 Task: Fine-tune a synth sound using the controls of a VST plugin.
Action: Mouse moved to (140, 47)
Screenshot: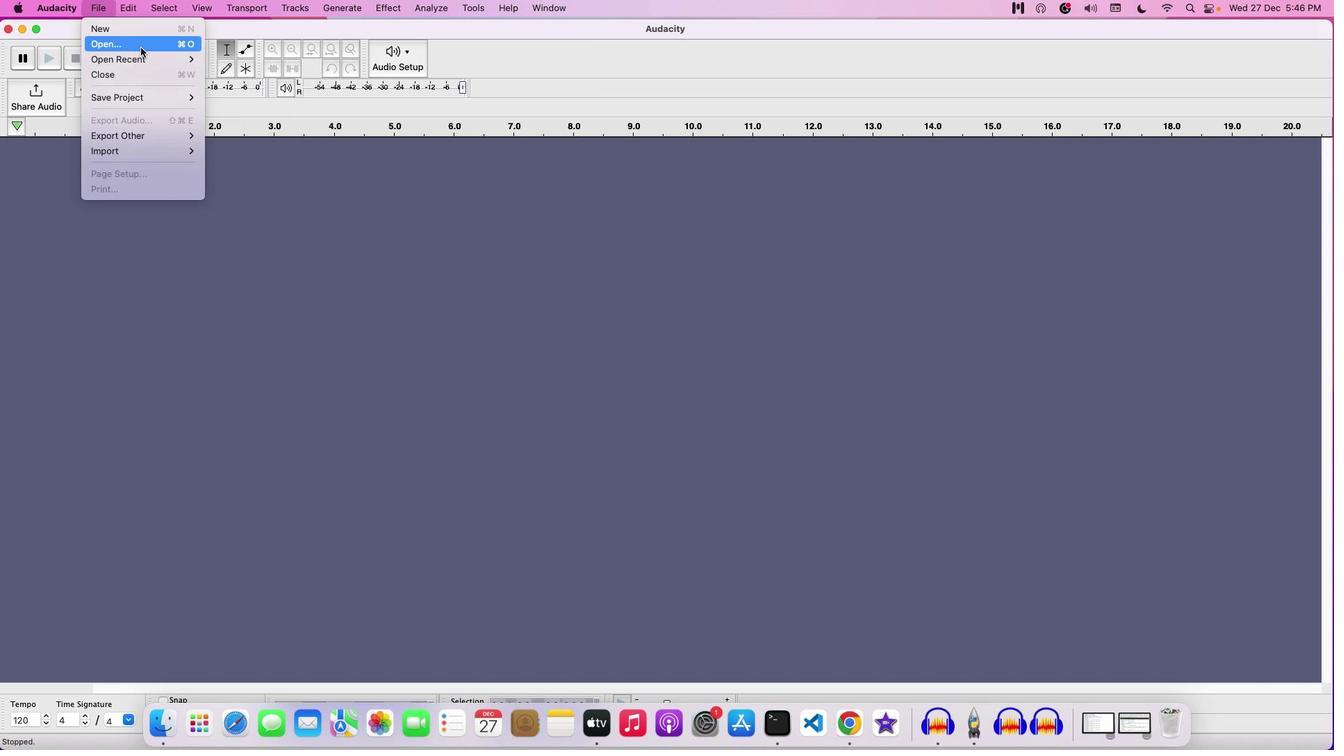 
Action: Mouse pressed left at (140, 47)
Screenshot: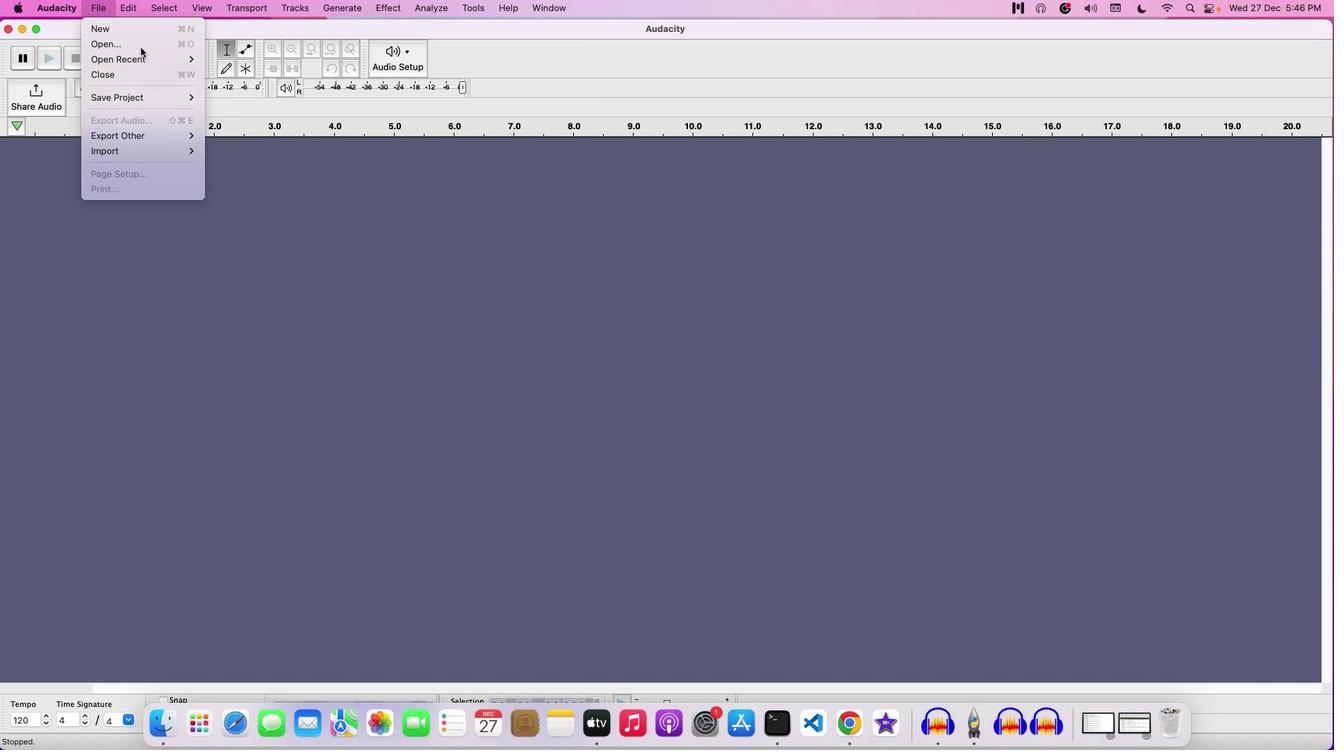 
Action: Mouse moved to (586, 197)
Screenshot: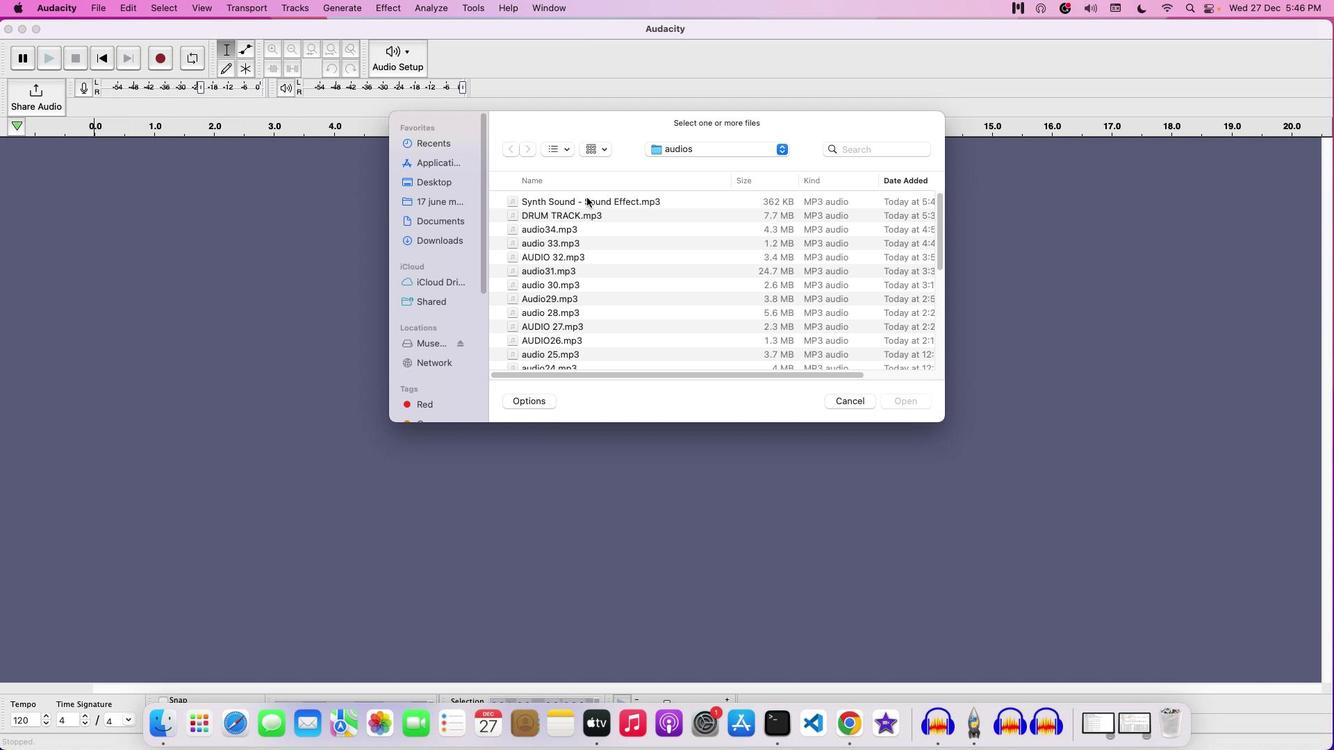 
Action: Mouse pressed left at (586, 197)
Screenshot: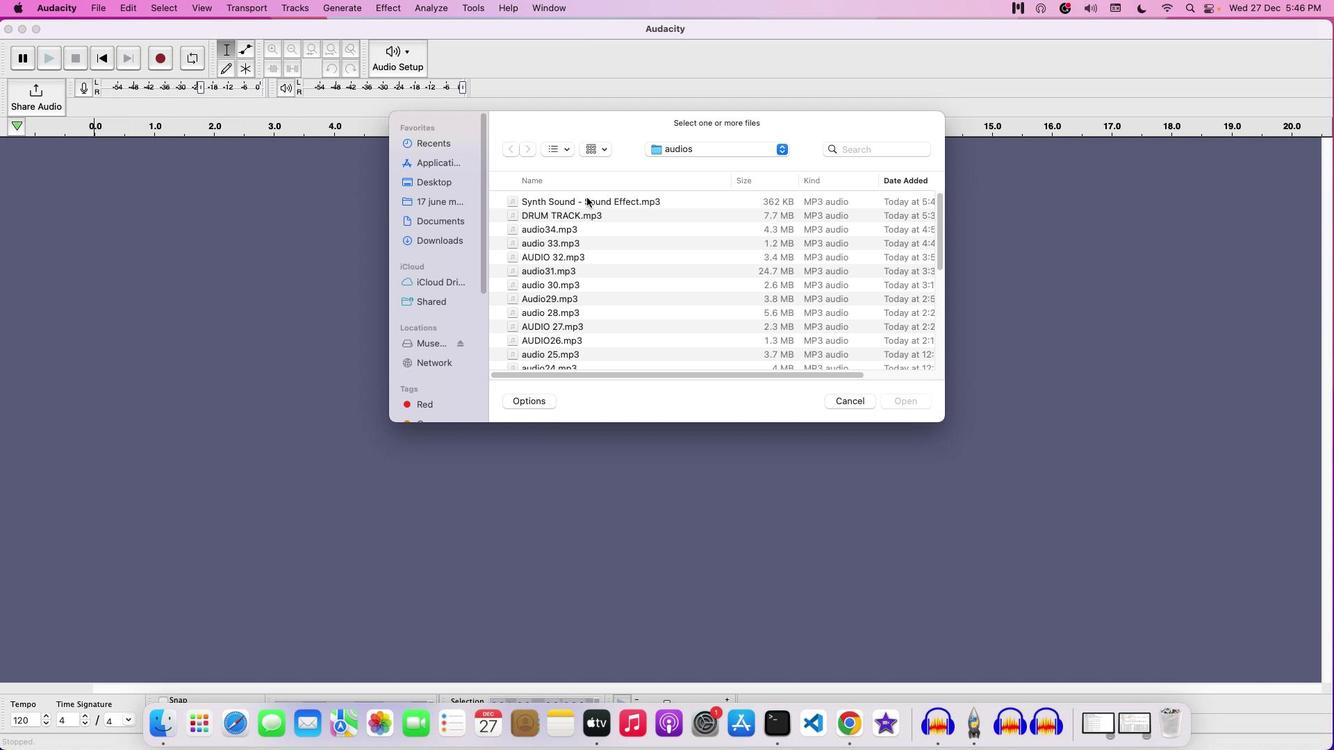 
Action: Mouse moved to (915, 405)
Screenshot: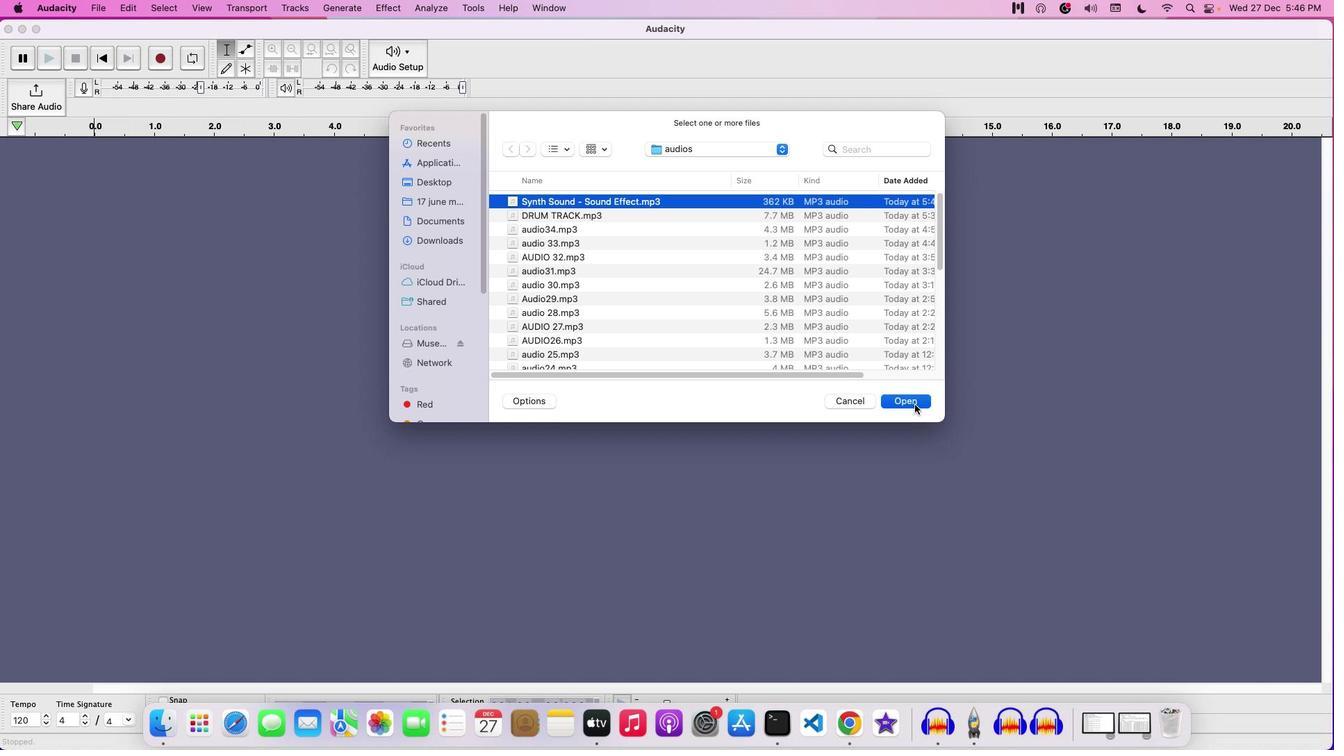 
Action: Mouse pressed left at (915, 405)
Screenshot: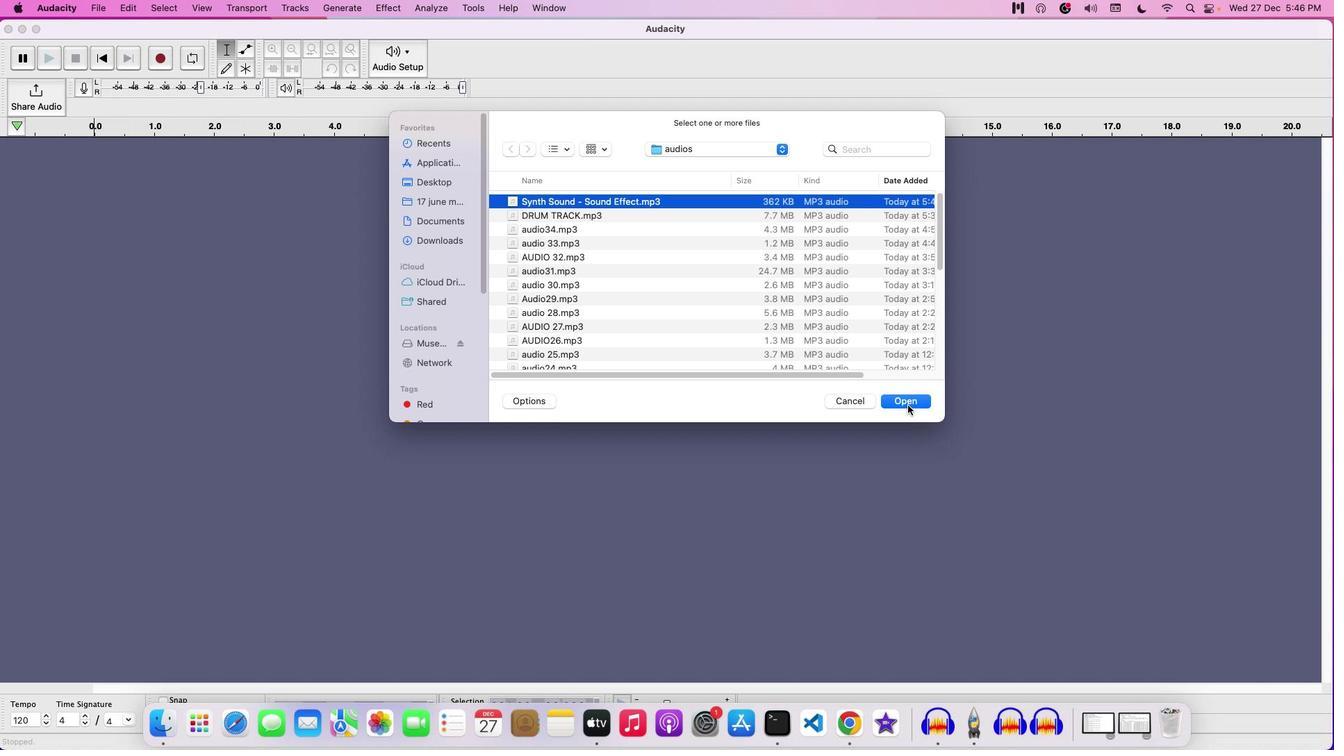 
Action: Mouse moved to (1305, 160)
Screenshot: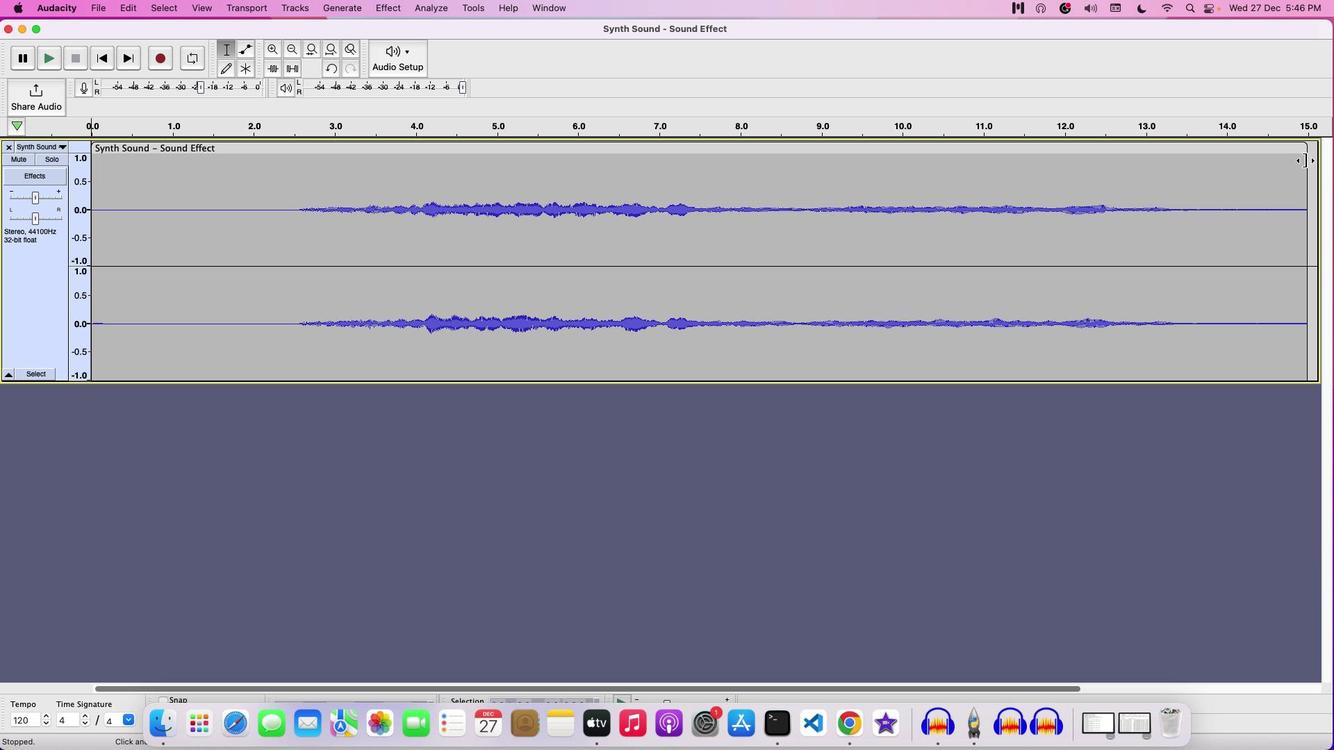 
Action: Key pressed Key.space
Screenshot: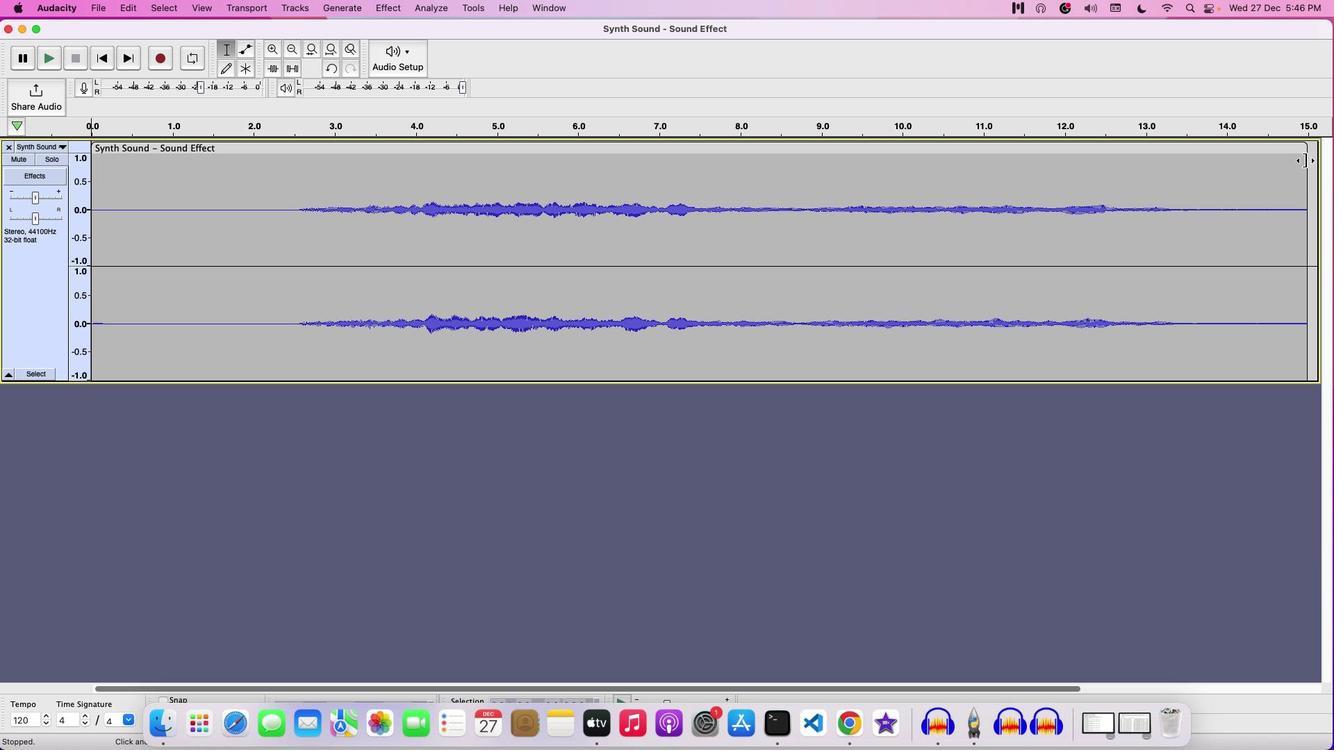 
Action: Mouse moved to (52, 198)
Screenshot: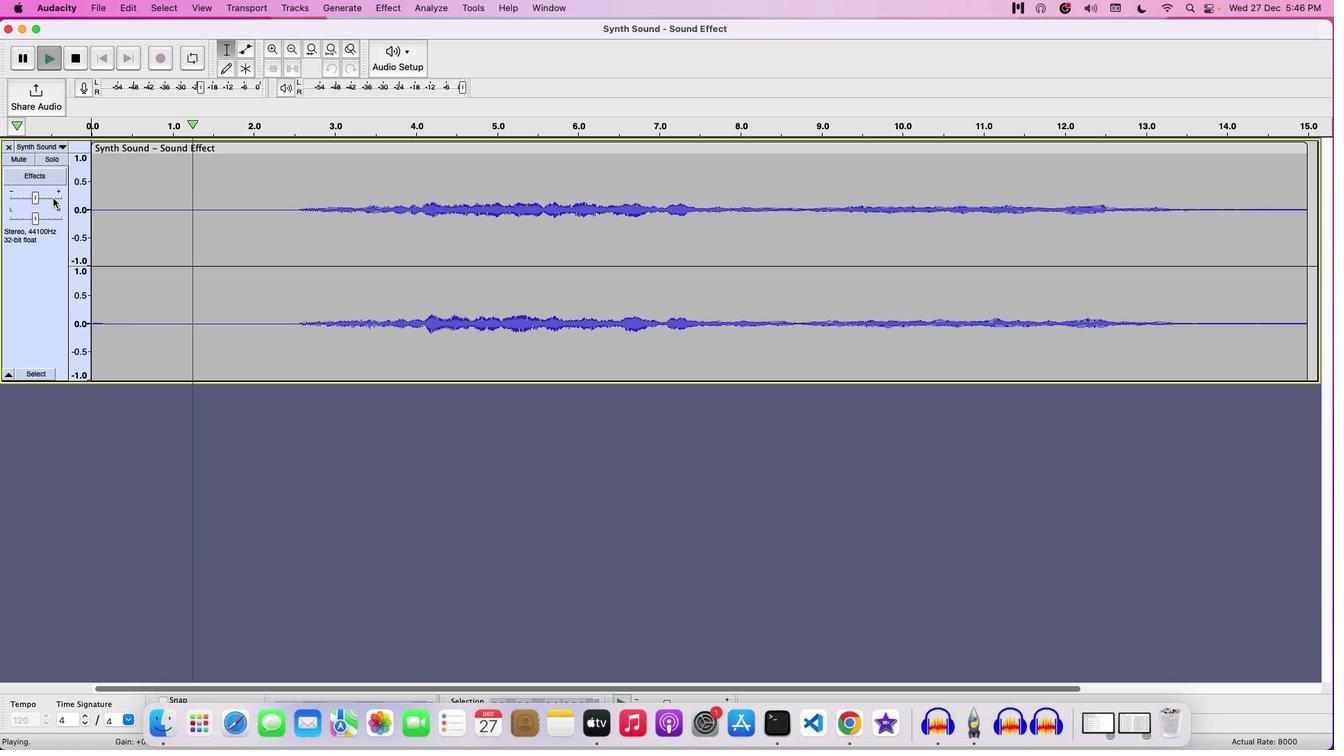 
Action: Mouse pressed left at (52, 198)
Screenshot: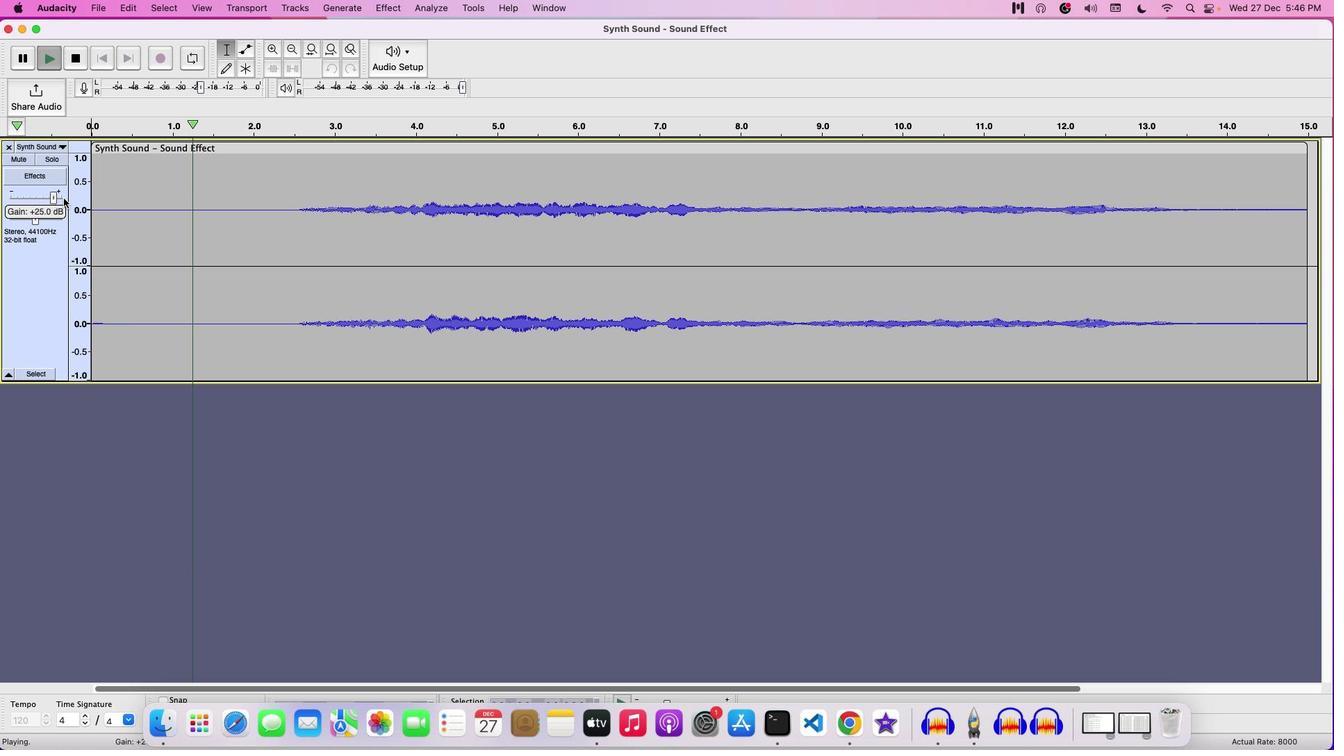 
Action: Mouse moved to (53, 198)
Screenshot: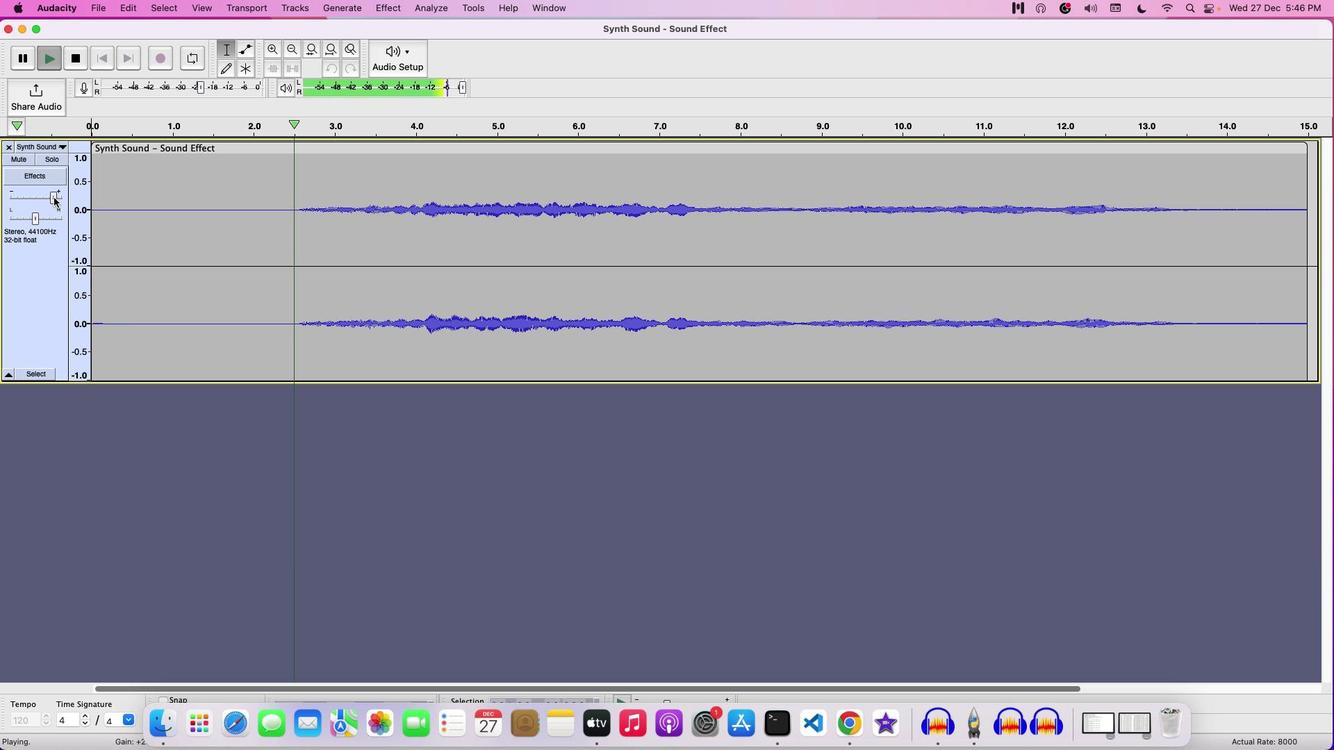 
Action: Mouse pressed left at (53, 198)
Screenshot: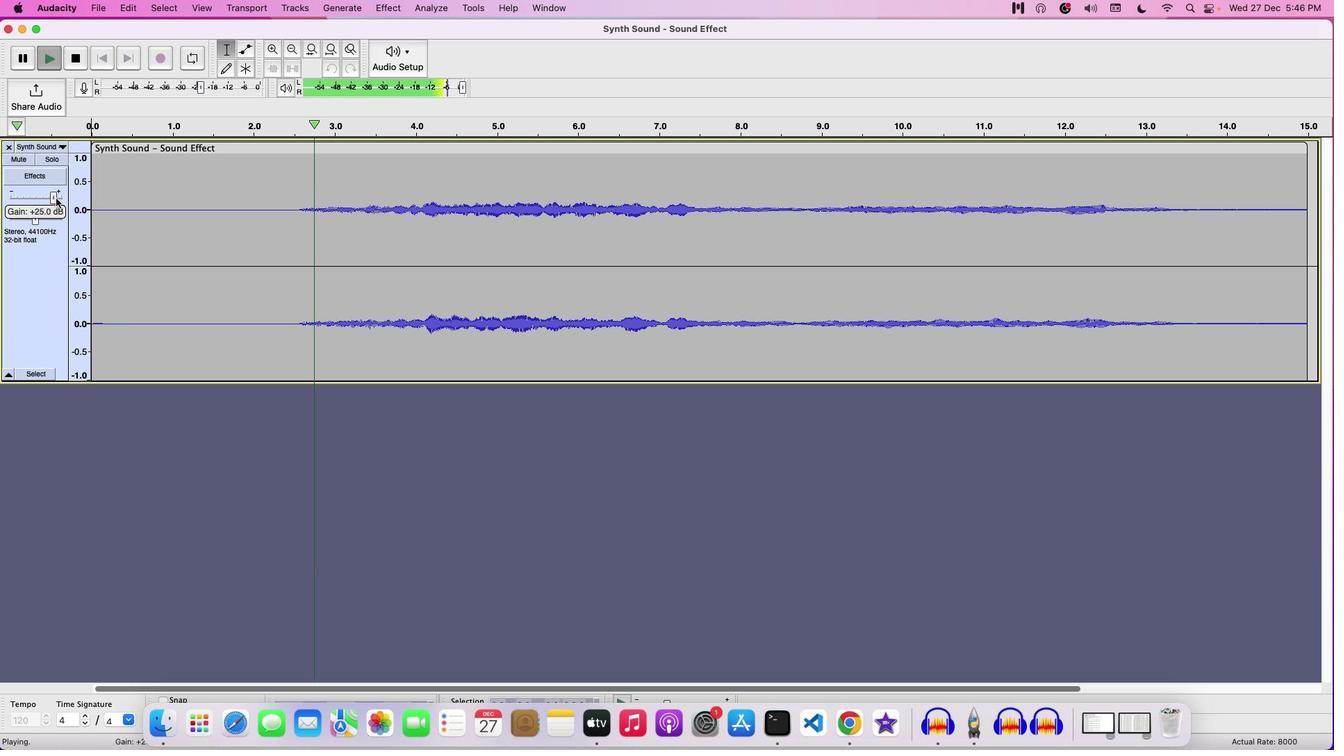 
Action: Mouse moved to (63, 200)
Screenshot: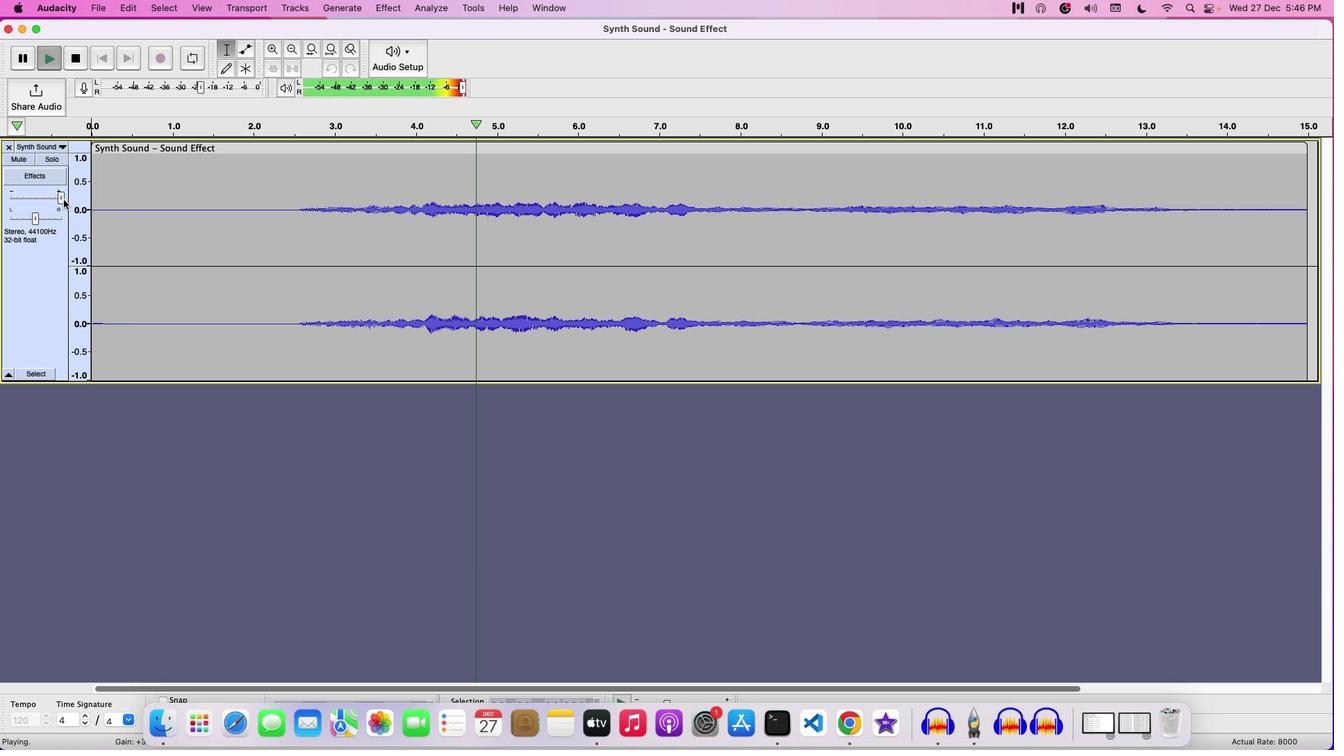 
Action: Mouse pressed left at (63, 200)
Screenshot: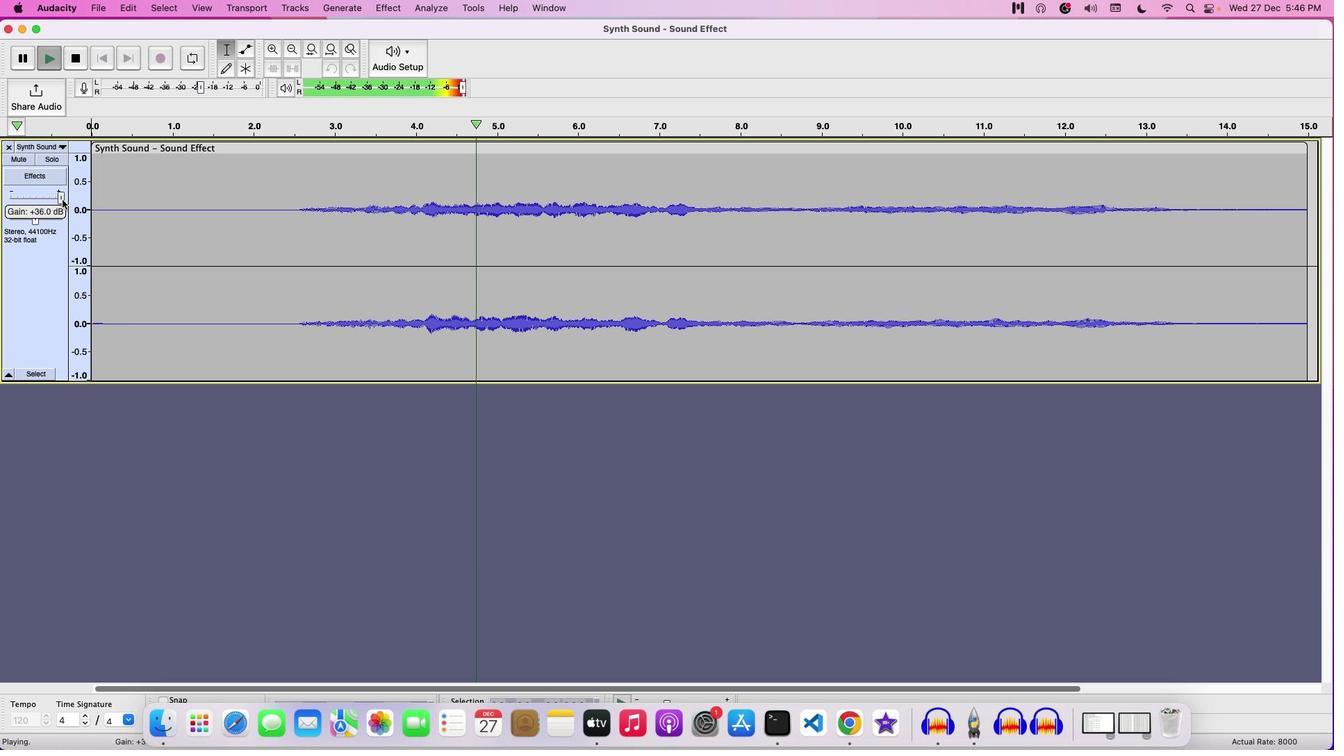 
Action: Mouse moved to (105, 163)
Screenshot: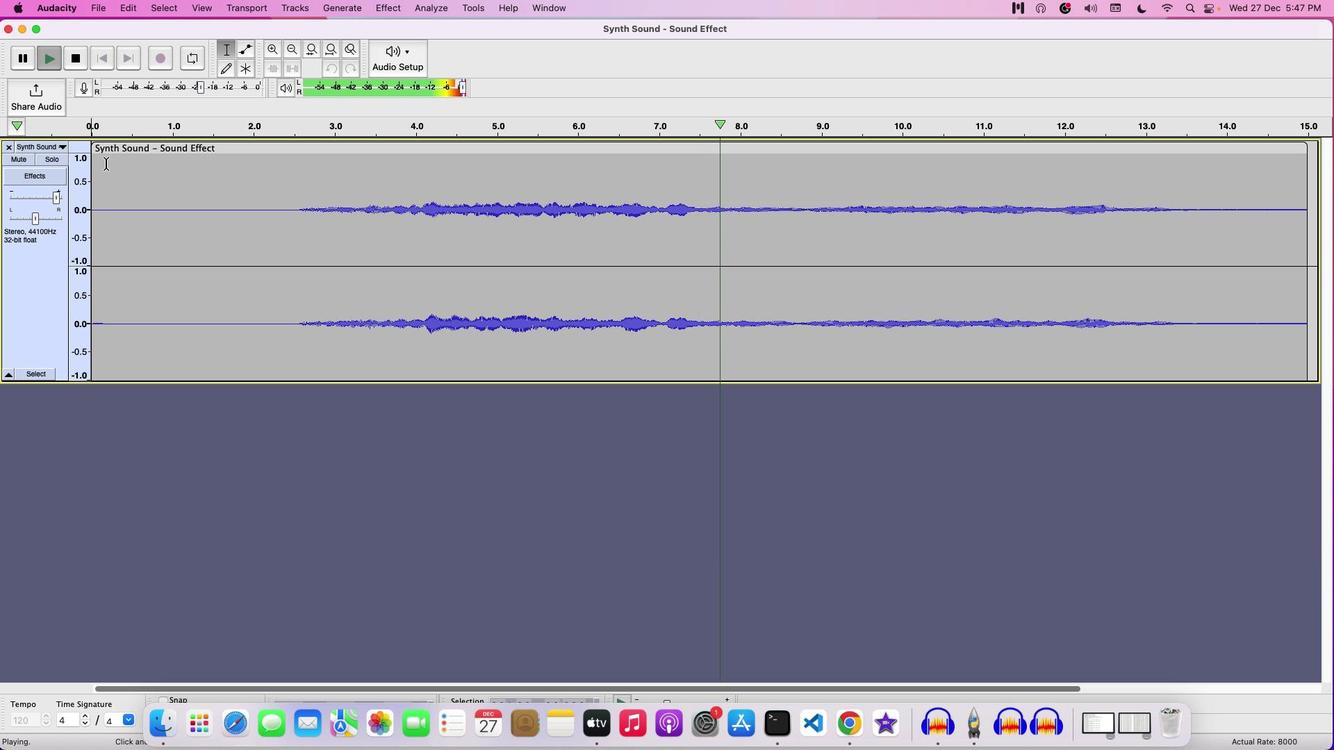 
Action: Key pressed Key.space
Screenshot: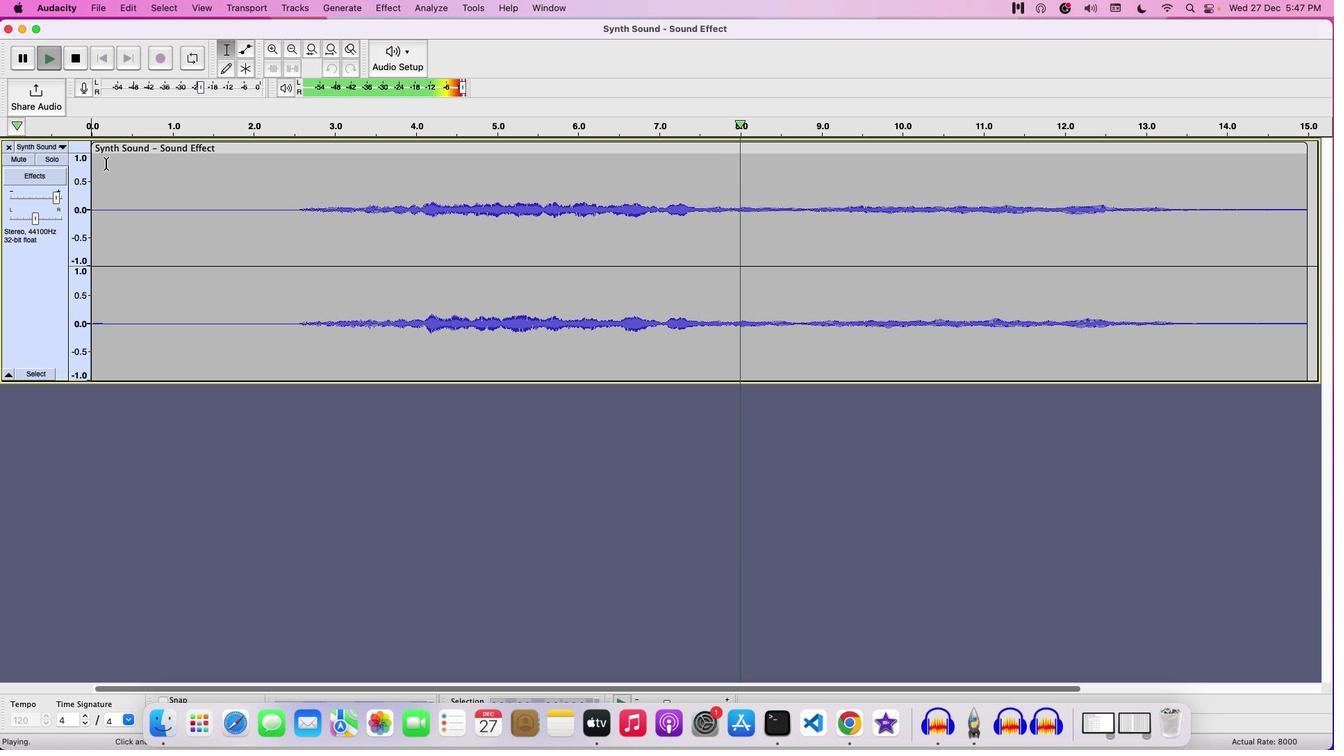 
Action: Mouse moved to (91, 151)
Screenshot: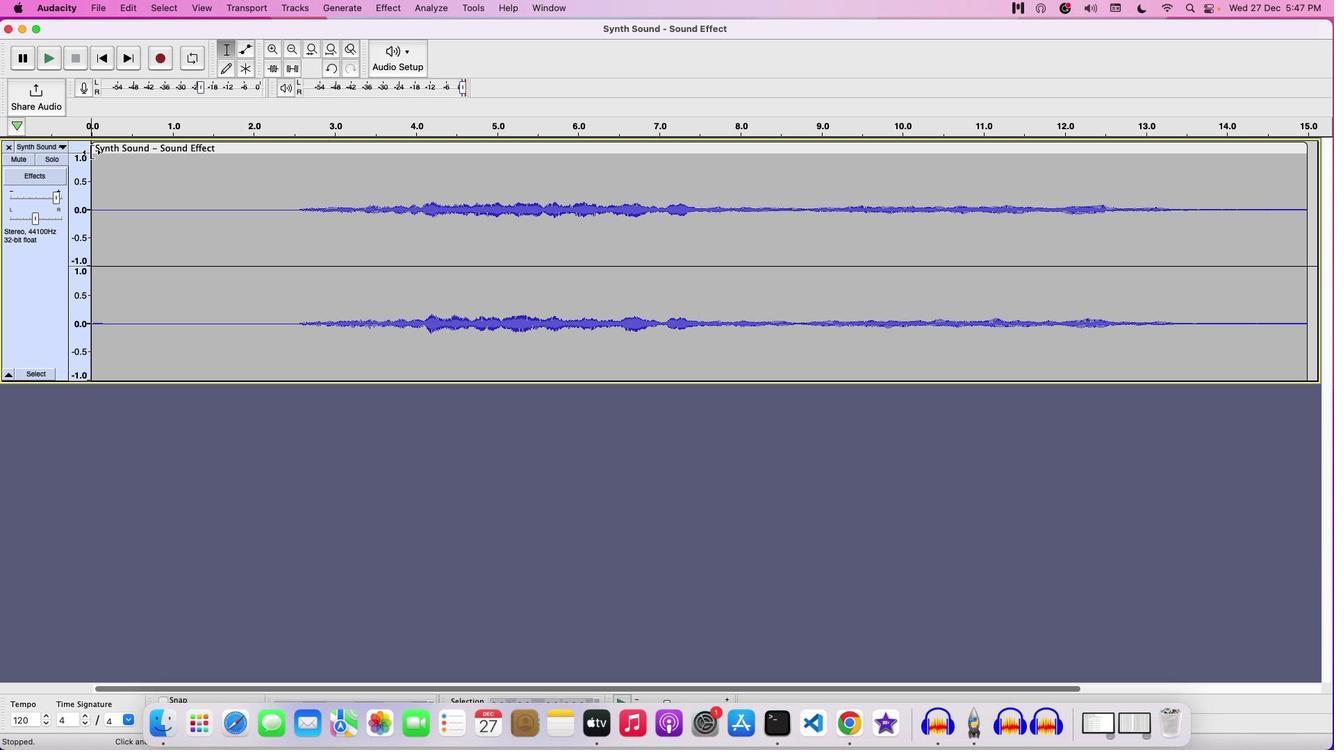 
Action: Mouse pressed left at (91, 151)
Screenshot: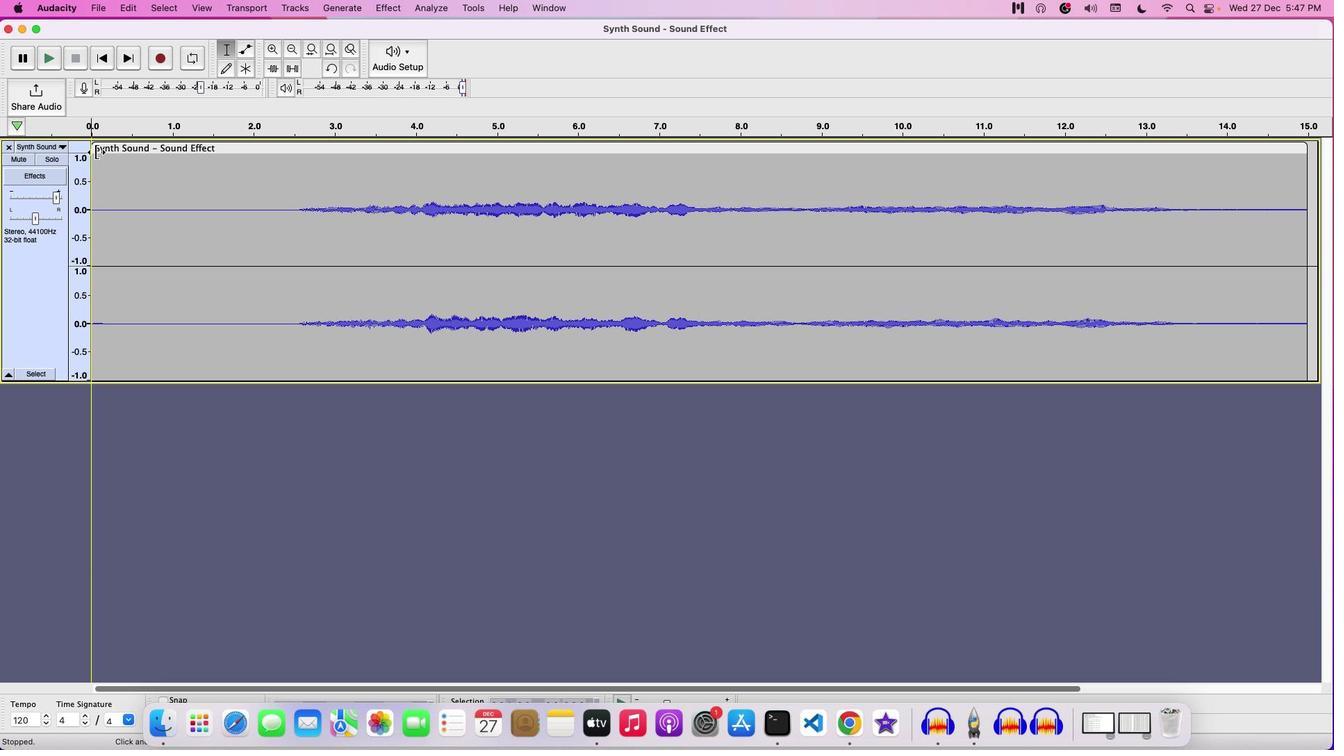 
Action: Mouse moved to (371, 148)
Screenshot: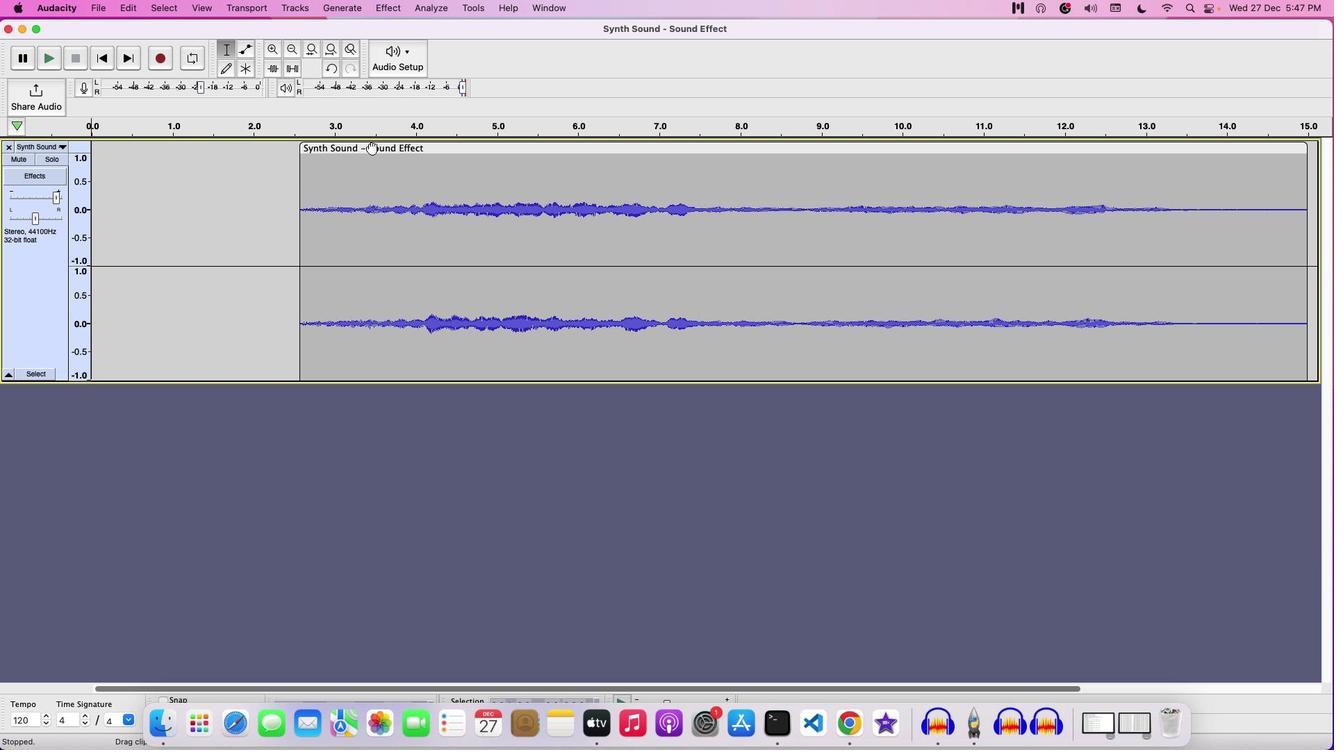 
Action: Mouse pressed left at (371, 148)
Screenshot: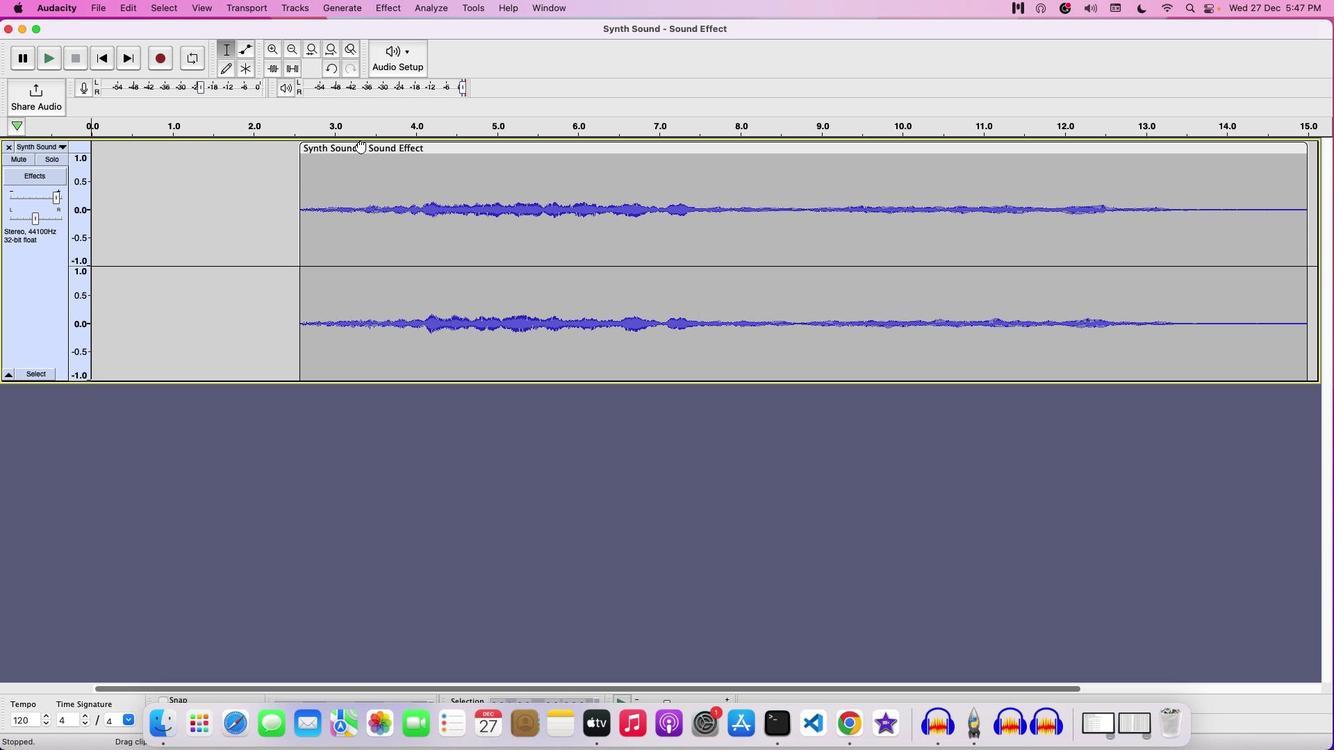 
Action: Mouse moved to (58, 197)
Screenshot: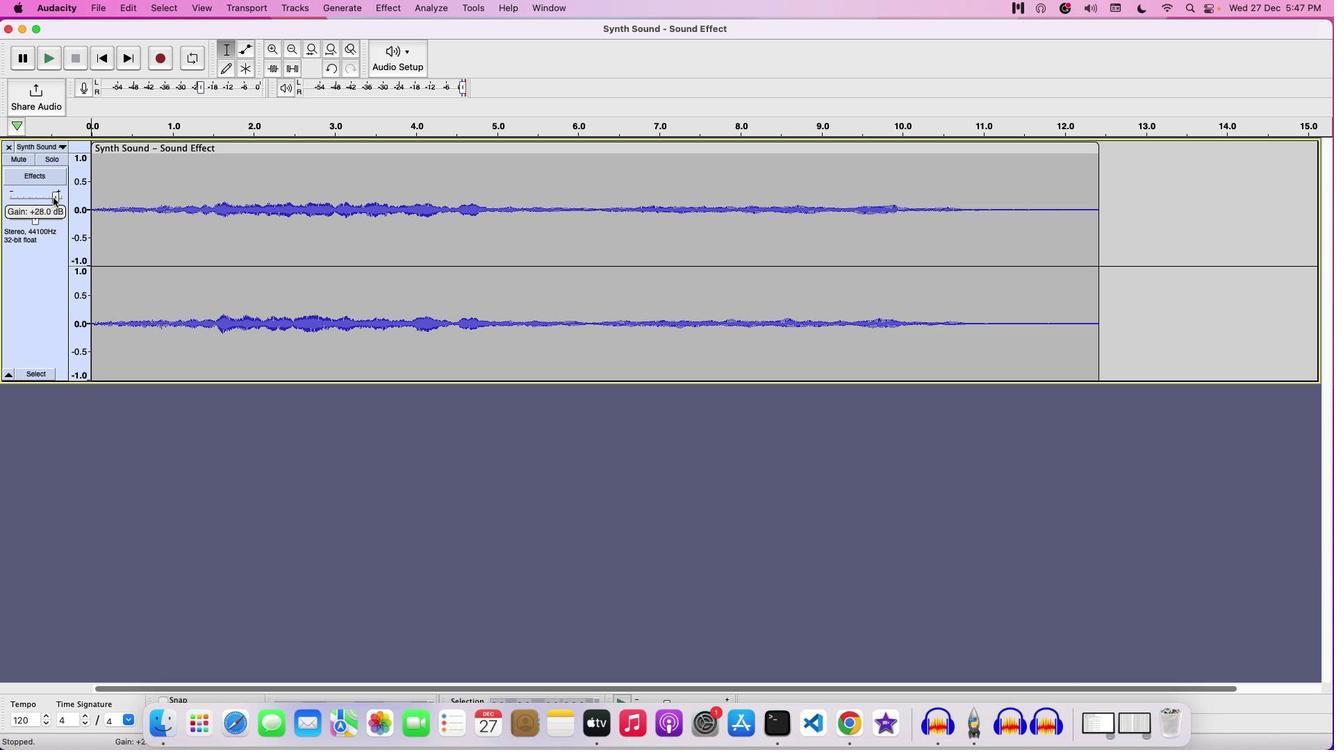 
Action: Mouse pressed left at (58, 197)
Screenshot: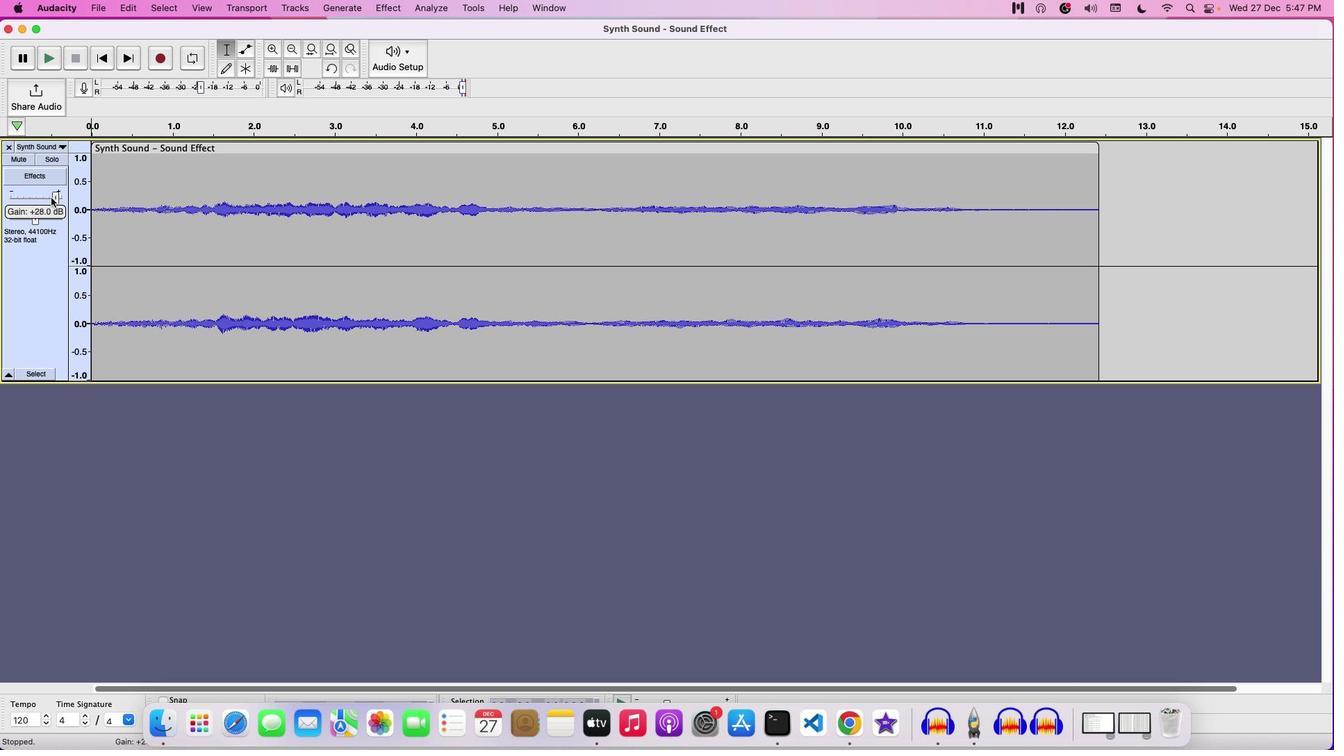 
Action: Mouse moved to (48, 198)
Screenshot: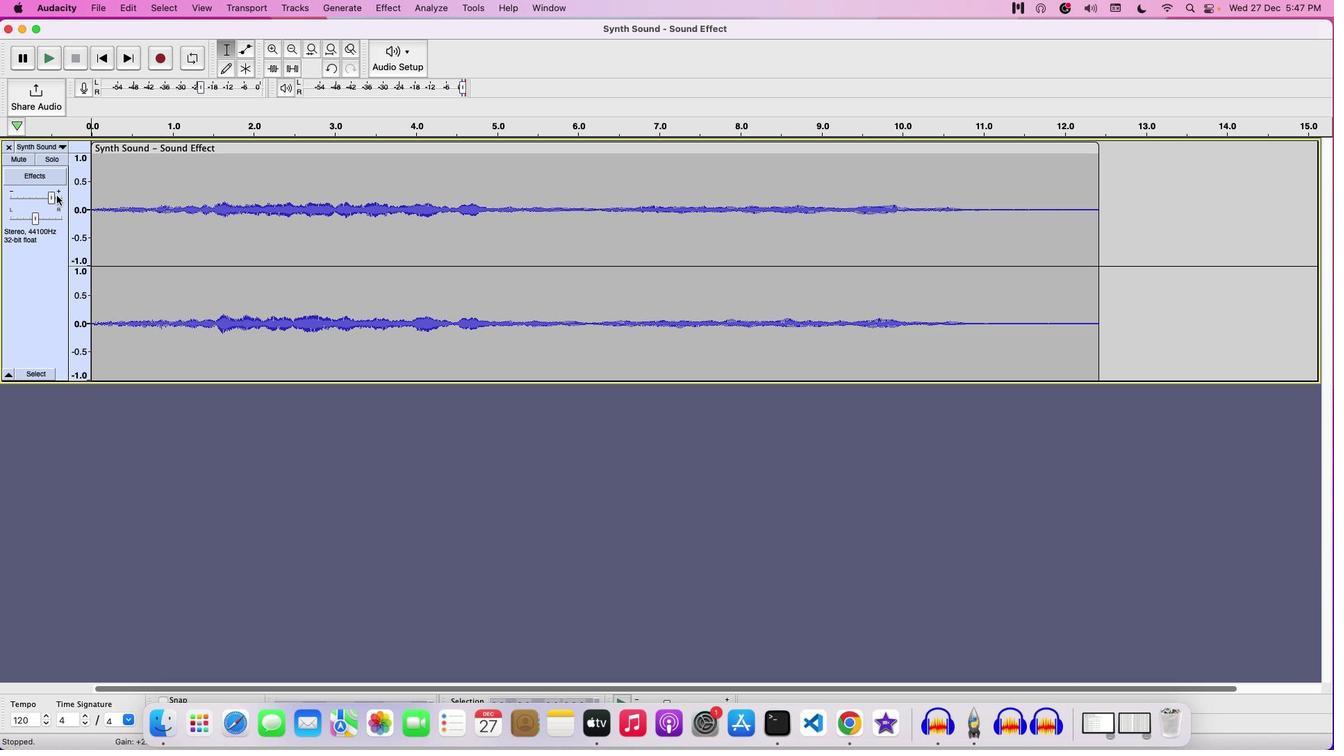 
Action: Key pressed Key.space
Screenshot: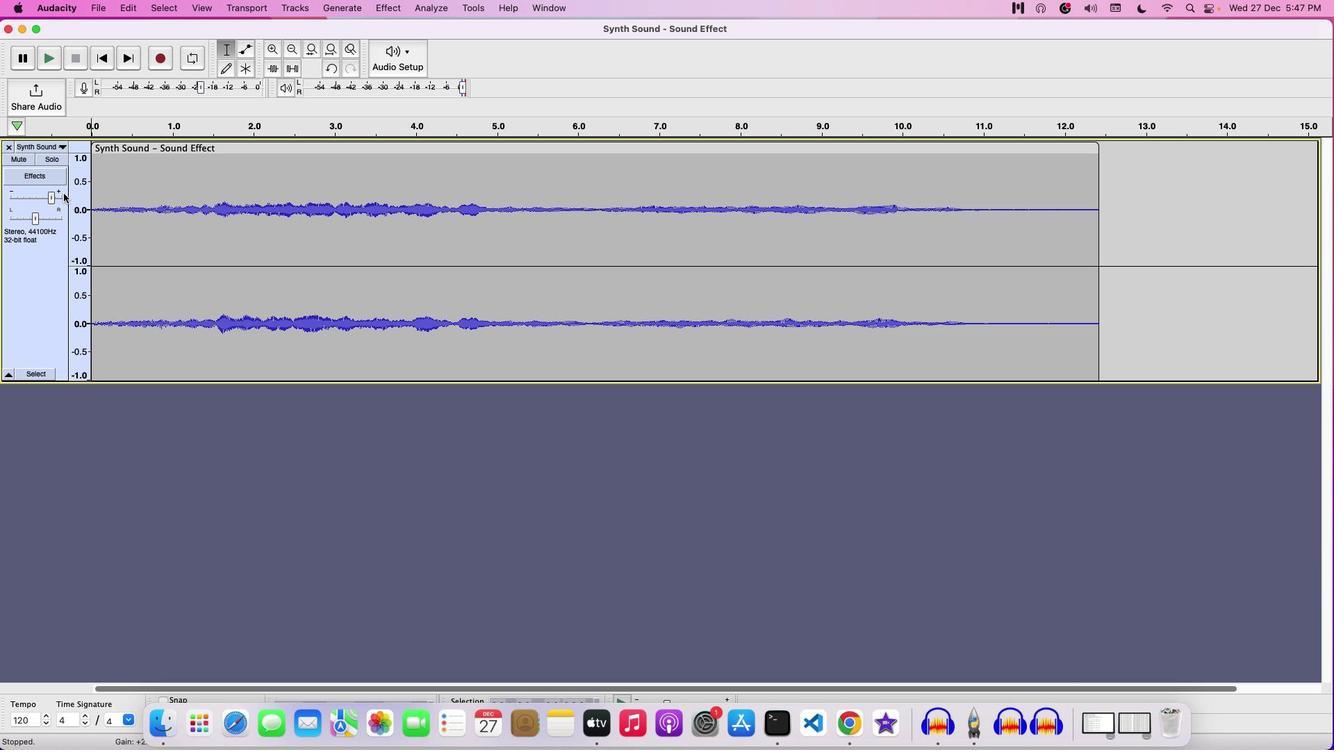 
Action: Mouse moved to (55, 196)
Screenshot: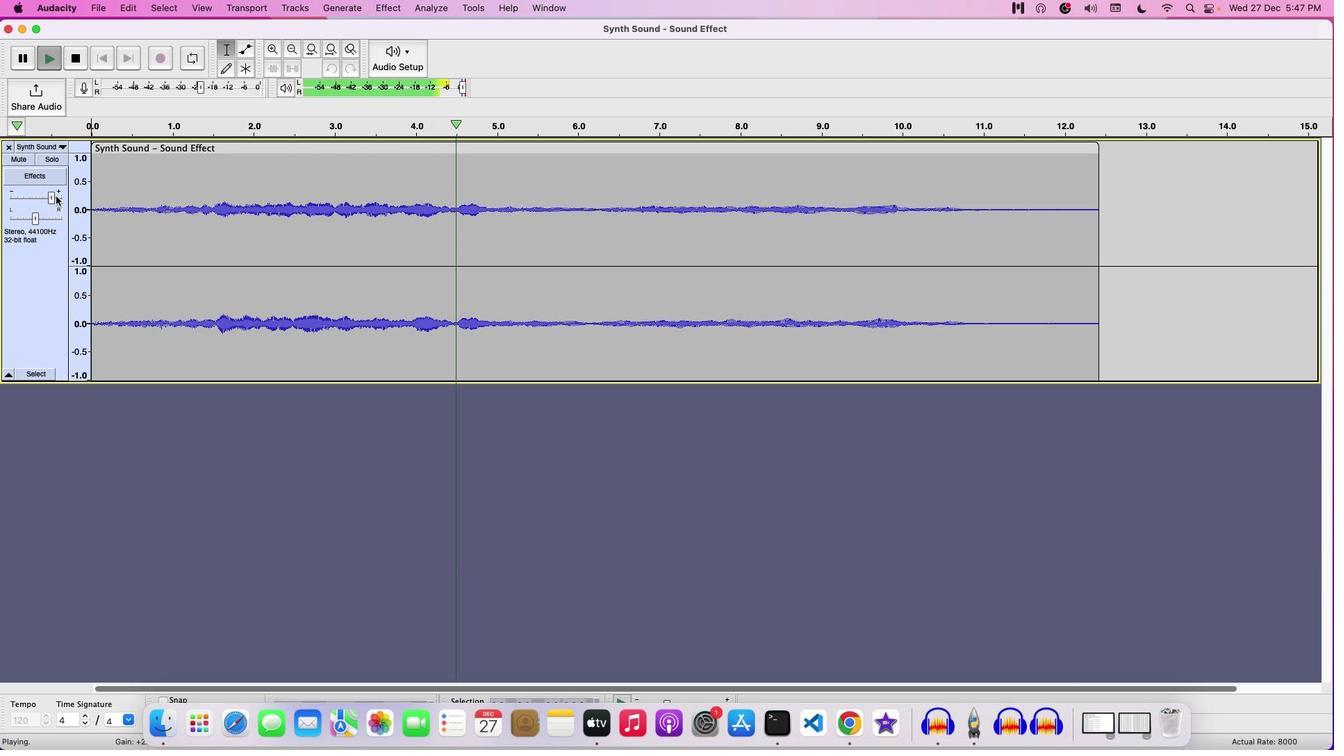 
Action: Mouse pressed left at (55, 196)
Screenshot: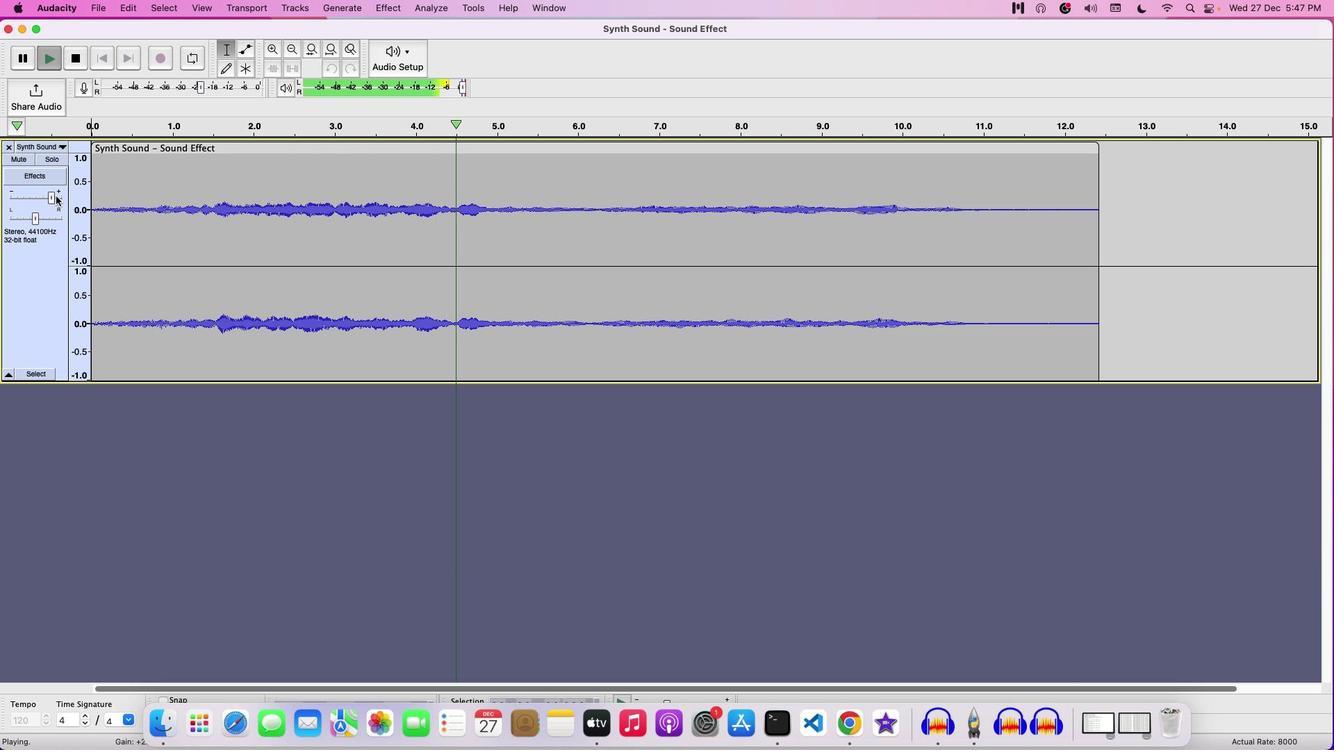 
Action: Mouse moved to (308, 190)
Screenshot: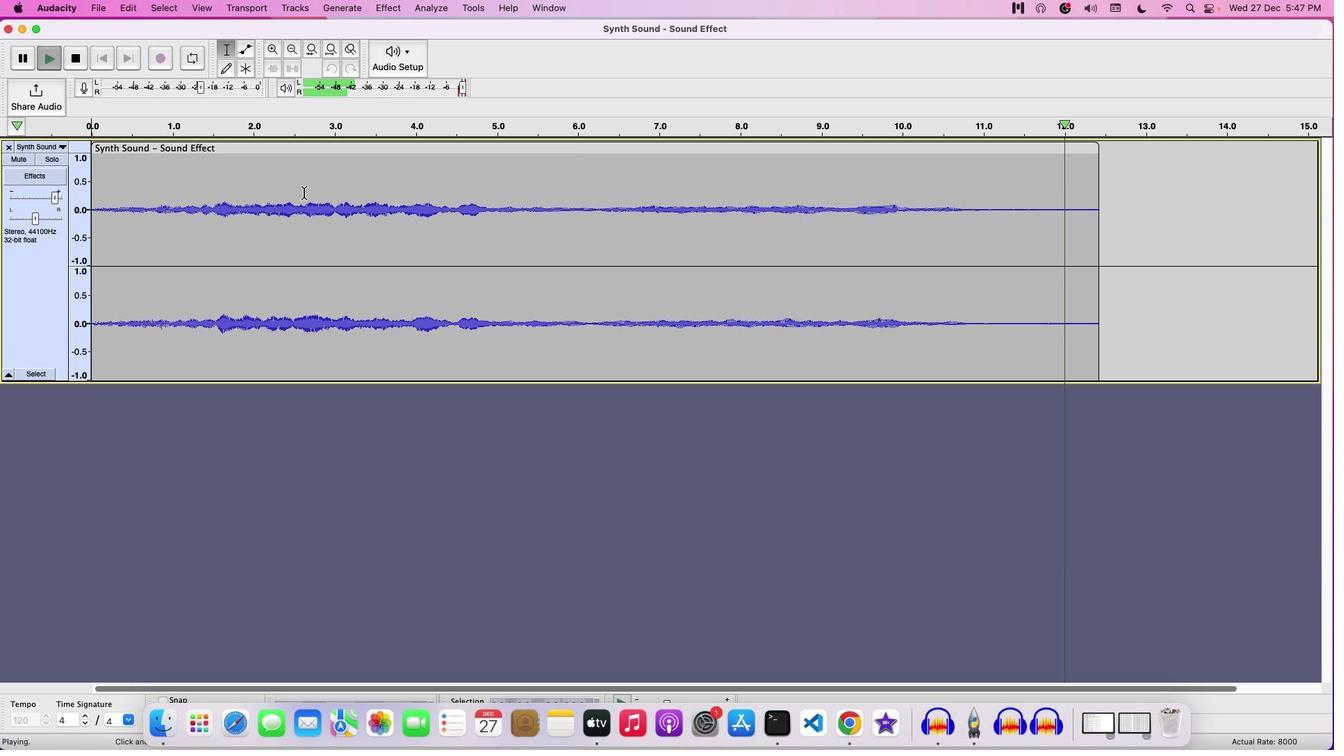 
Action: Key pressed Key.space
Screenshot: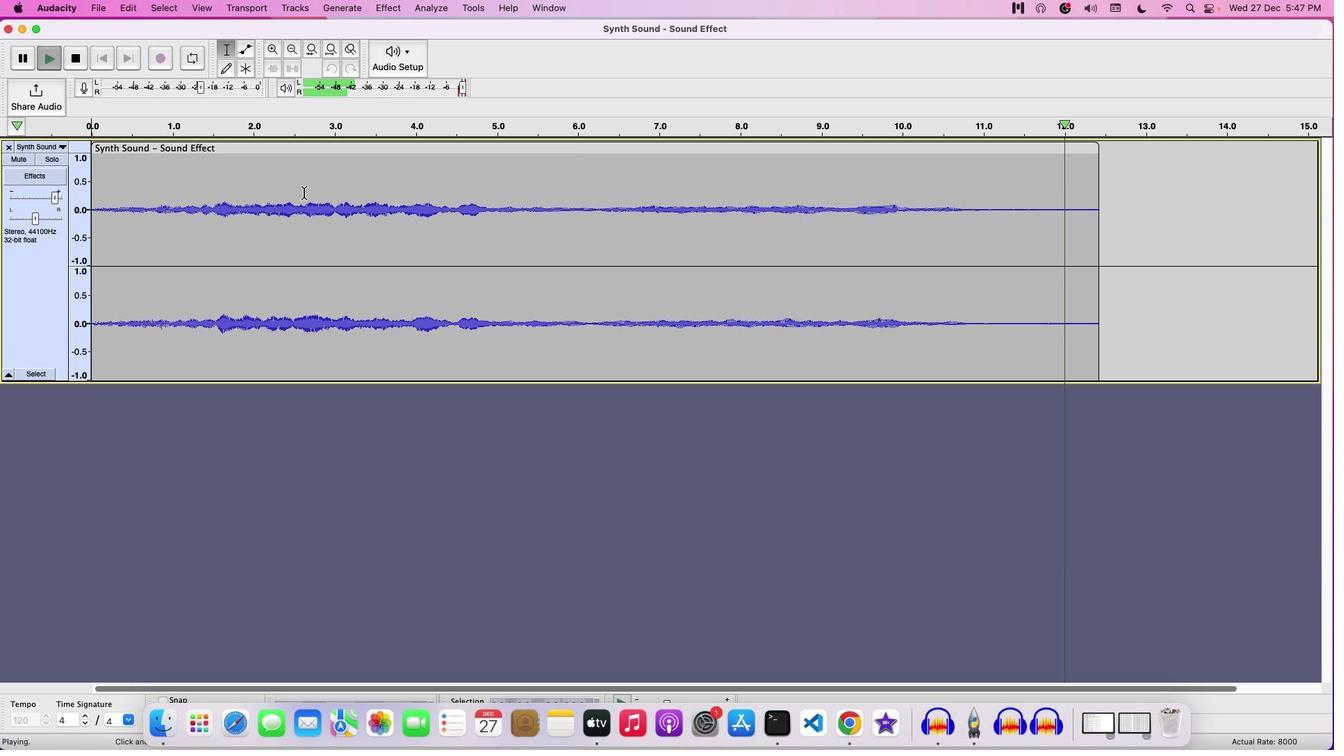 
Action: Mouse moved to (304, 192)
Screenshot: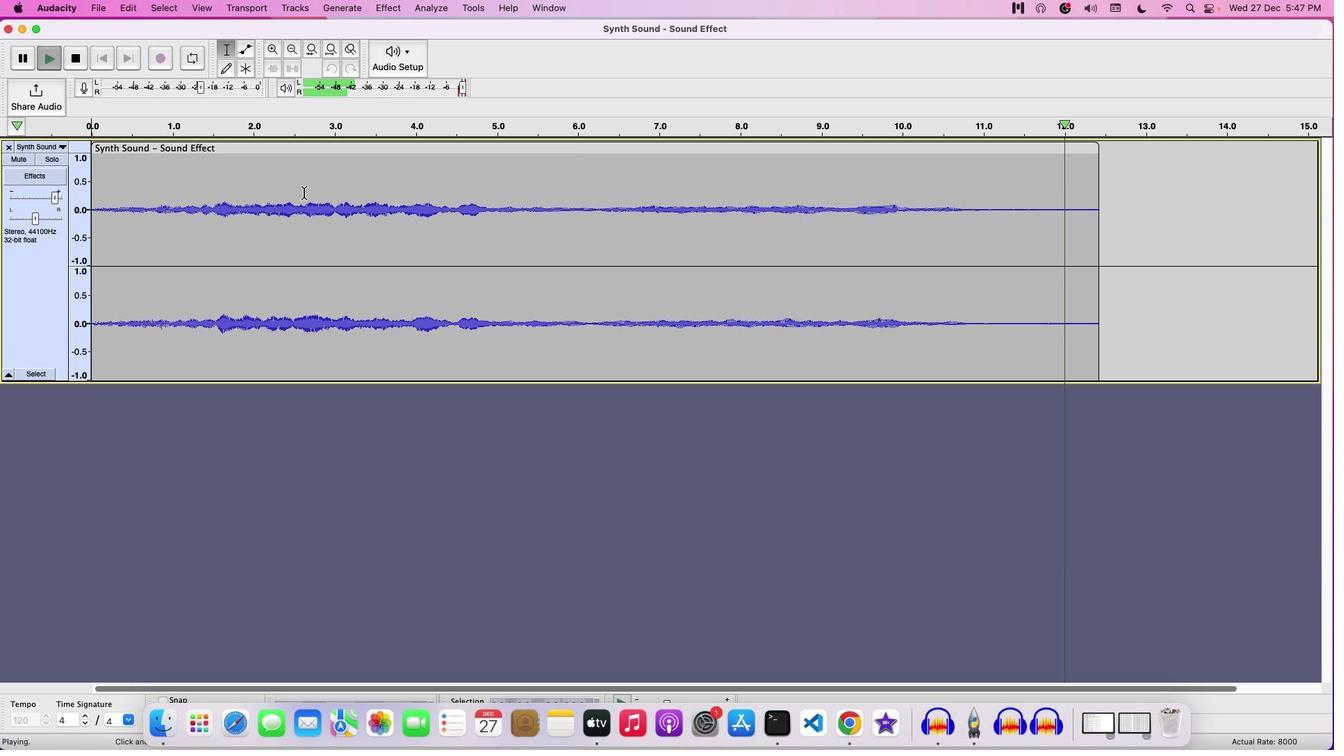 
Action: Mouse pressed left at (304, 192)
Screenshot: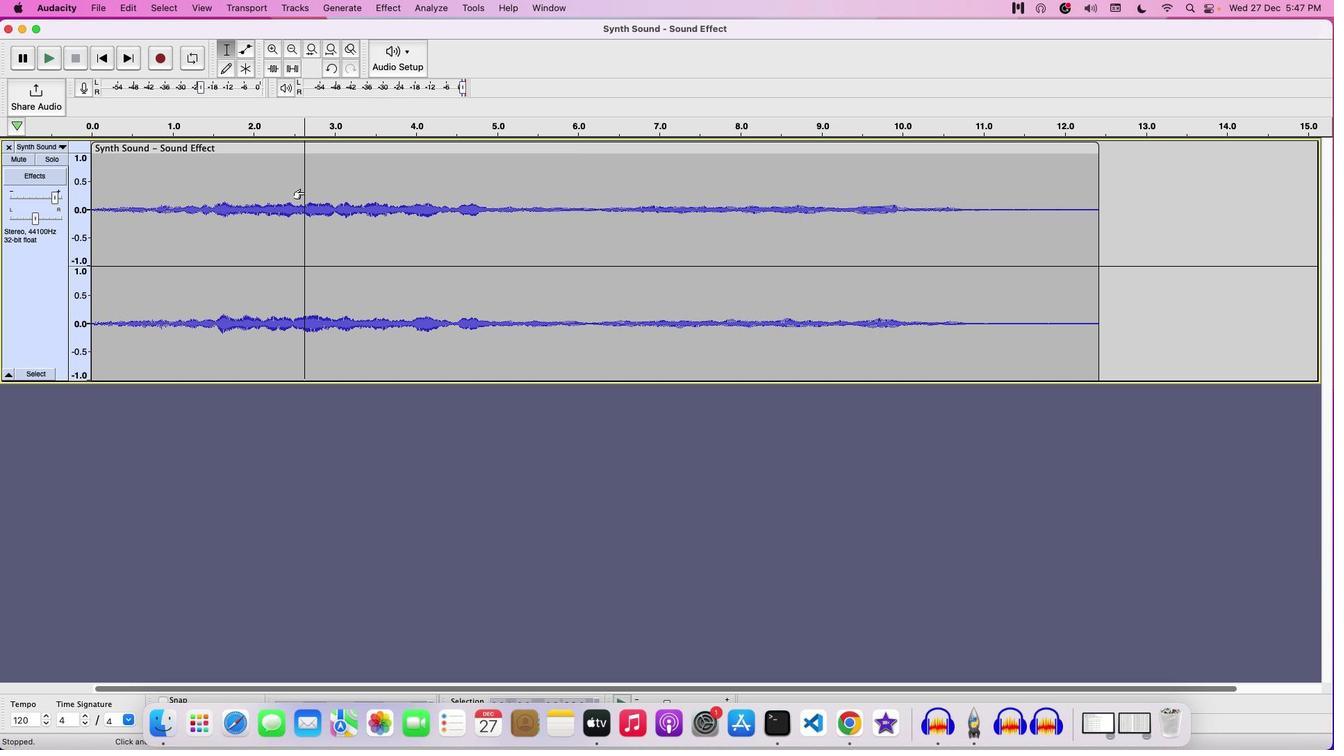
Action: Mouse pressed left at (304, 192)
Screenshot: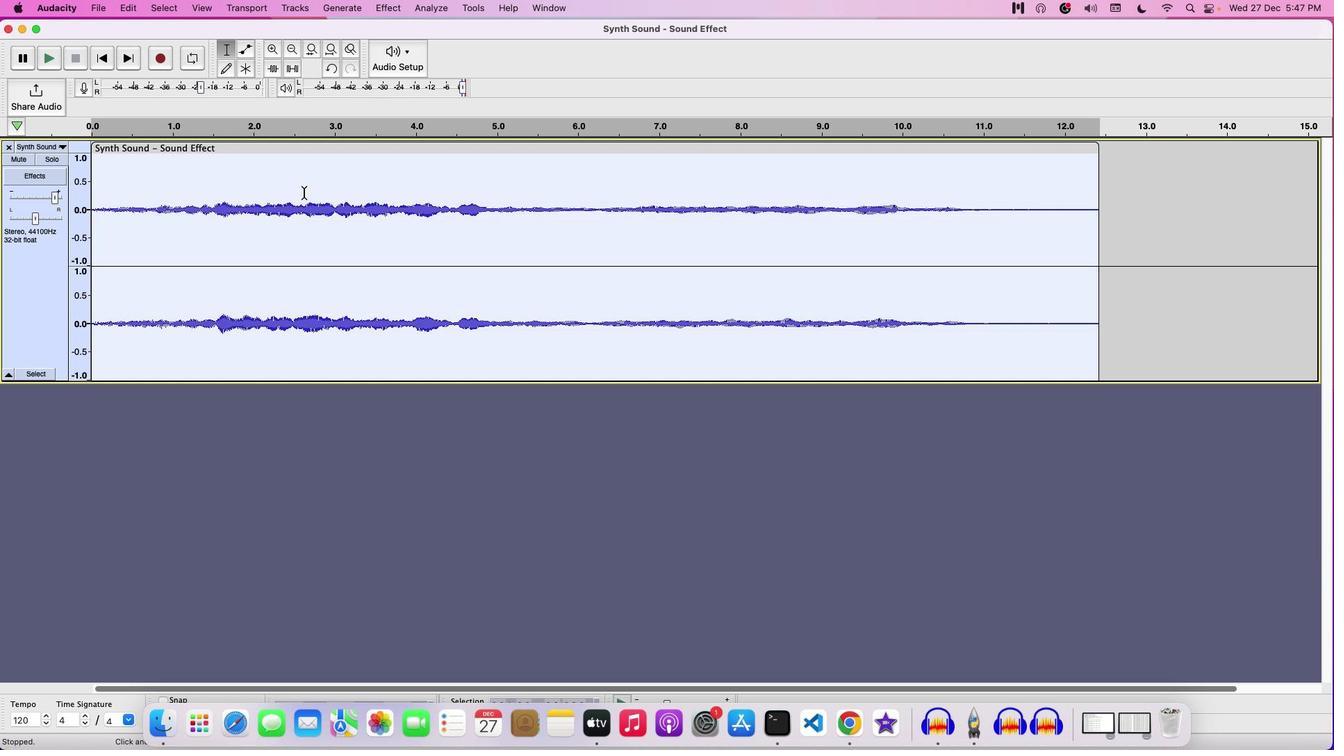
Action: Mouse moved to (389, 15)
Screenshot: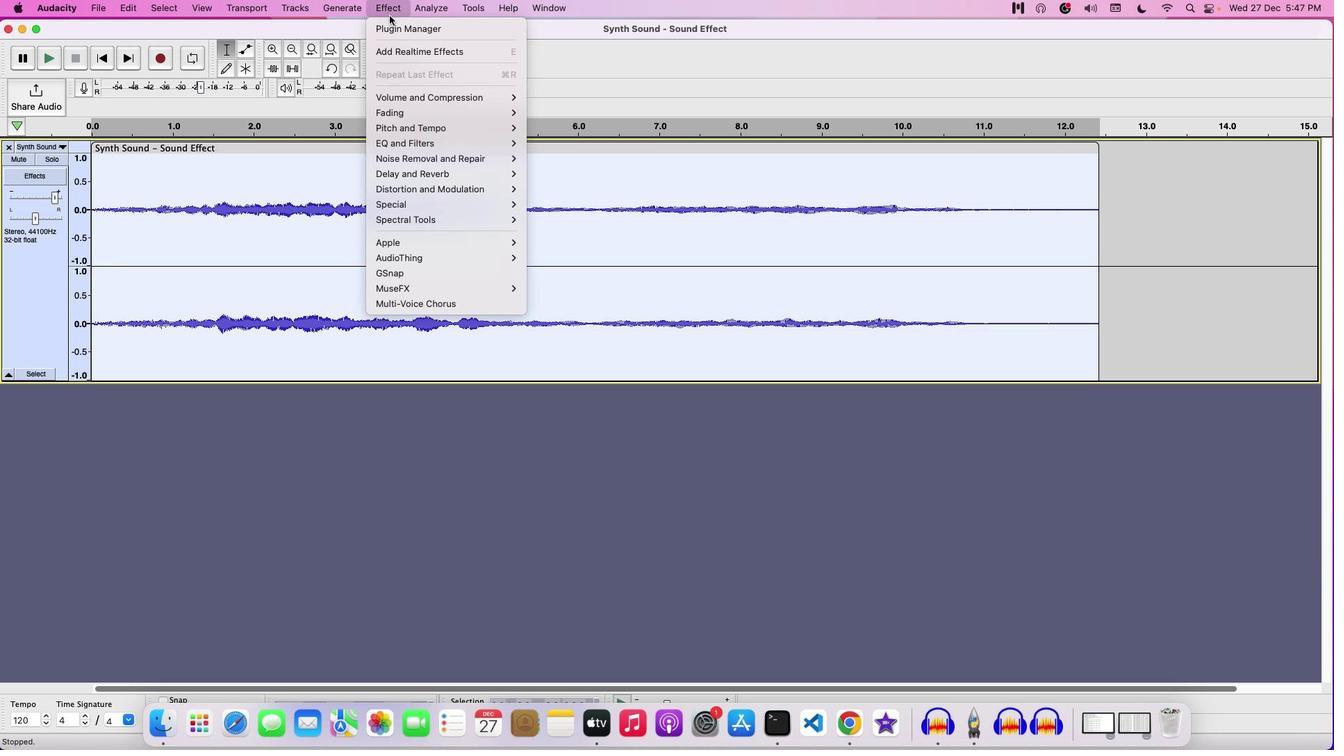 
Action: Mouse pressed left at (389, 15)
Screenshot: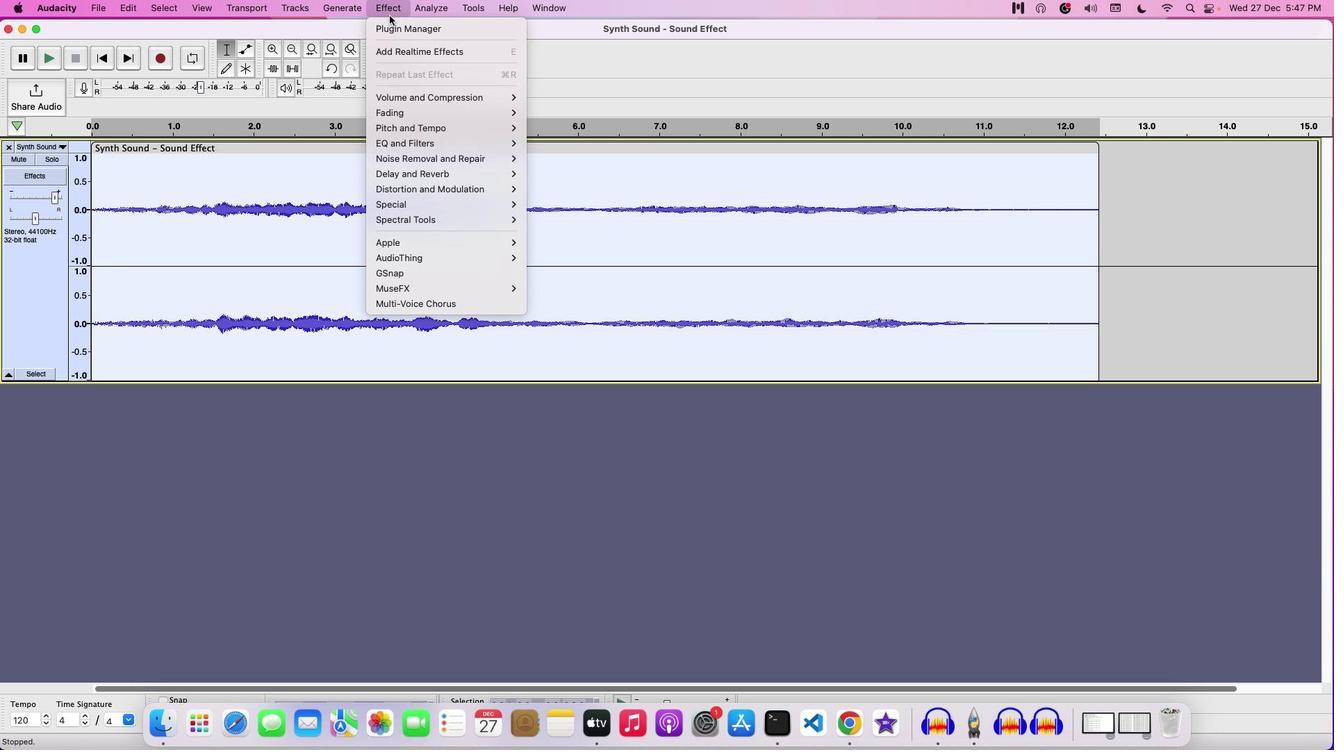 
Action: Mouse moved to (567, 315)
Screenshot: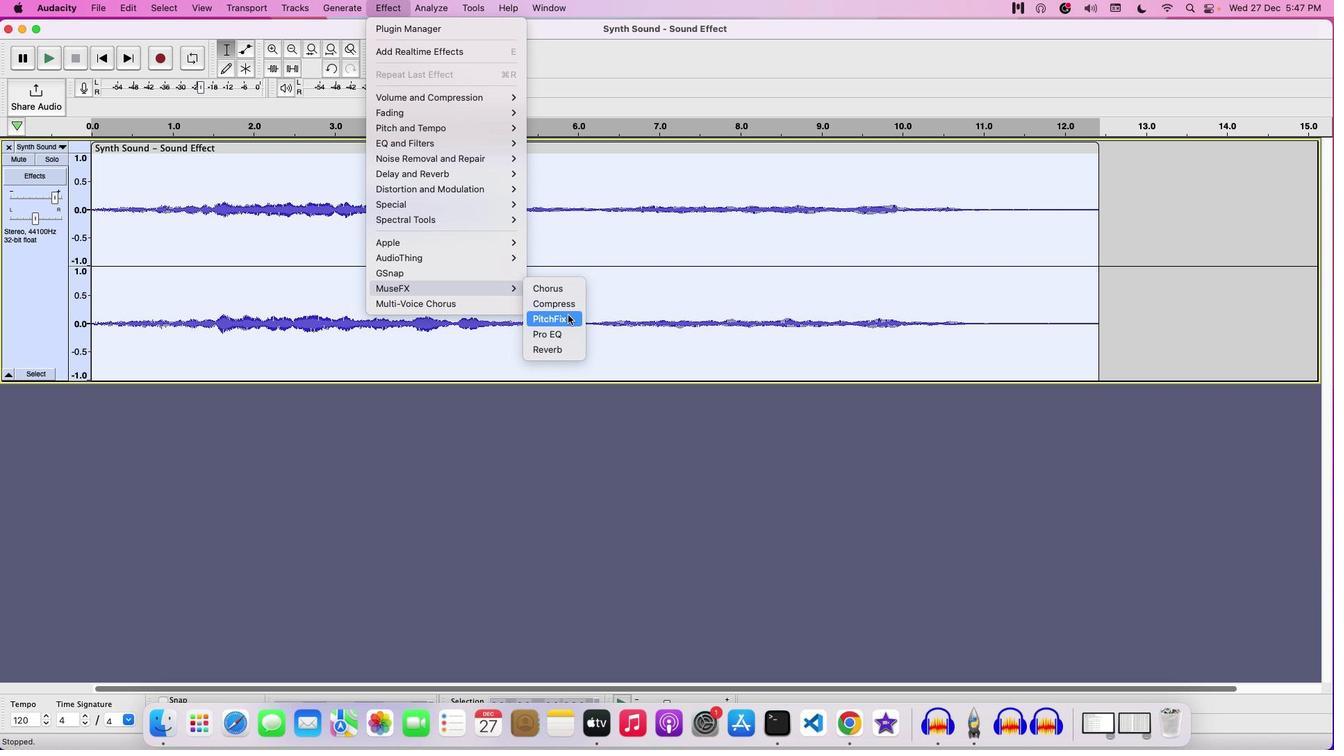 
Action: Mouse pressed left at (567, 315)
Screenshot: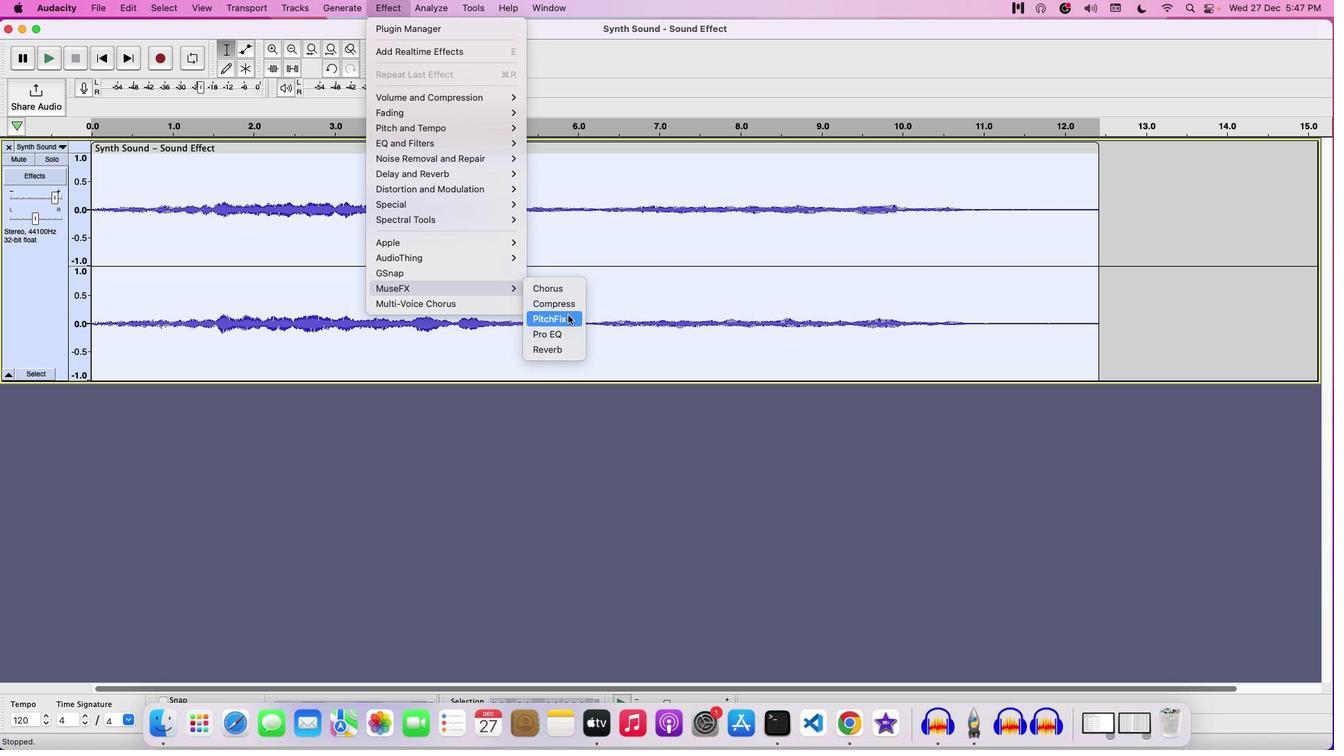 
Action: Mouse moved to (576, 230)
Screenshot: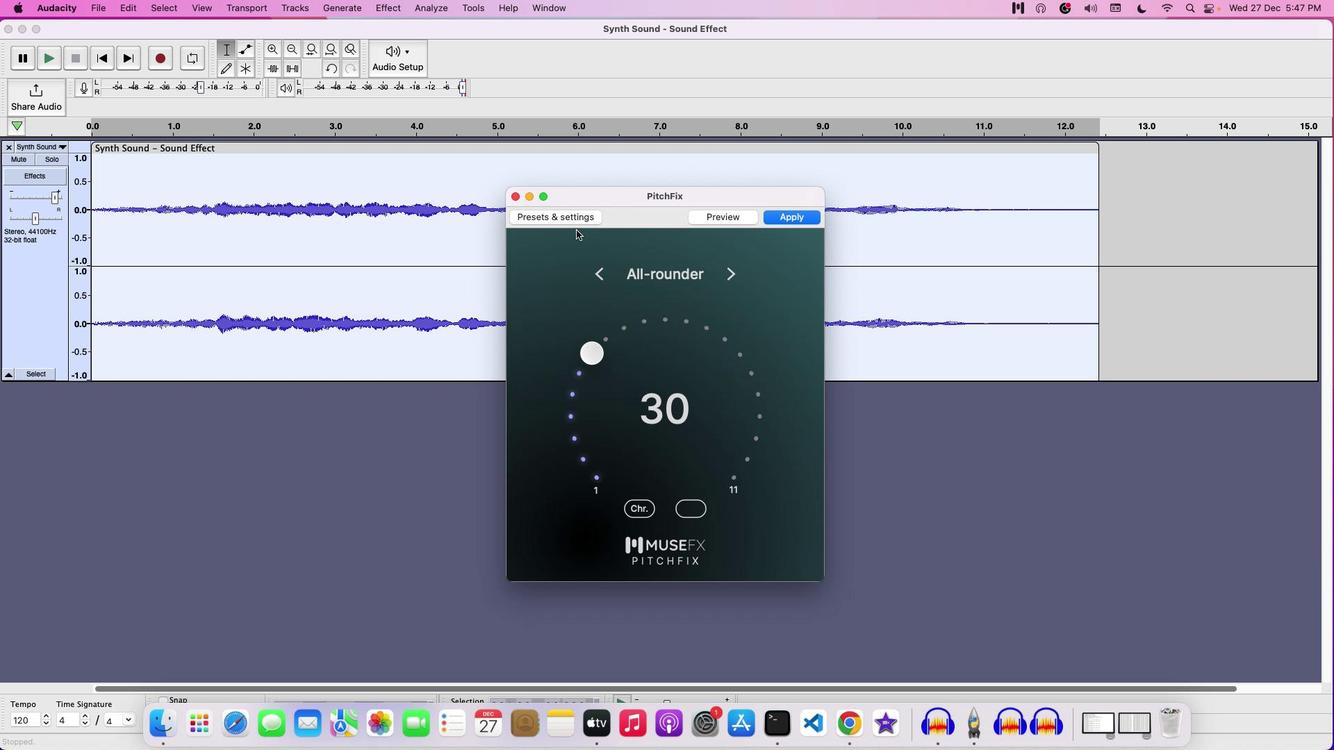 
Action: Mouse pressed left at (576, 230)
Screenshot: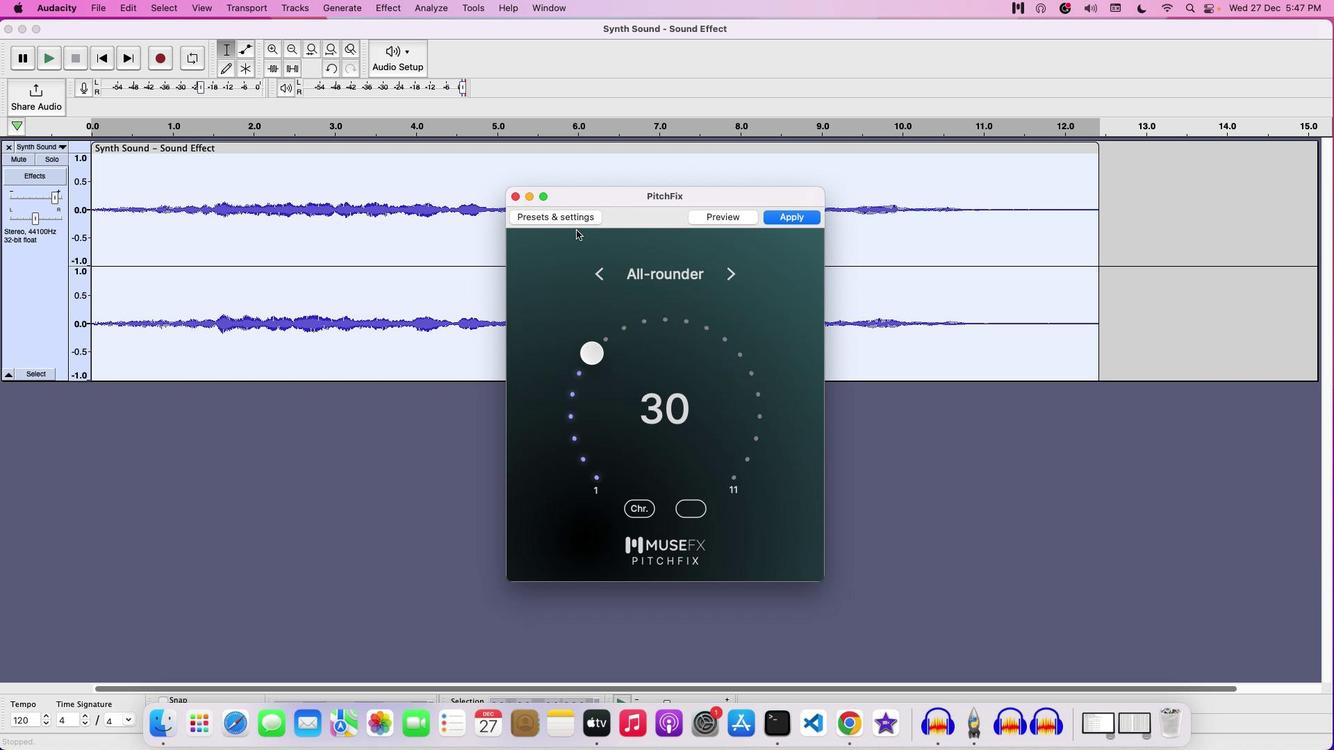
Action: Mouse moved to (579, 218)
Screenshot: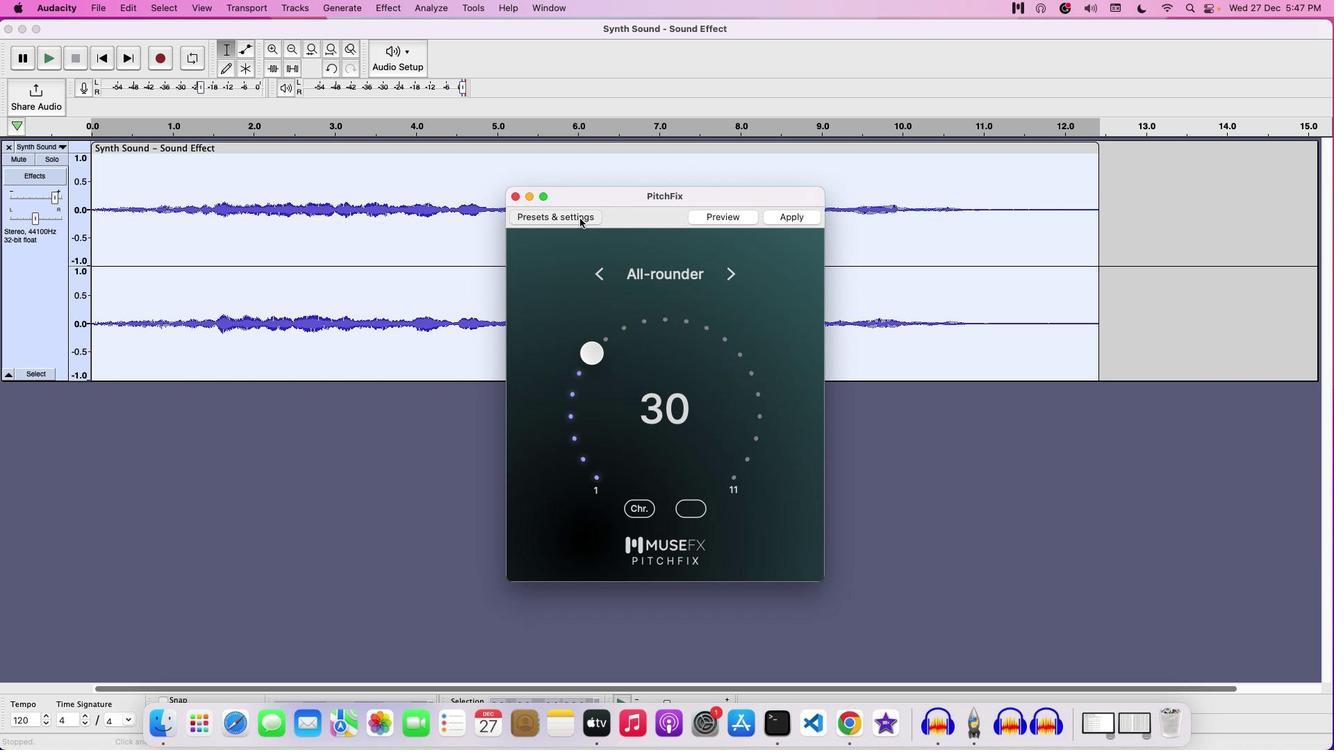 
Action: Mouse pressed left at (579, 218)
Screenshot: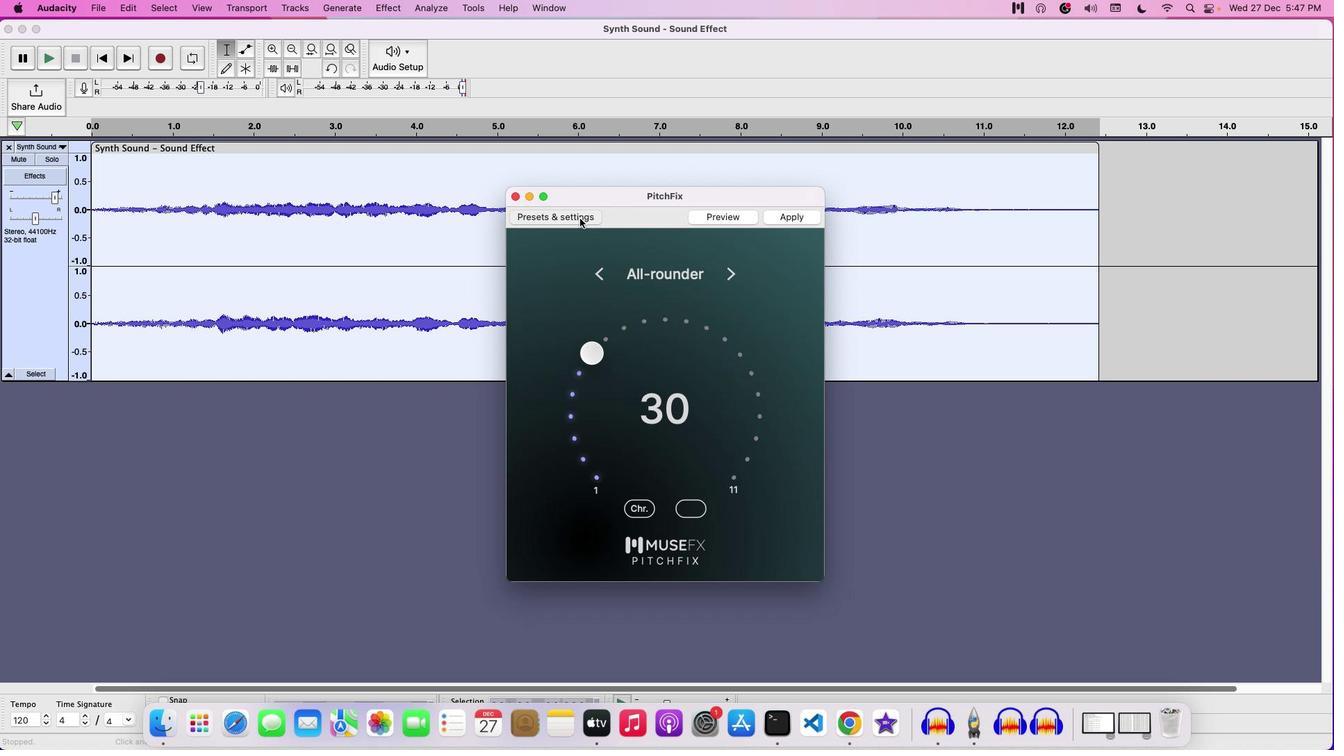 
Action: Mouse moved to (779, 290)
Screenshot: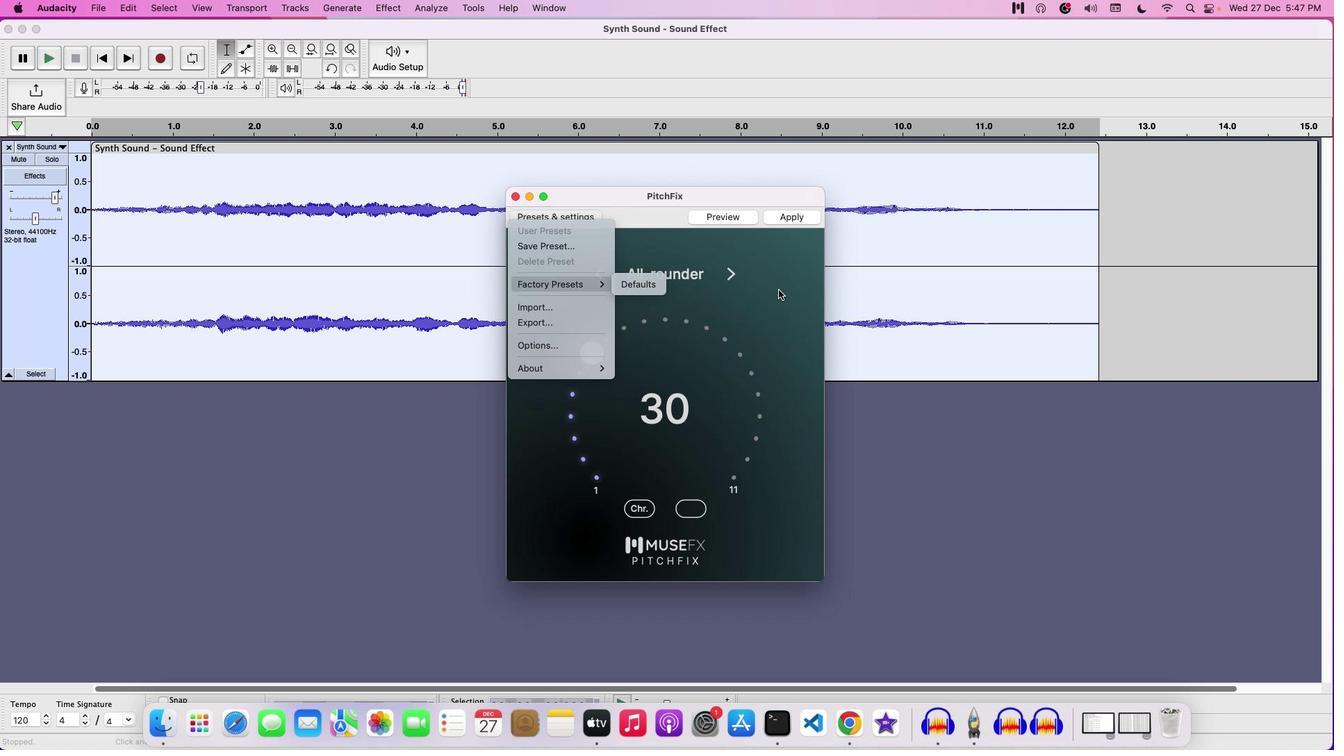 
Action: Mouse pressed left at (779, 290)
Screenshot: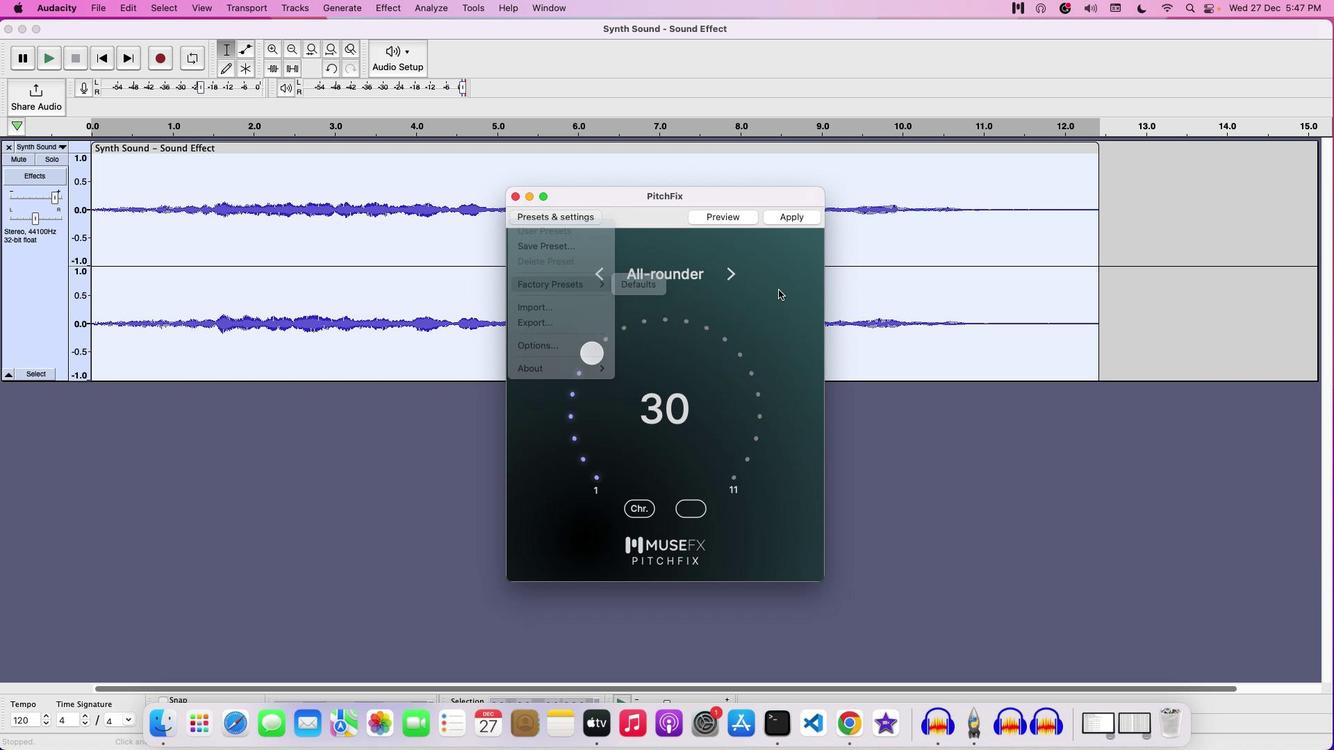 
Action: Mouse moved to (599, 348)
Screenshot: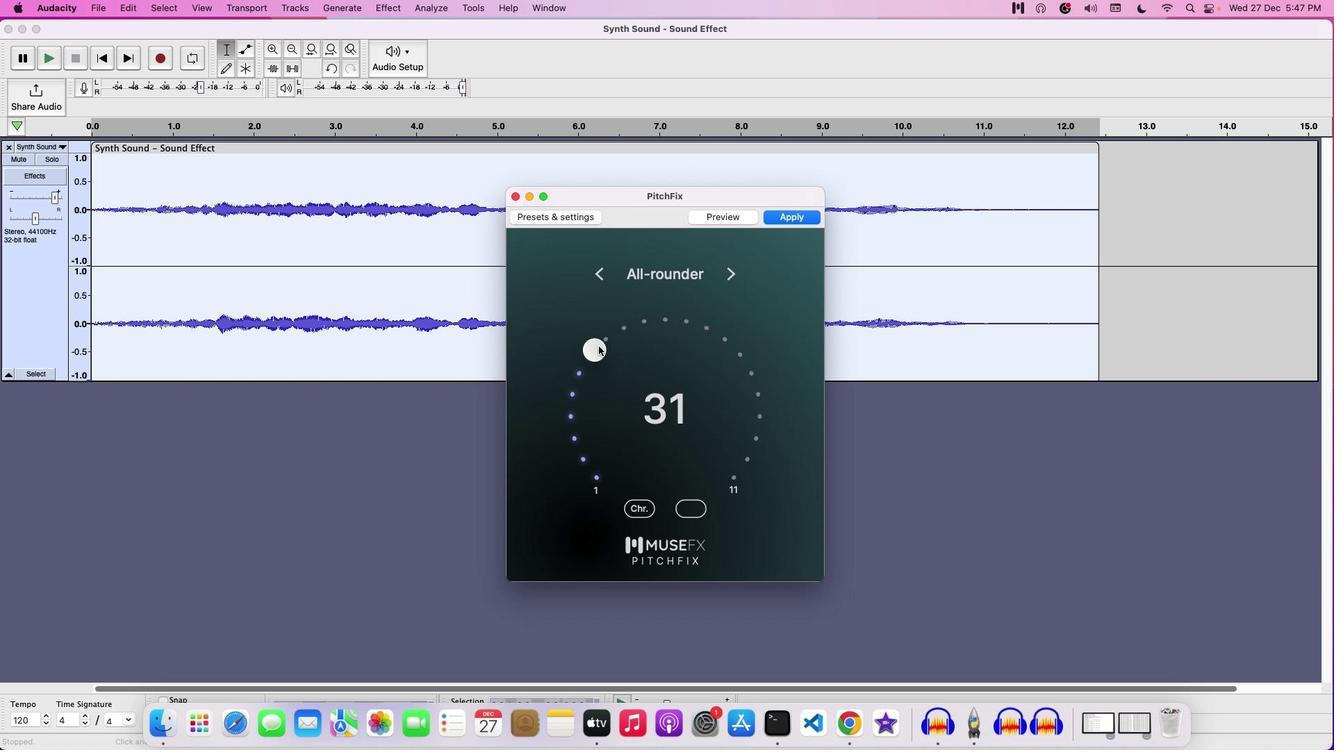 
Action: Mouse pressed left at (599, 348)
Screenshot: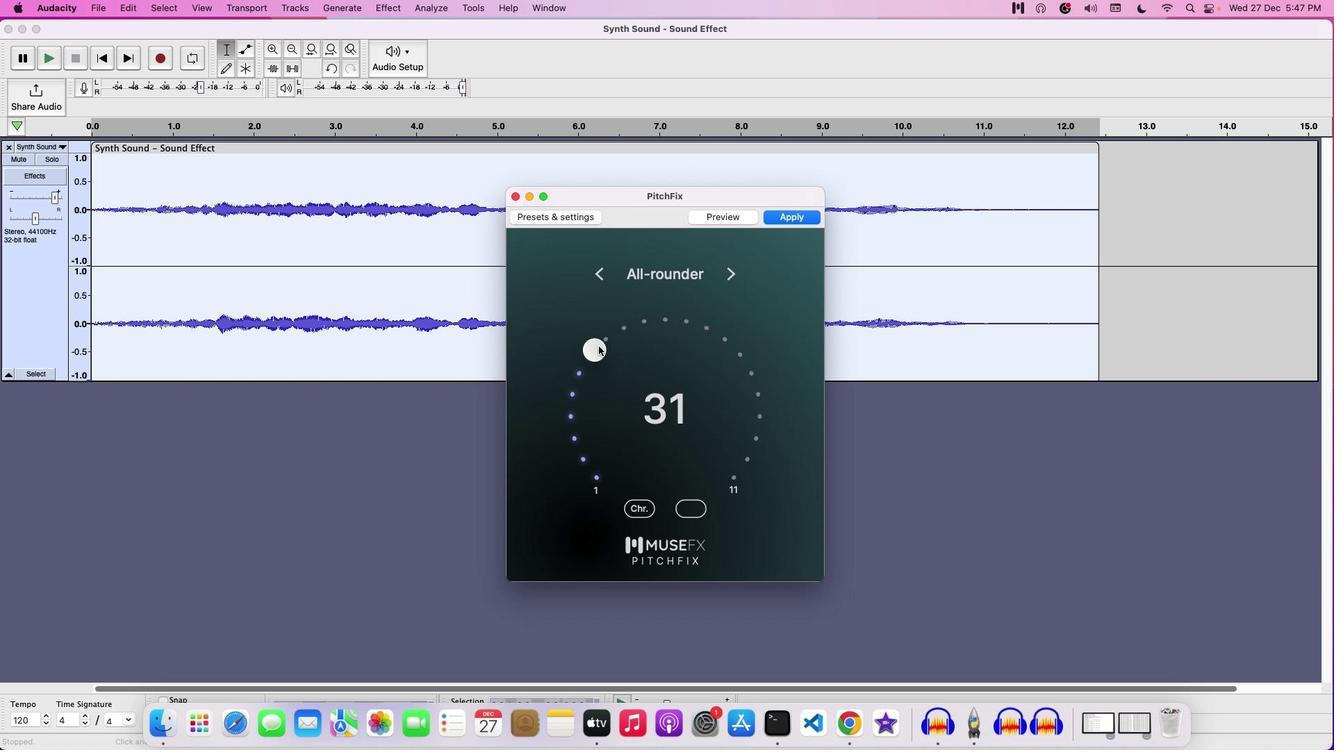 
Action: Mouse moved to (697, 270)
Screenshot: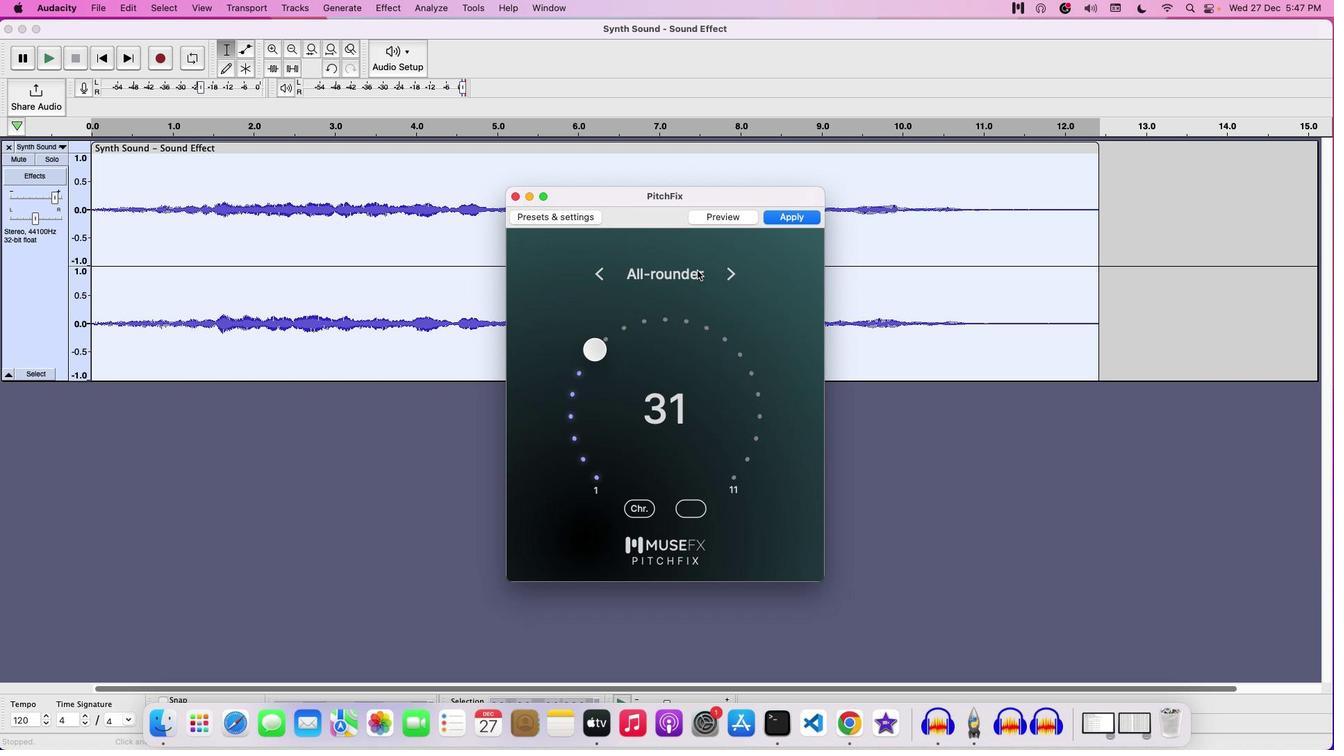 
Action: Mouse pressed left at (697, 270)
Screenshot: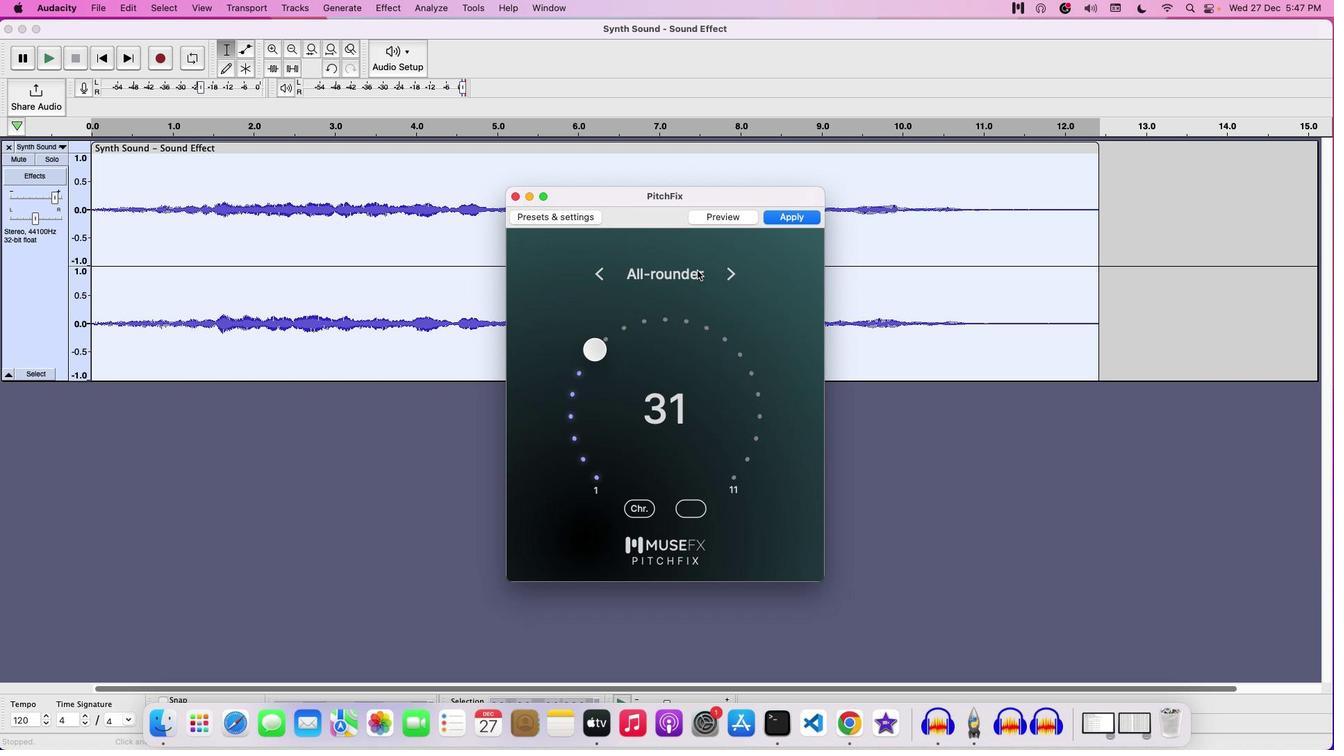 
Action: Mouse pressed right at (697, 270)
Screenshot: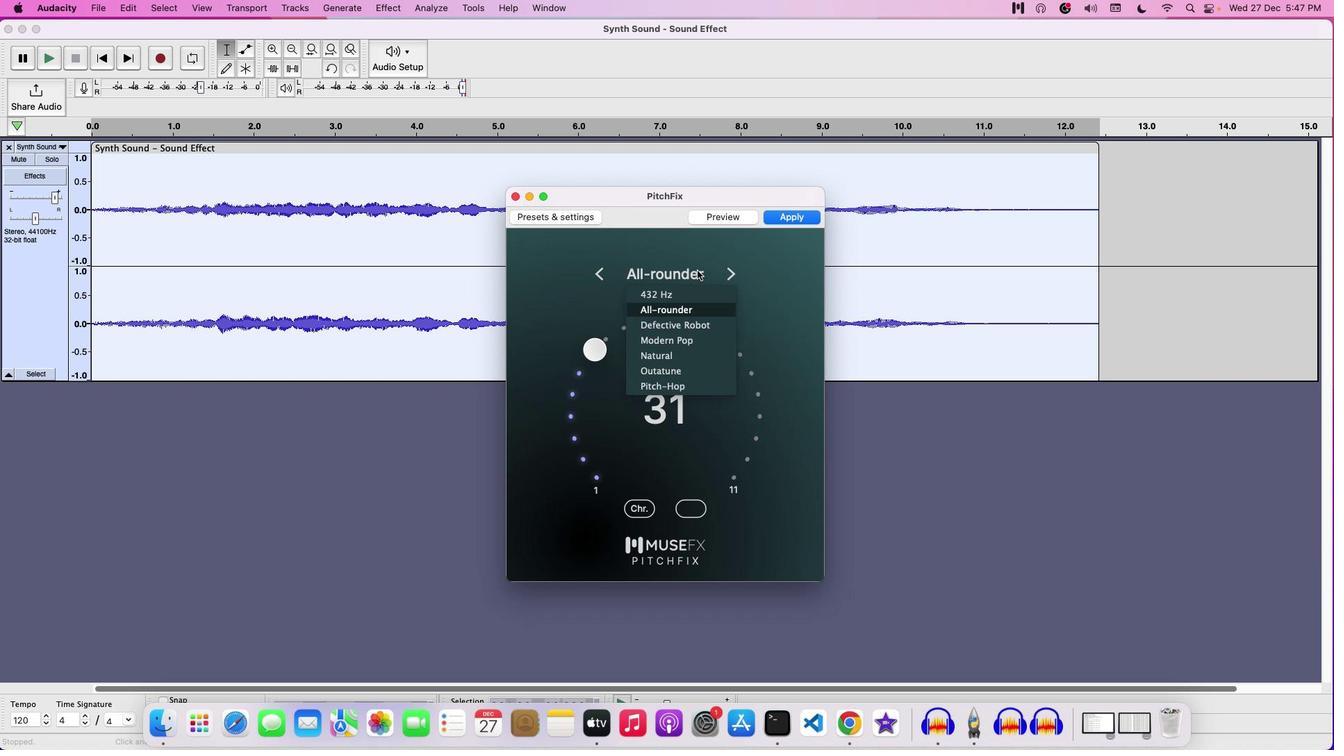 
Action: Mouse moved to (683, 335)
Screenshot: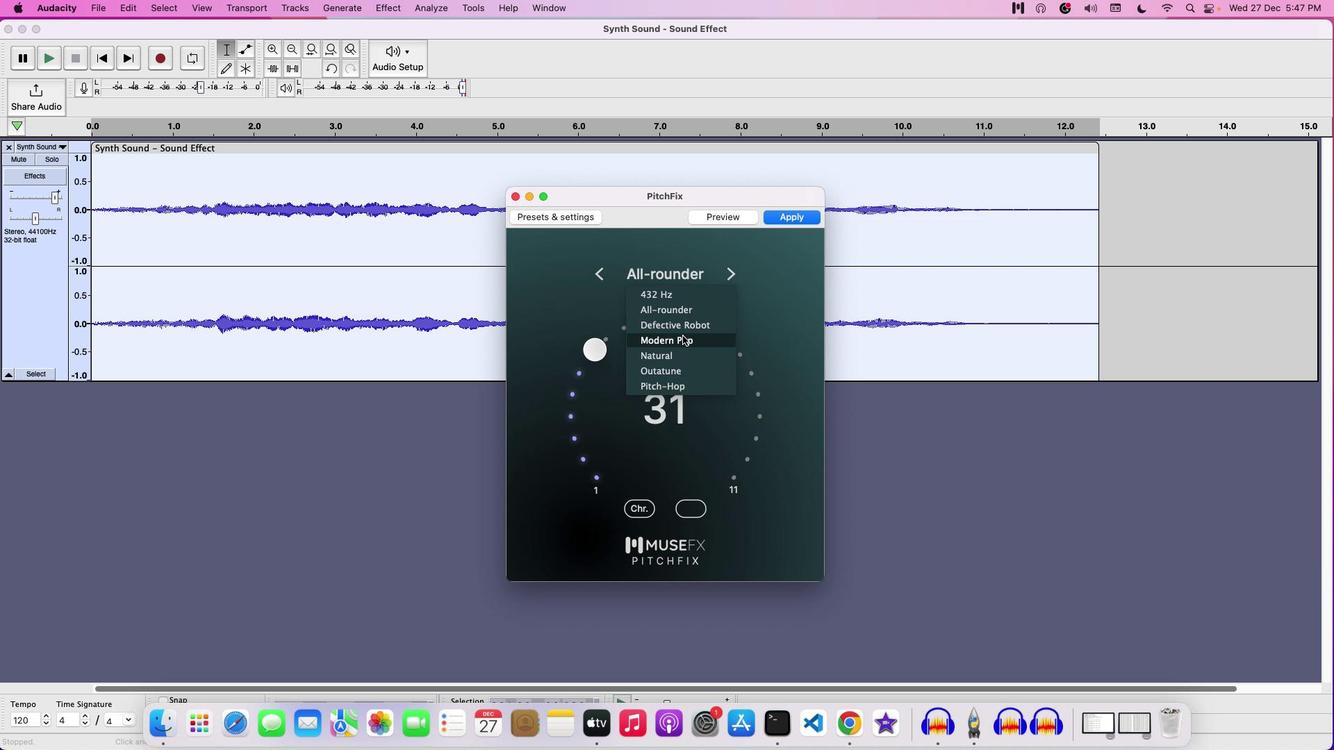 
Action: Mouse scrolled (683, 335) with delta (0, 0)
Screenshot: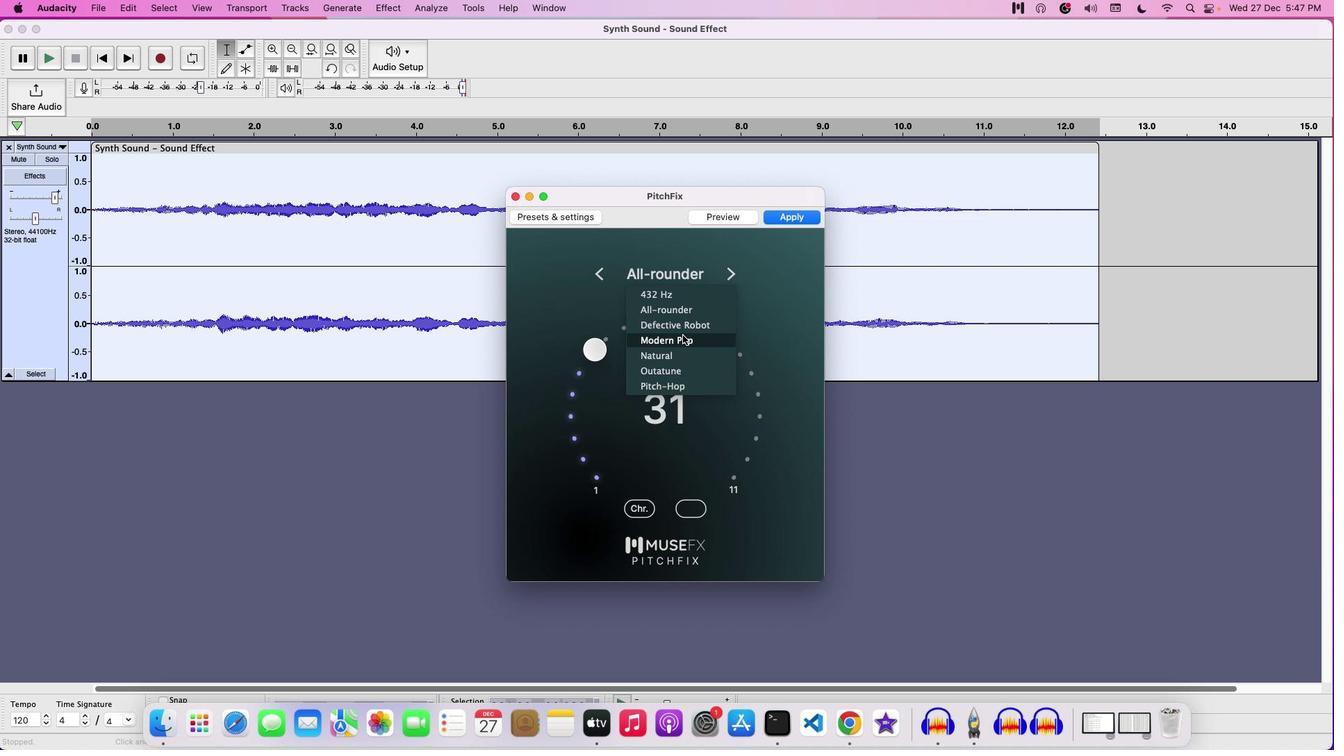 
Action: Mouse scrolled (683, 335) with delta (0, 0)
Screenshot: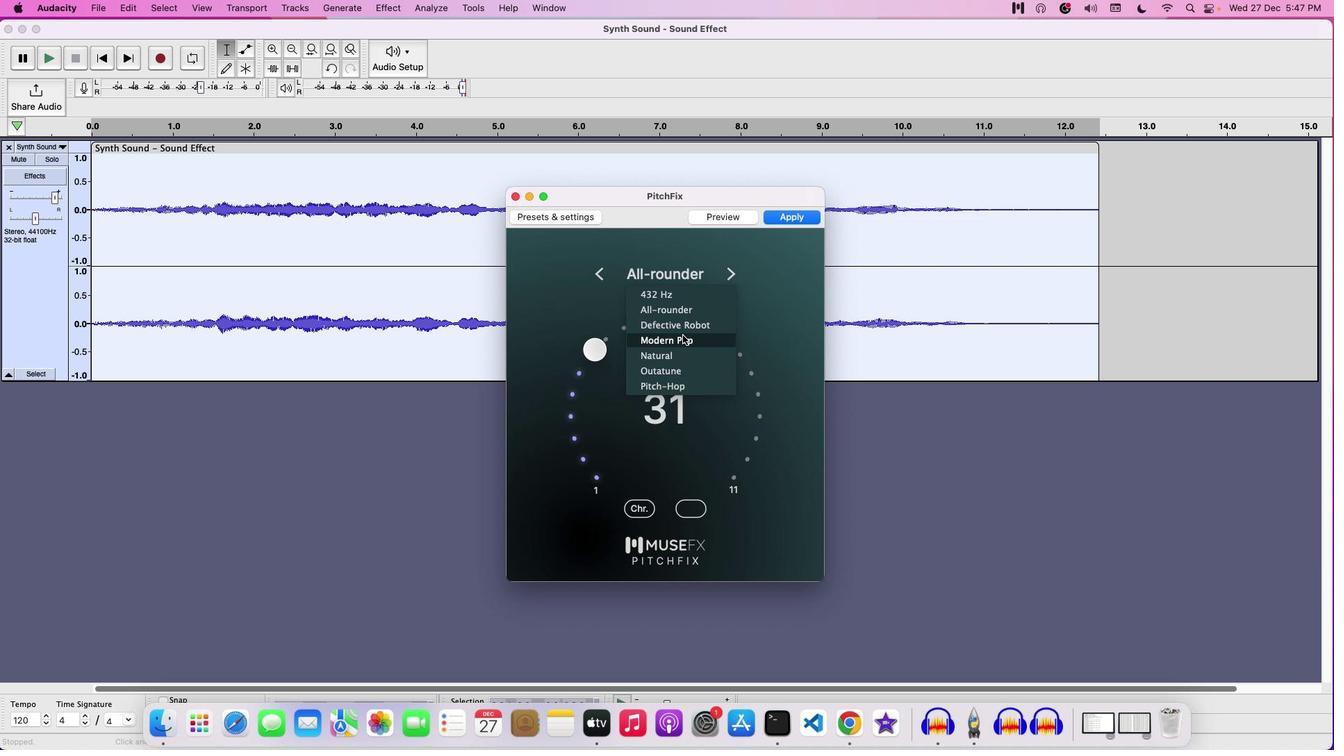 
Action: Mouse moved to (683, 335)
Screenshot: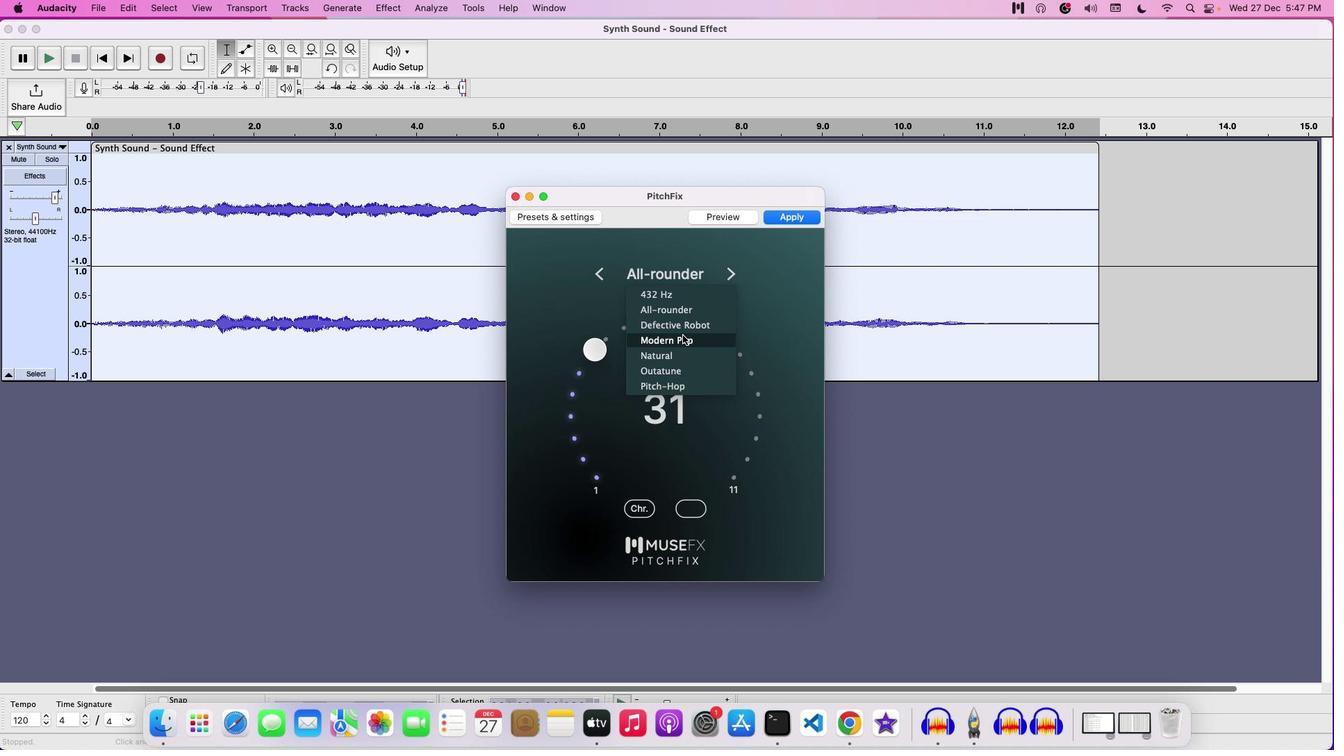 
Action: Mouse scrolled (683, 335) with delta (0, 0)
Screenshot: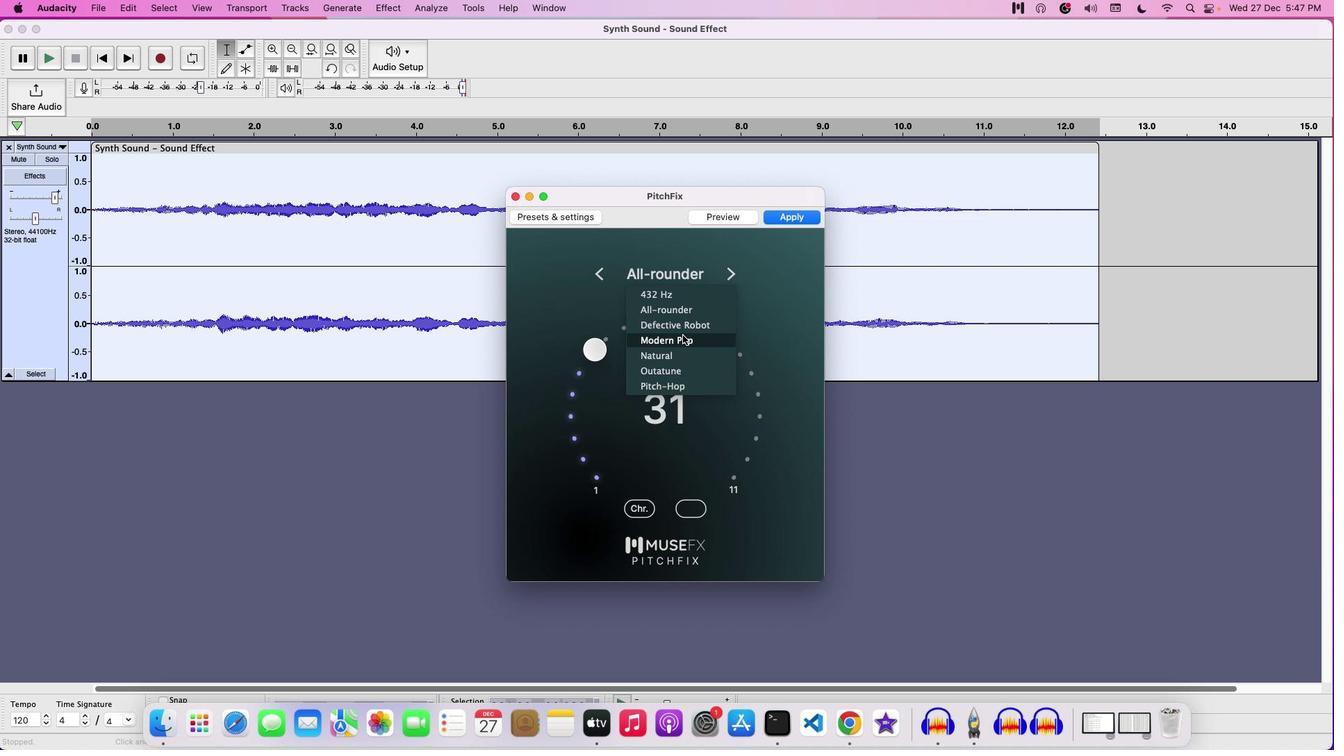 
Action: Mouse moved to (683, 334)
Screenshot: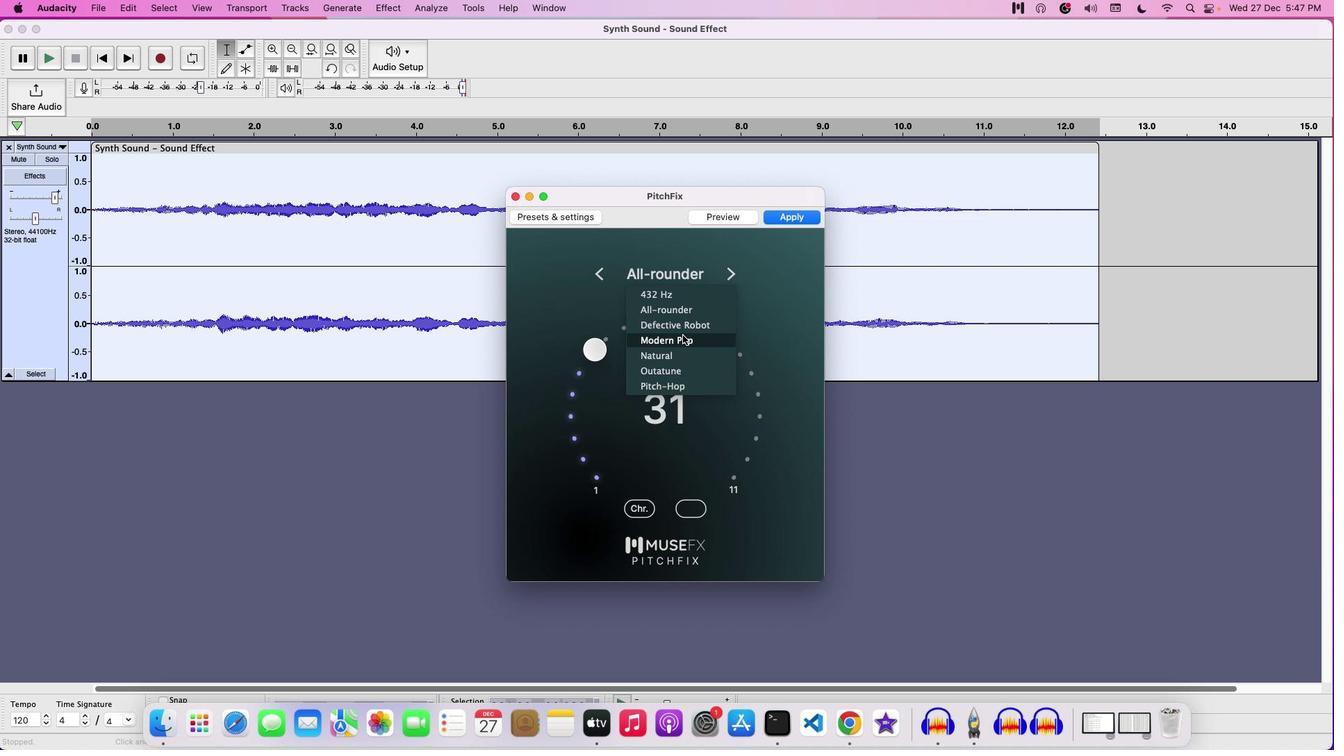 
Action: Mouse scrolled (683, 334) with delta (0, 0)
Screenshot: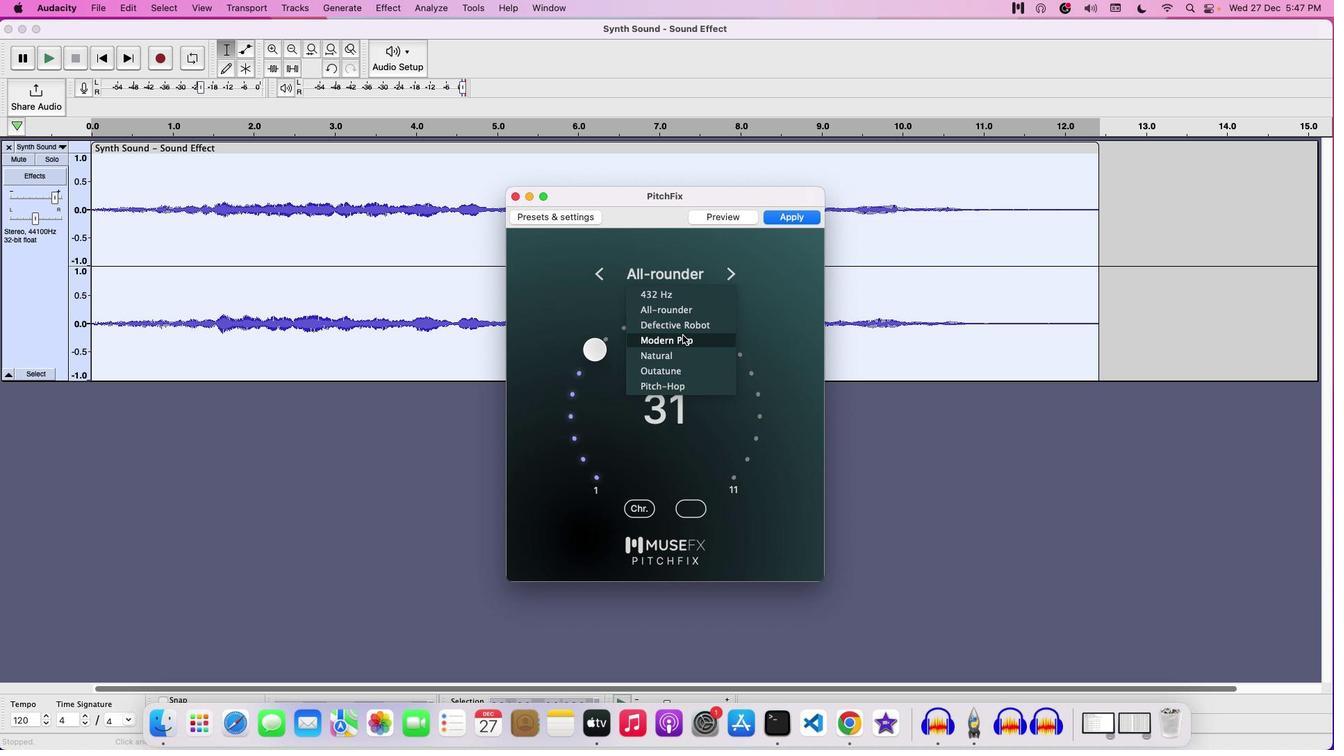
Action: Mouse scrolled (683, 334) with delta (0, 0)
Screenshot: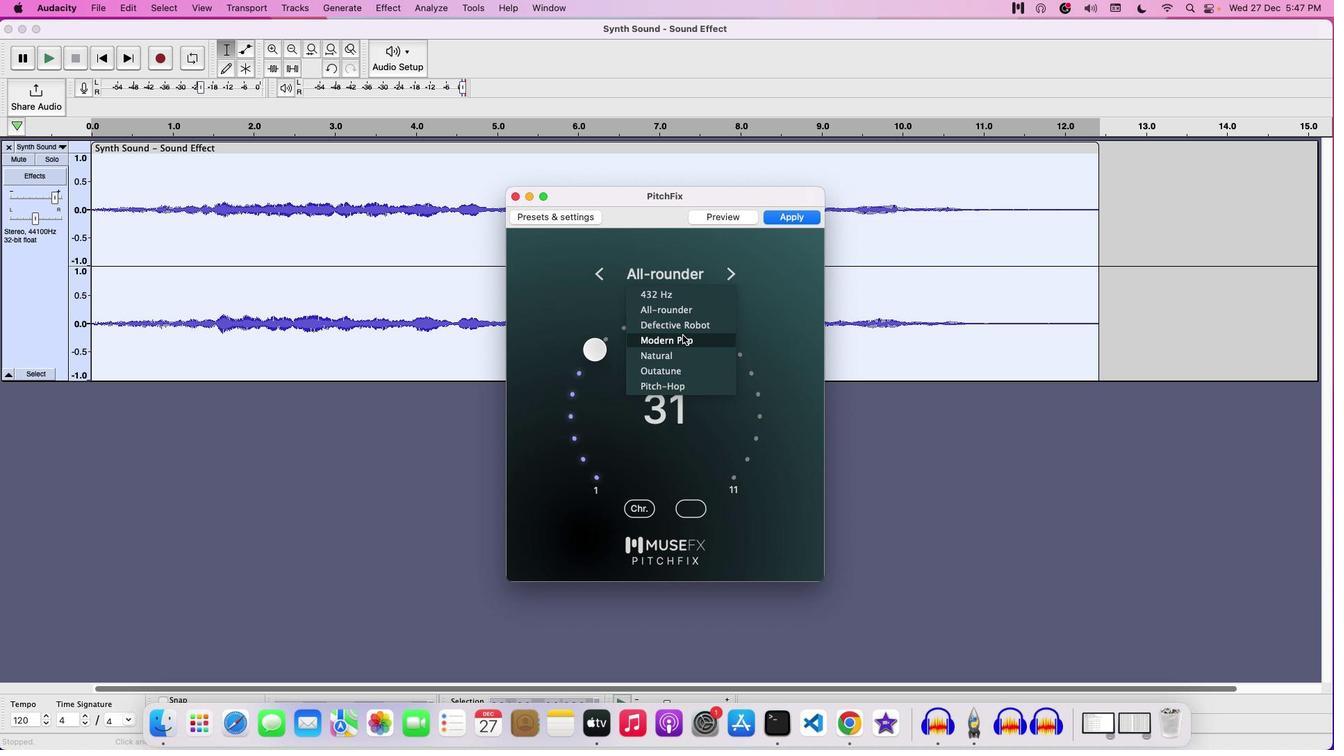 
Action: Mouse scrolled (683, 334) with delta (0, 2)
Screenshot: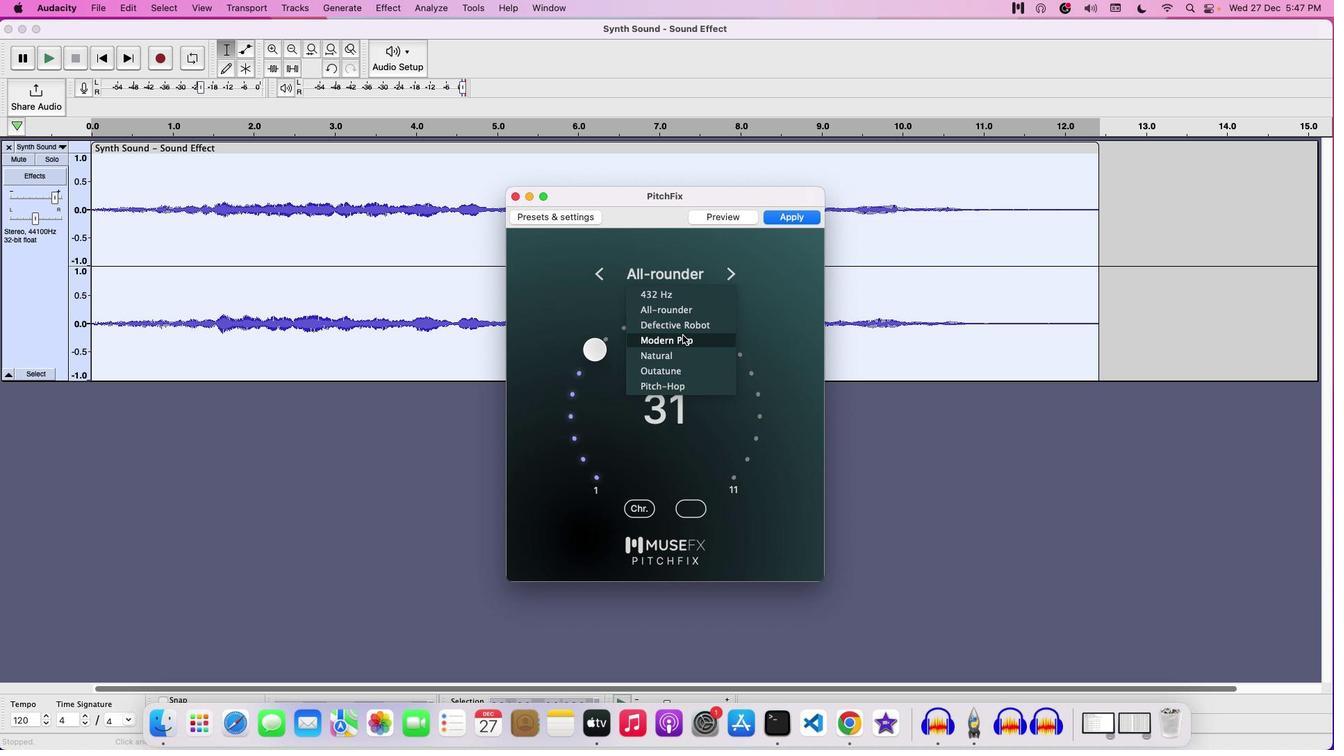 
Action: Mouse scrolled (683, 334) with delta (0, 0)
Screenshot: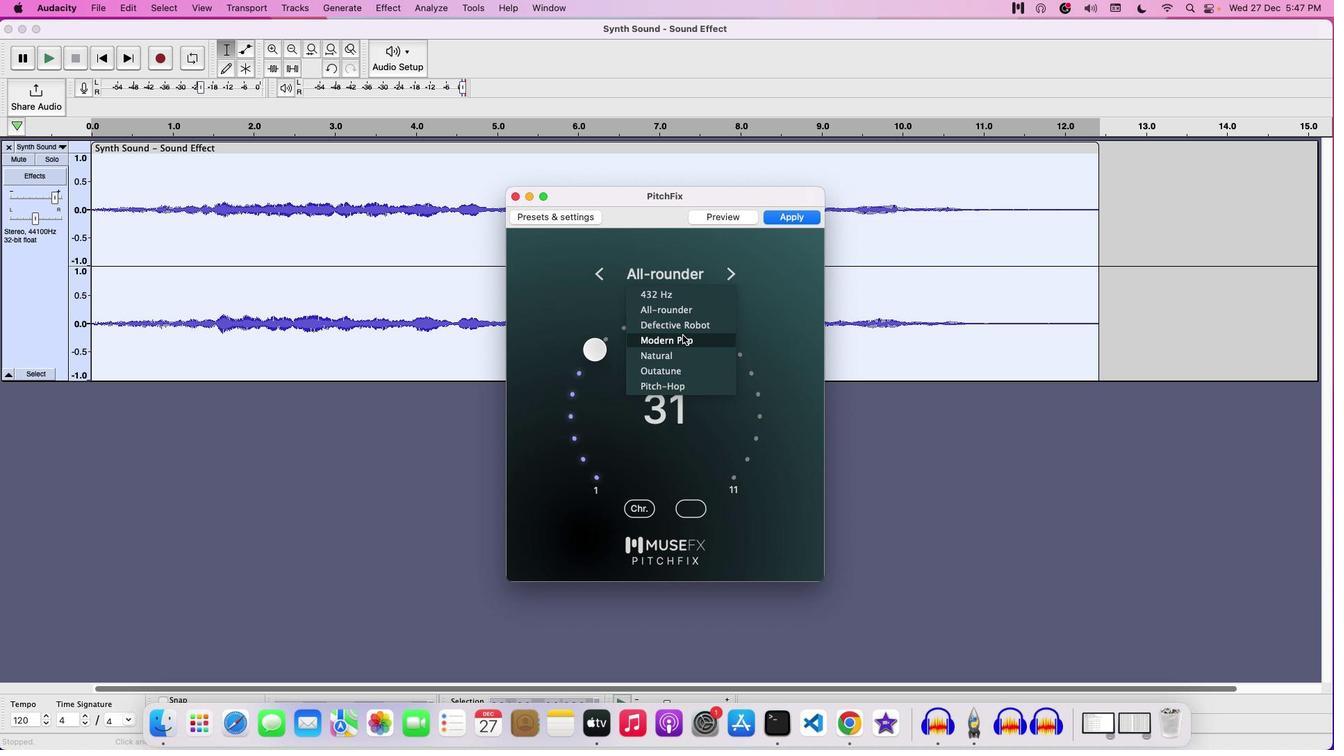 
Action: Mouse moved to (683, 382)
Screenshot: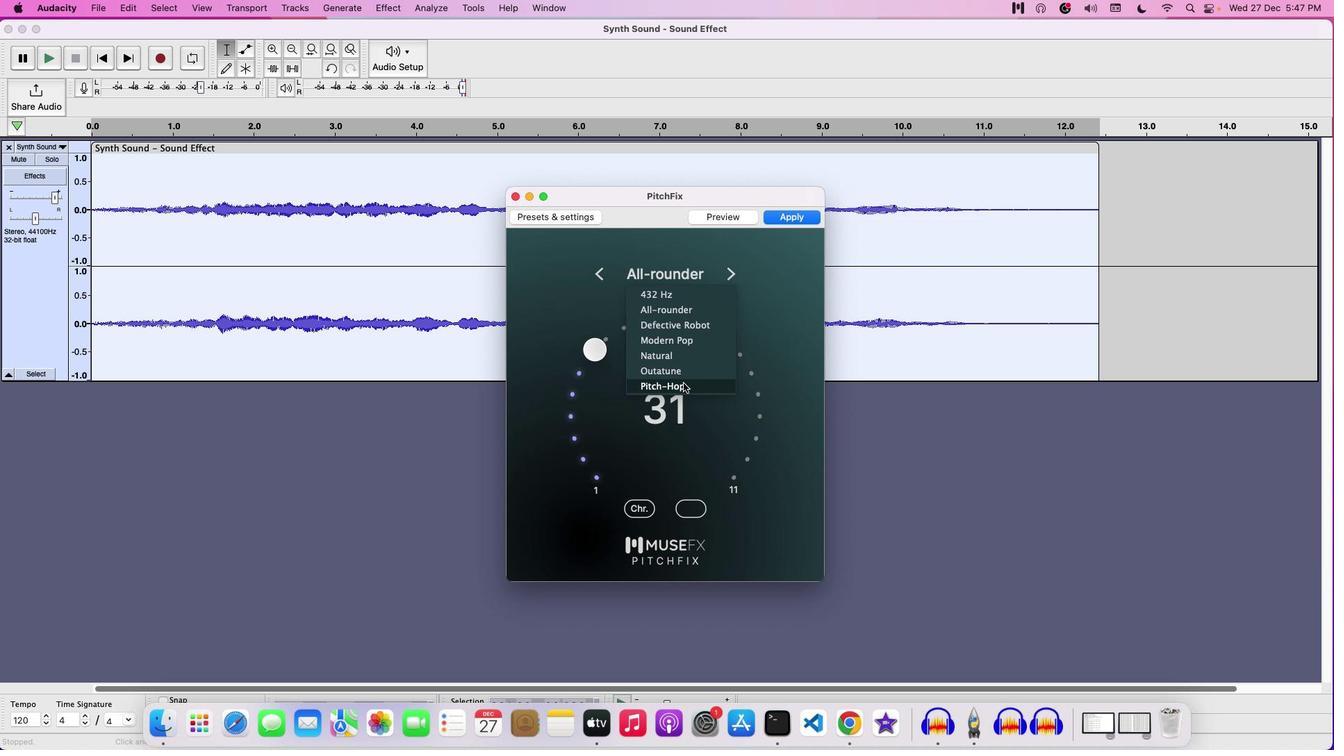 
Action: Mouse pressed left at (683, 382)
Screenshot: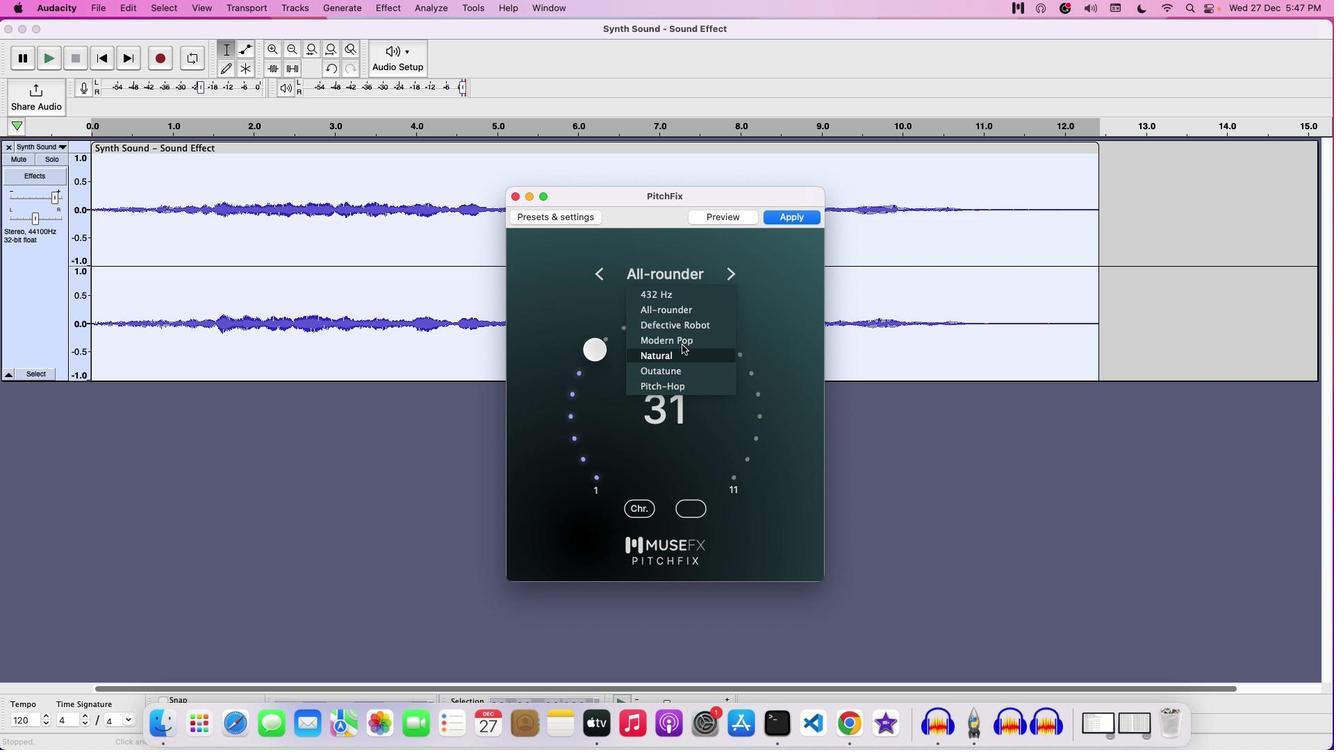
Action: Mouse moved to (738, 272)
Screenshot: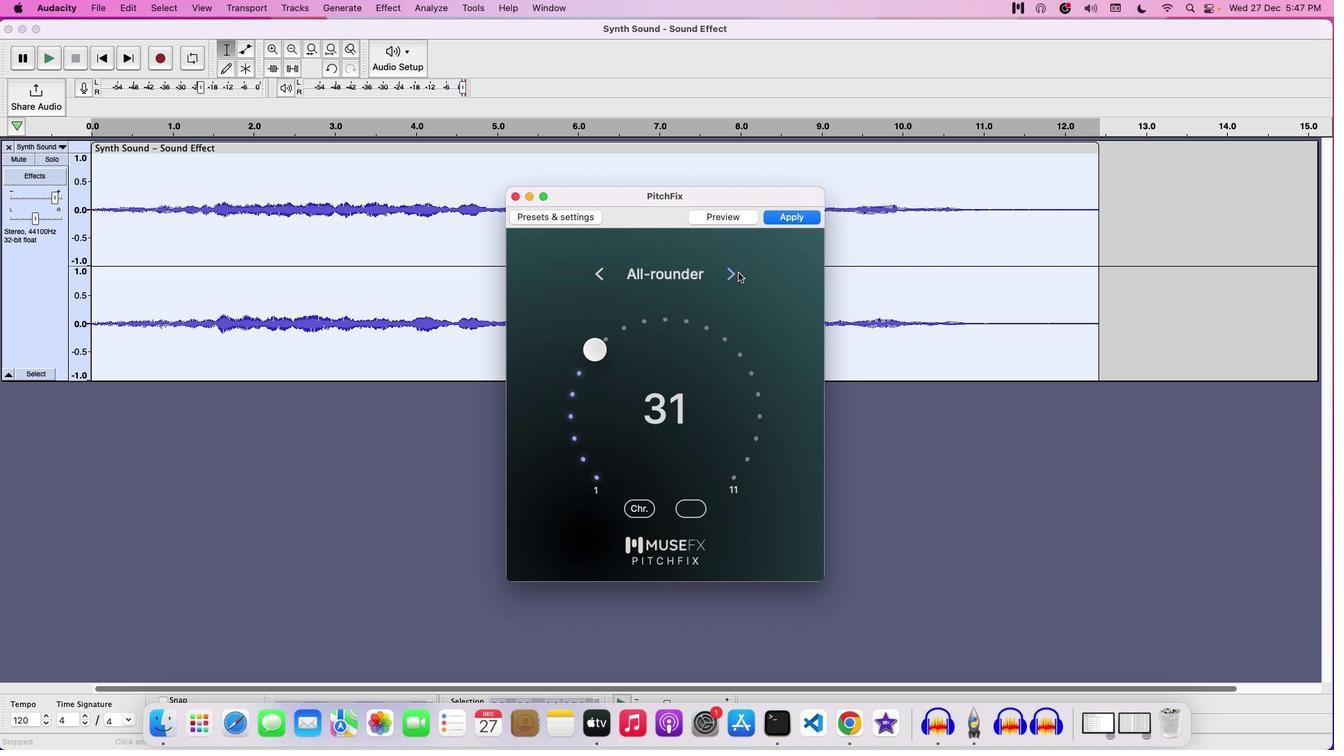 
Action: Mouse pressed left at (738, 272)
Screenshot: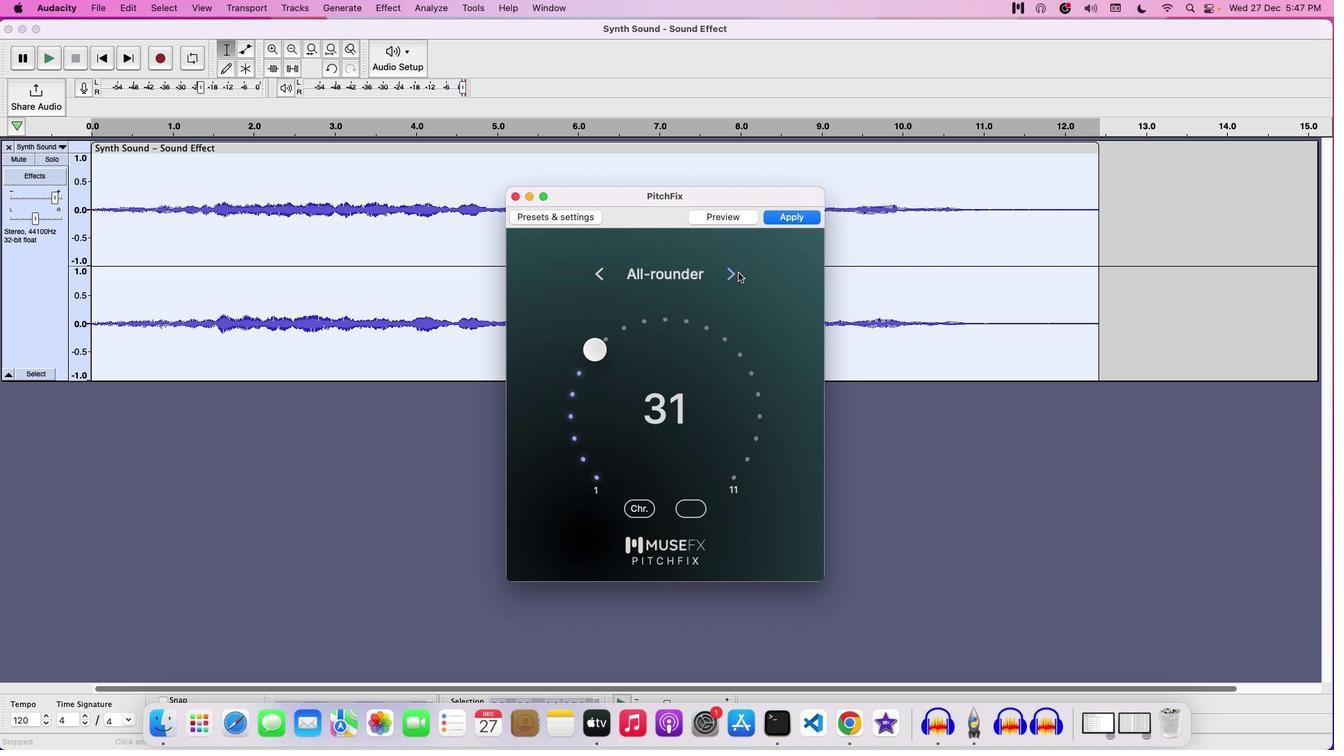 
Action: Mouse moved to (737, 272)
Screenshot: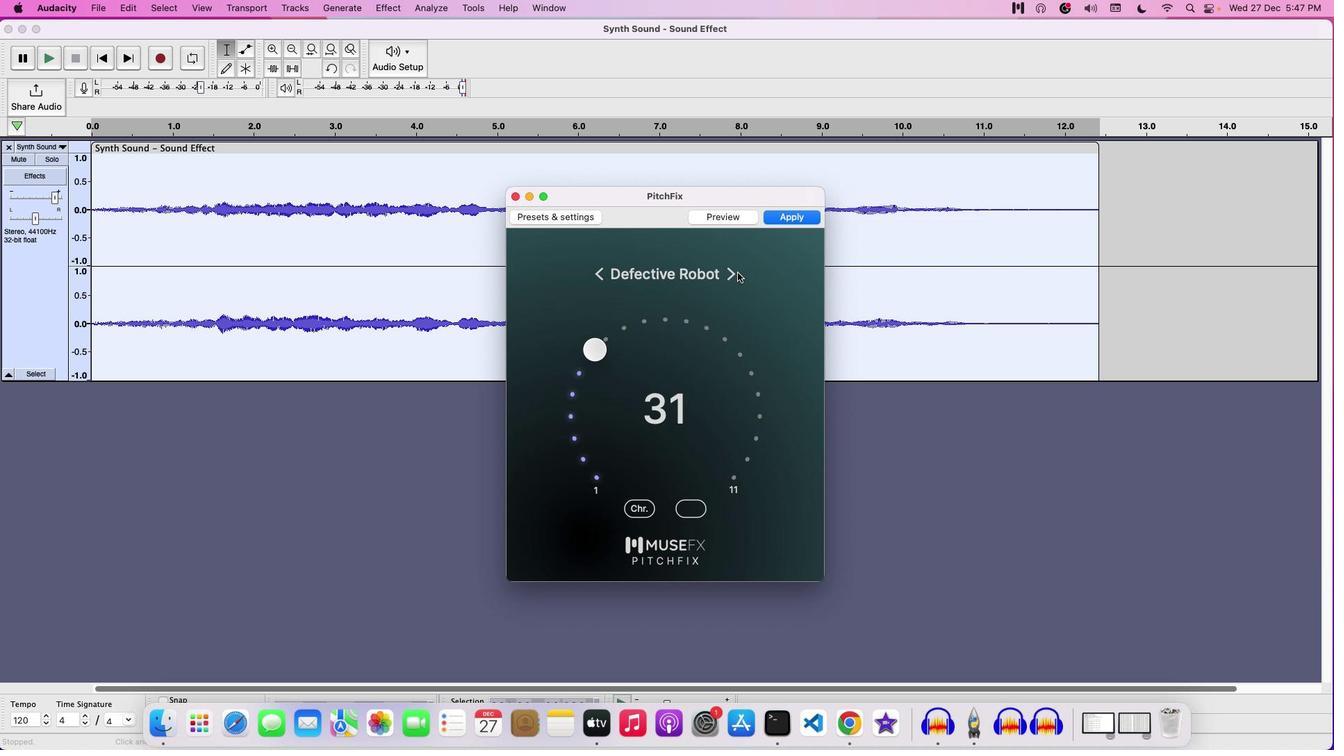 
Action: Mouse pressed left at (737, 272)
Screenshot: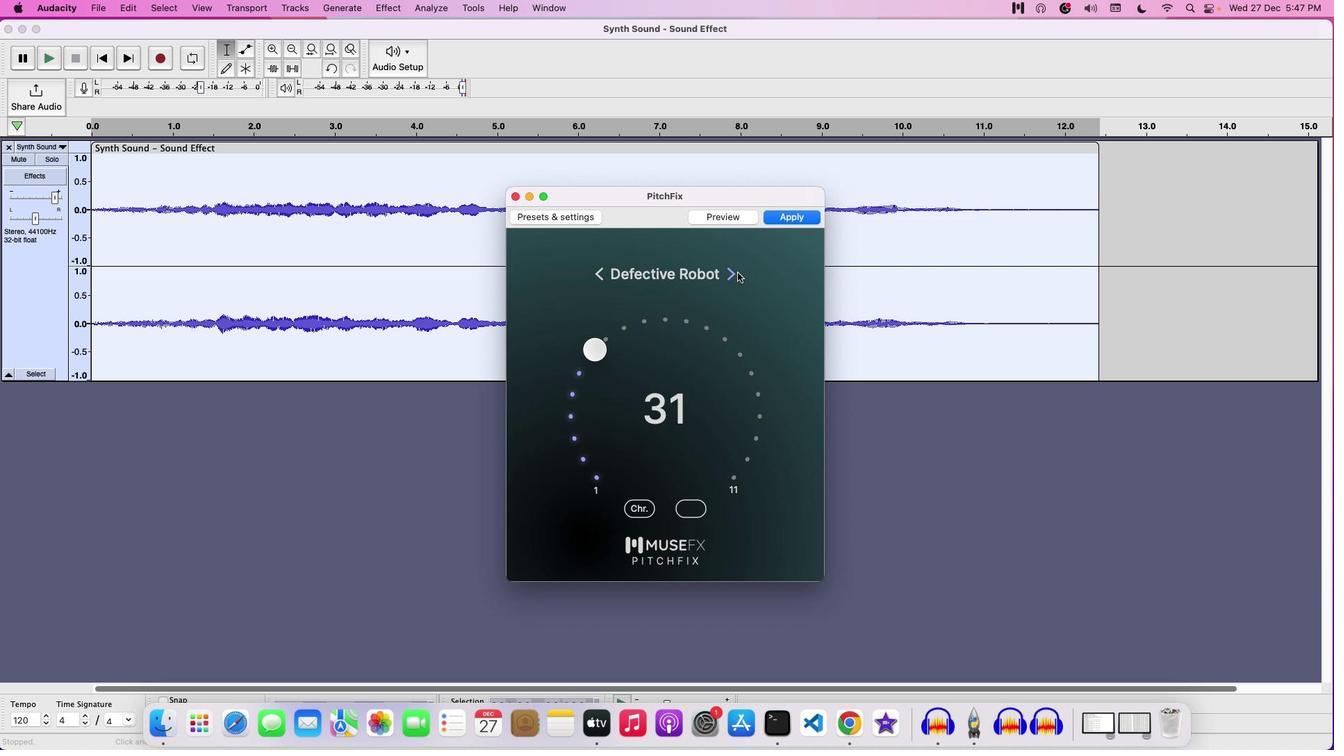 
Action: Mouse pressed left at (737, 272)
Screenshot: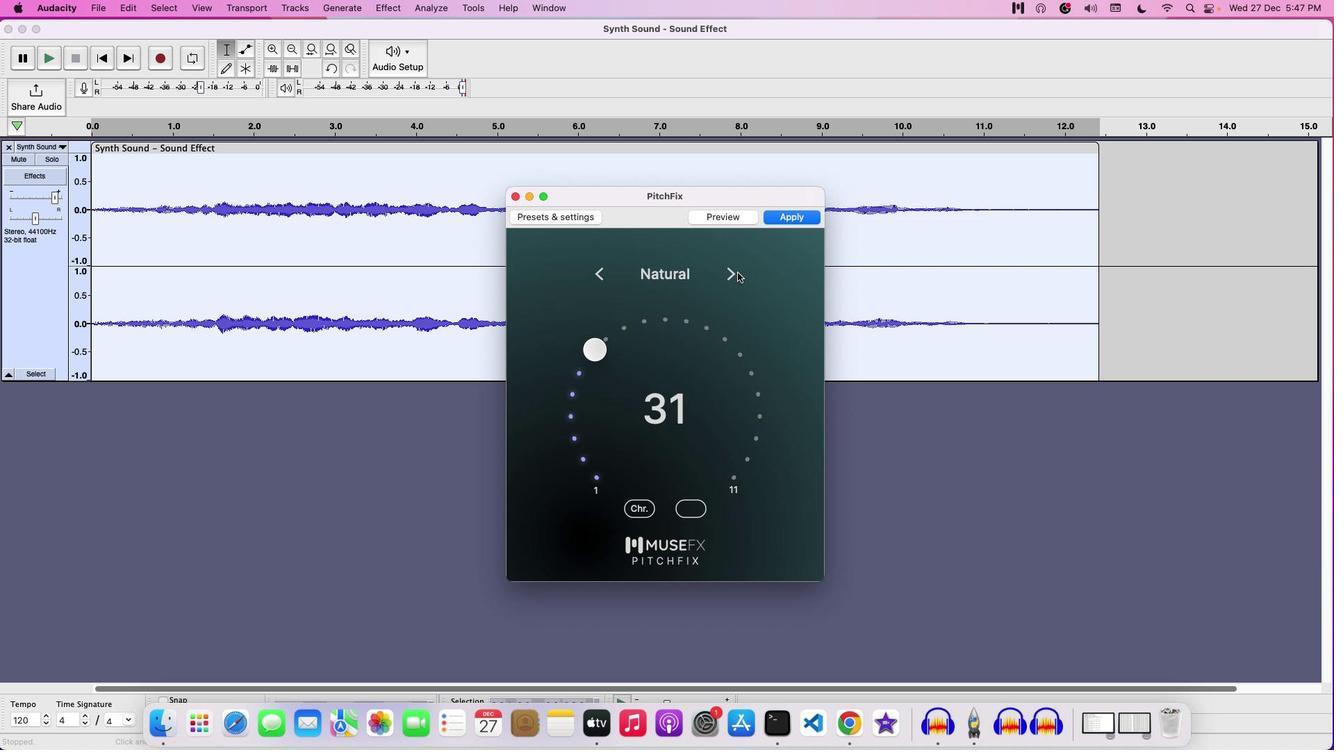 
Action: Mouse pressed left at (737, 272)
Screenshot: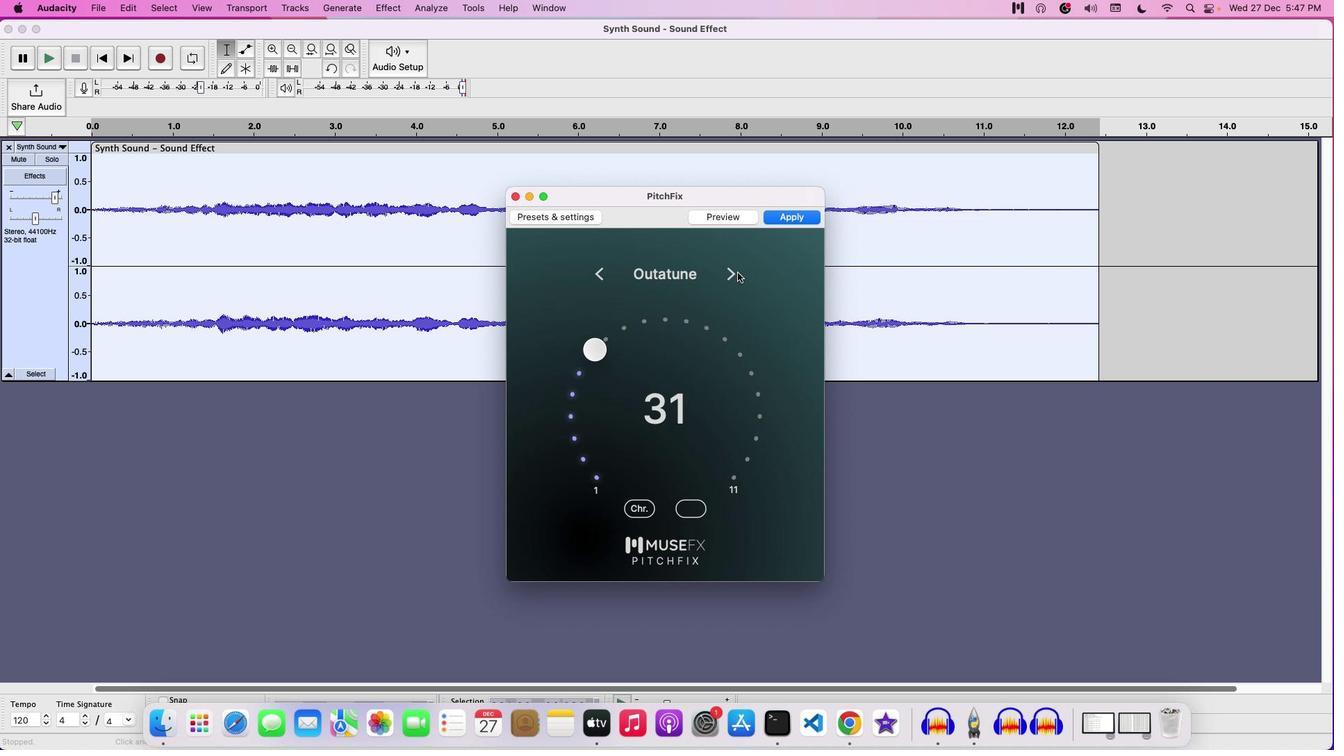 
Action: Mouse moved to (602, 349)
Screenshot: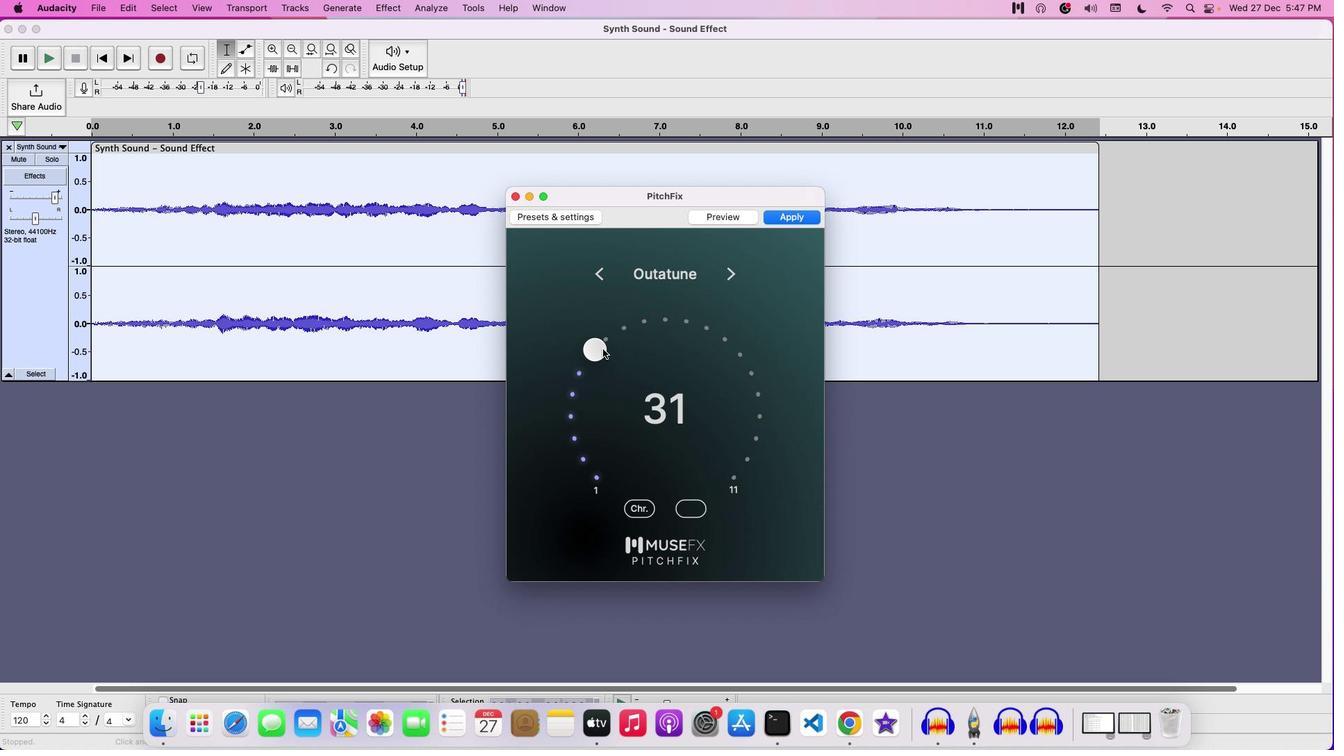 
Action: Mouse pressed left at (602, 349)
Screenshot: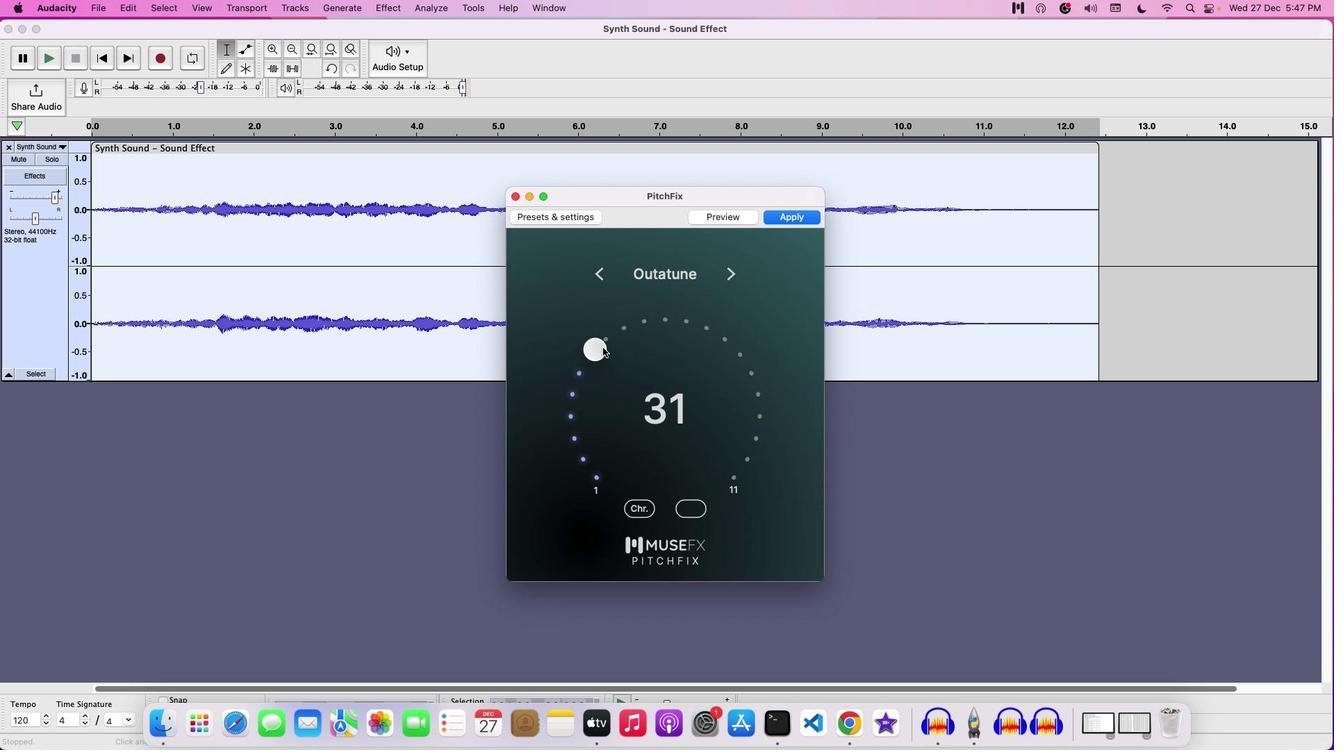 
Action: Mouse moved to (694, 508)
Screenshot: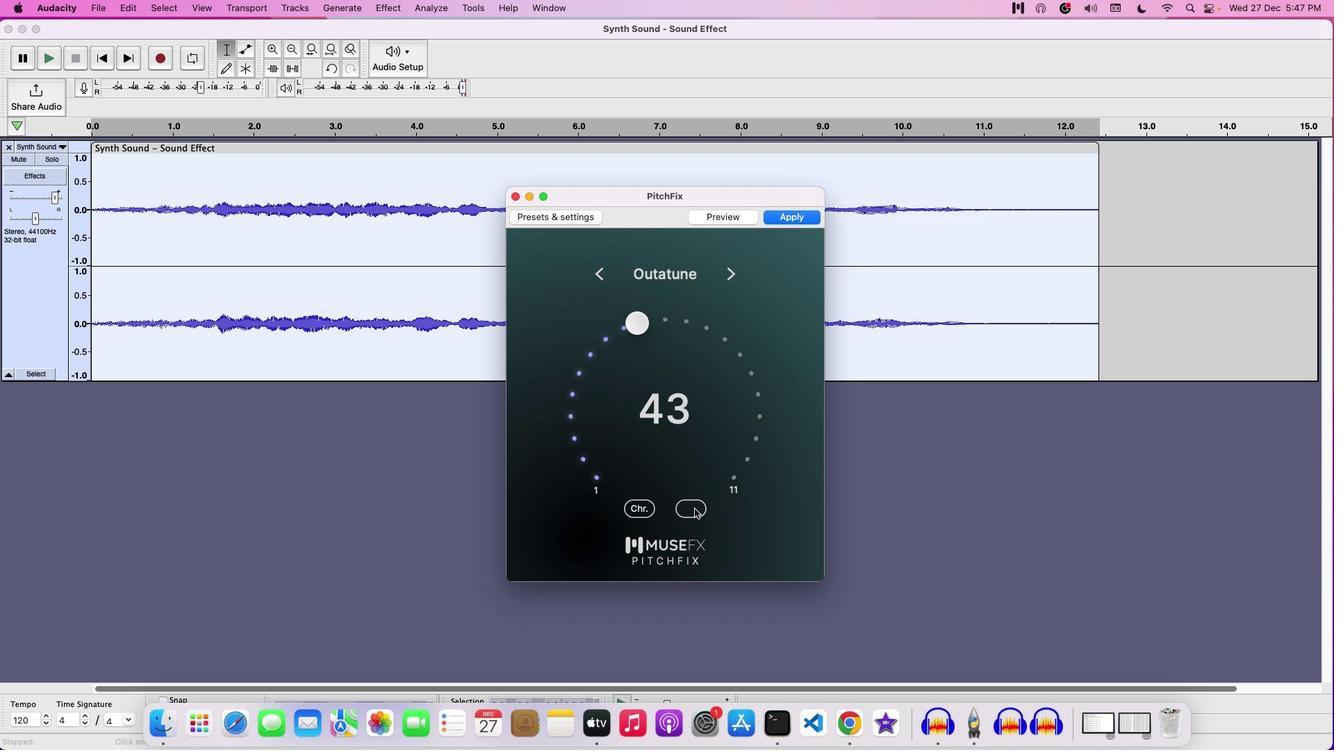 
Action: Mouse pressed left at (694, 508)
Screenshot: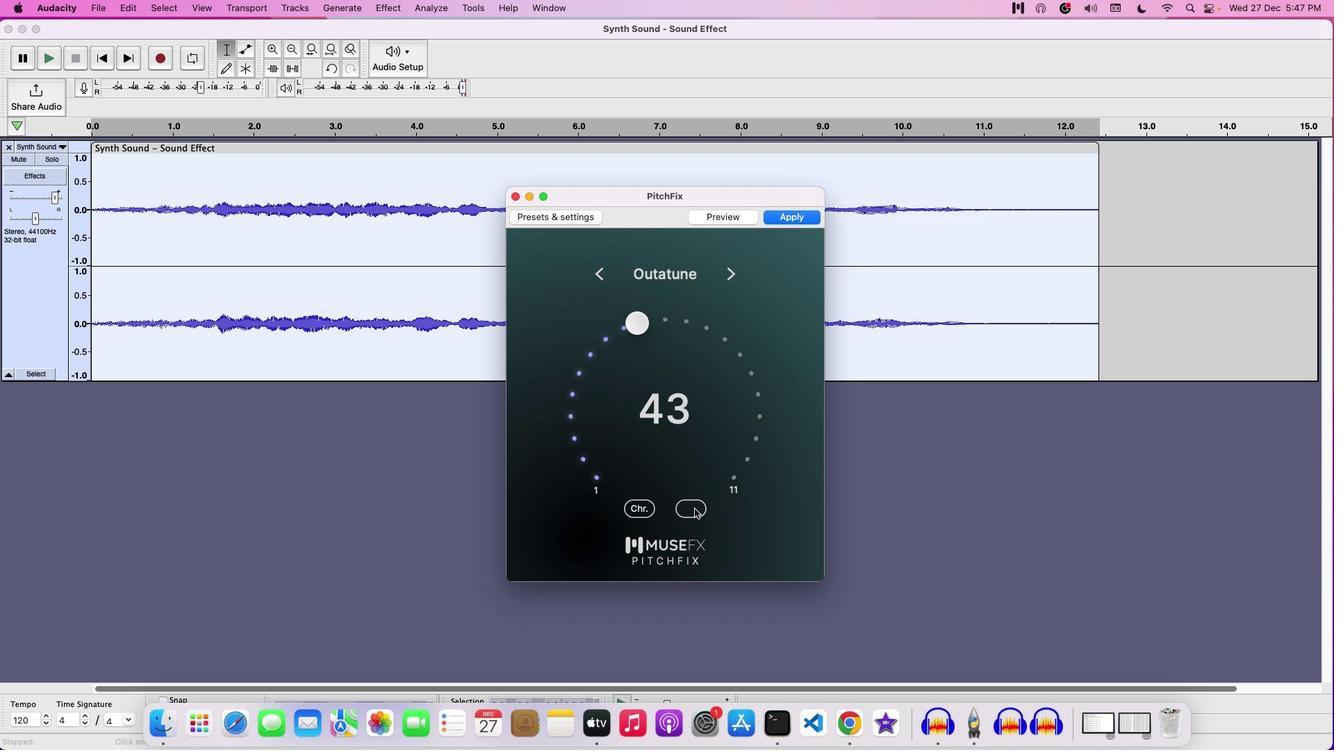 
Action: Mouse moved to (640, 509)
Screenshot: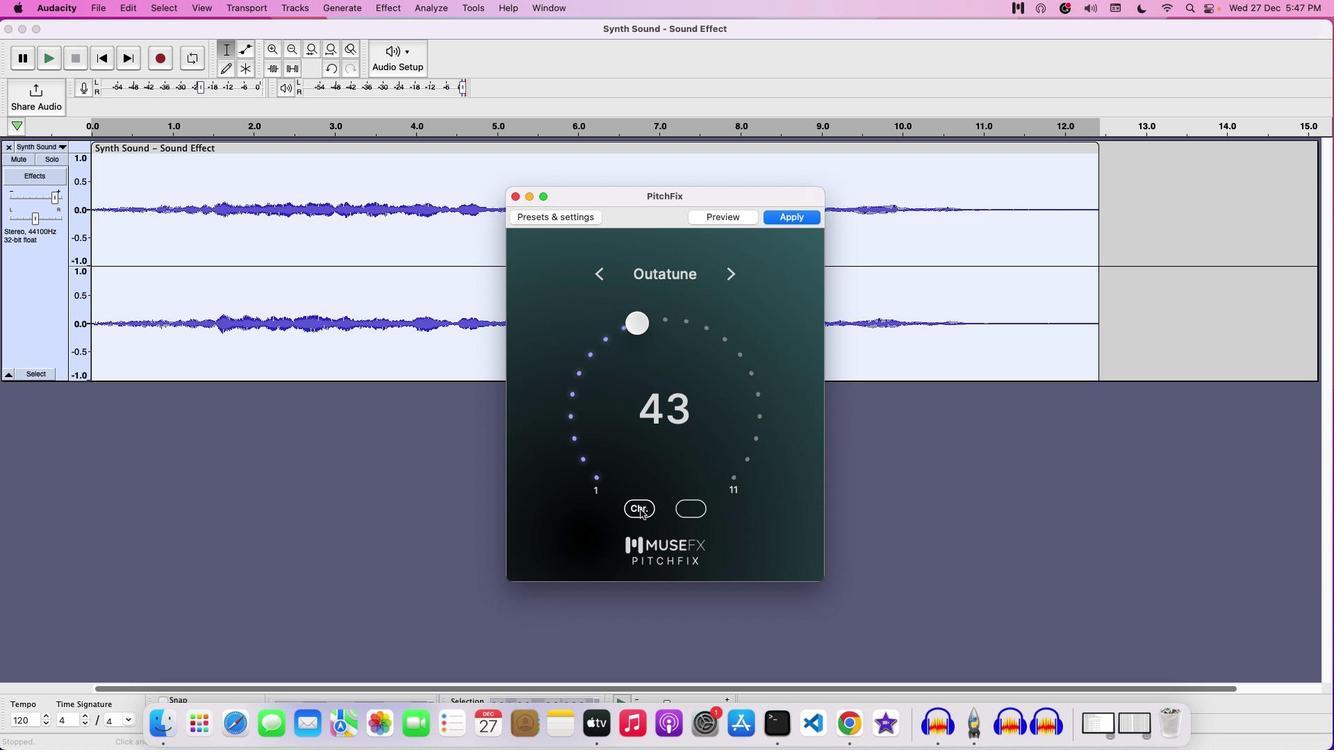 
Action: Mouse pressed left at (640, 509)
Screenshot: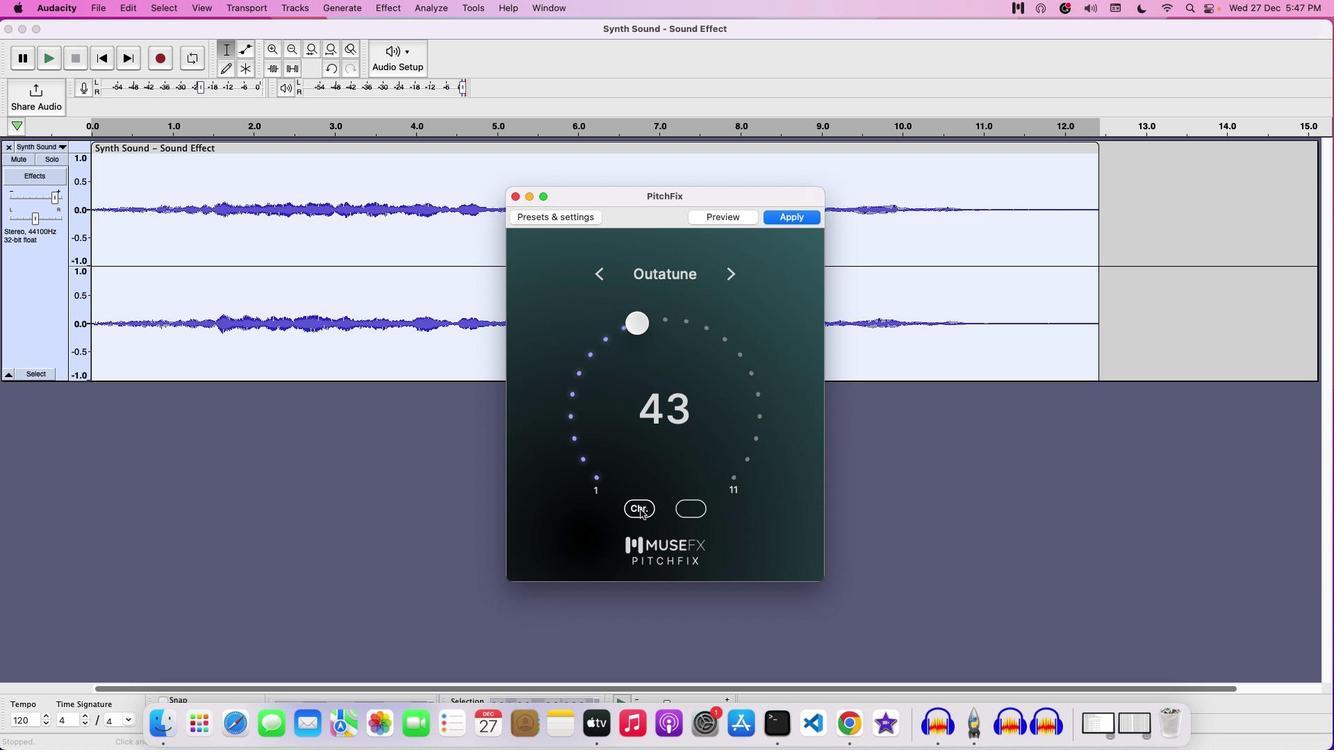 
Action: Mouse moved to (581, 542)
Screenshot: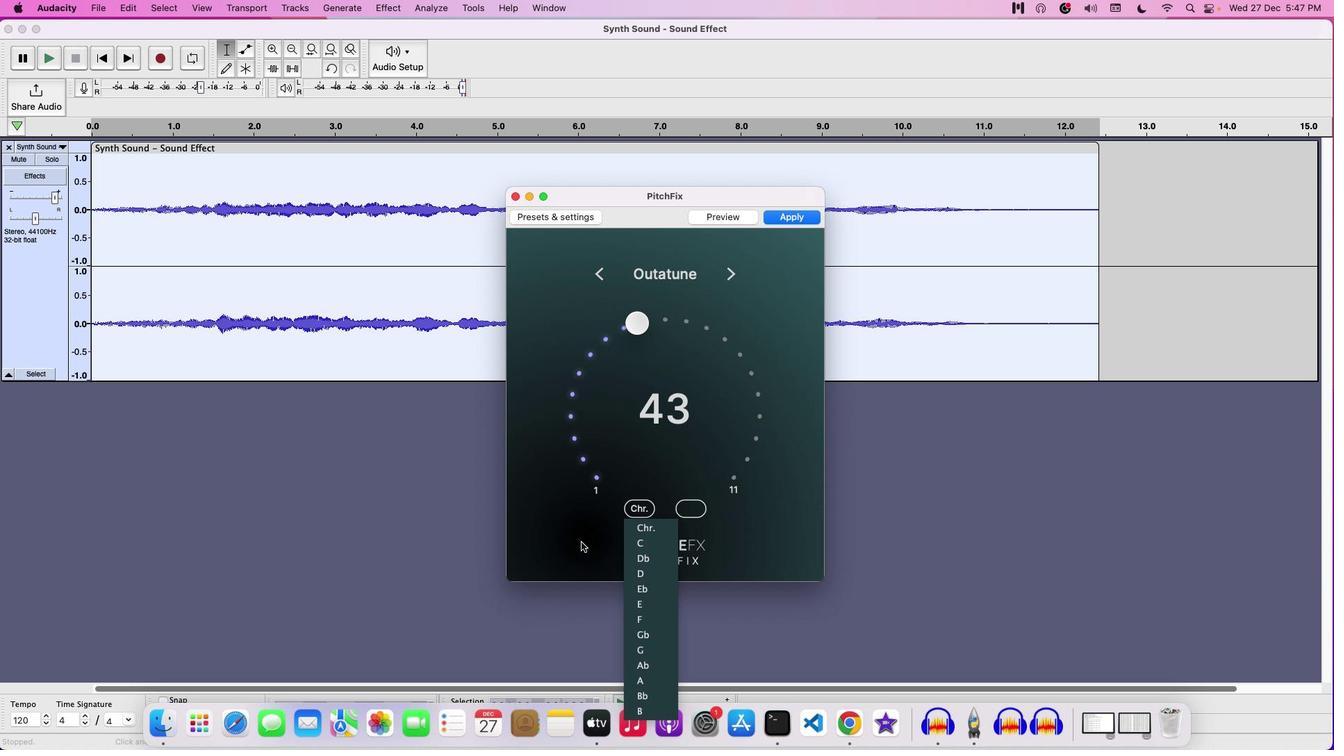 
Action: Mouse pressed left at (581, 542)
Screenshot: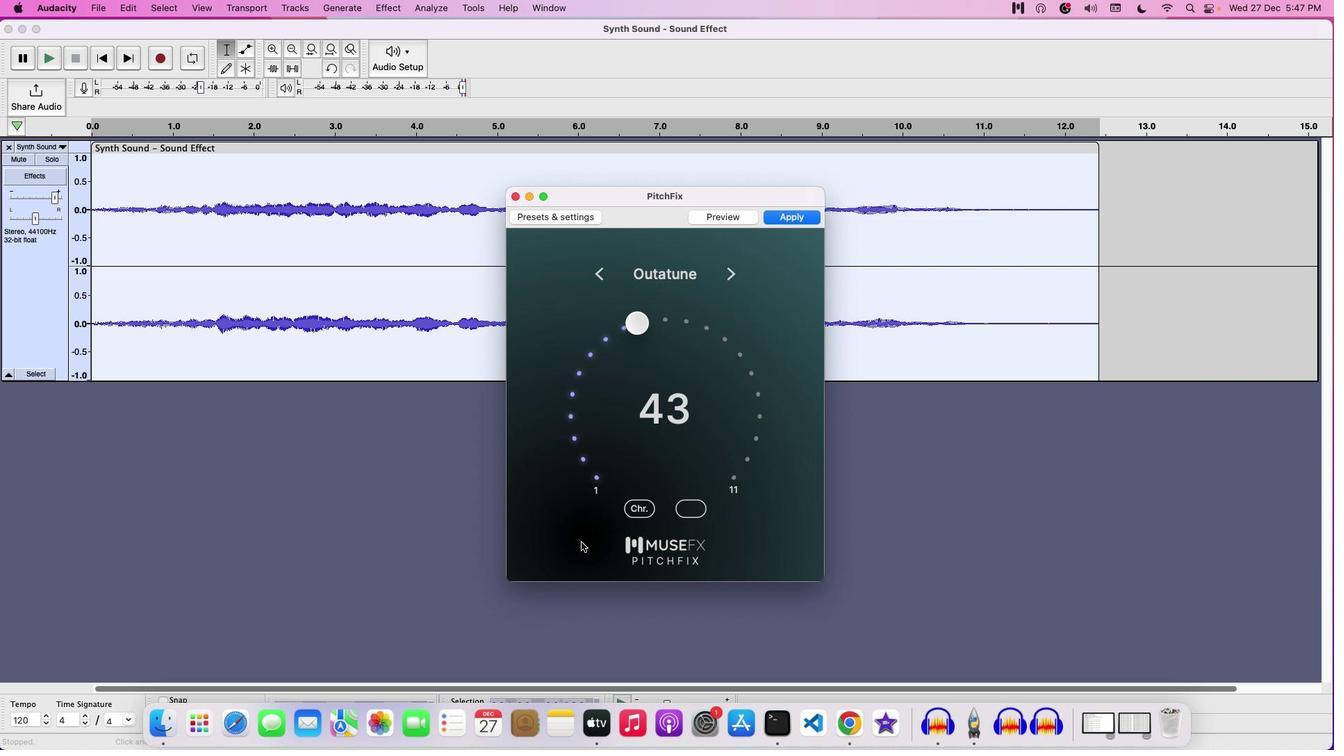 
Action: Mouse moved to (634, 328)
Screenshot: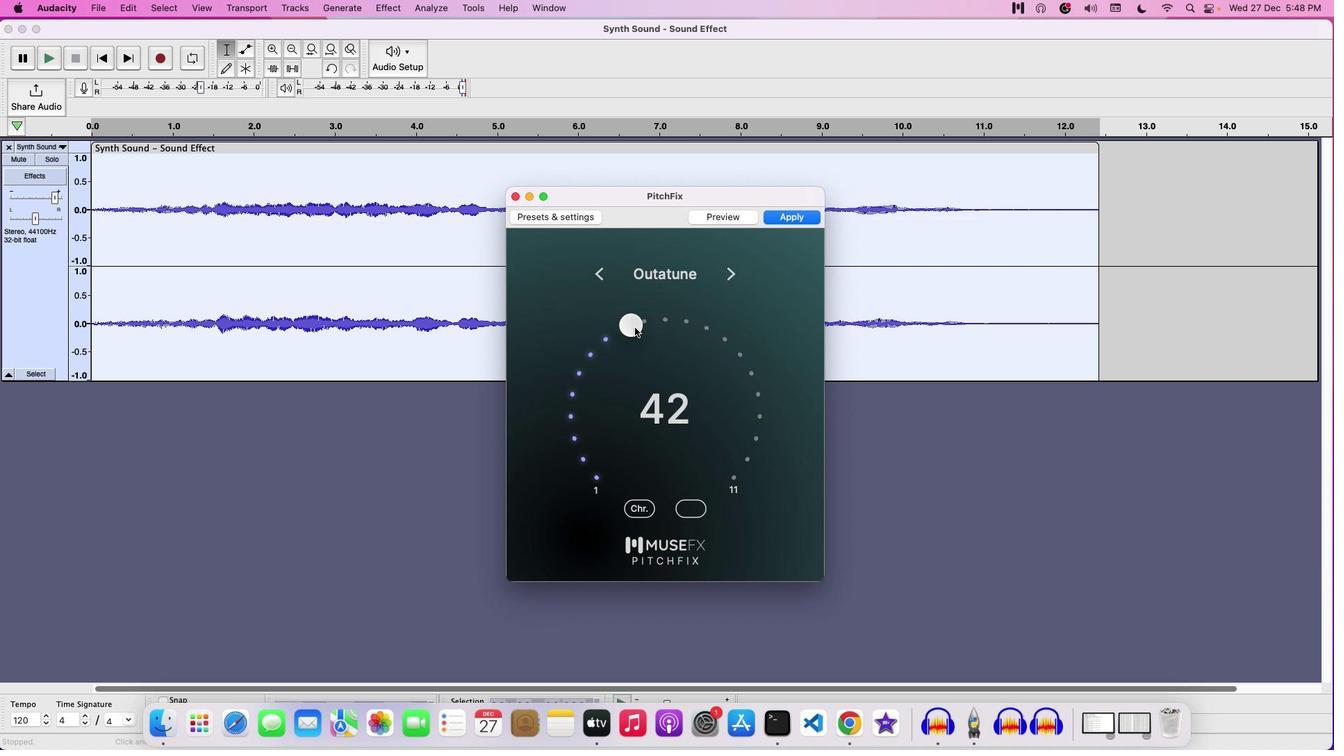 
Action: Mouse pressed left at (634, 328)
Screenshot: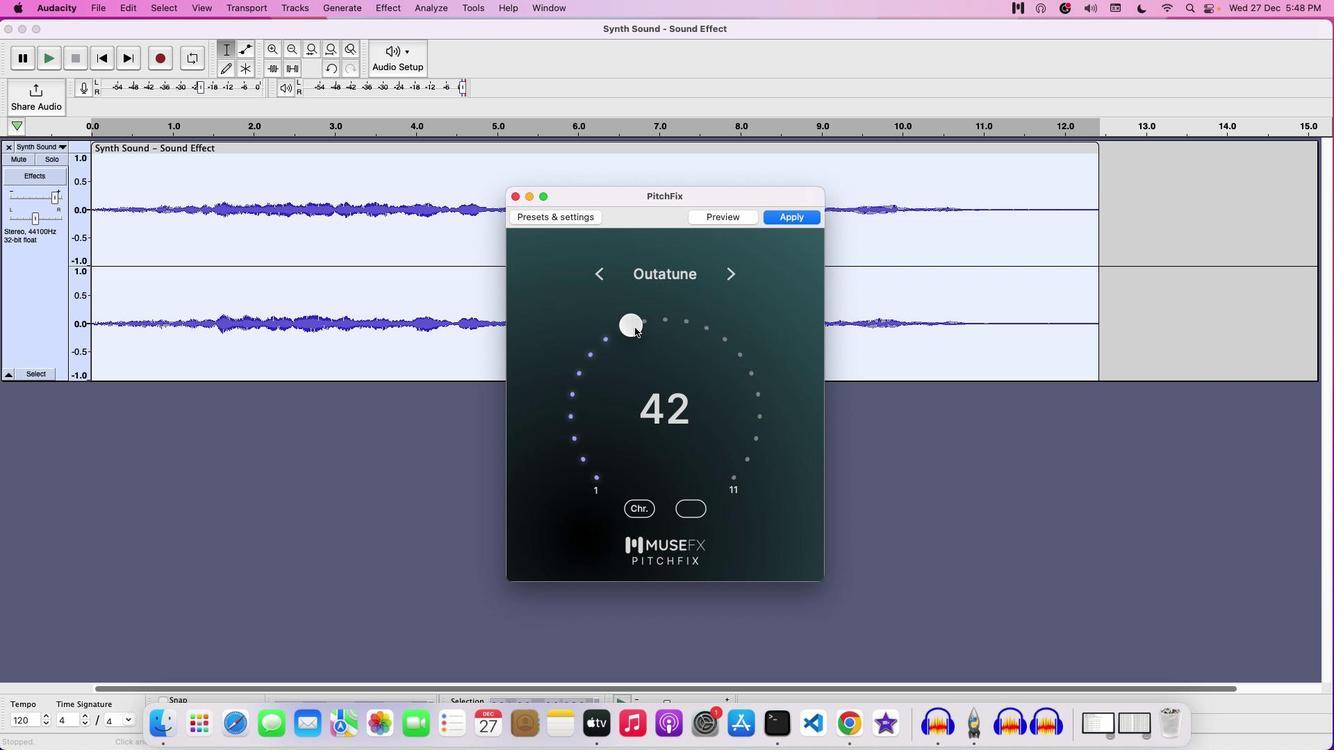 
Action: Mouse moved to (719, 220)
Screenshot: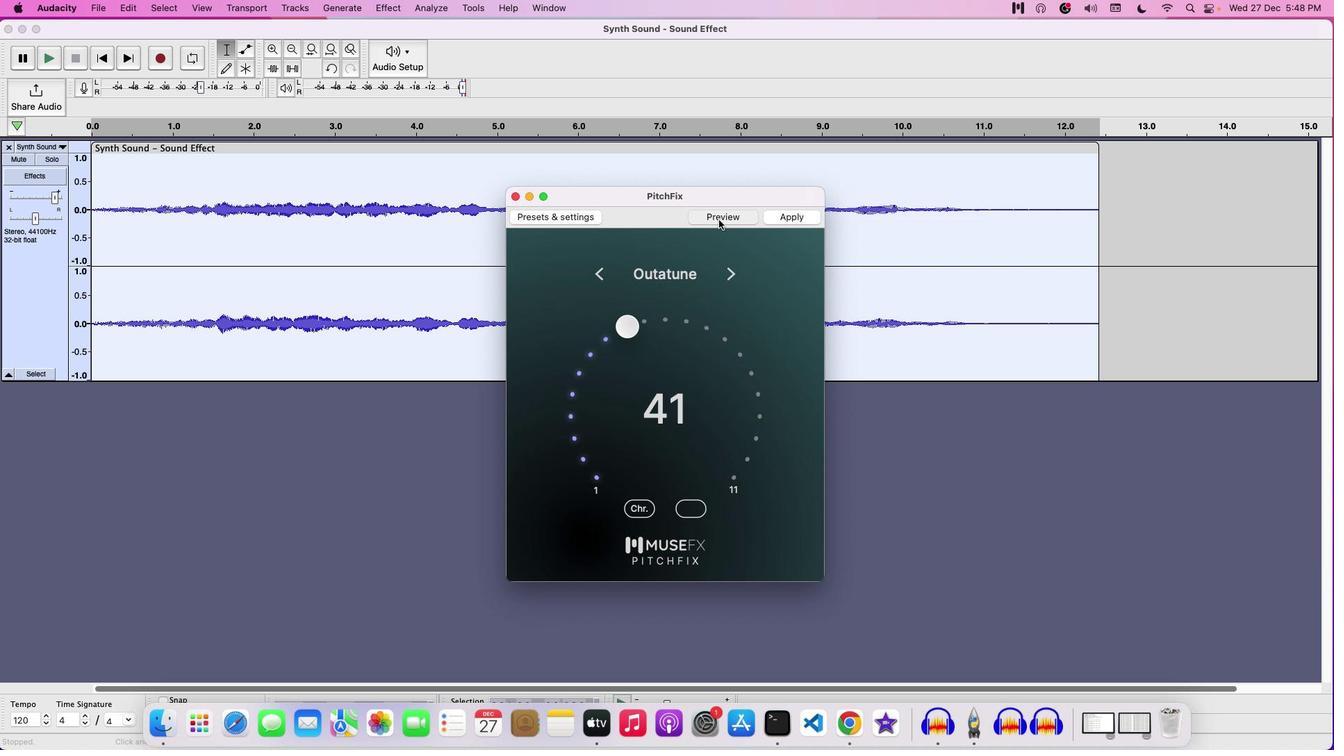 
Action: Mouse pressed left at (719, 220)
Screenshot: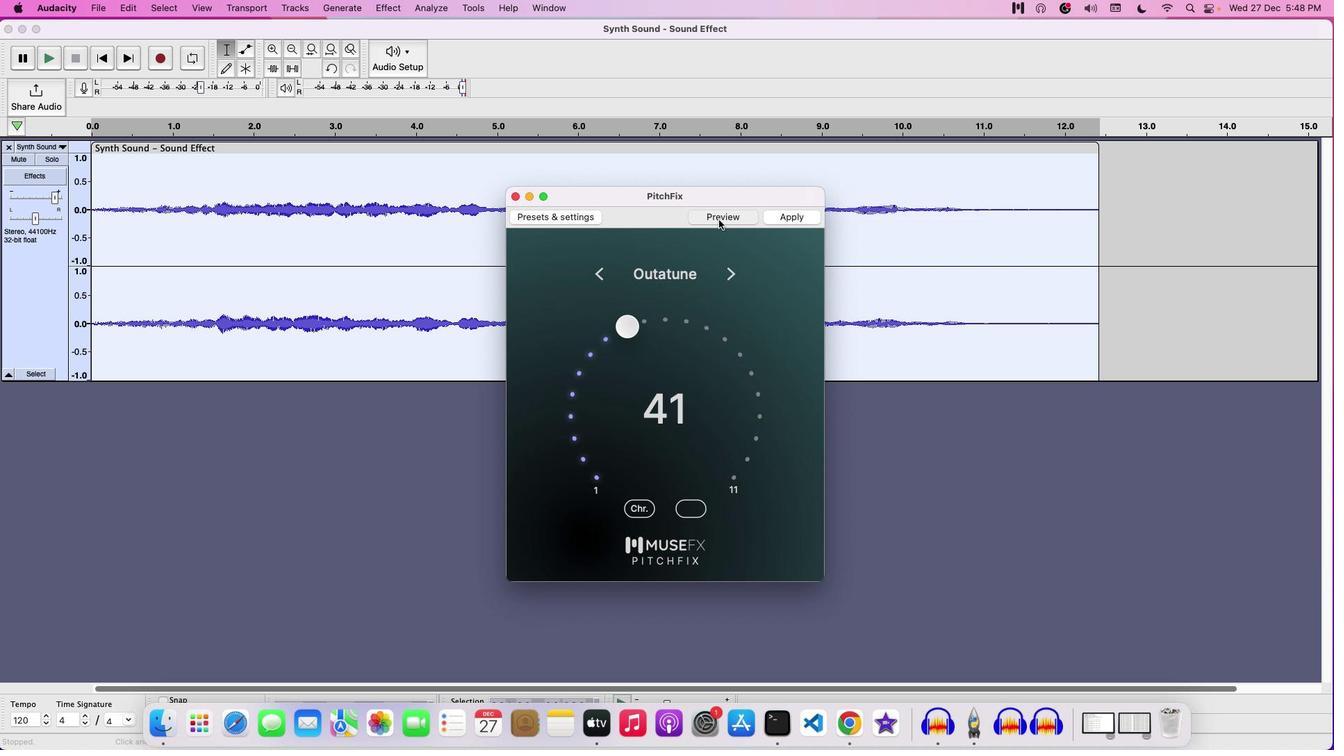 
Action: Mouse moved to (611, 277)
Screenshot: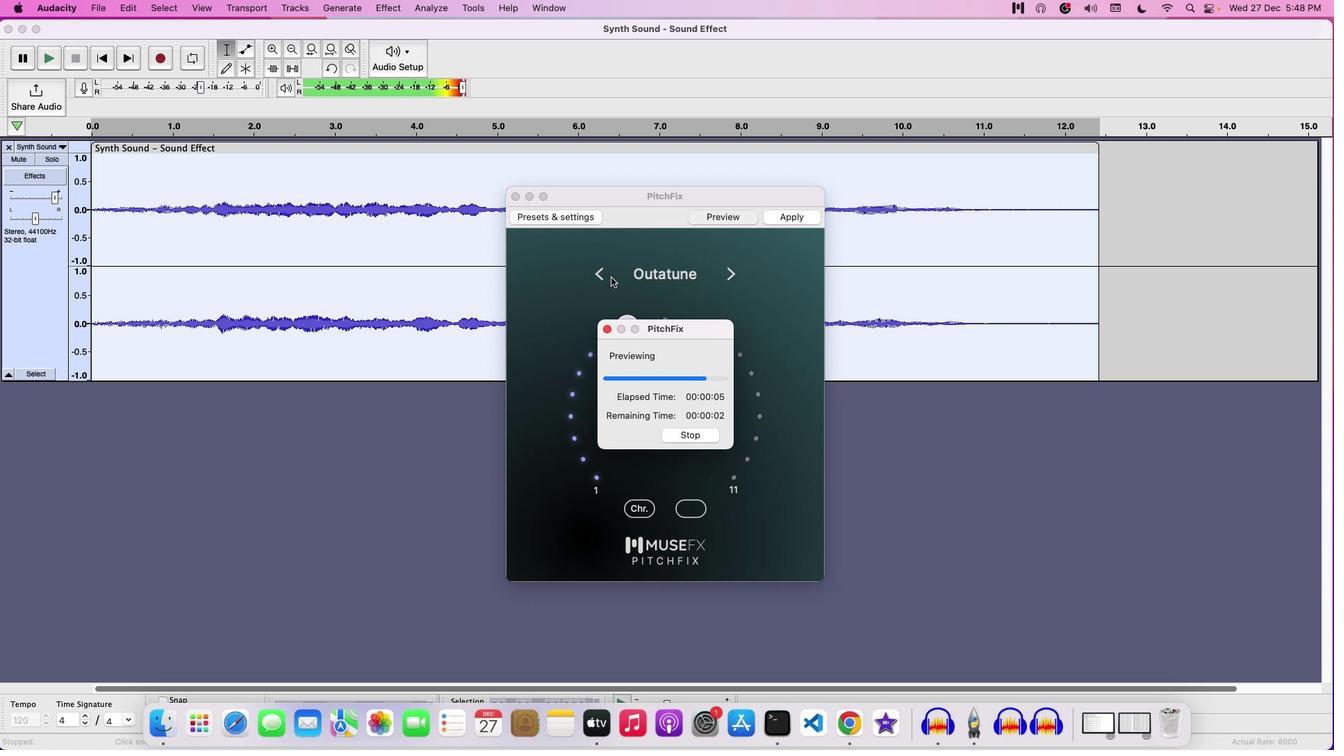 
Action: Mouse pressed left at (611, 277)
Screenshot: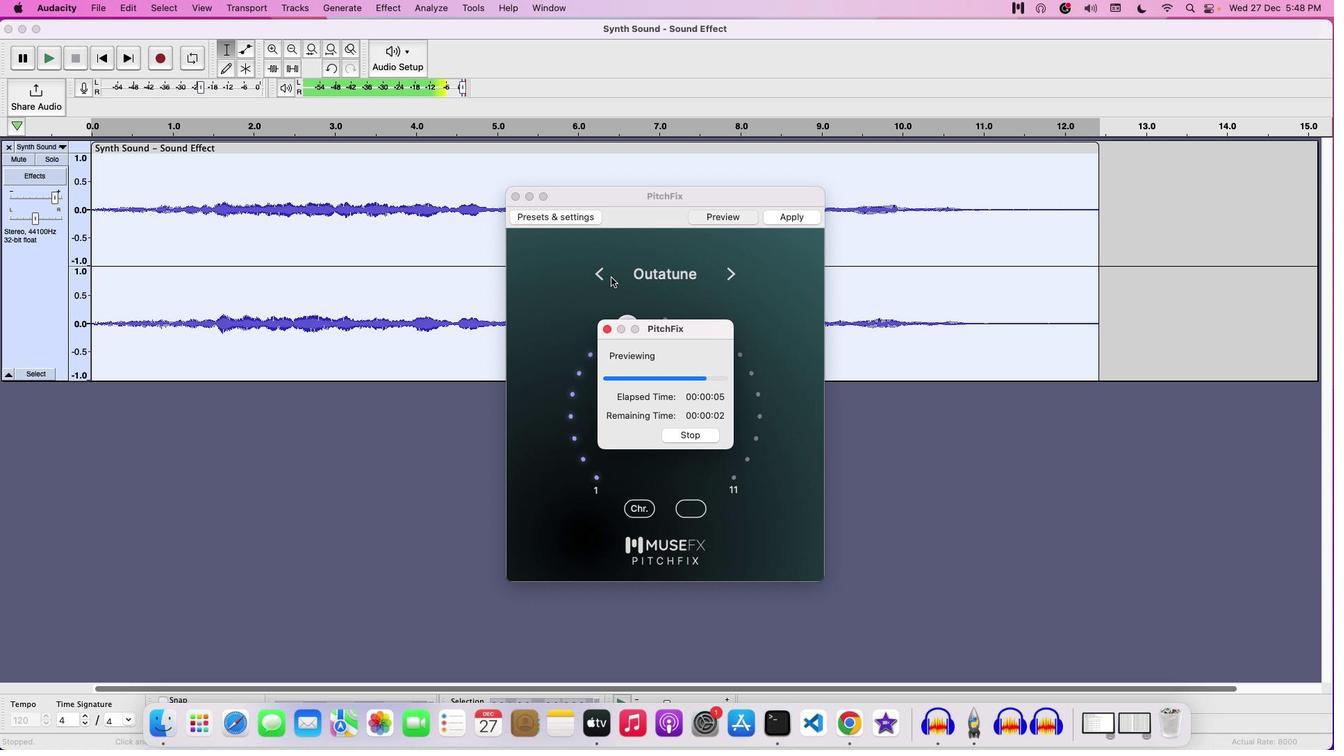 
Action: Mouse moved to (480, 282)
Screenshot: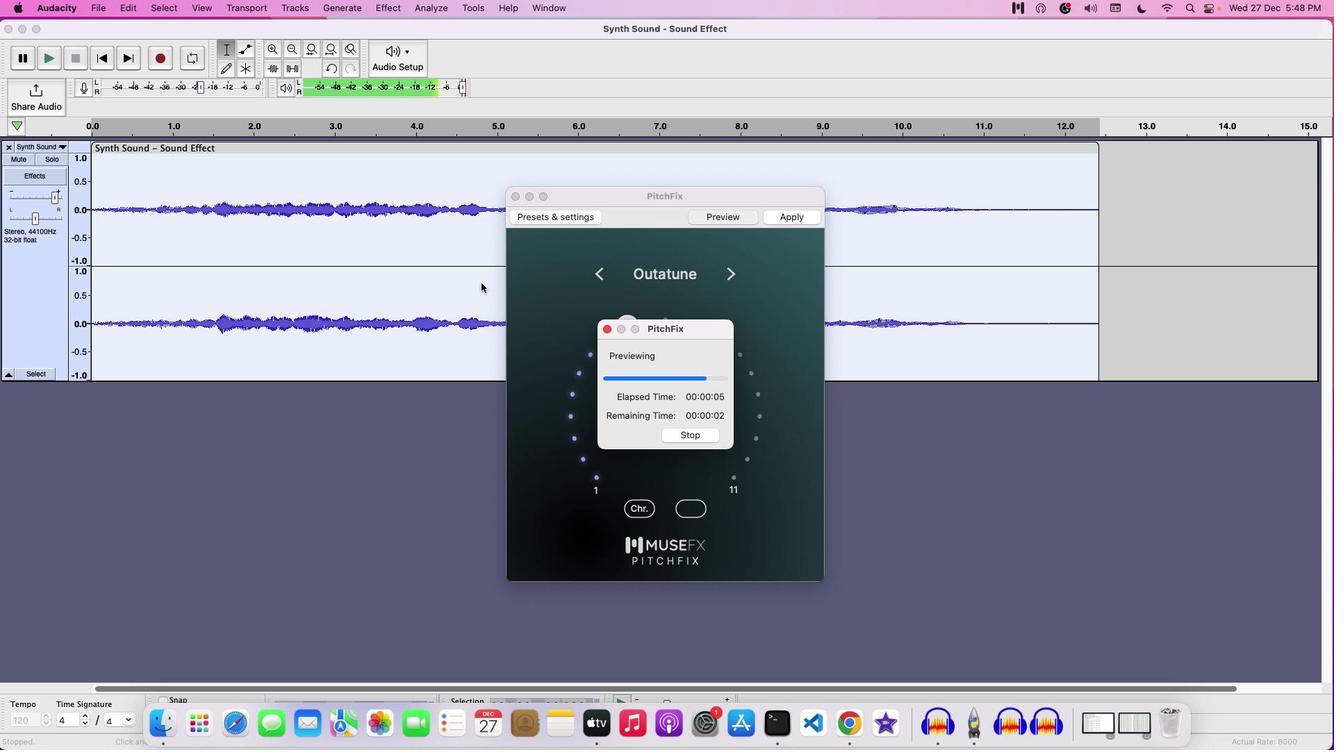 
Action: Mouse pressed left at (480, 282)
Screenshot: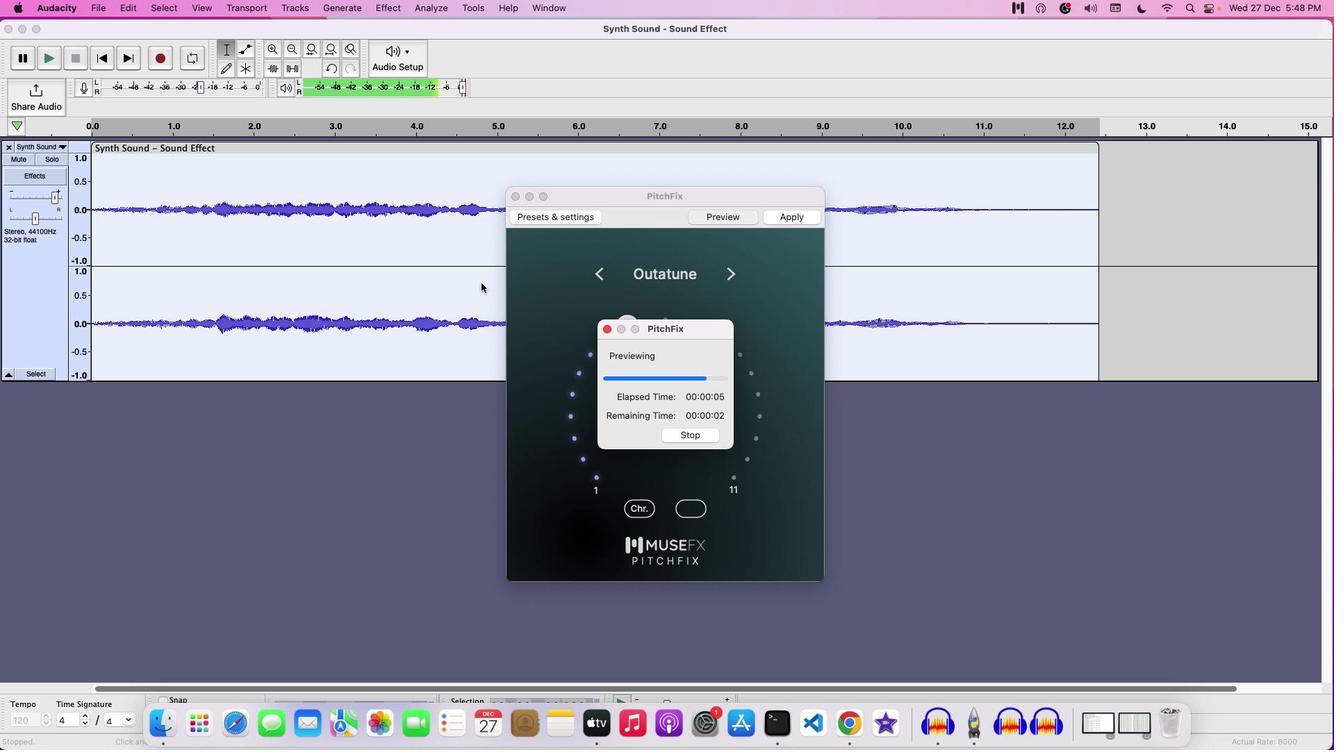 
Action: Mouse moved to (632, 505)
Screenshot: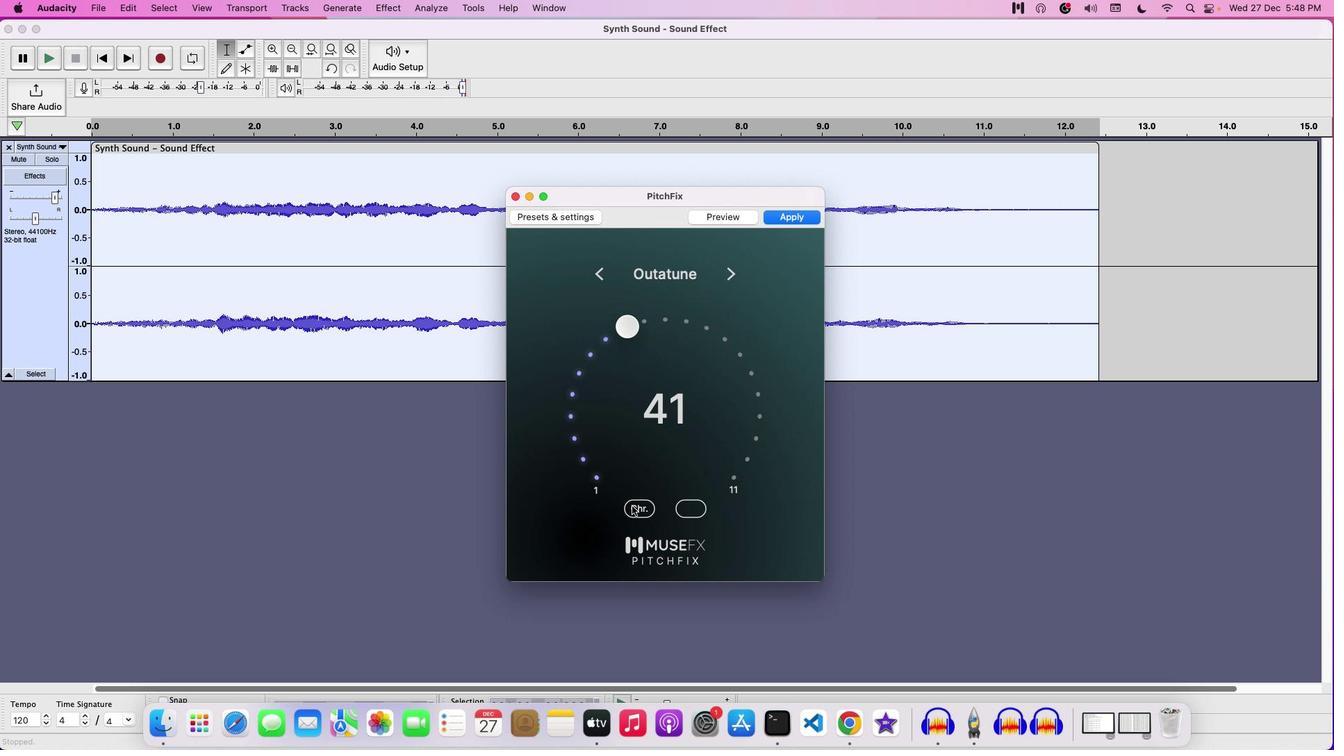 
Action: Mouse pressed left at (632, 505)
Screenshot: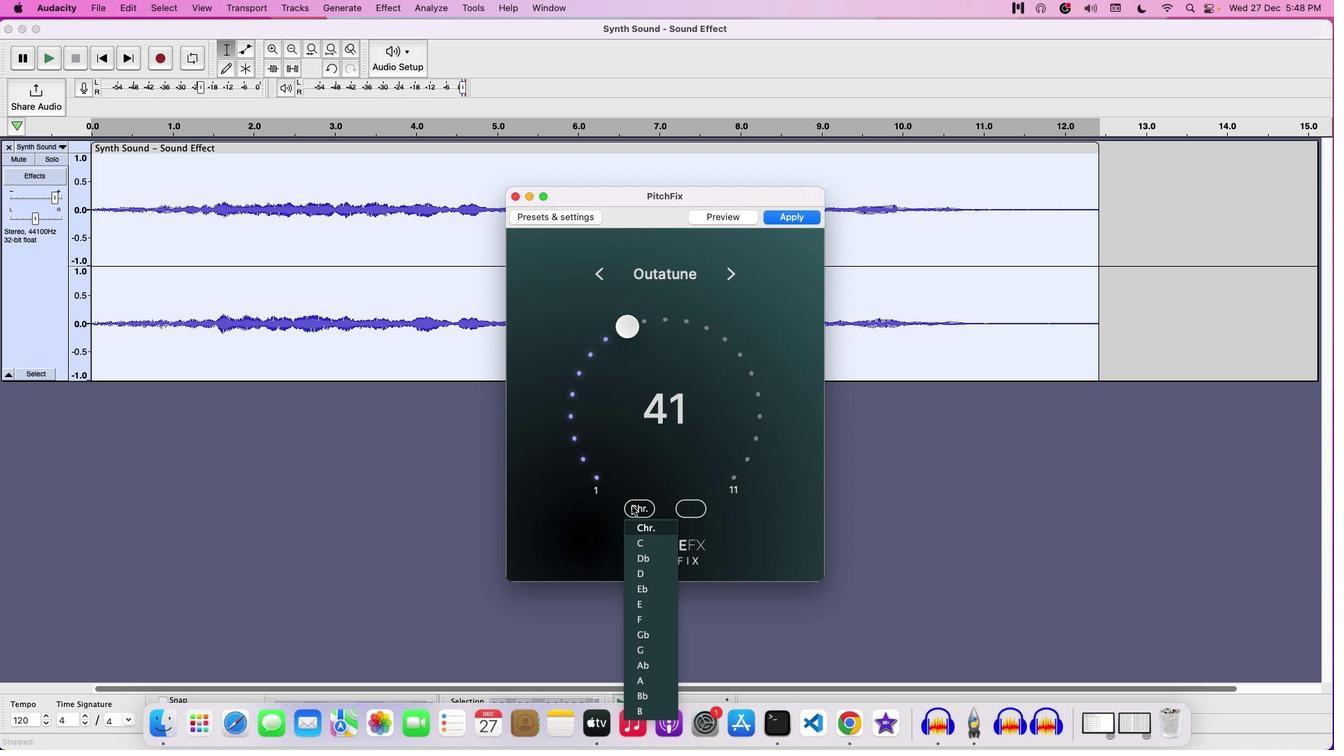 
Action: Mouse moved to (644, 592)
Screenshot: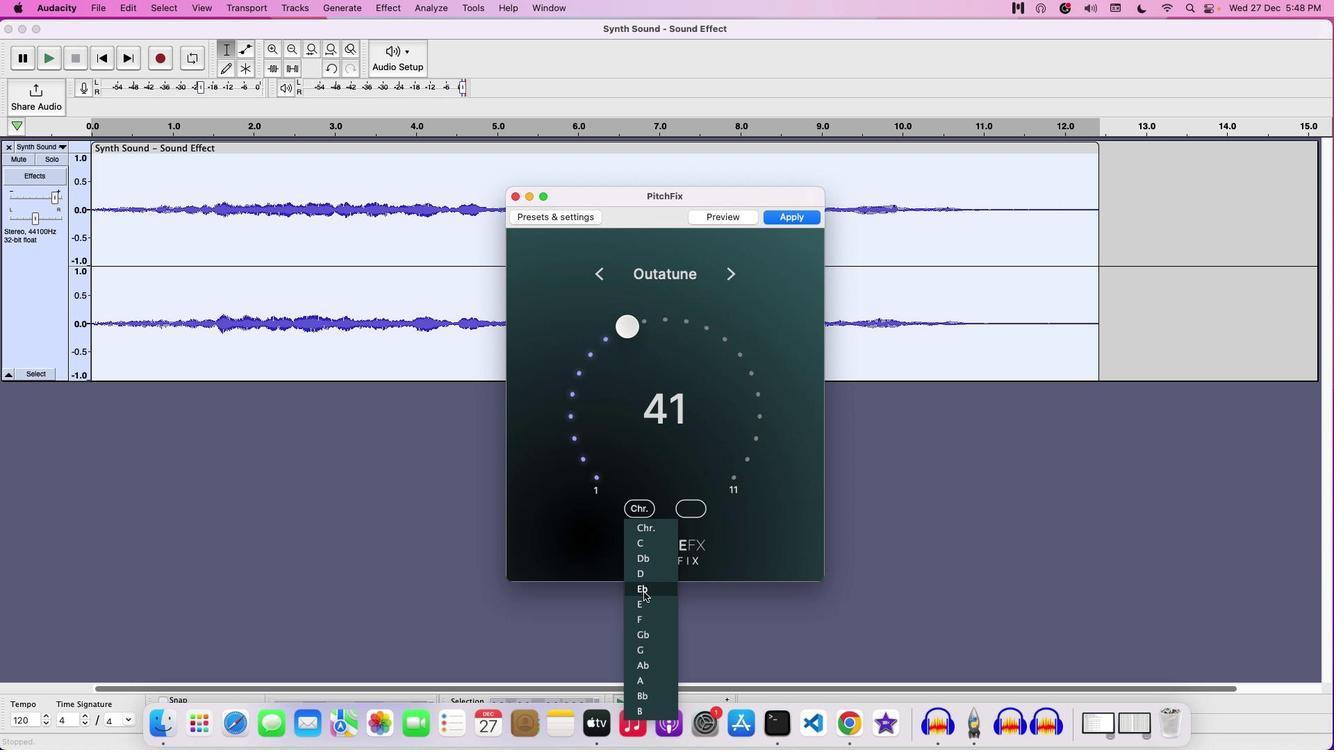 
Action: Mouse pressed left at (644, 592)
Screenshot: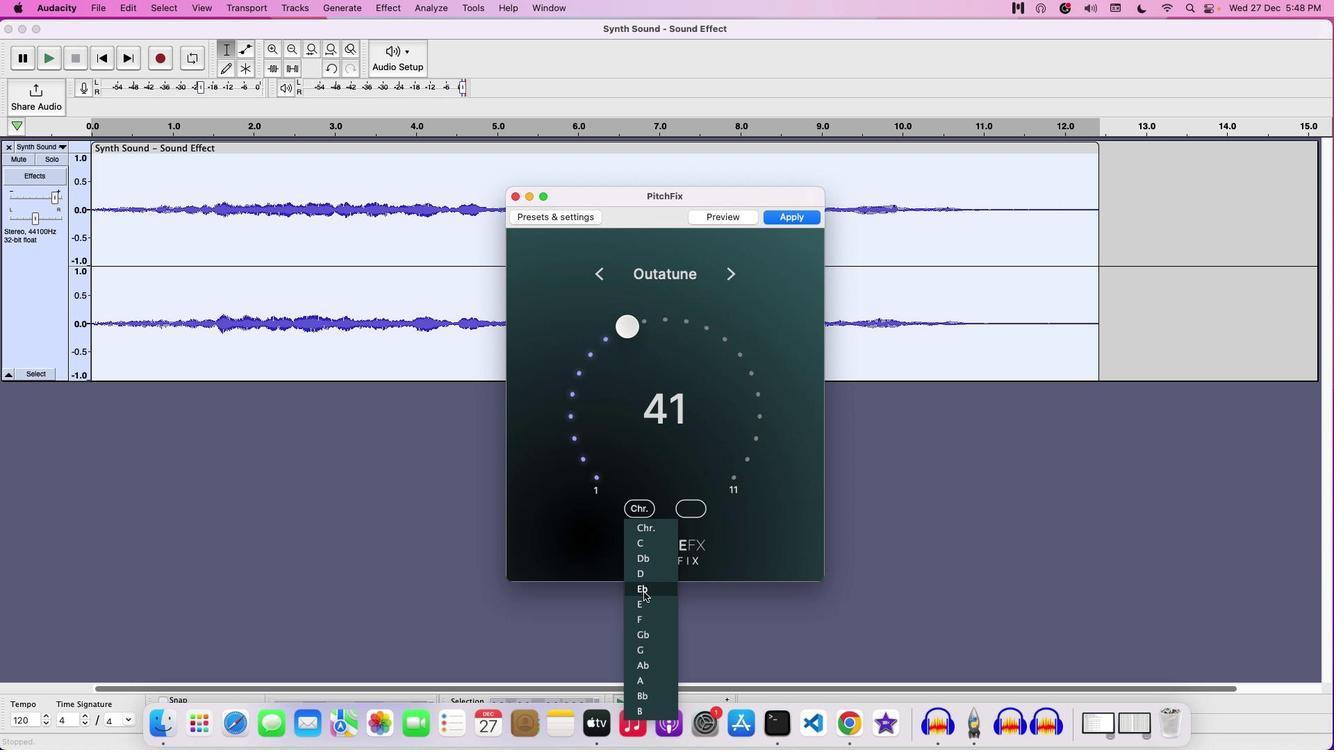 
Action: Mouse moved to (644, 592)
Screenshot: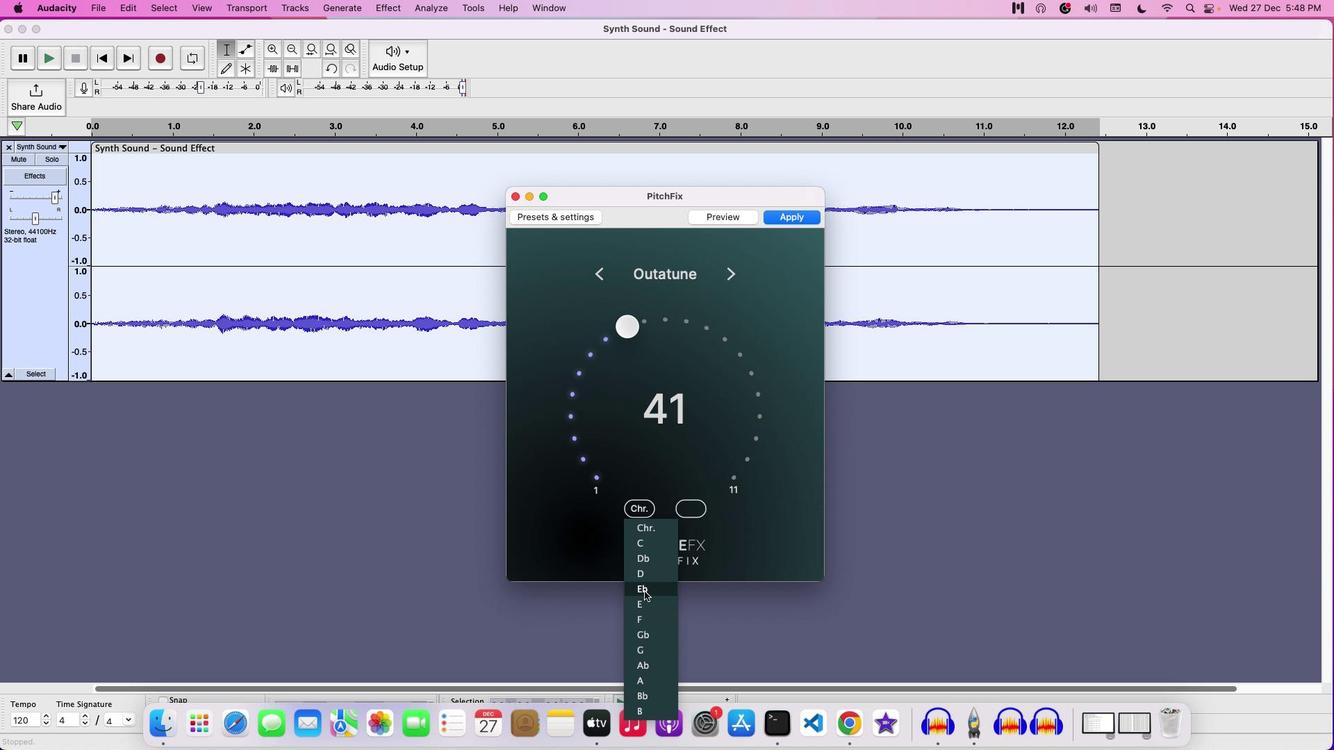 
Action: Mouse pressed left at (644, 592)
Screenshot: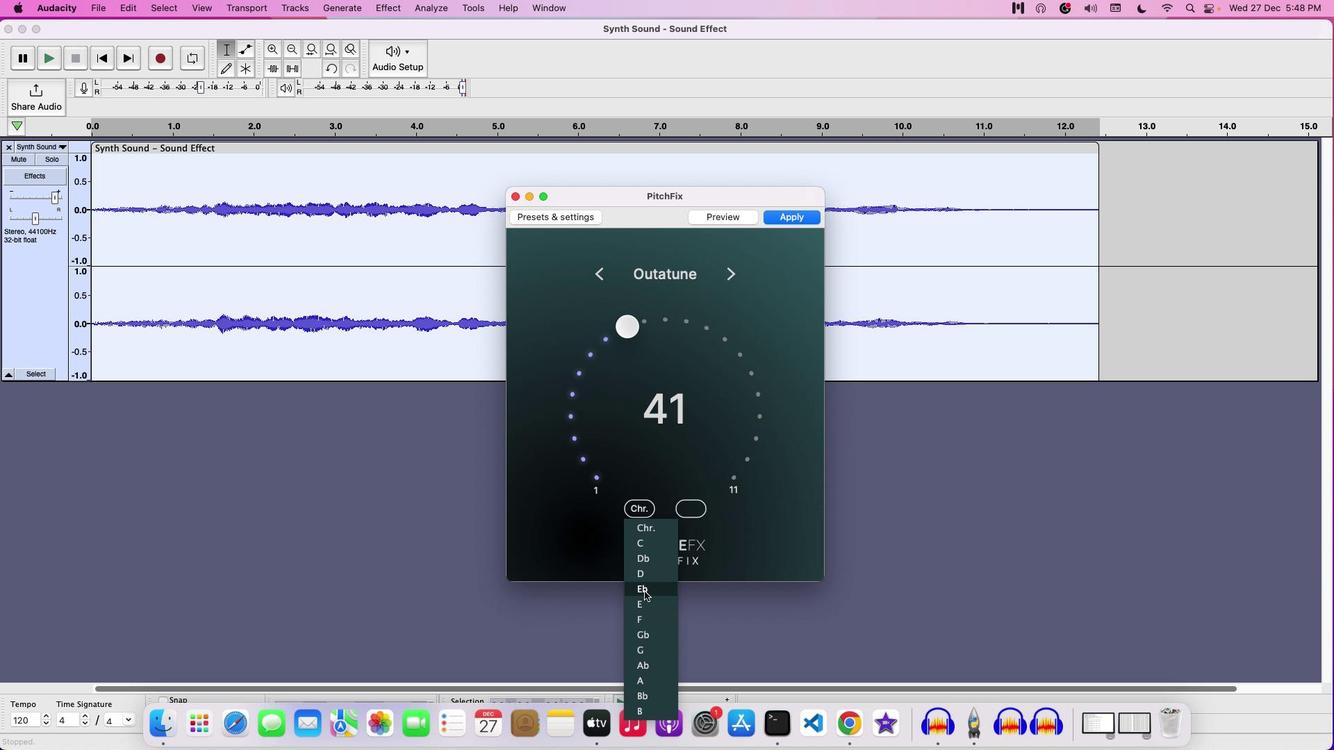 
Action: Mouse moved to (643, 591)
Screenshot: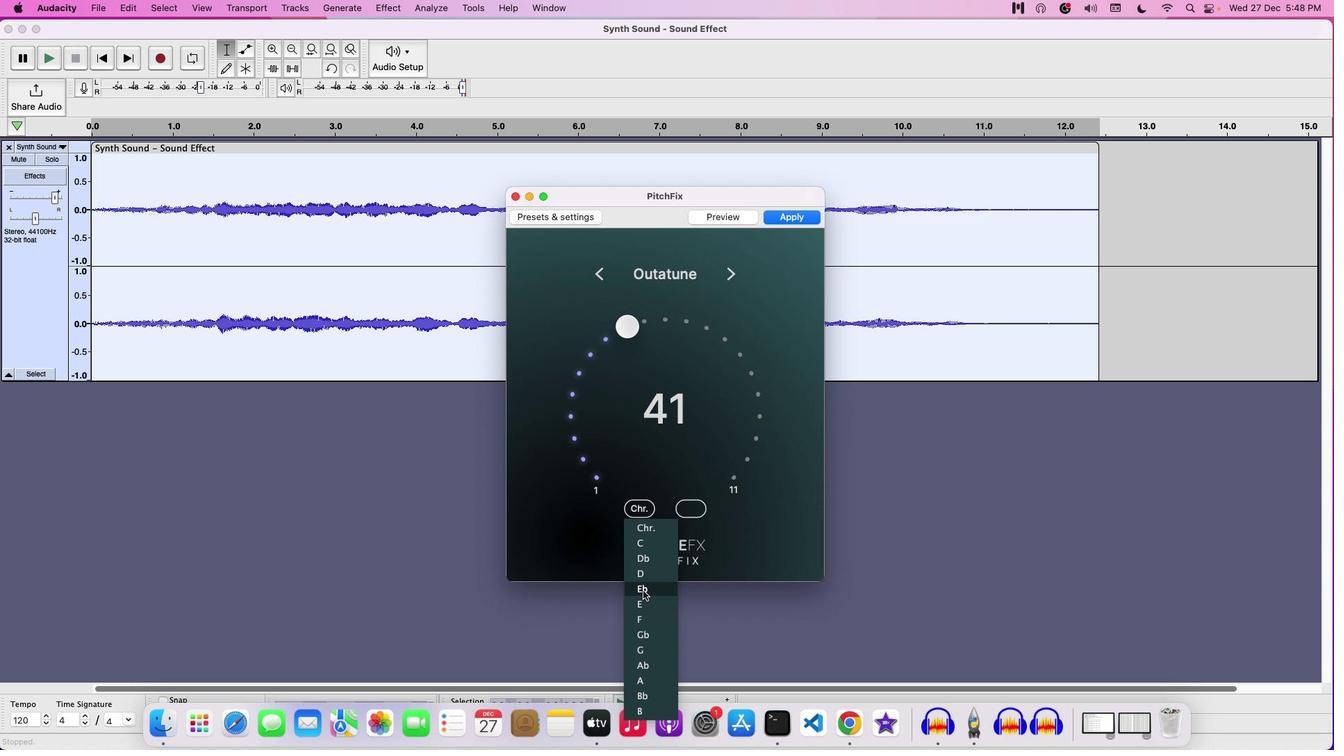 
Action: Mouse pressed left at (643, 591)
Screenshot: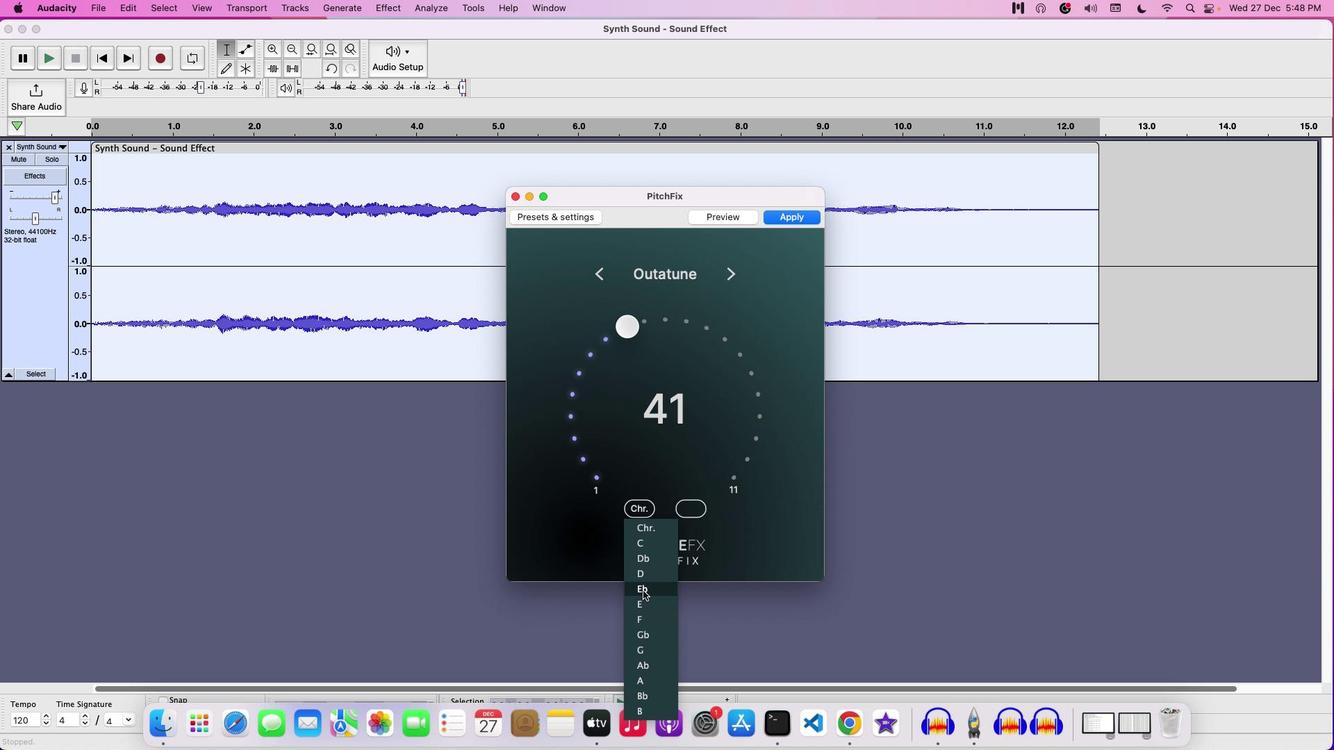 
Action: Mouse moved to (643, 590)
Screenshot: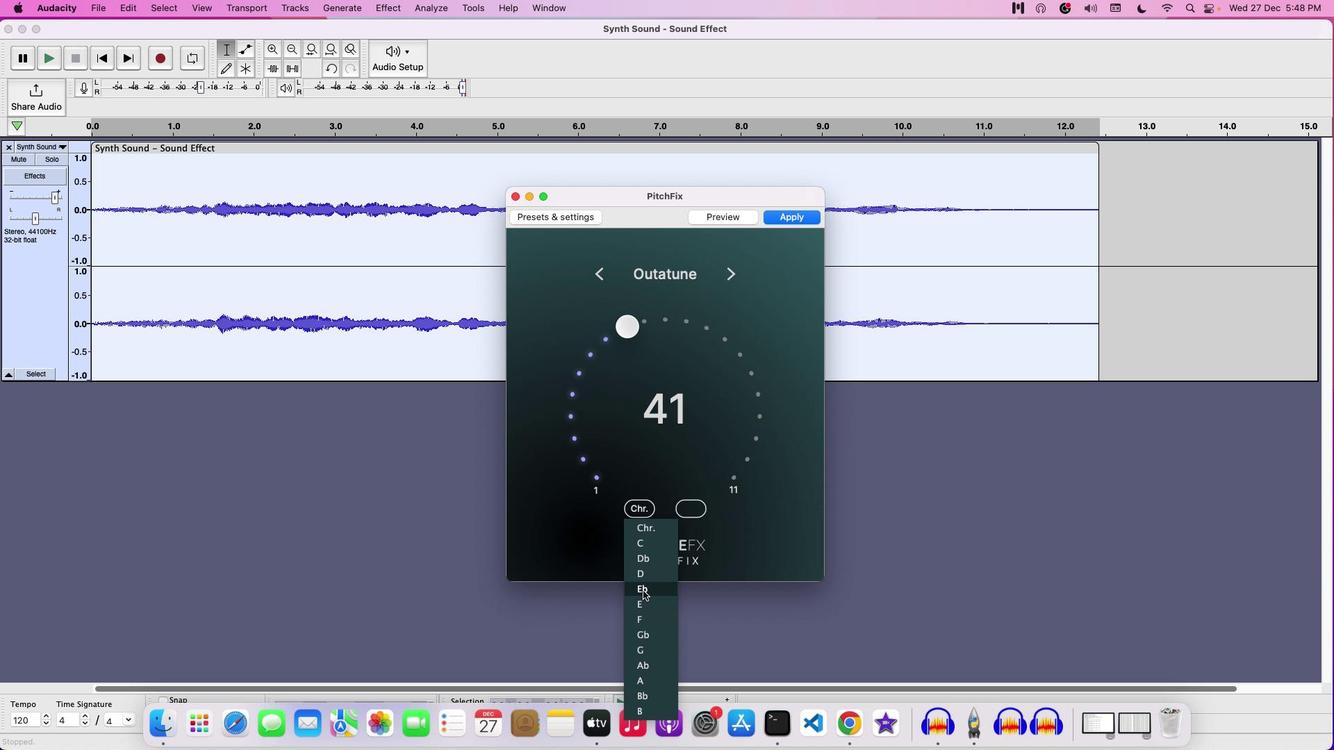 
Action: Mouse pressed left at (643, 590)
Screenshot: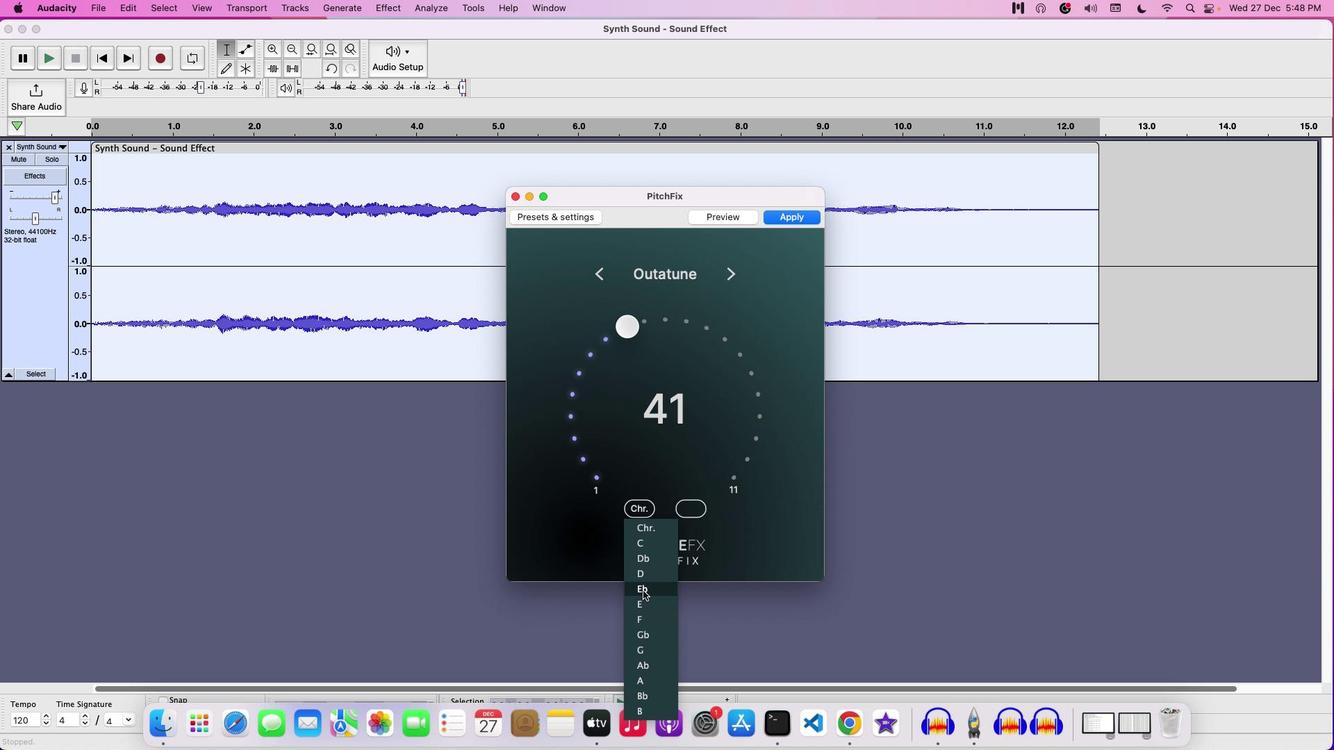 
Action: Mouse pressed left at (643, 590)
Screenshot: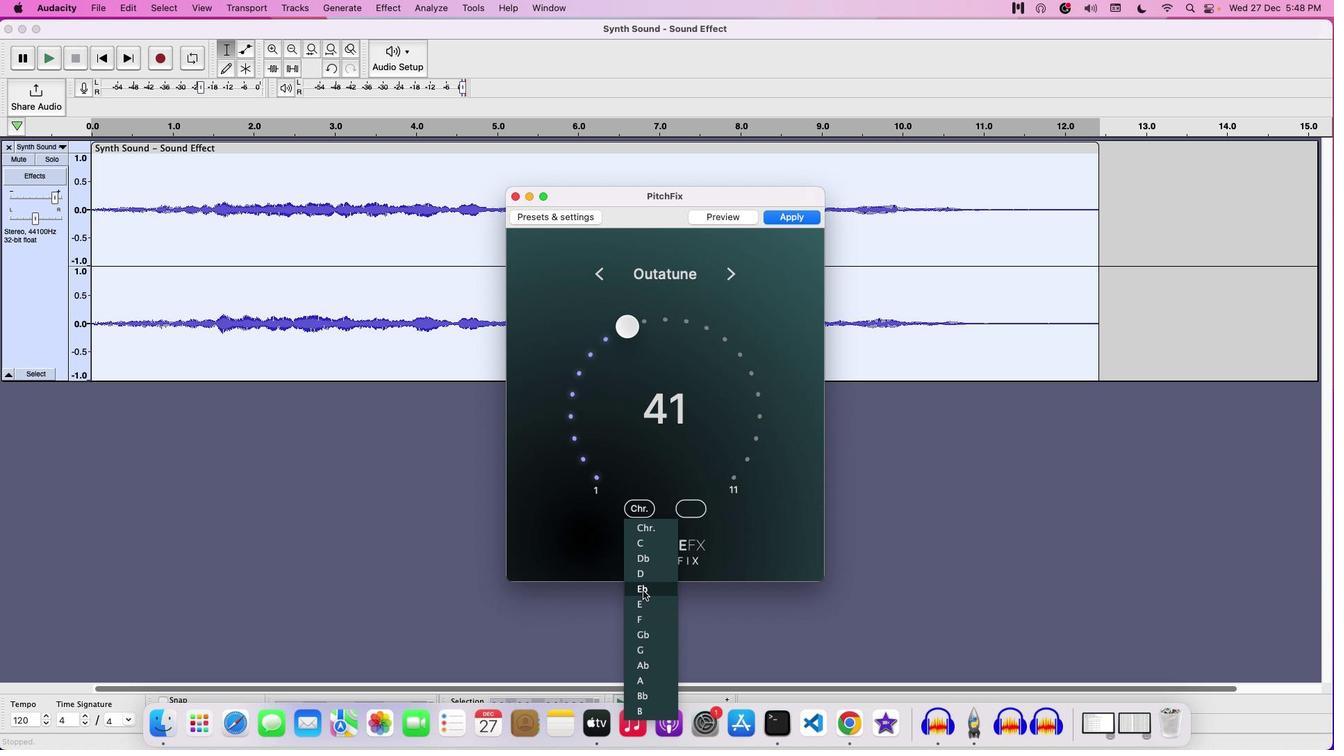 
Action: Mouse moved to (649, 547)
Screenshot: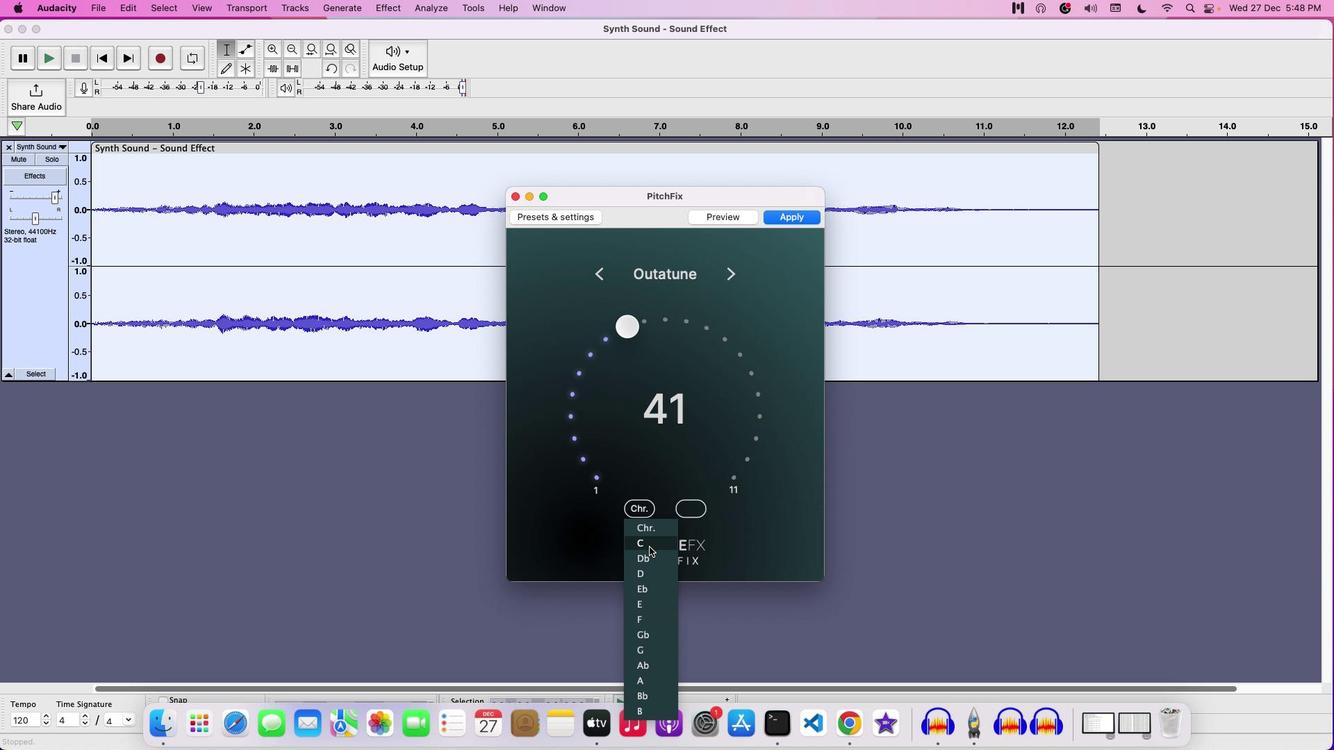 
Action: Mouse pressed left at (649, 547)
Screenshot: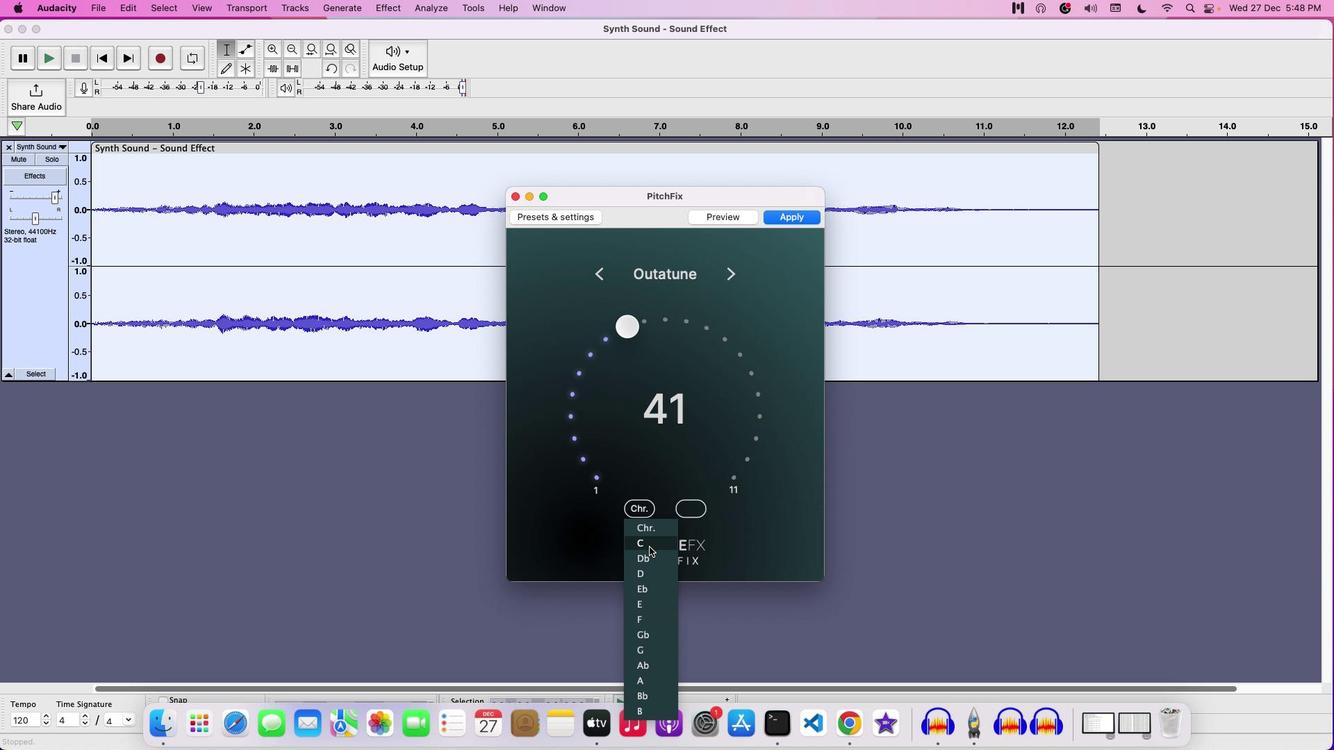 
Action: Mouse moved to (648, 573)
Screenshot: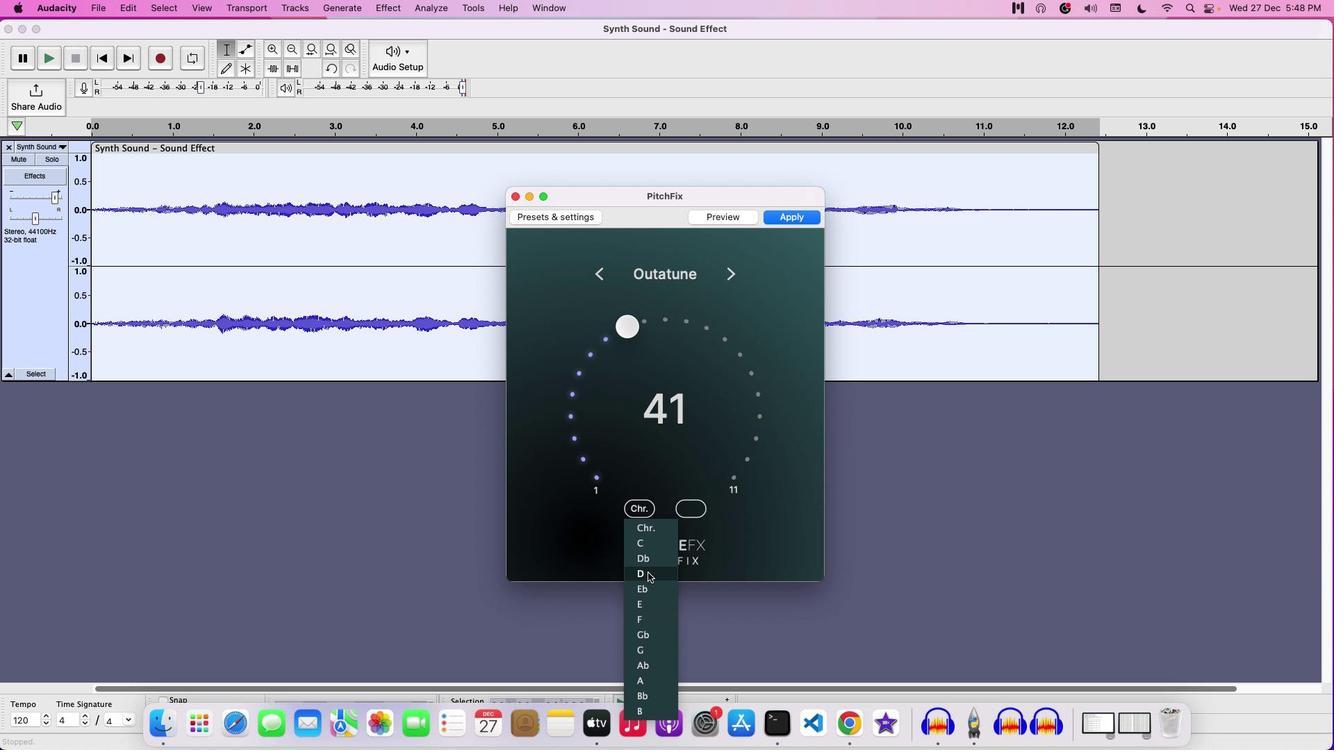 
Action: Mouse pressed left at (648, 573)
Screenshot: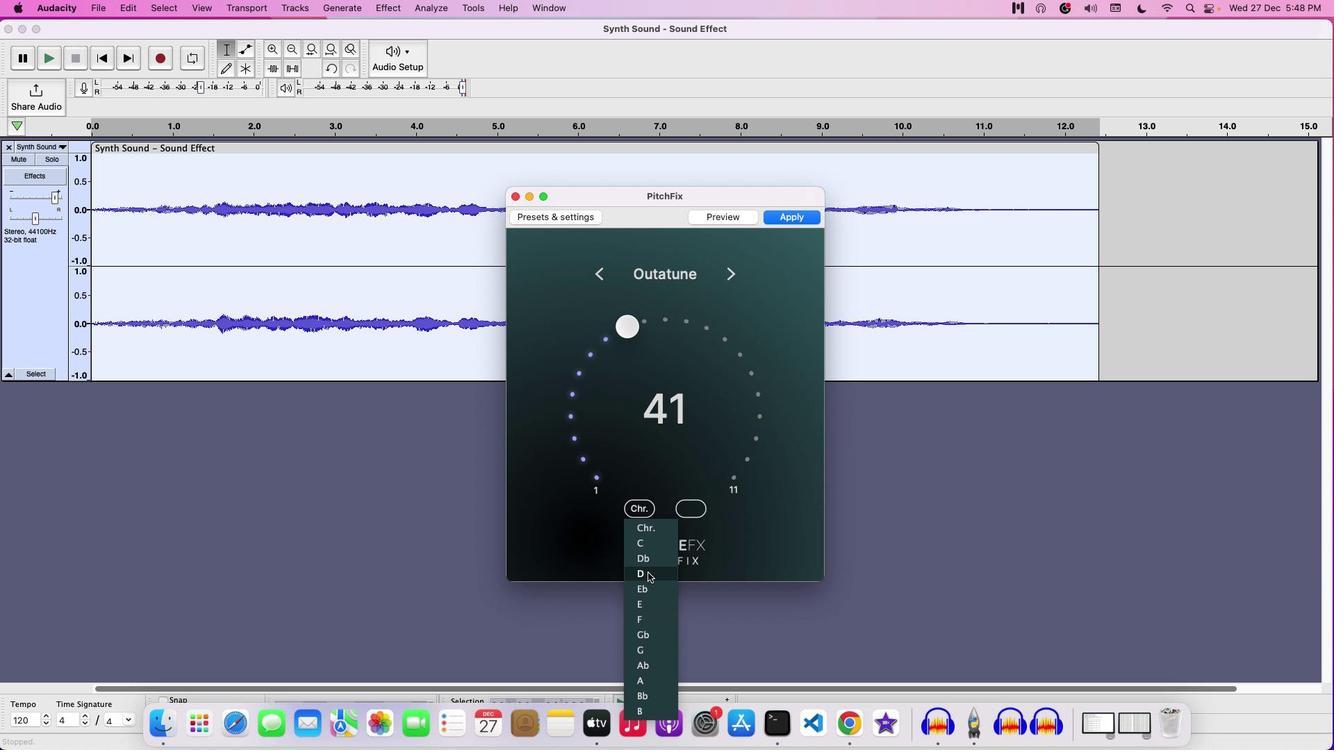 
Action: Mouse moved to (638, 616)
Screenshot: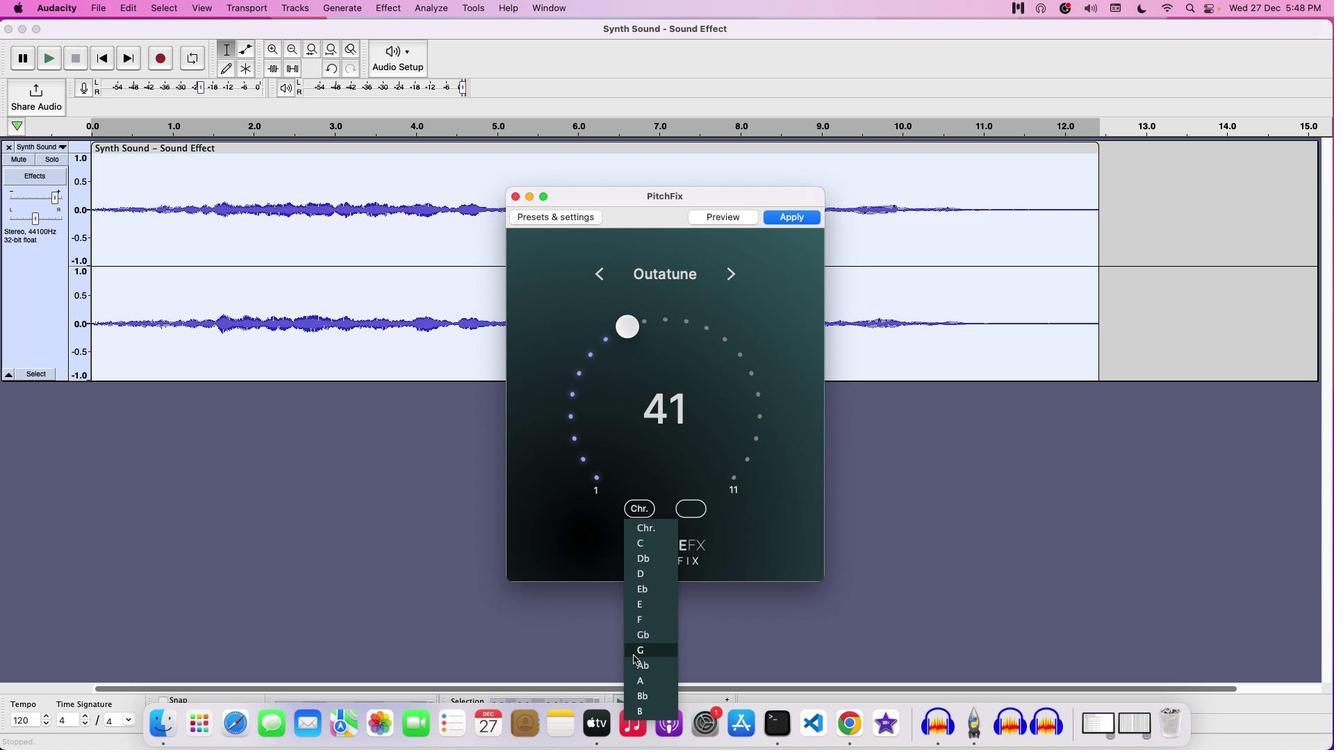
Action: Mouse pressed left at (638, 616)
Screenshot: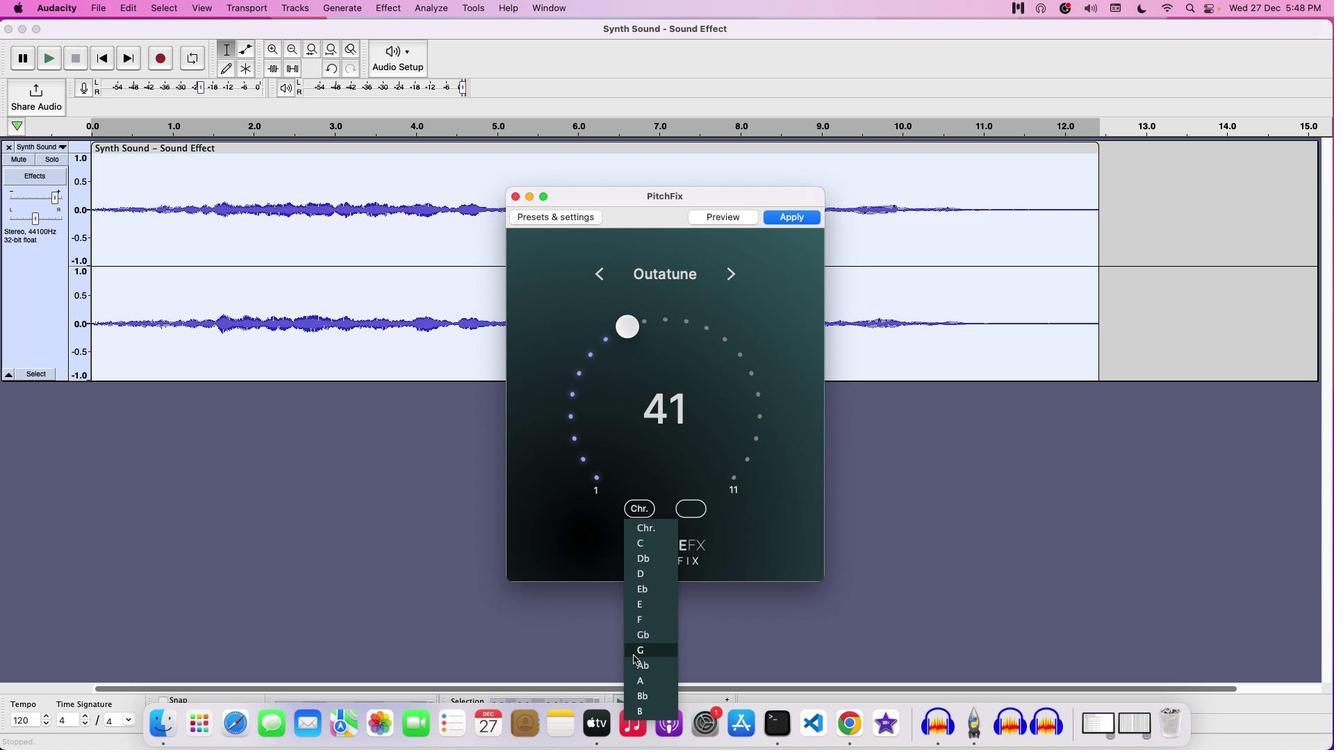 
Action: Mouse moved to (632, 665)
Screenshot: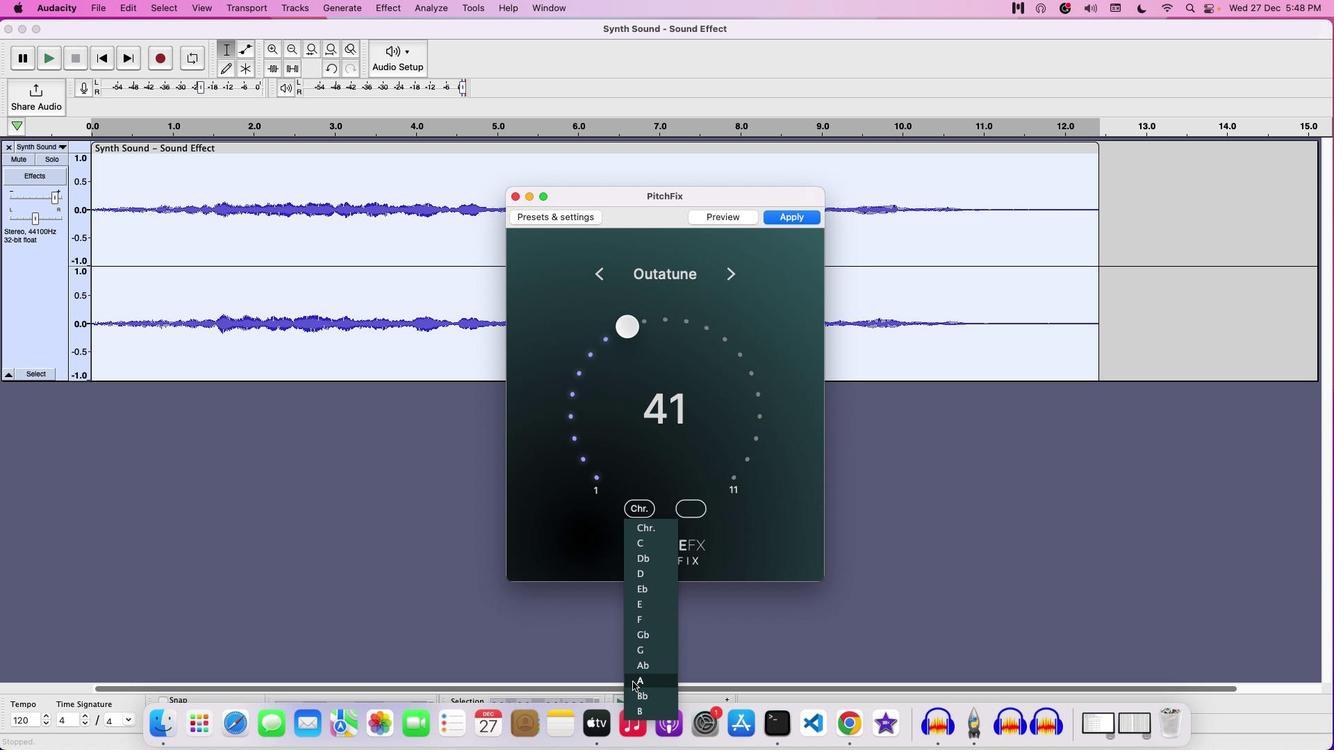 
Action: Mouse pressed left at (632, 665)
Screenshot: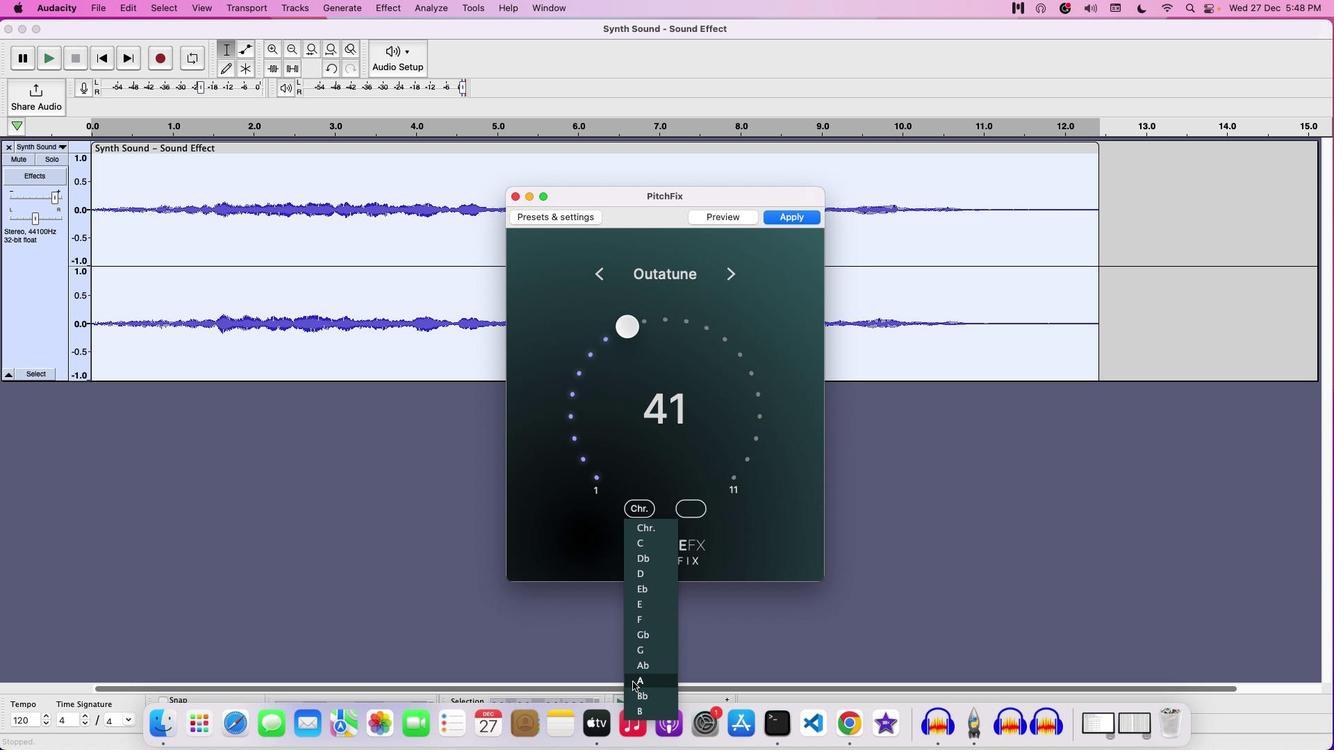 
Action: Mouse moved to (633, 682)
Screenshot: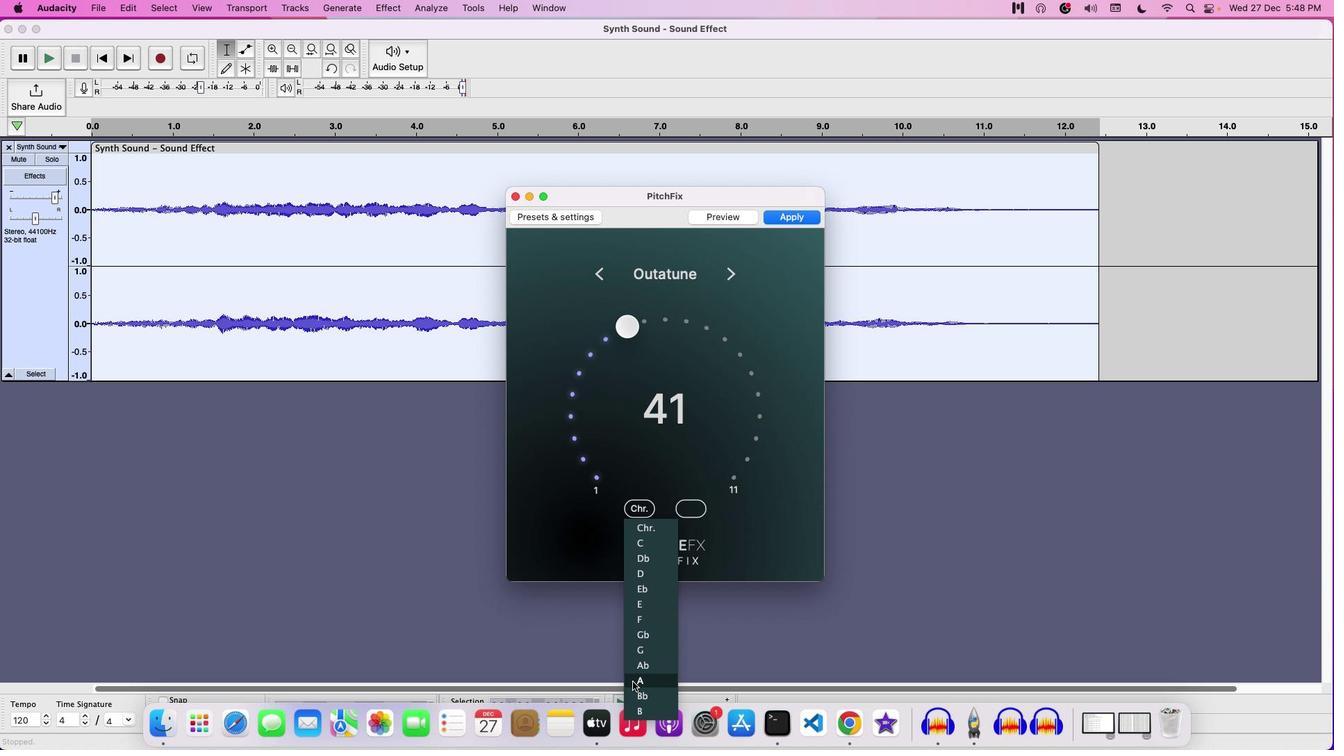 
Action: Mouse pressed left at (633, 682)
Screenshot: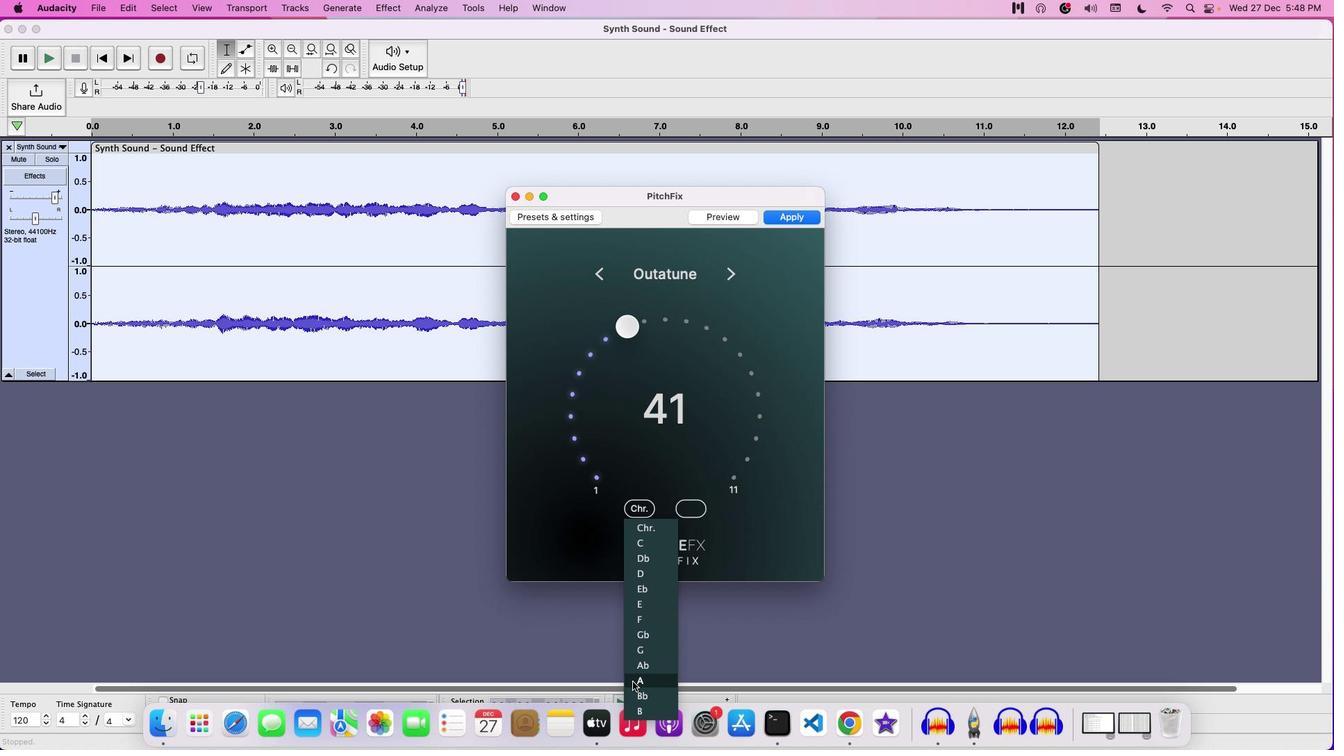 
Action: Mouse moved to (657, 507)
Screenshot: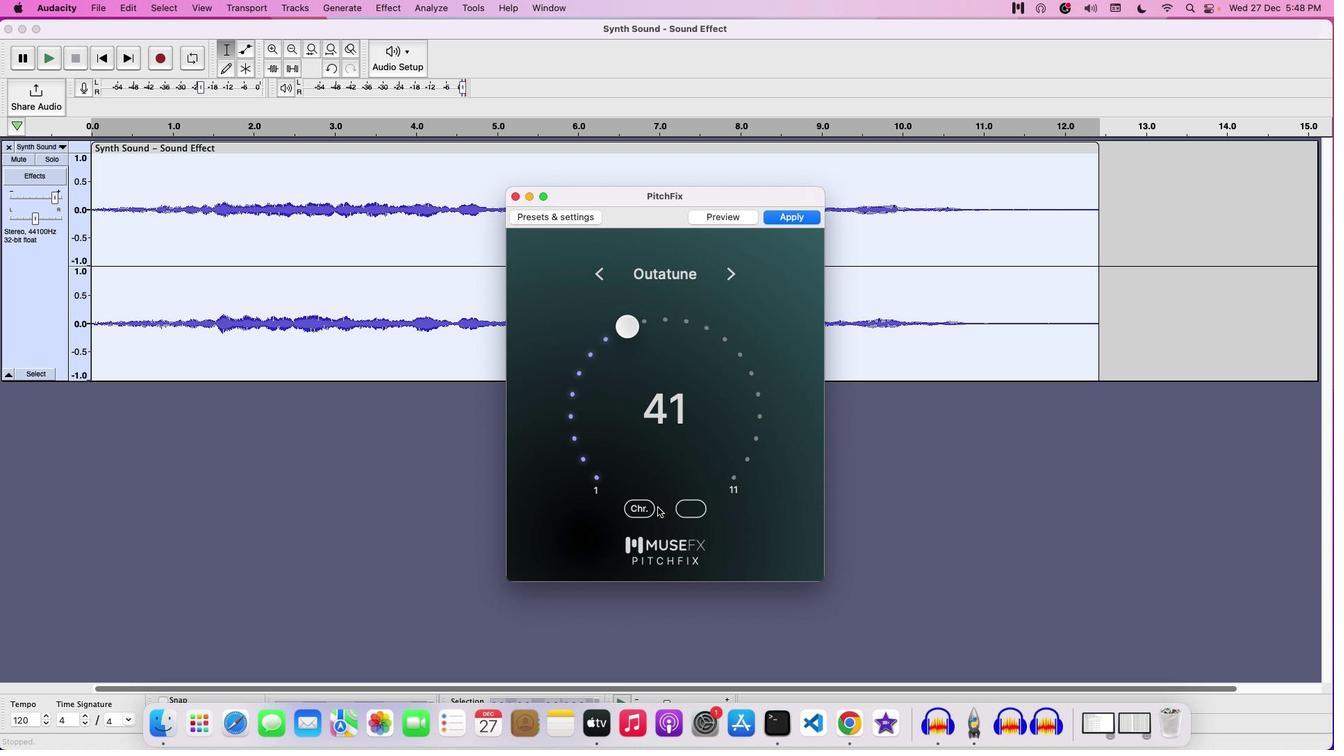 
Action: Mouse pressed left at (657, 507)
Screenshot: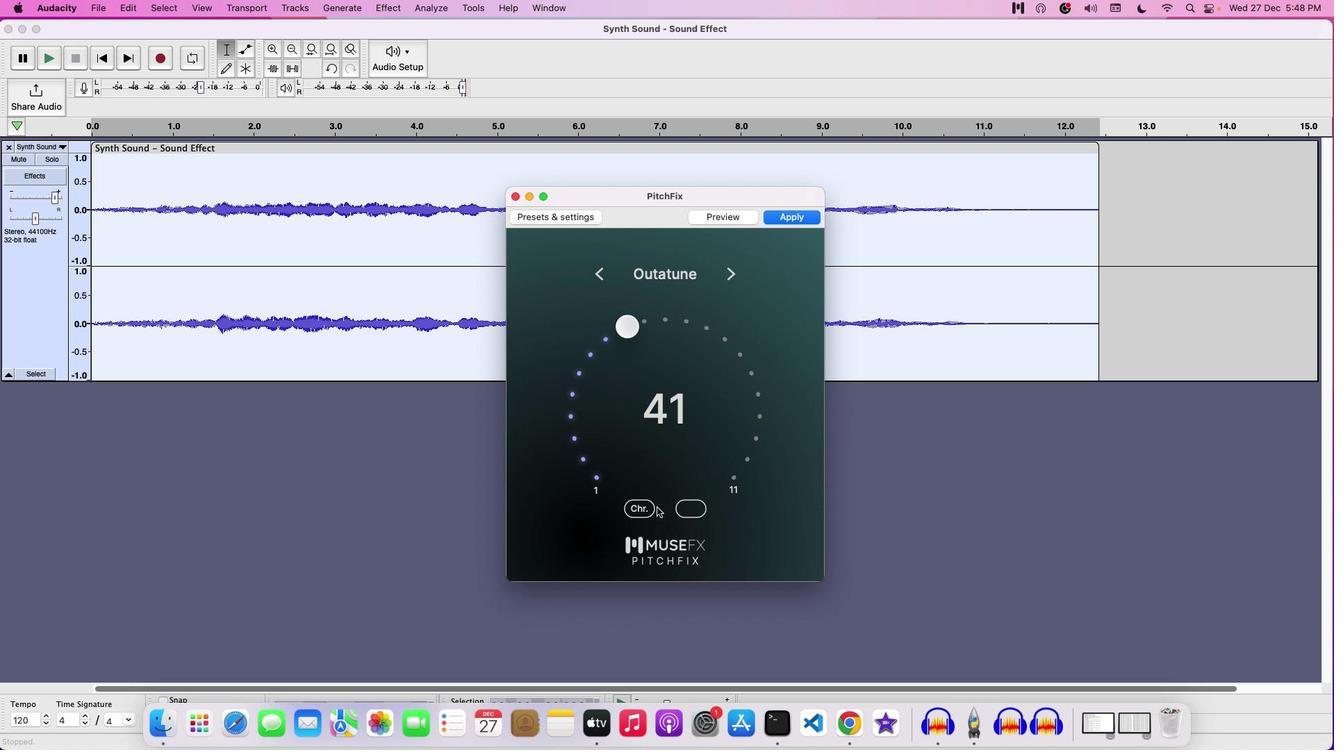 
Action: Mouse moved to (691, 508)
Screenshot: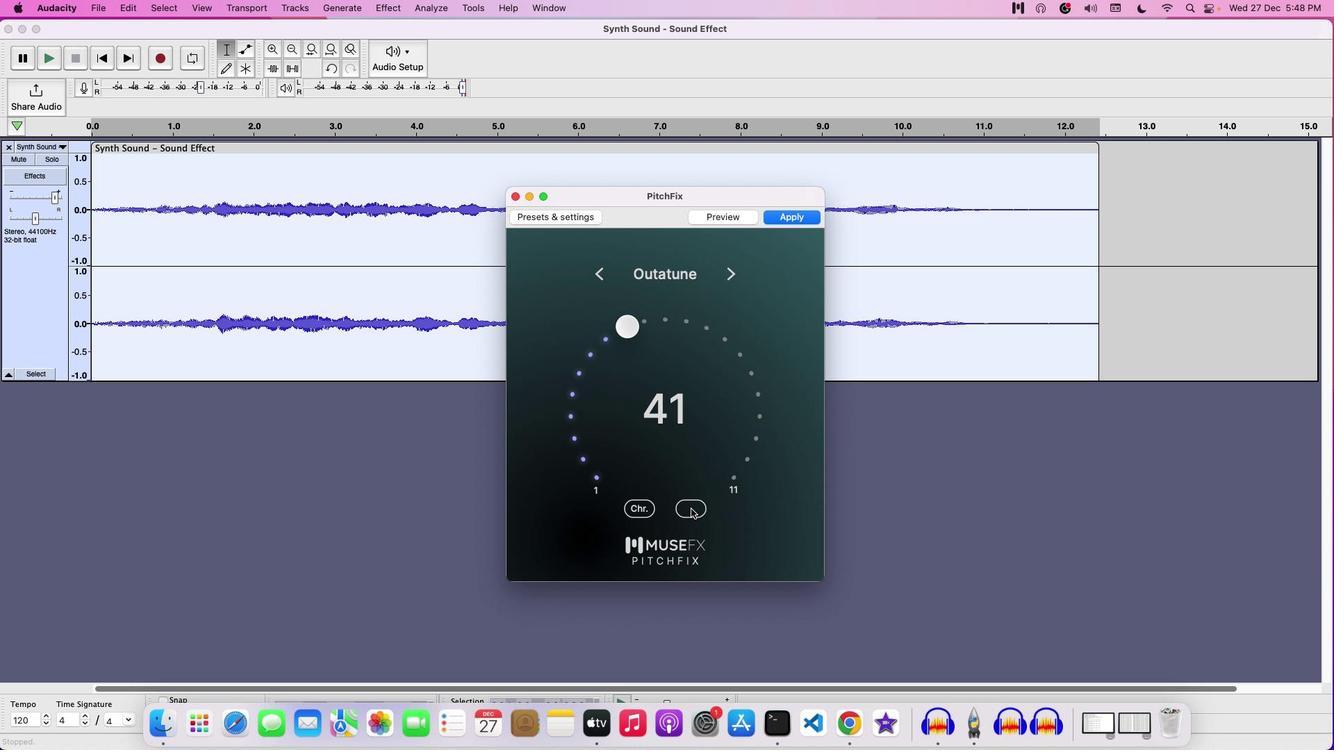 
Action: Mouse pressed left at (691, 508)
Screenshot: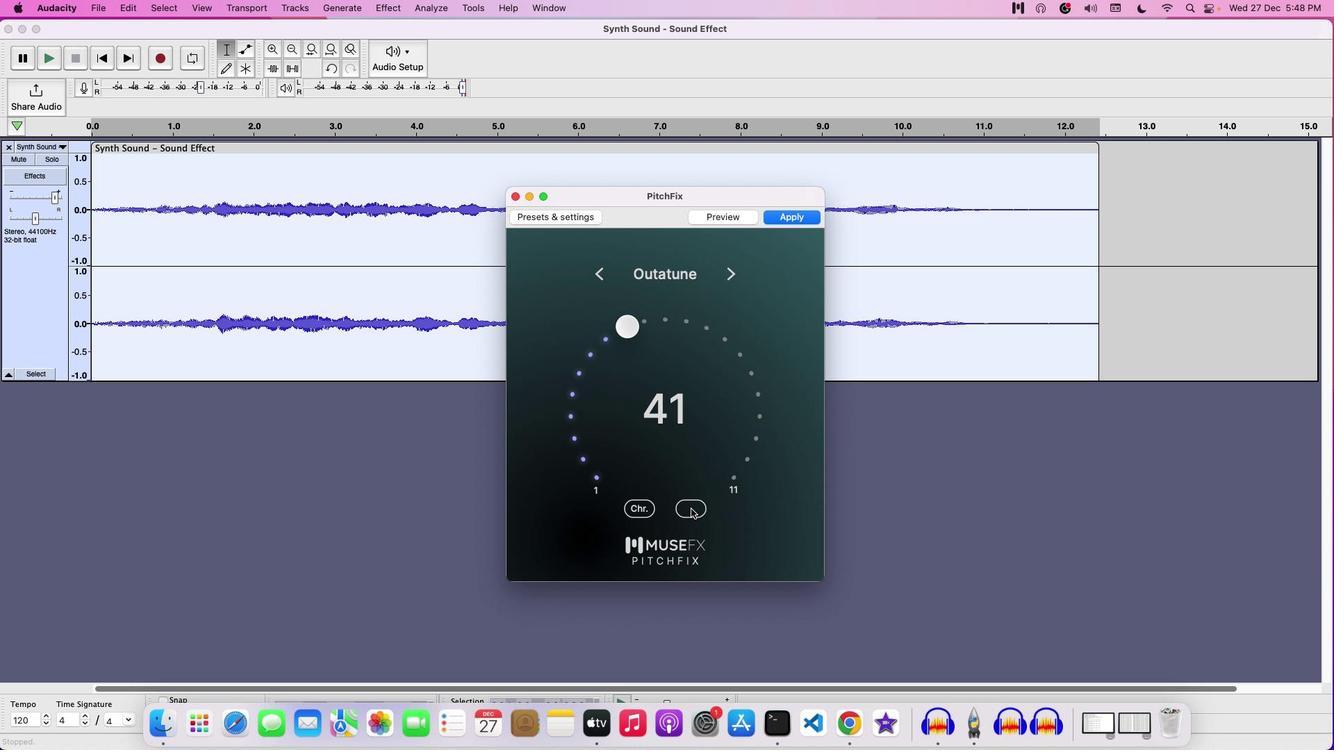 
Action: Mouse moved to (729, 271)
Screenshot: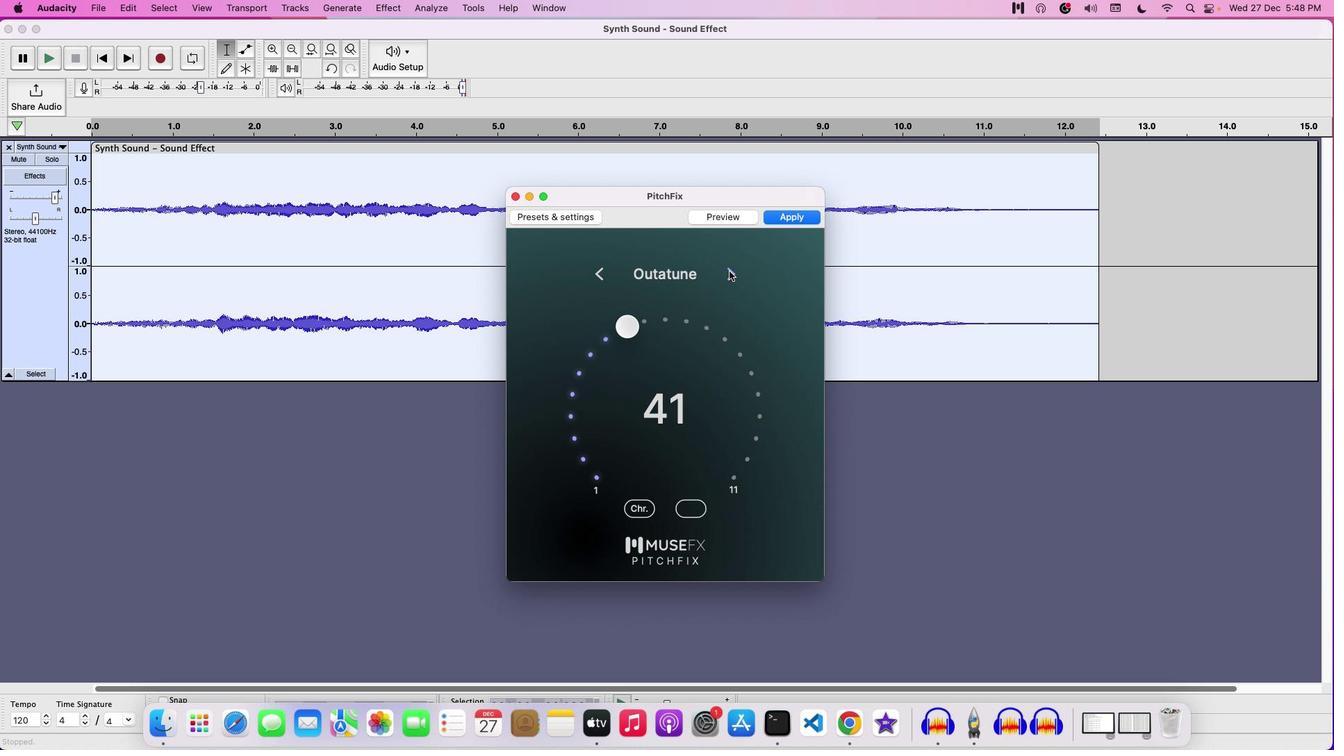 
Action: Mouse pressed left at (729, 271)
Screenshot: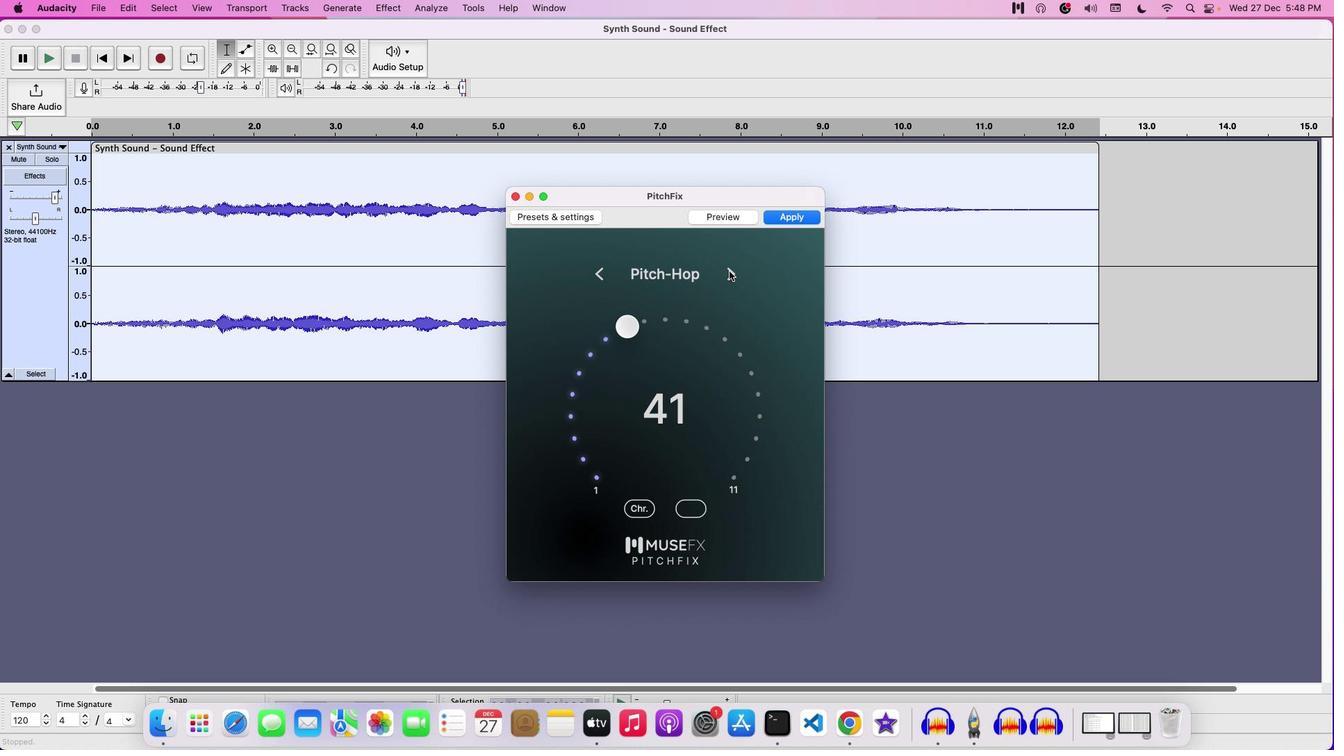 
Action: Mouse pressed left at (729, 271)
Screenshot: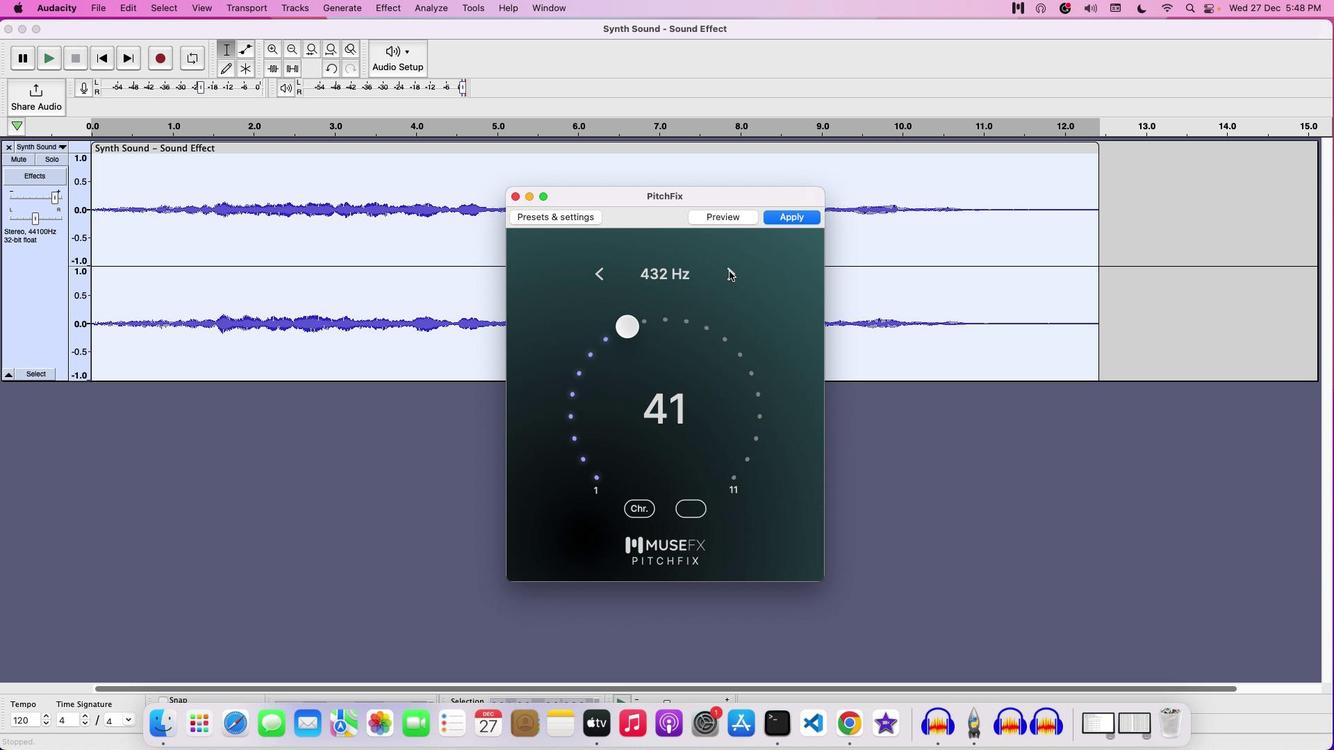 
Action: Mouse moved to (601, 271)
Screenshot: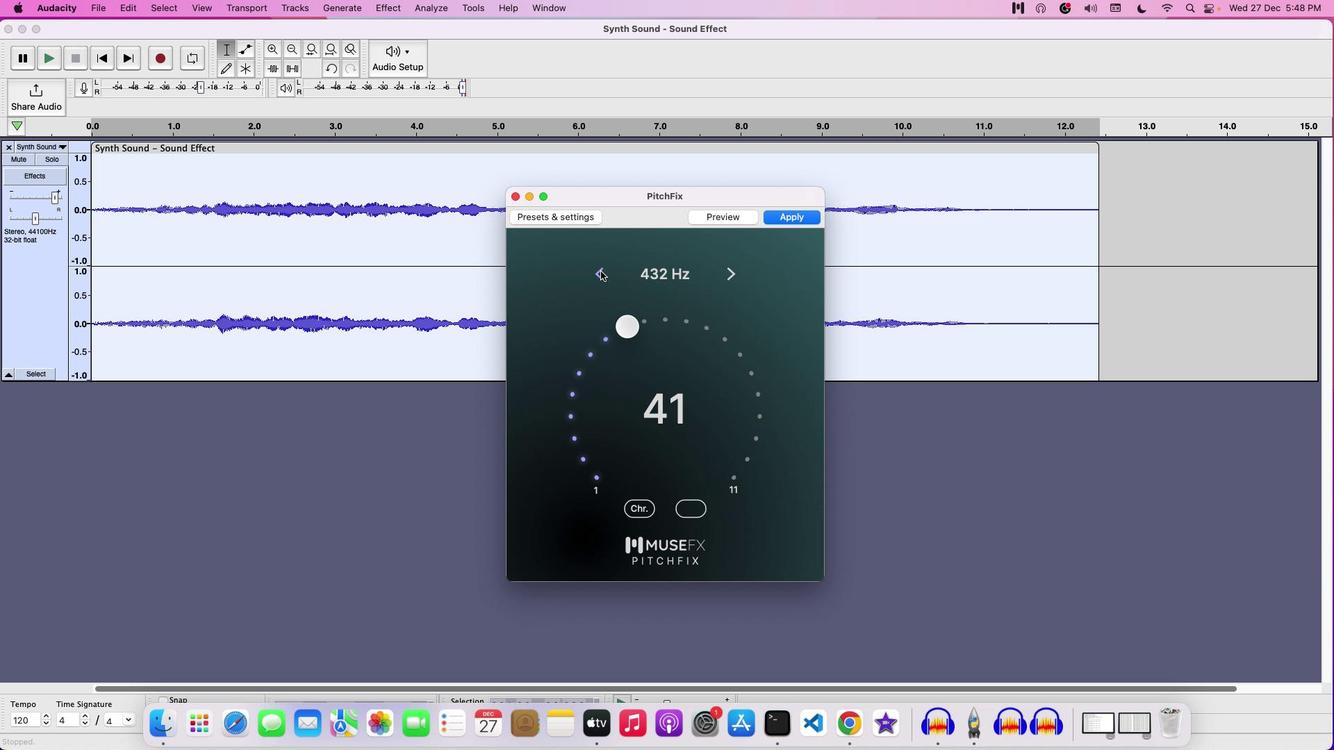 
Action: Mouse pressed left at (601, 271)
Screenshot: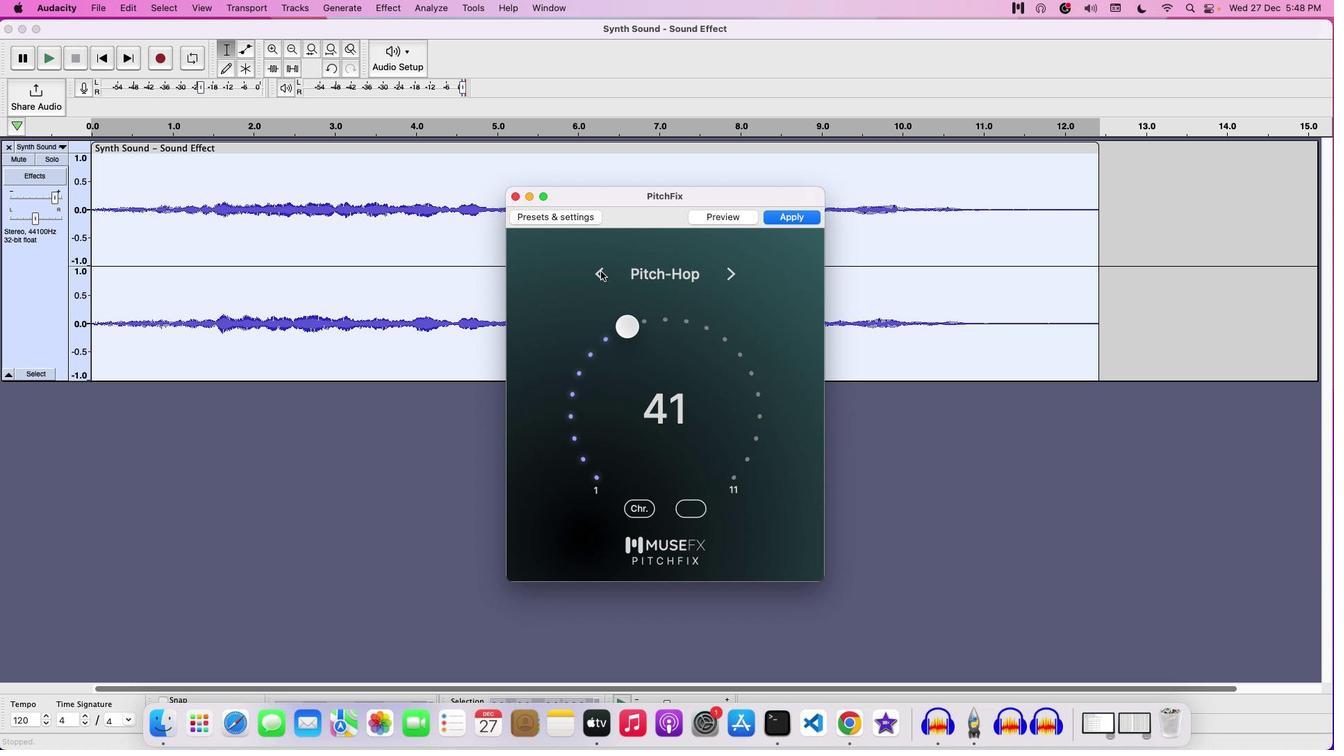 
Action: Mouse moved to (716, 221)
Screenshot: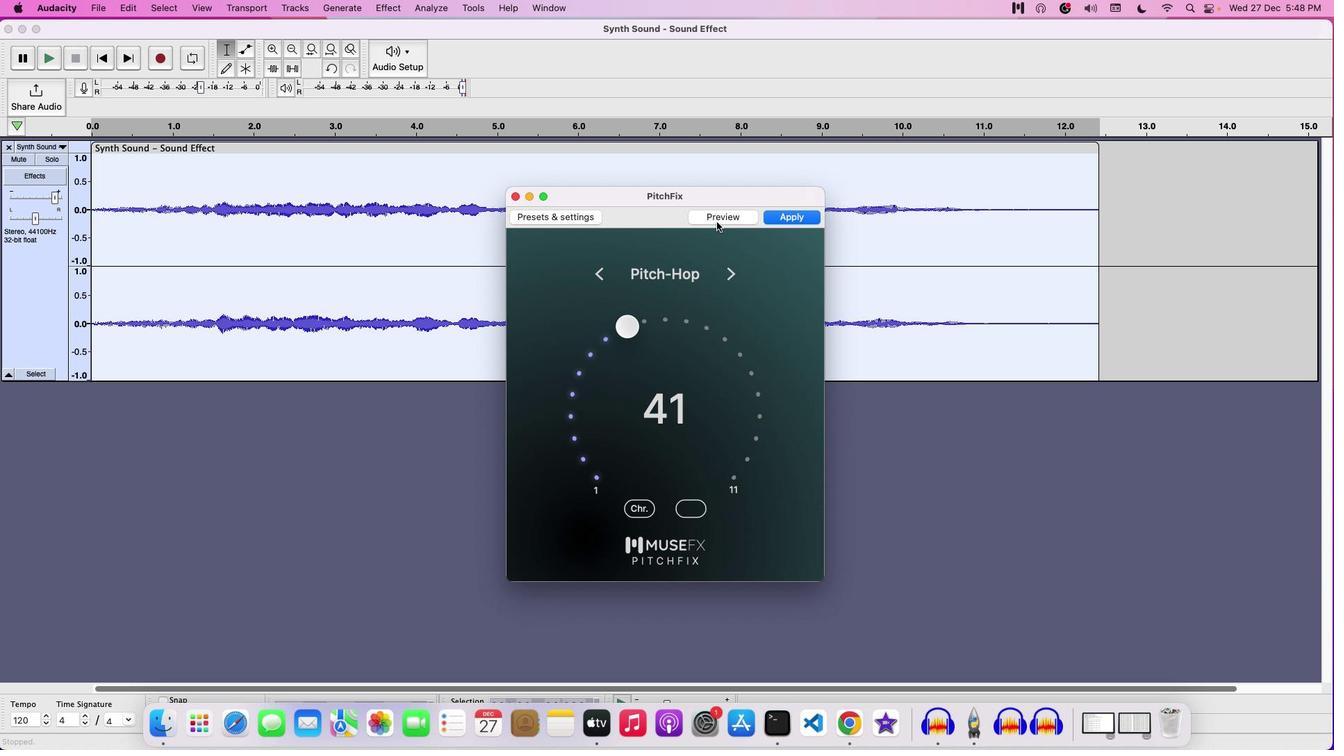 
Action: Mouse pressed left at (716, 221)
Screenshot: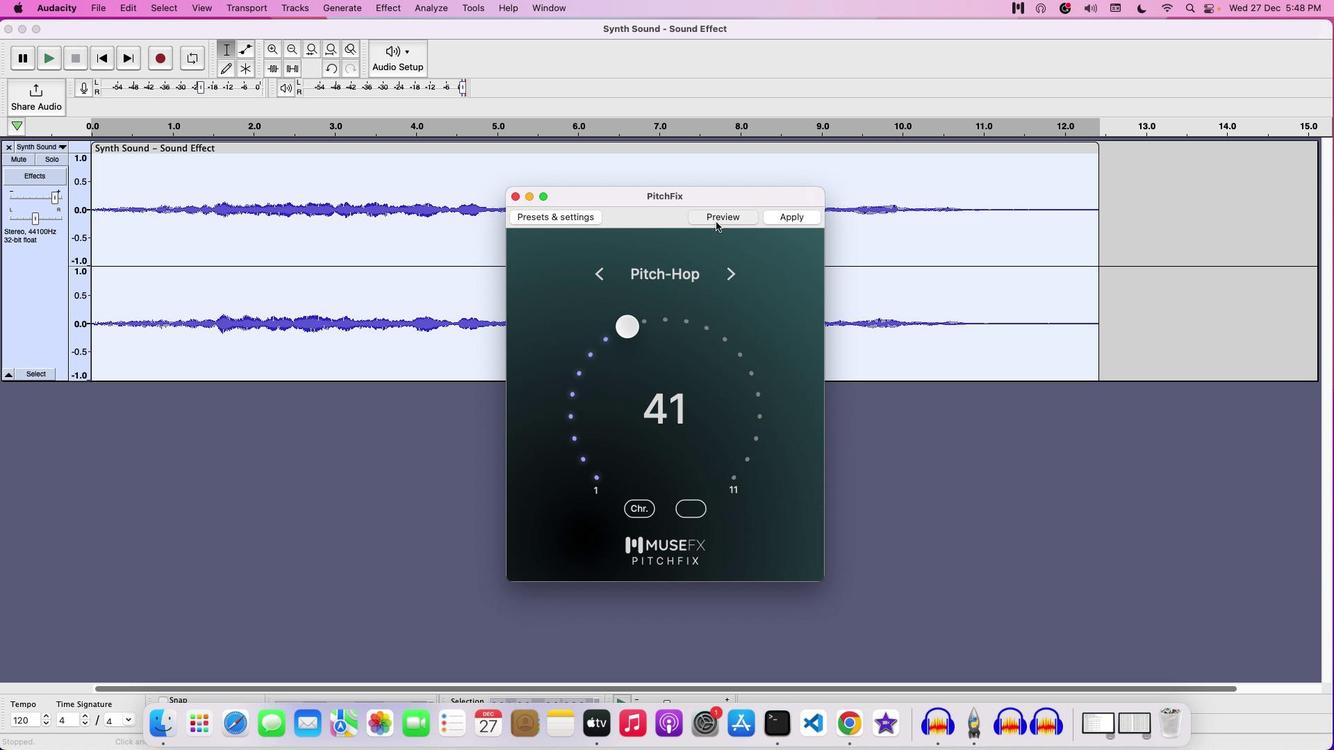 
Action: Mouse moved to (732, 275)
Screenshot: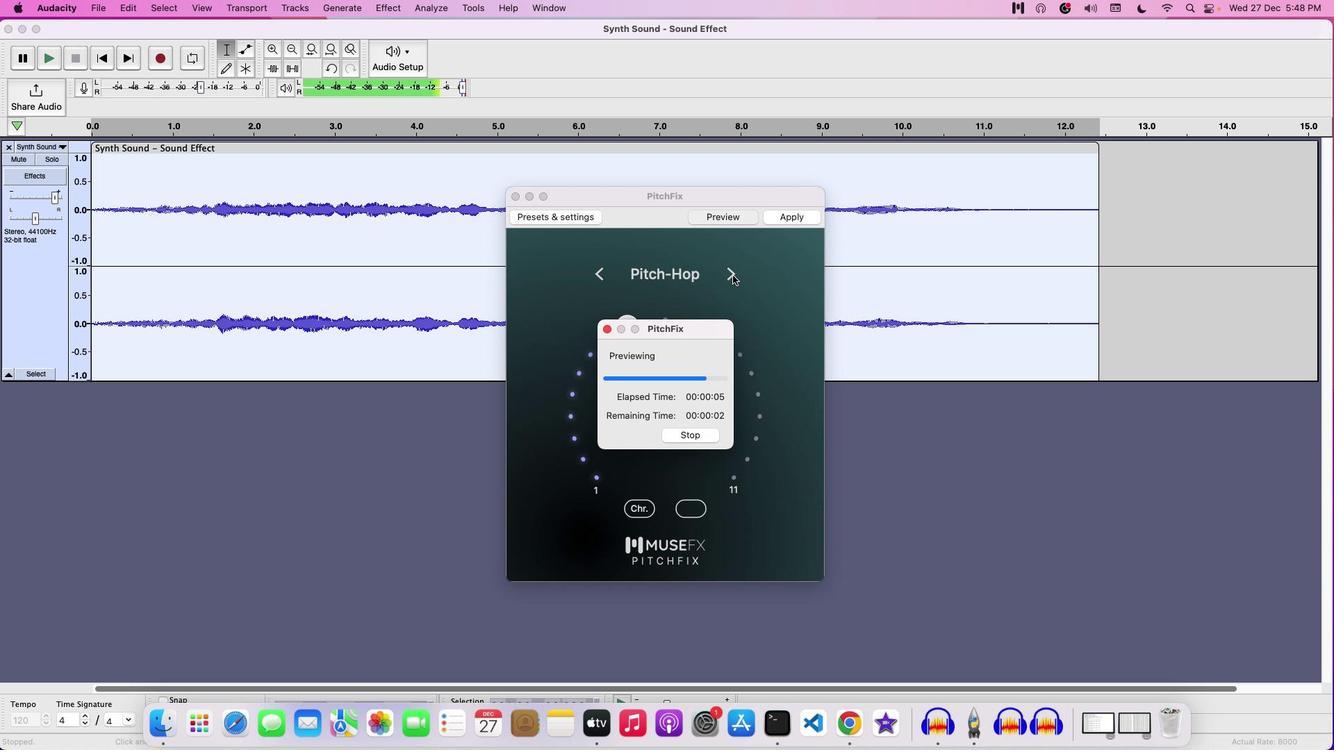 
Action: Mouse pressed left at (732, 275)
Screenshot: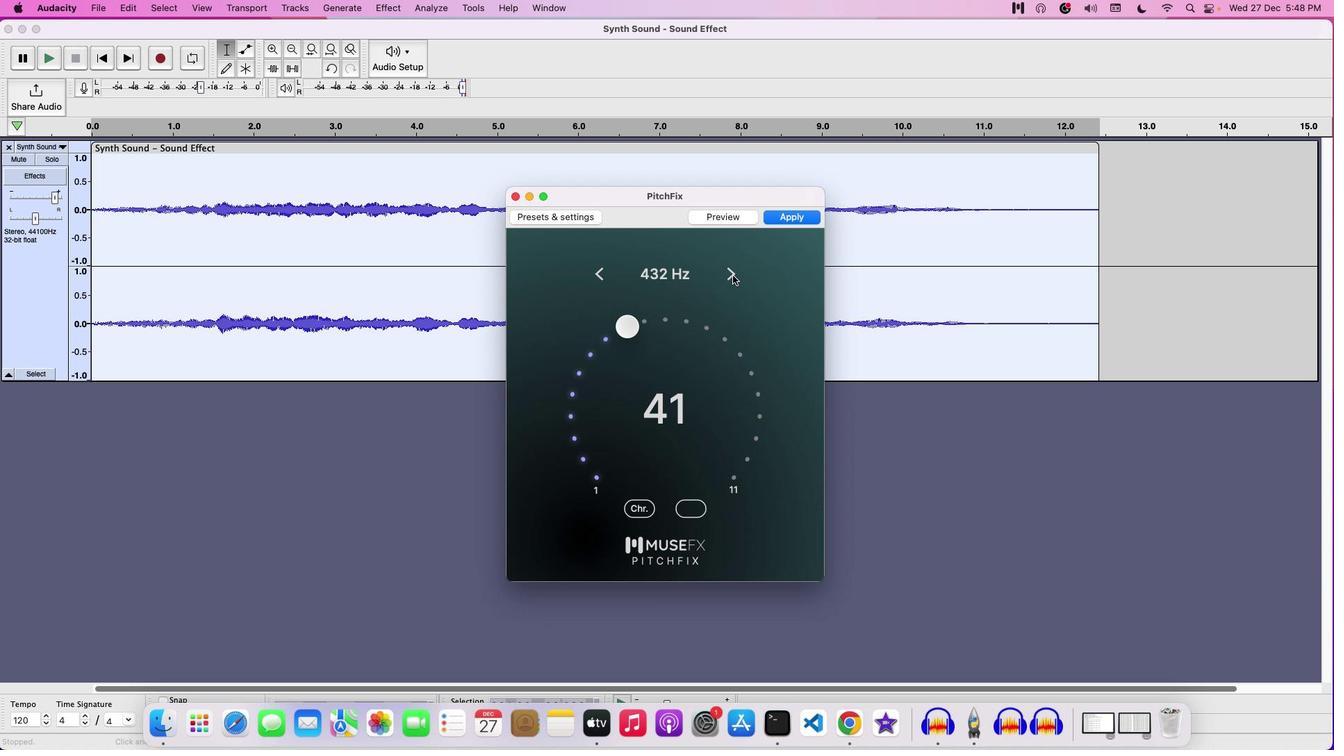 
Action: Mouse moved to (732, 275)
Screenshot: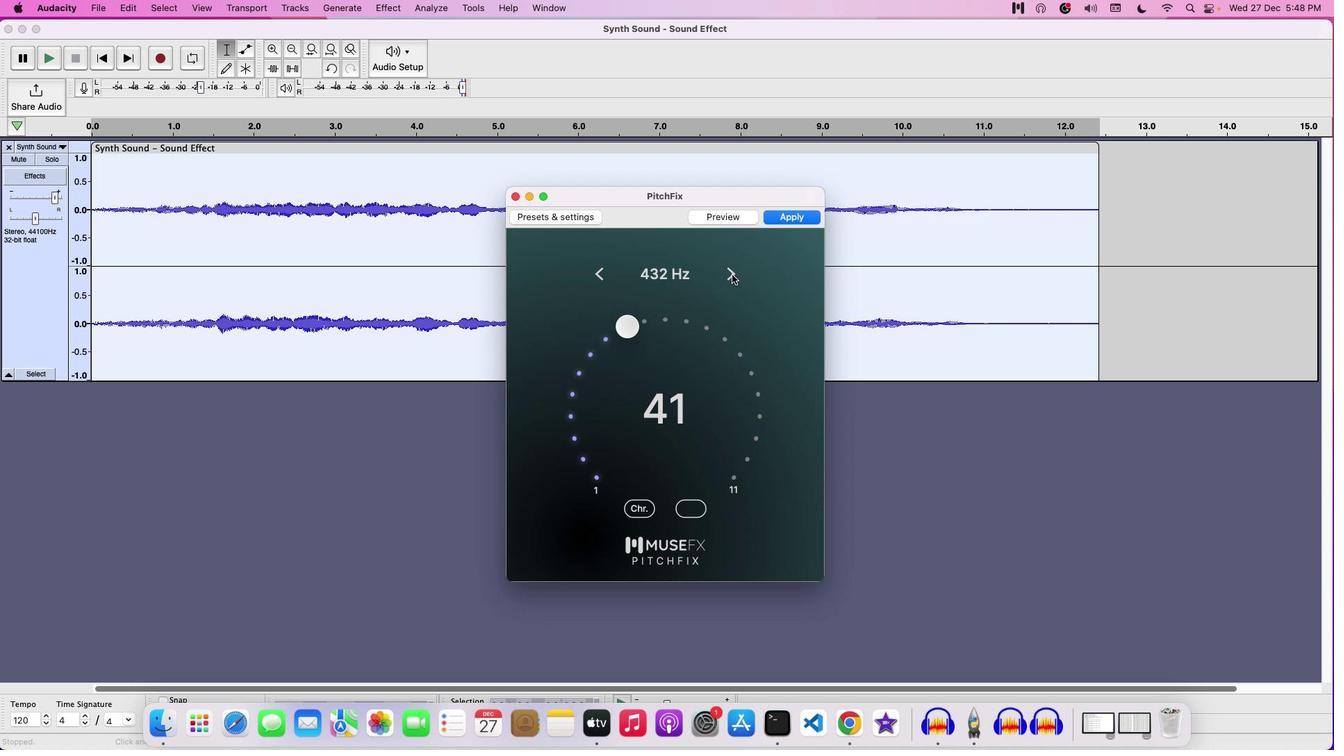 
Action: Mouse pressed left at (732, 275)
Screenshot: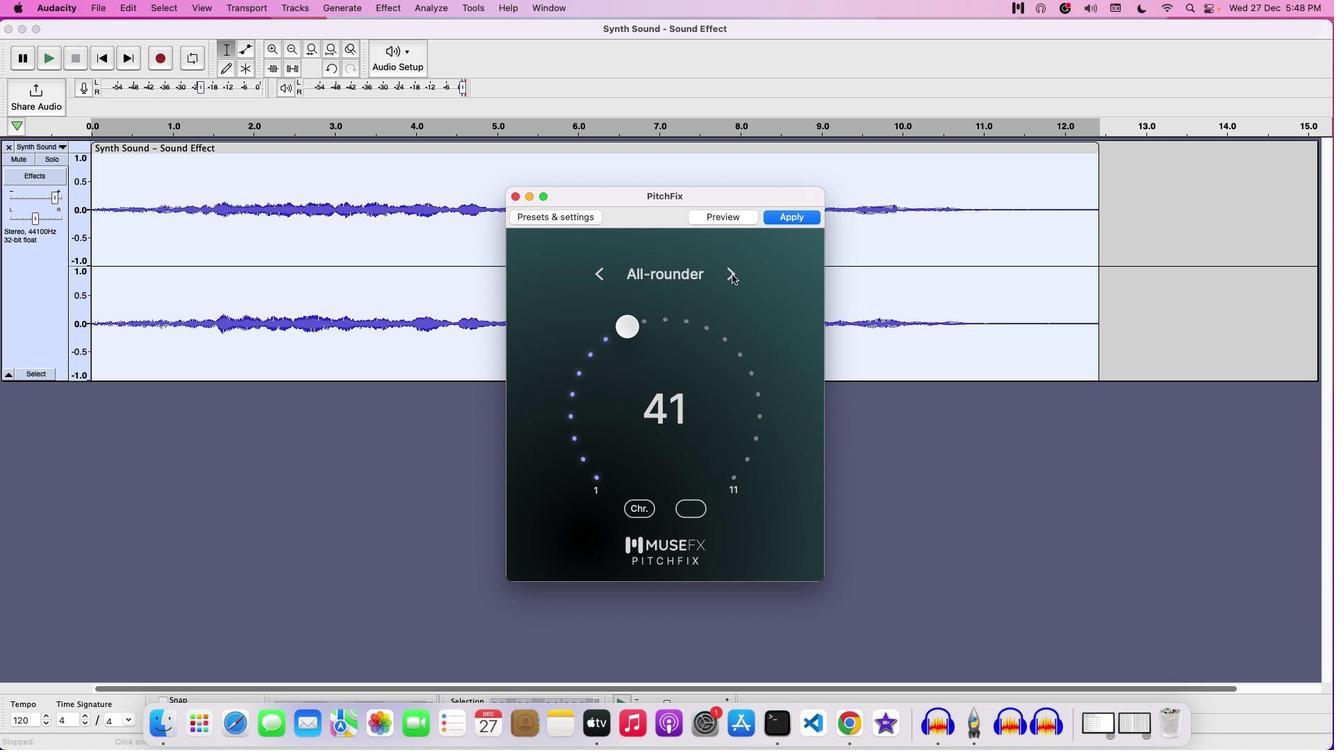 
Action: Mouse moved to (639, 323)
Screenshot: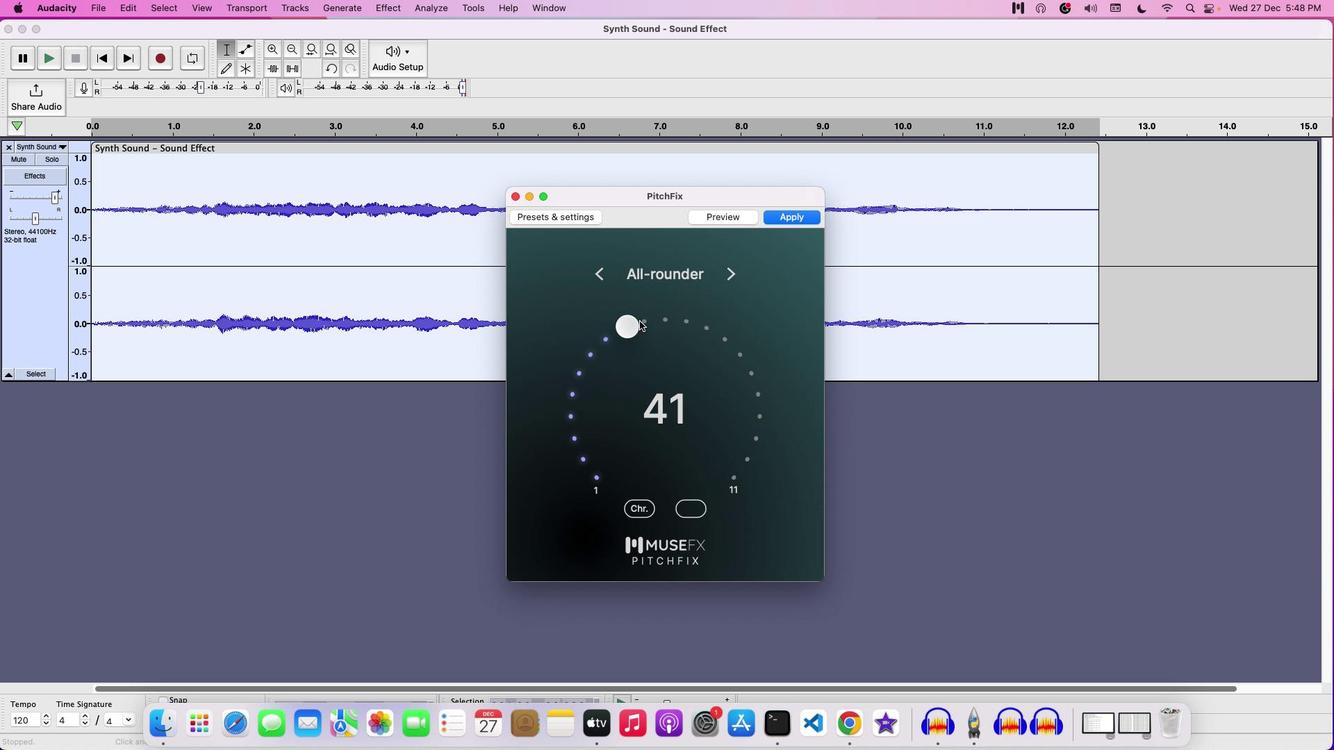 
Action: Mouse pressed left at (639, 323)
Screenshot: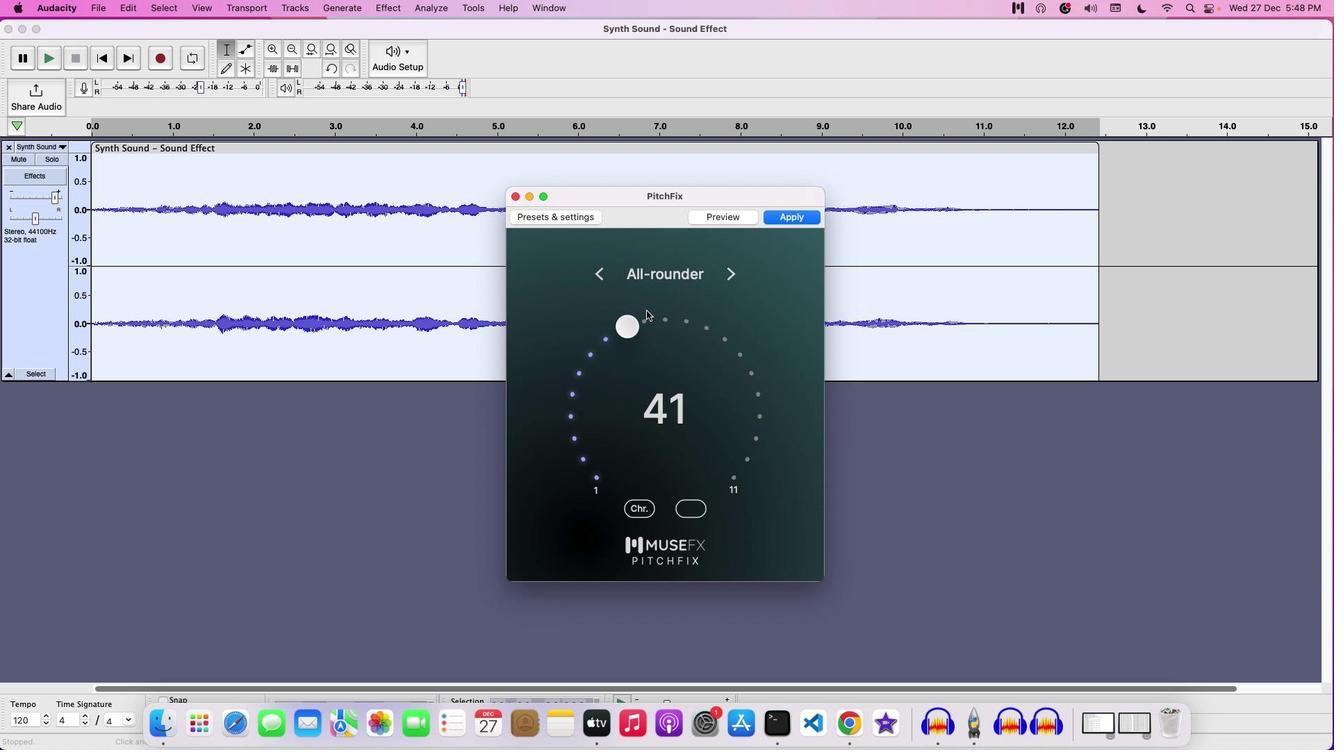 
Action: Mouse moved to (624, 323)
Screenshot: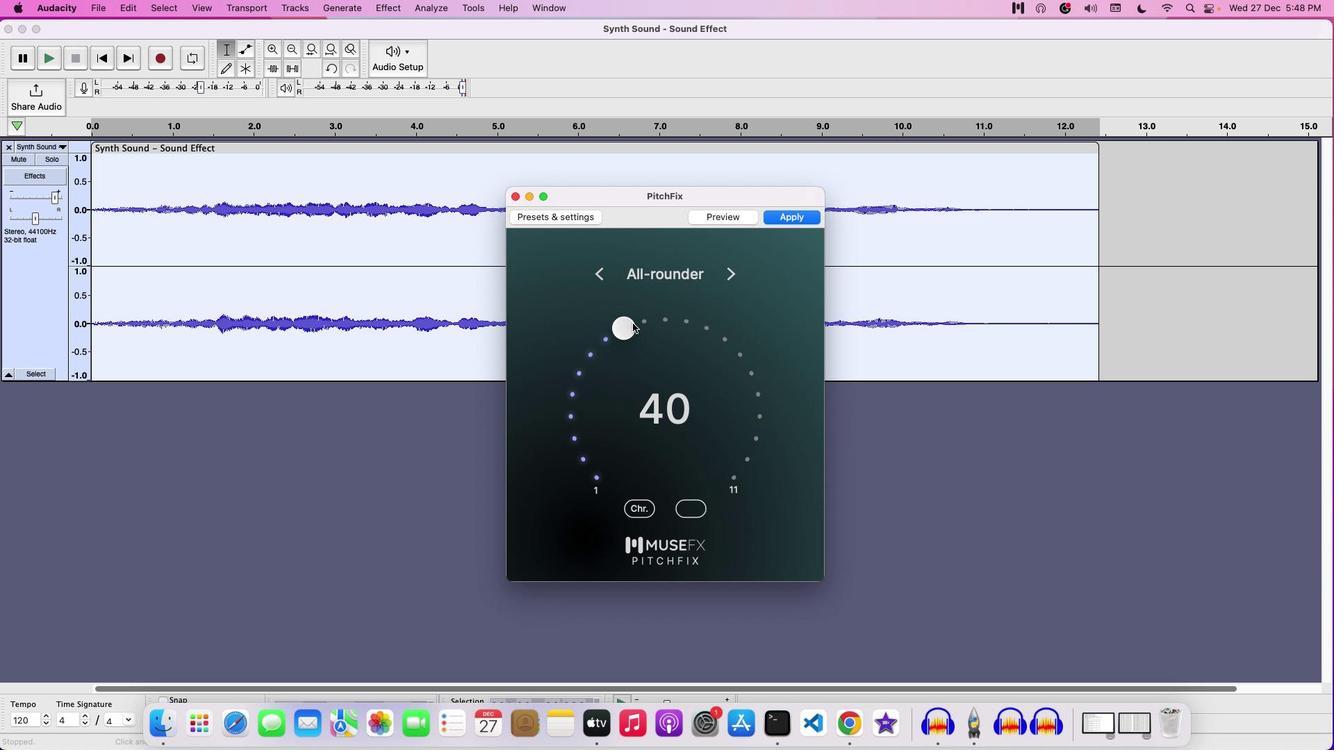 
Action: Mouse pressed left at (624, 323)
Screenshot: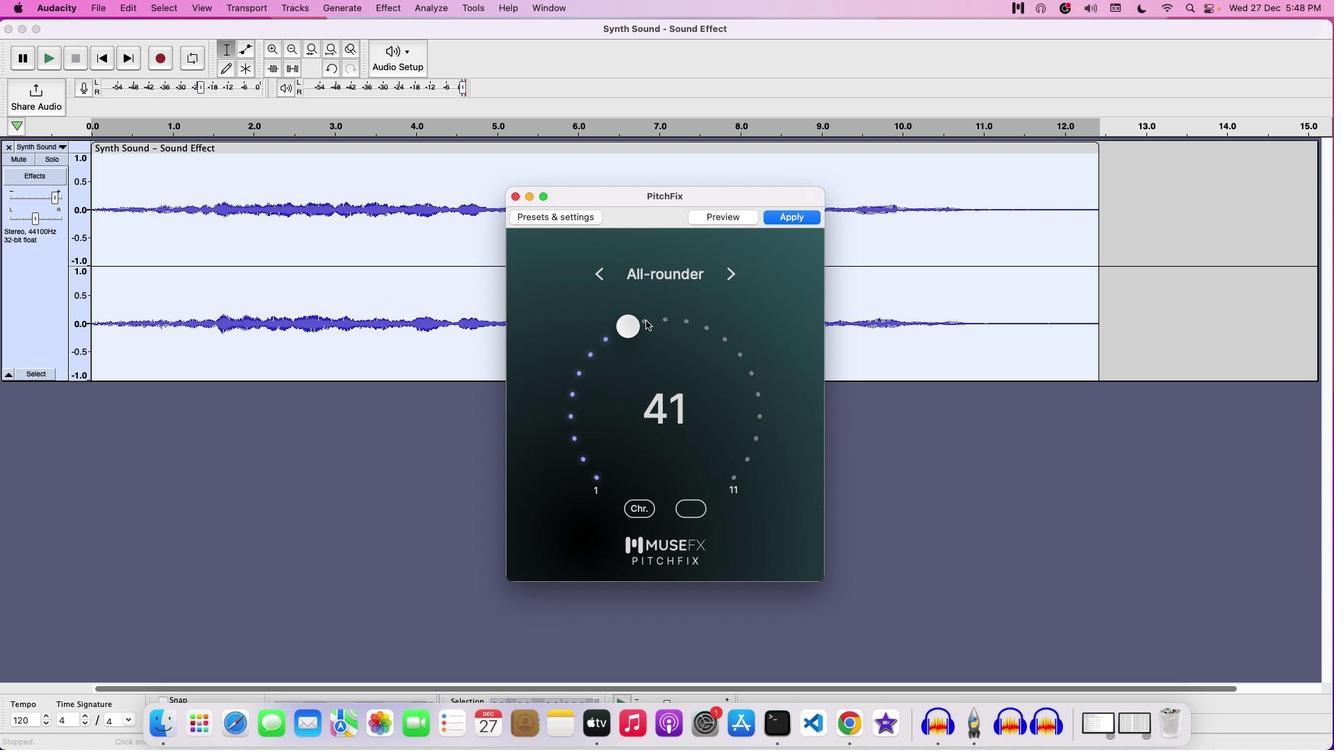 
Action: Mouse moved to (736, 221)
Screenshot: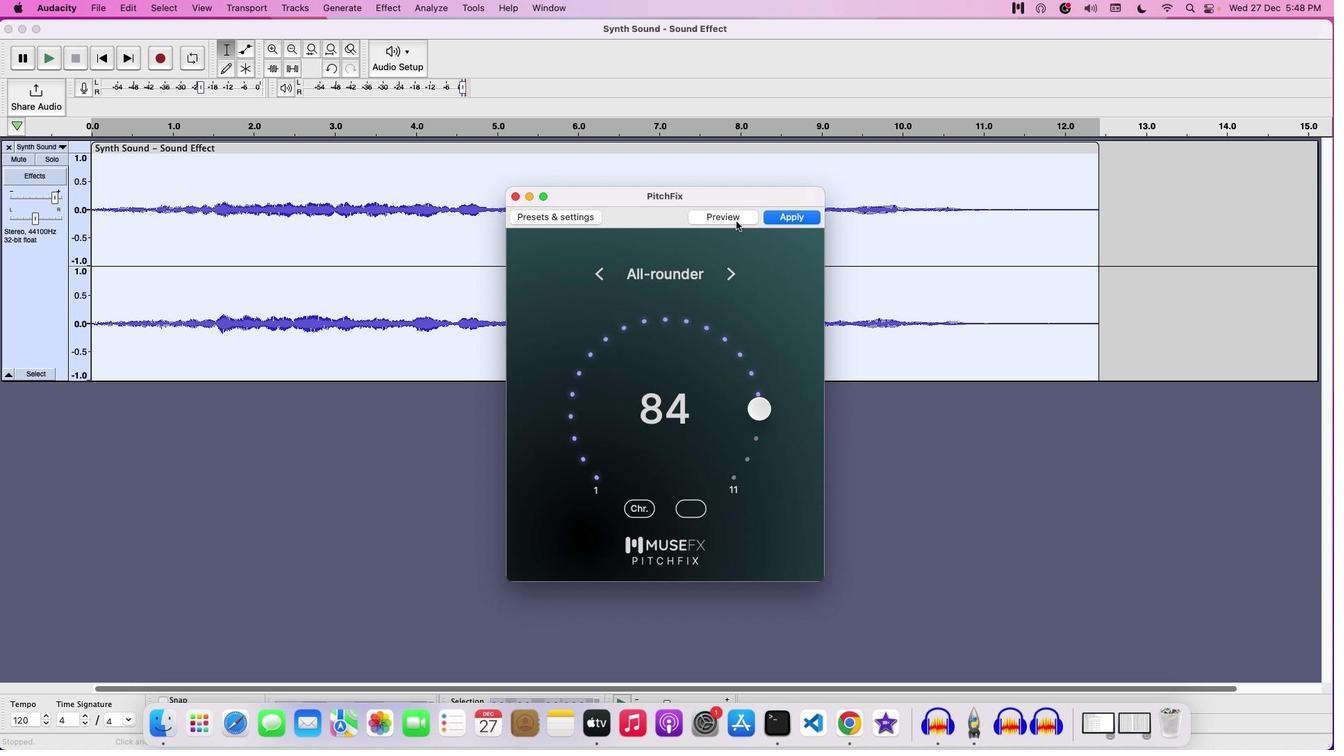 
Action: Mouse pressed left at (736, 221)
Screenshot: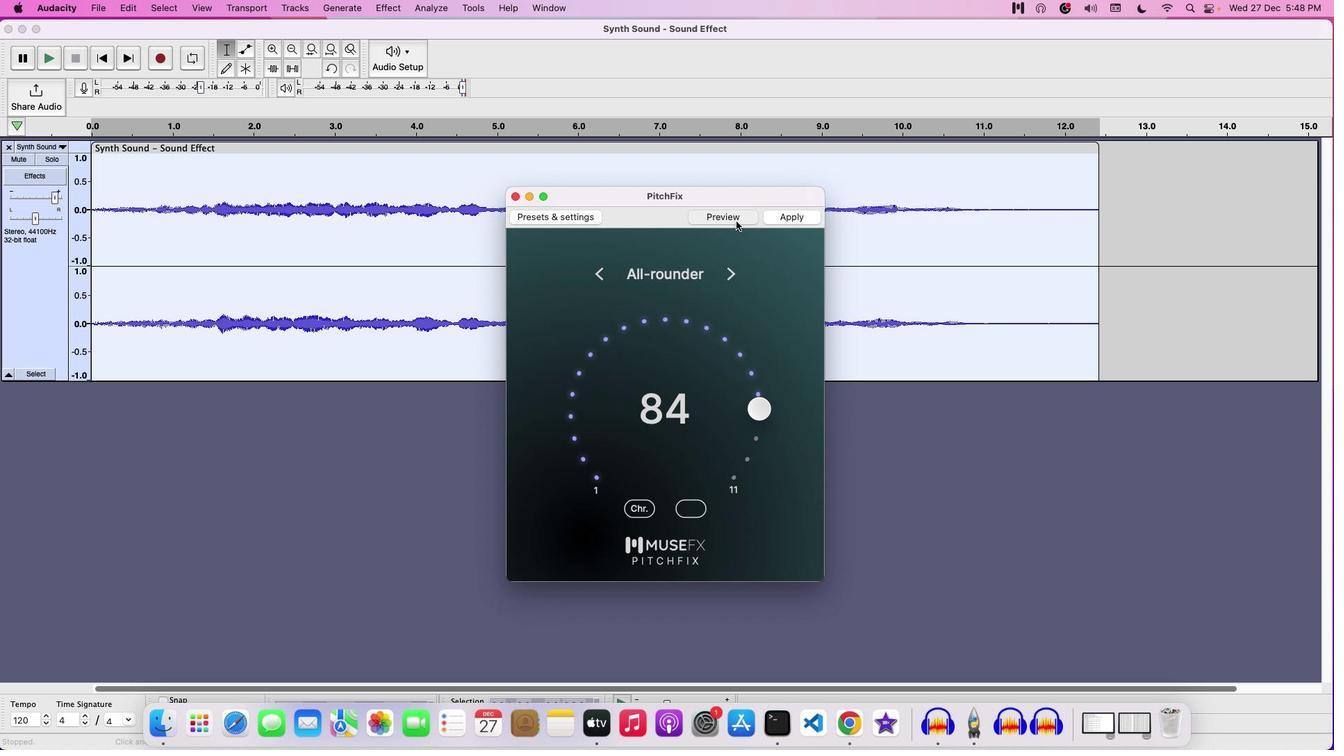 
Action: Mouse moved to (640, 515)
Screenshot: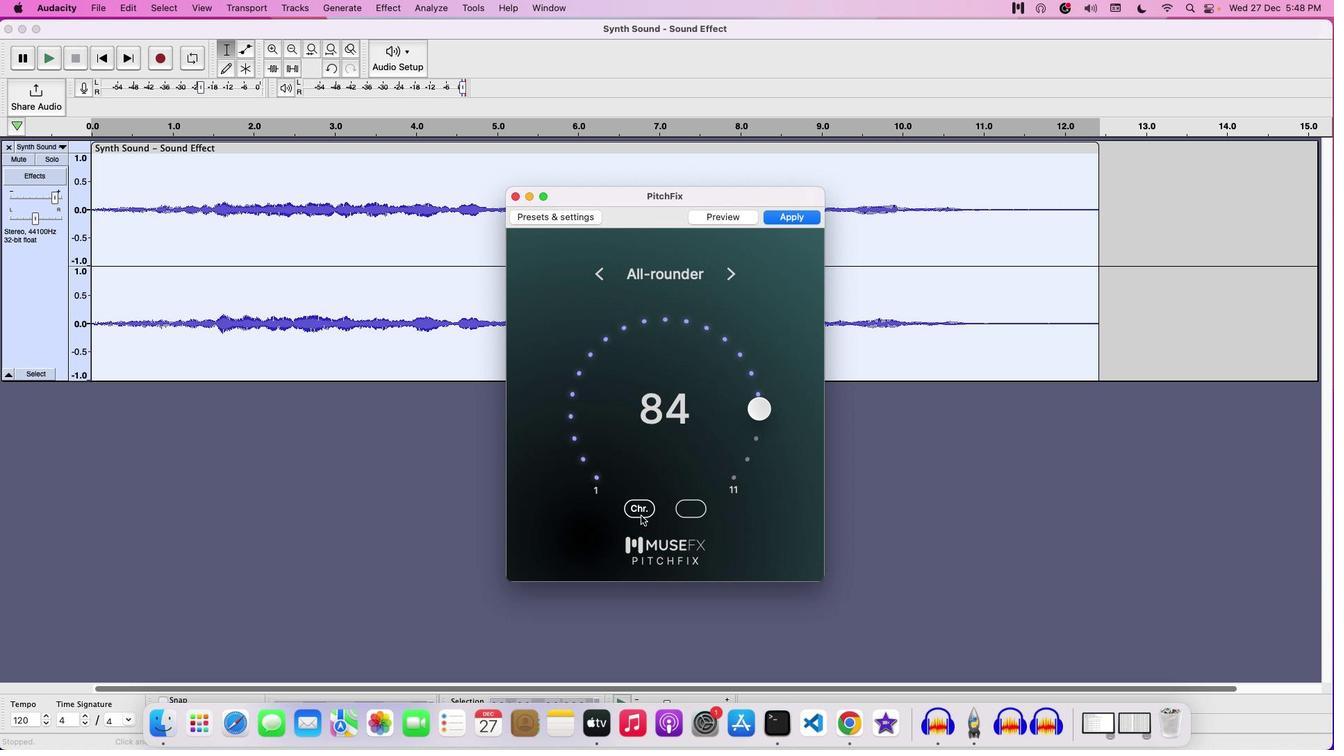 
Action: Mouse pressed left at (640, 515)
Screenshot: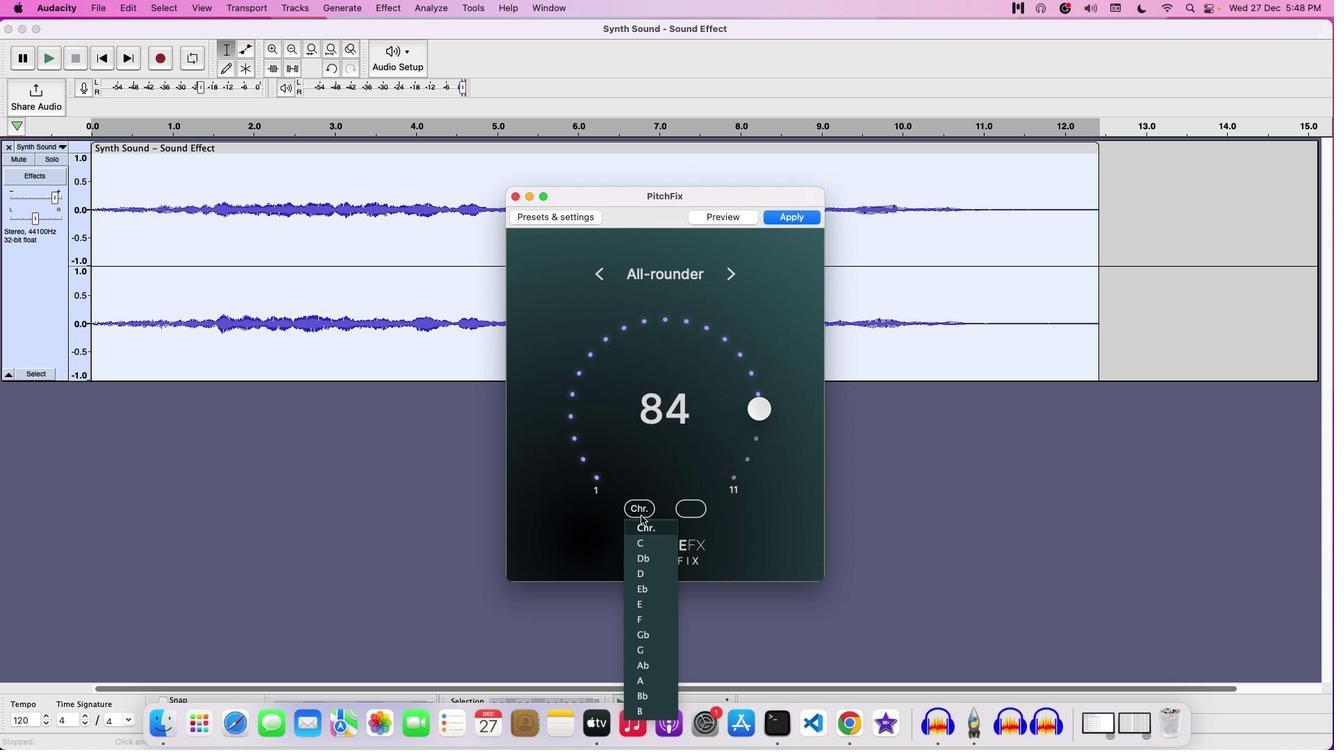 
Action: Mouse moved to (650, 546)
Screenshot: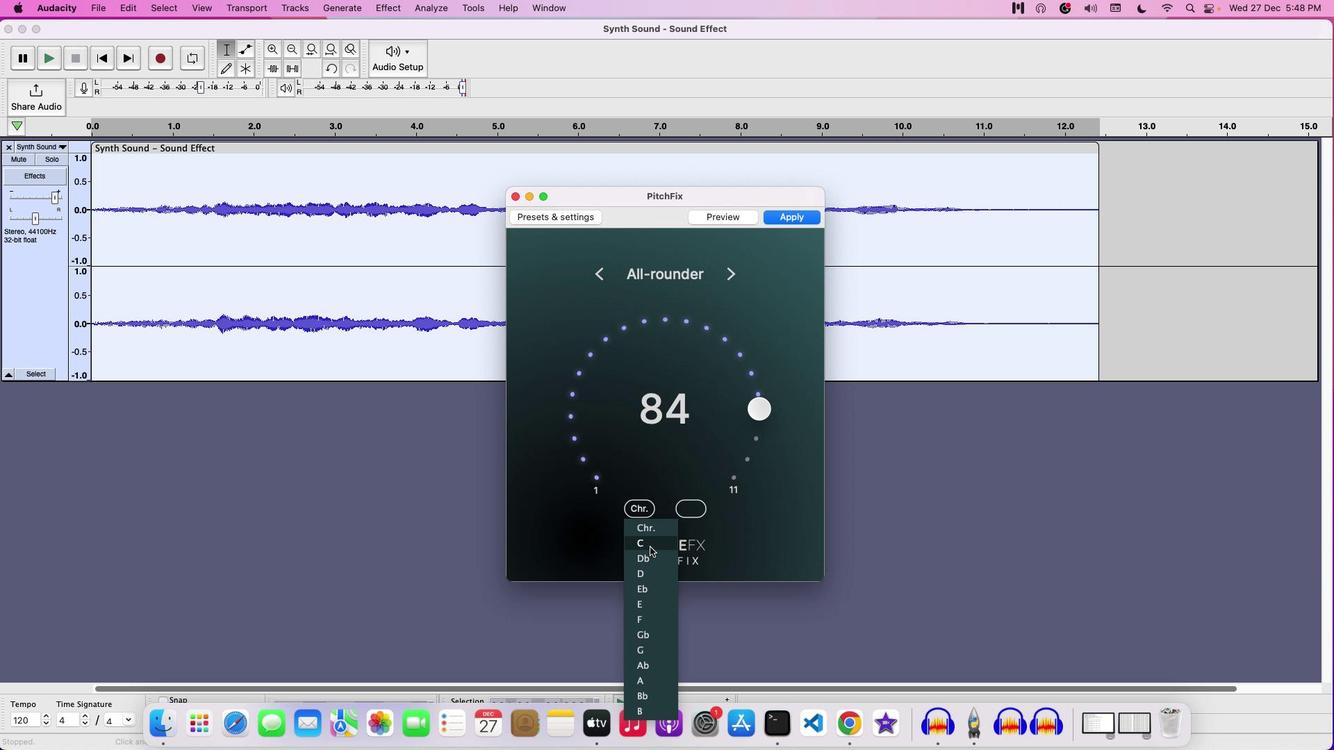 
Action: Mouse pressed left at (650, 546)
Screenshot: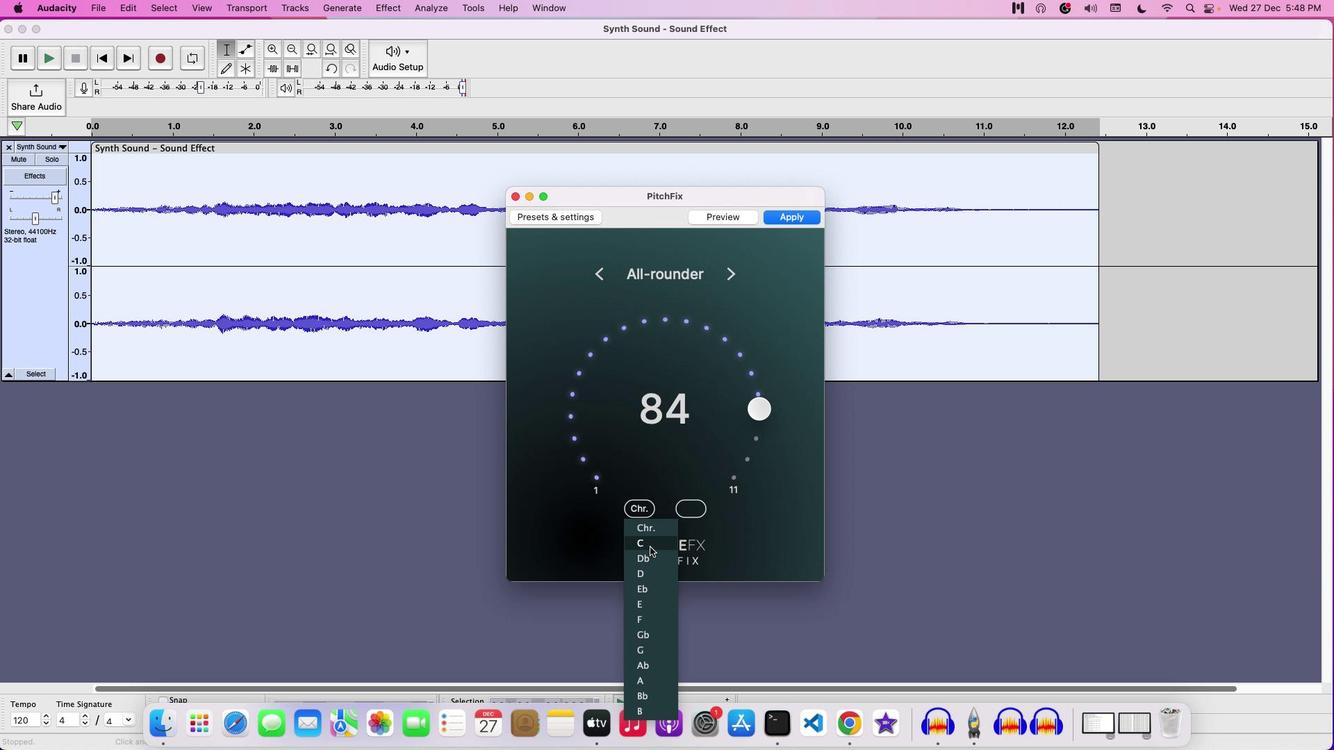 
Action: Mouse moved to (649, 549)
Screenshot: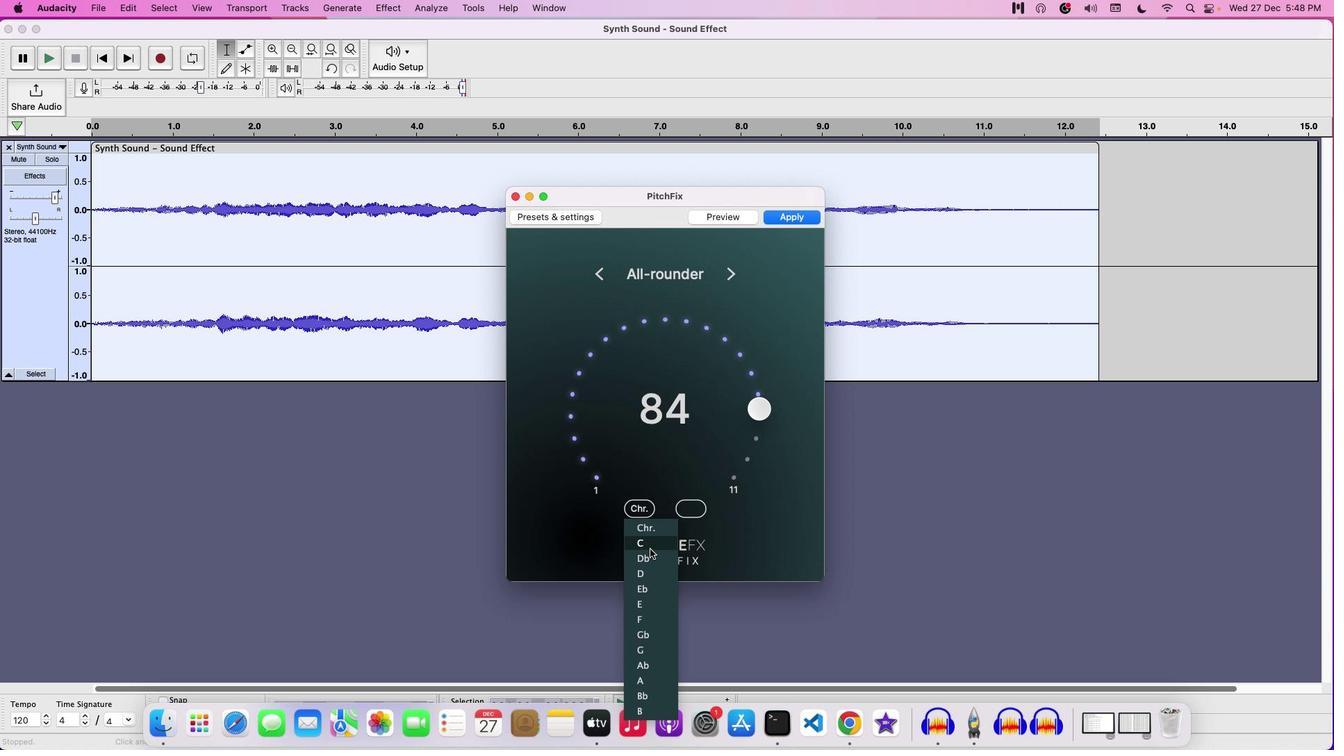 
Action: Mouse scrolled (649, 549) with delta (0, 0)
Screenshot: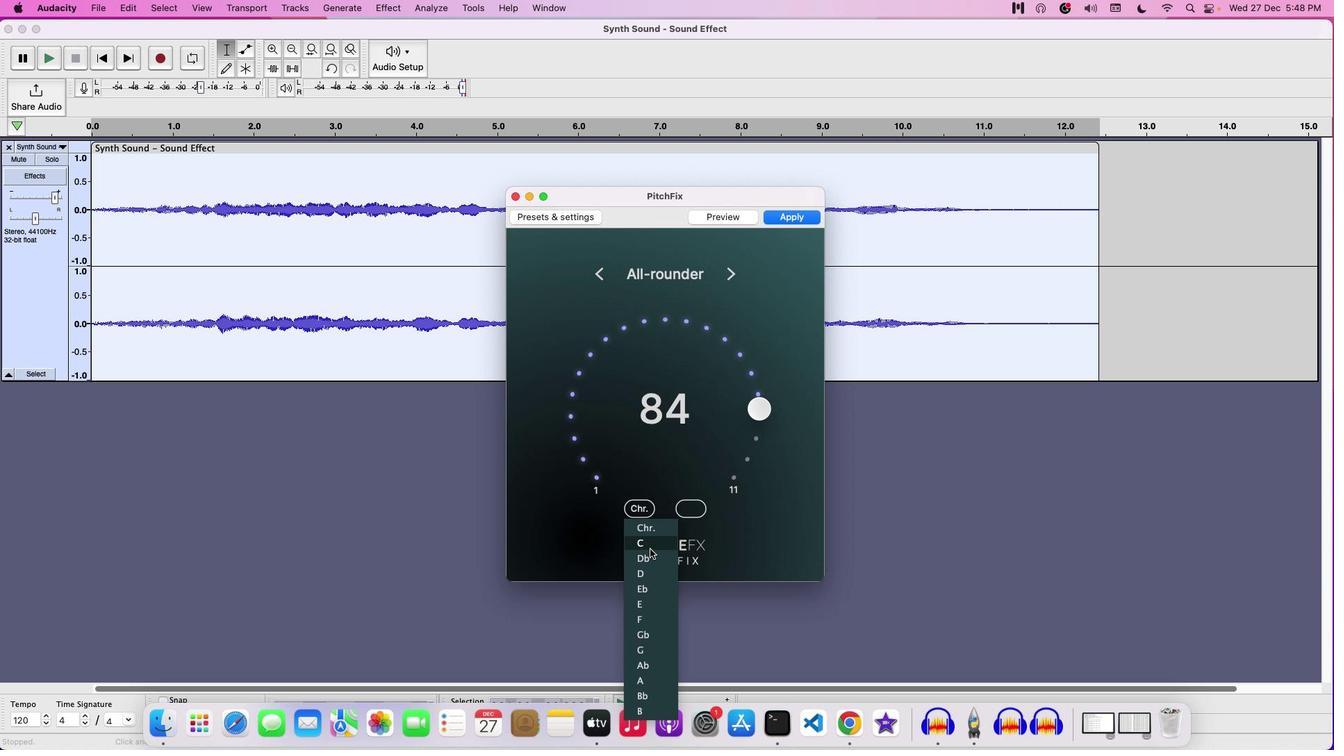 
Action: Mouse scrolled (649, 549) with delta (0, 0)
Screenshot: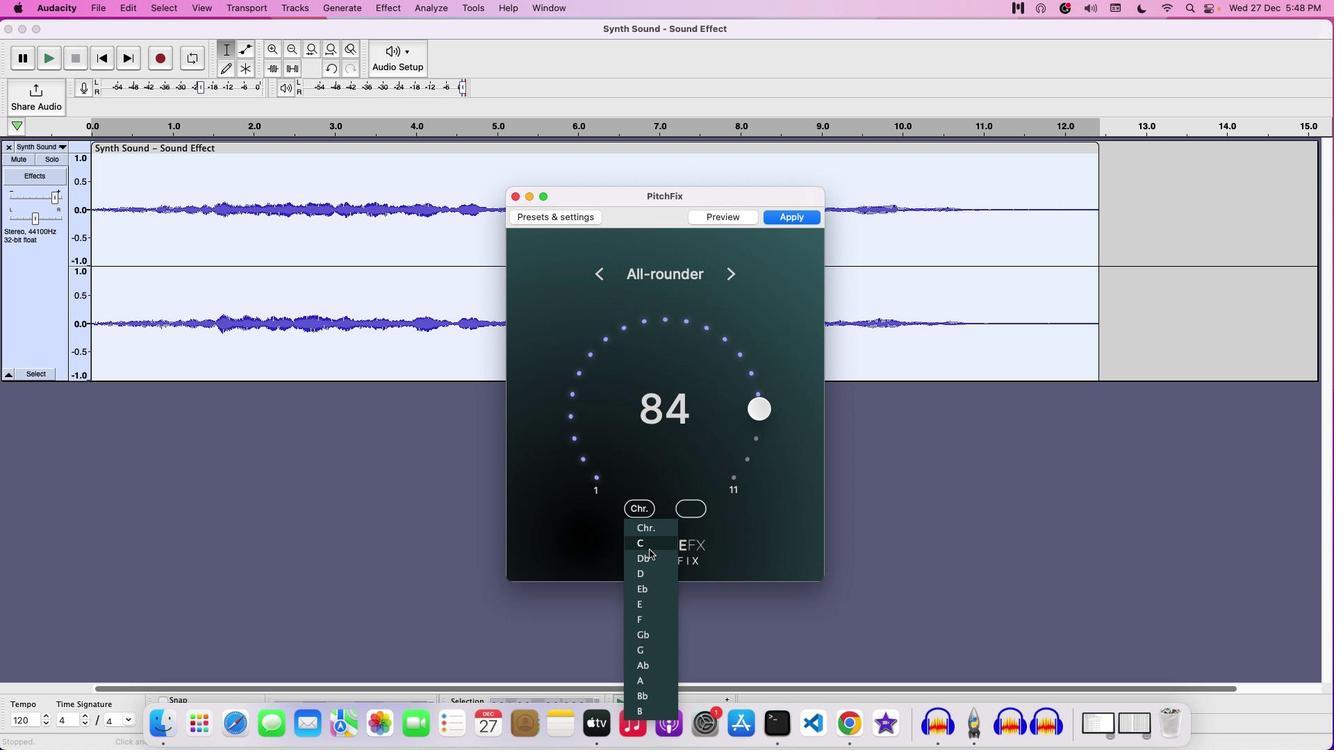 
Action: Mouse scrolled (649, 549) with delta (0, 2)
Screenshot: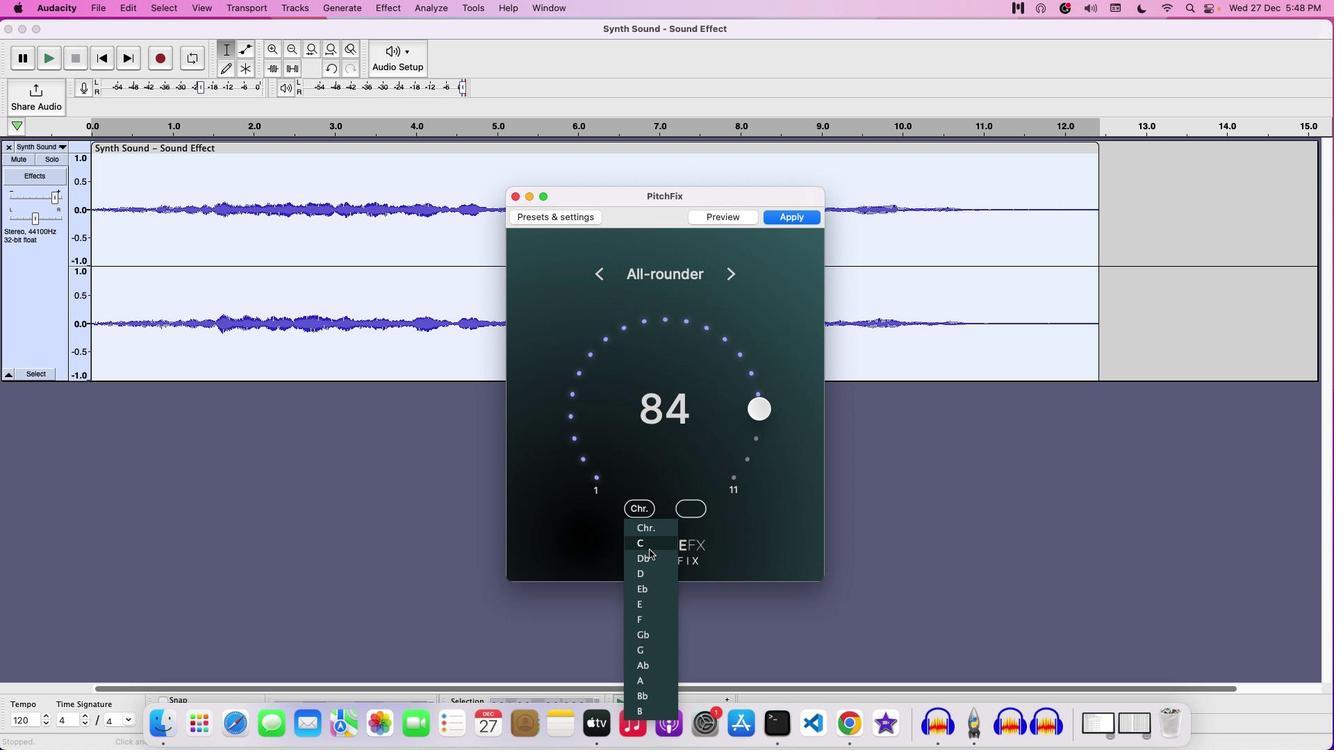 
Action: Mouse scrolled (649, 549) with delta (0, 2)
Screenshot: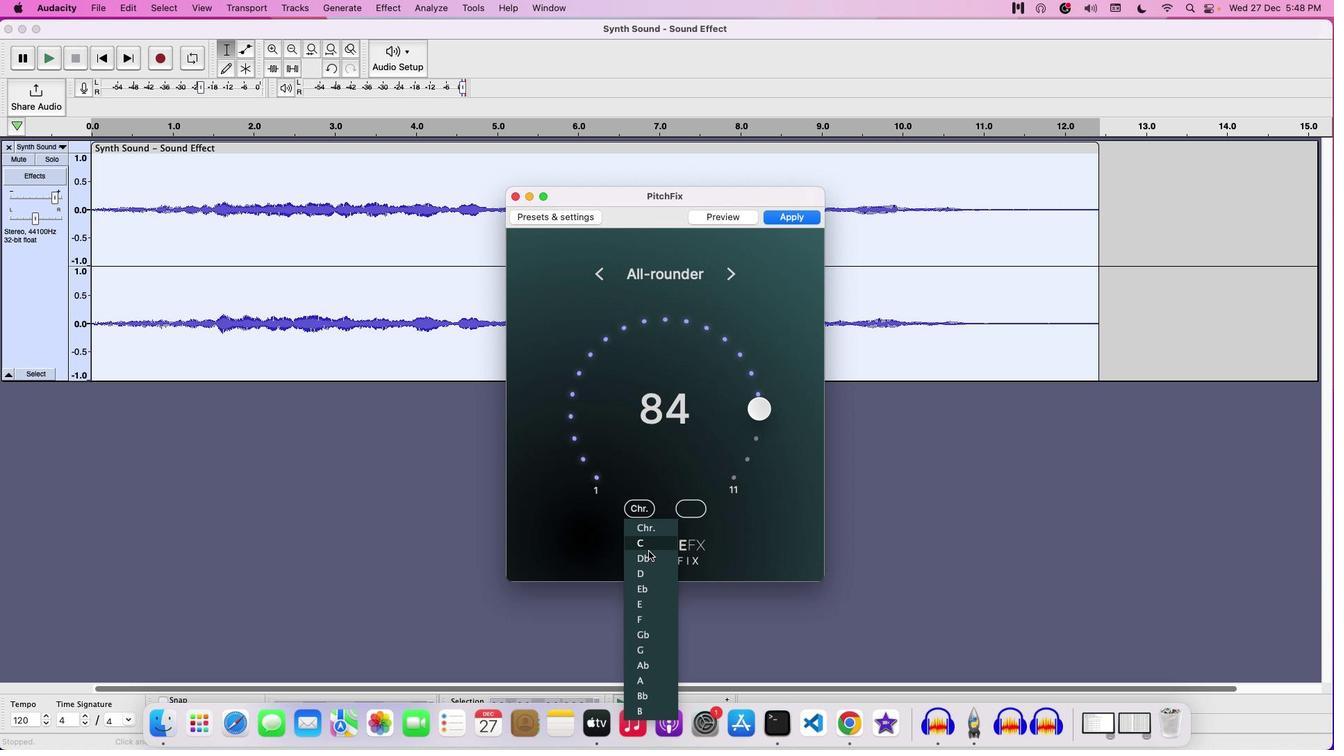 
Action: Mouse moved to (635, 640)
Screenshot: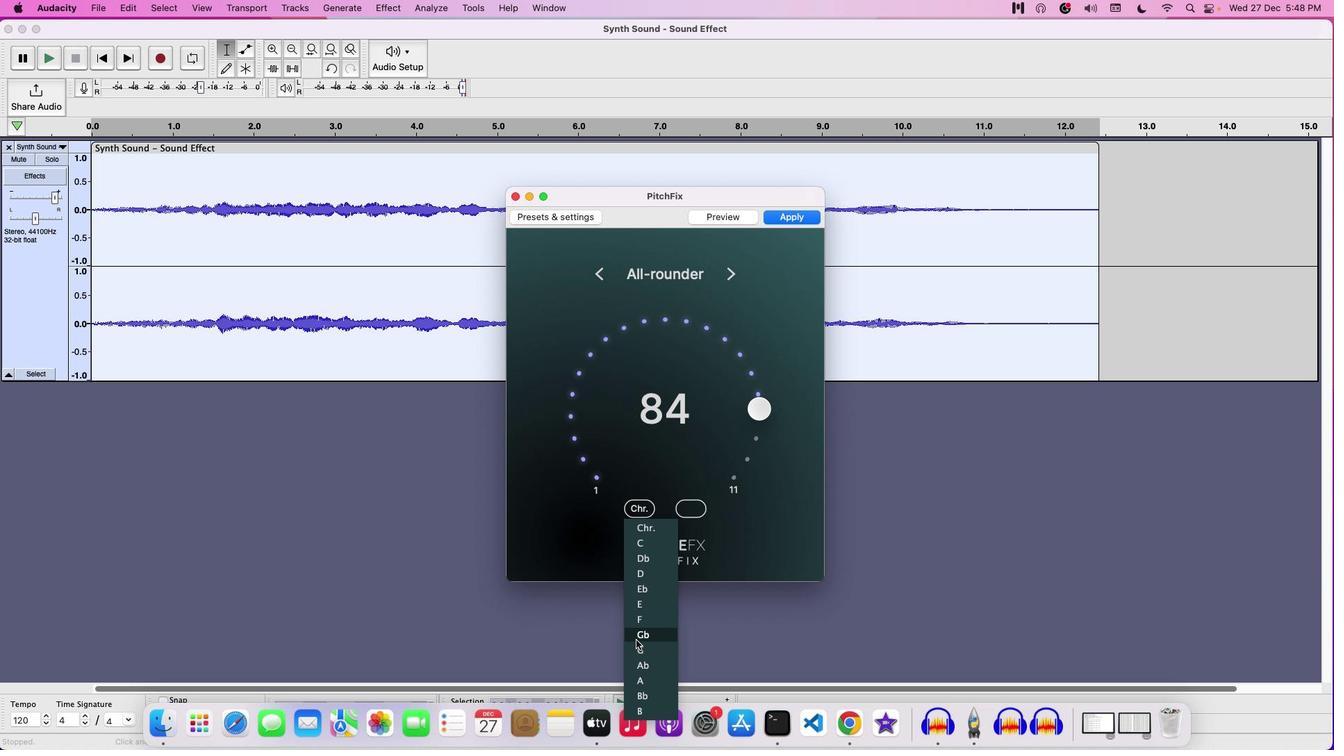 
Action: Mouse pressed right at (635, 640)
Screenshot: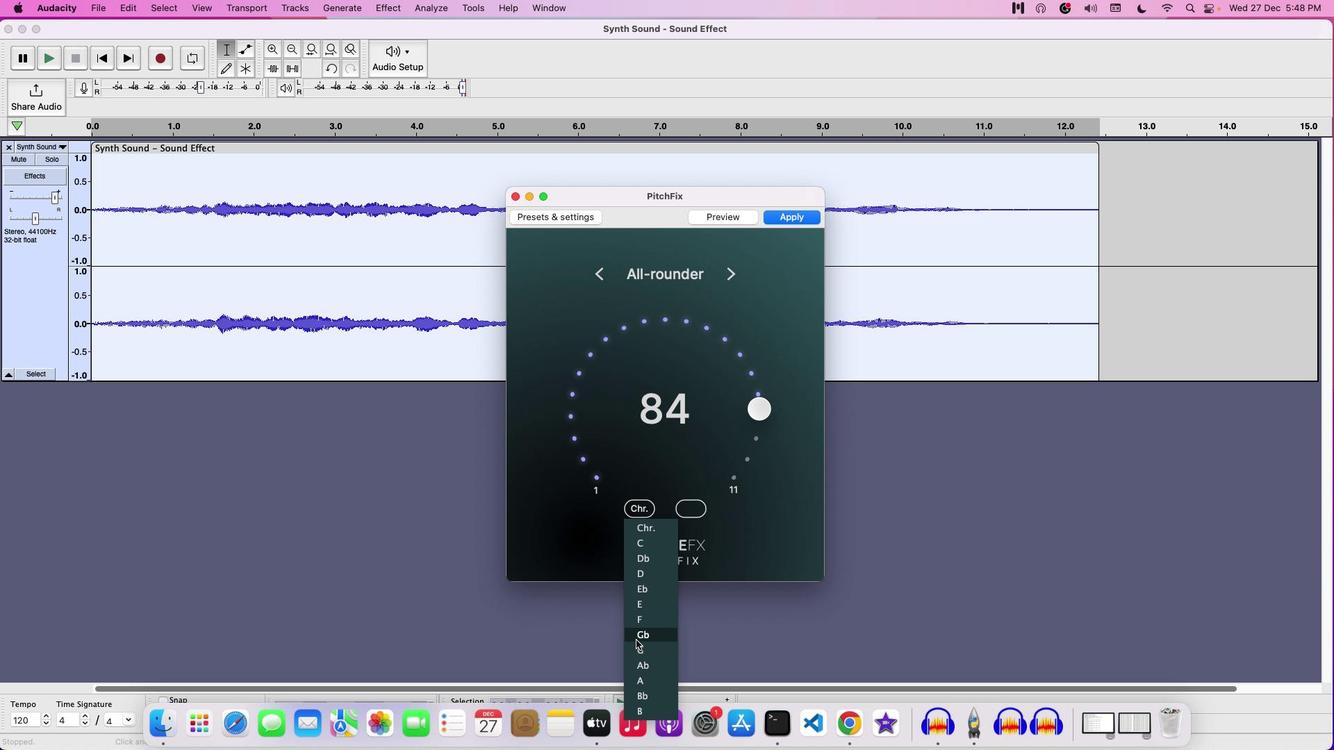 
Action: Mouse moved to (636, 640)
Screenshot: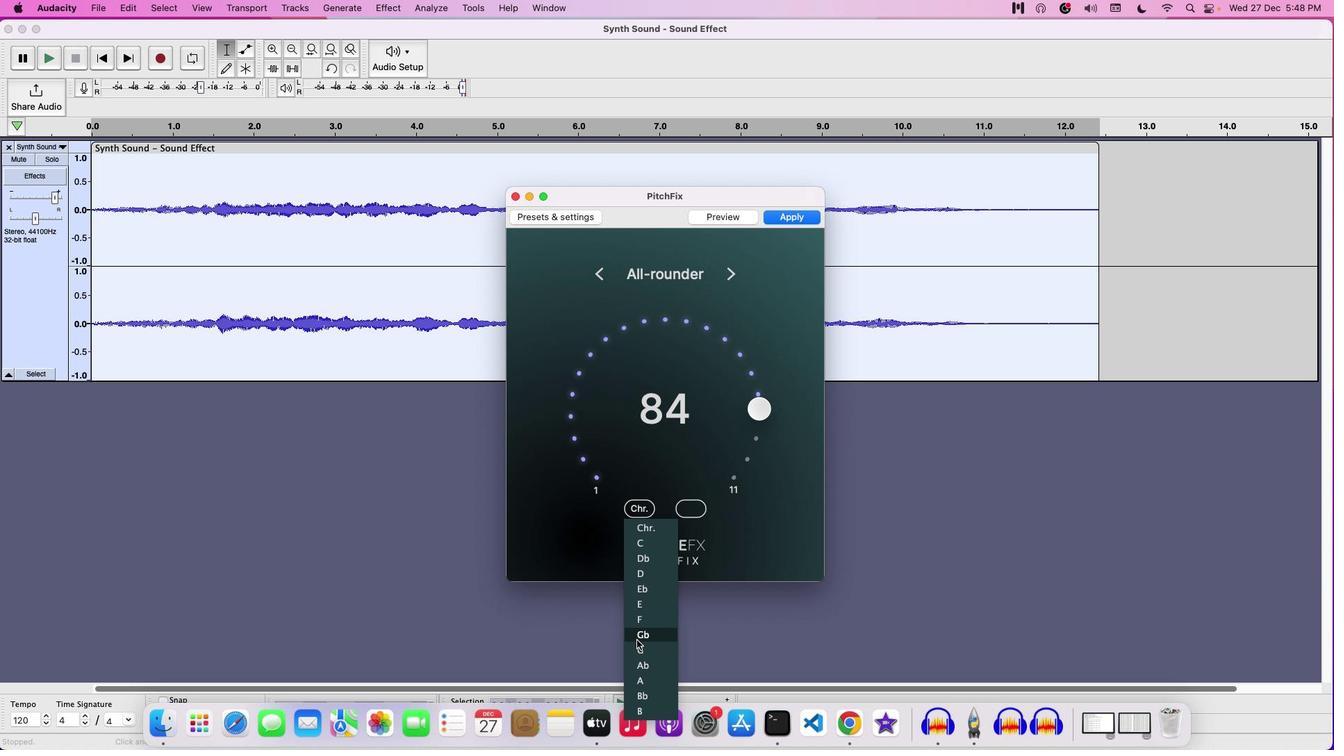
Action: Mouse pressed left at (636, 640)
Screenshot: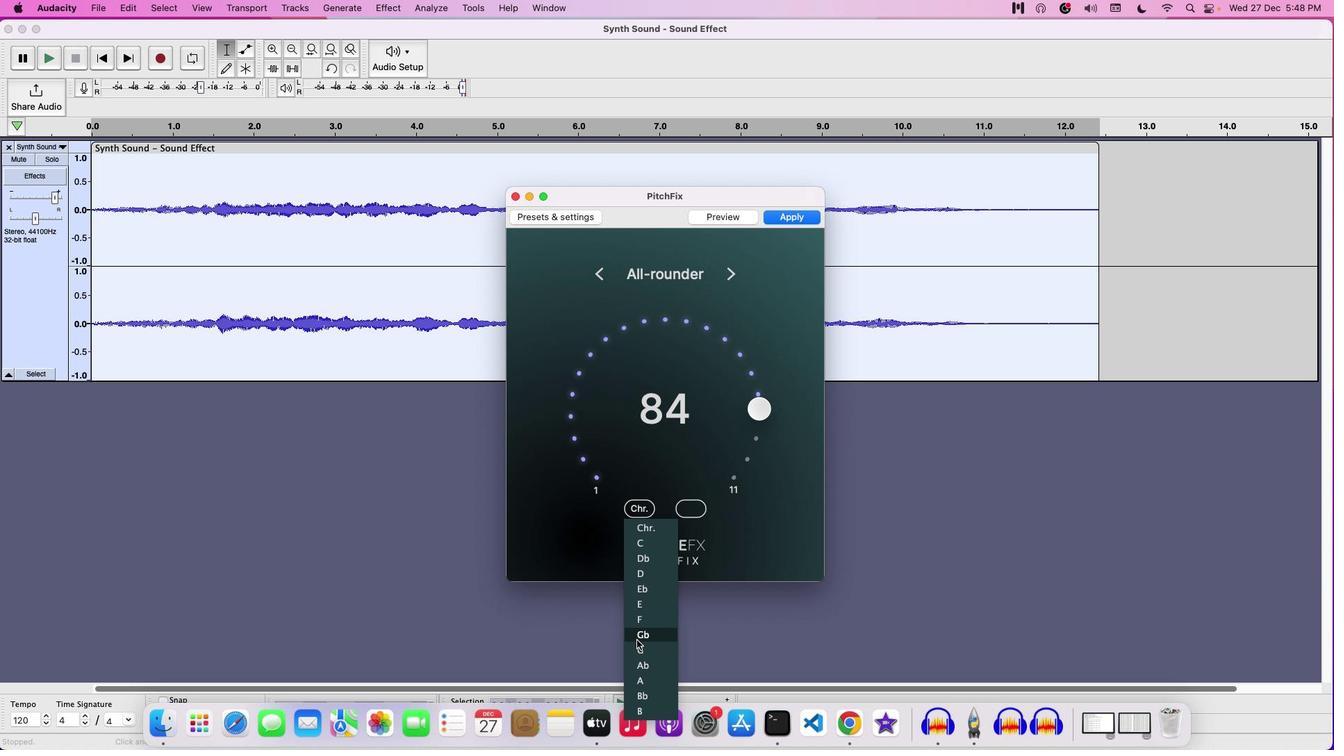 
Action: Mouse pressed left at (636, 640)
Screenshot: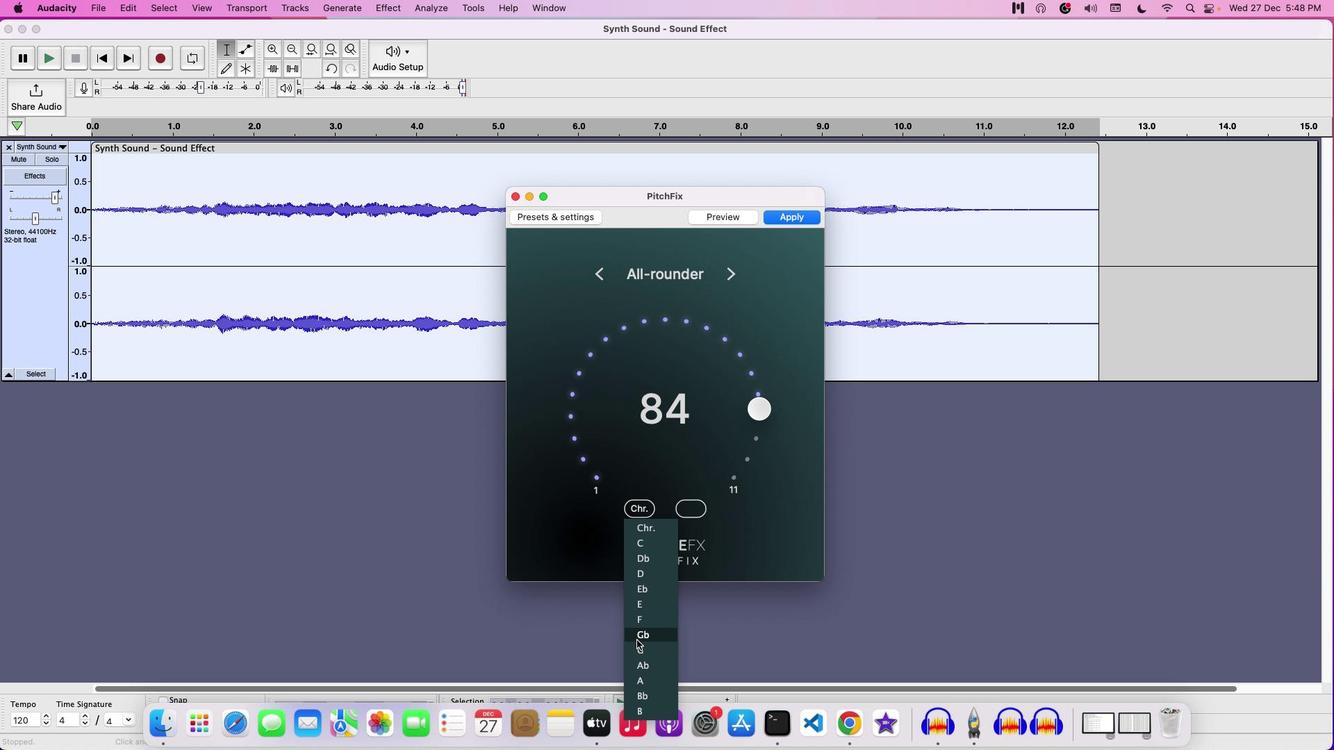 
Action: Mouse moved to (651, 633)
Screenshot: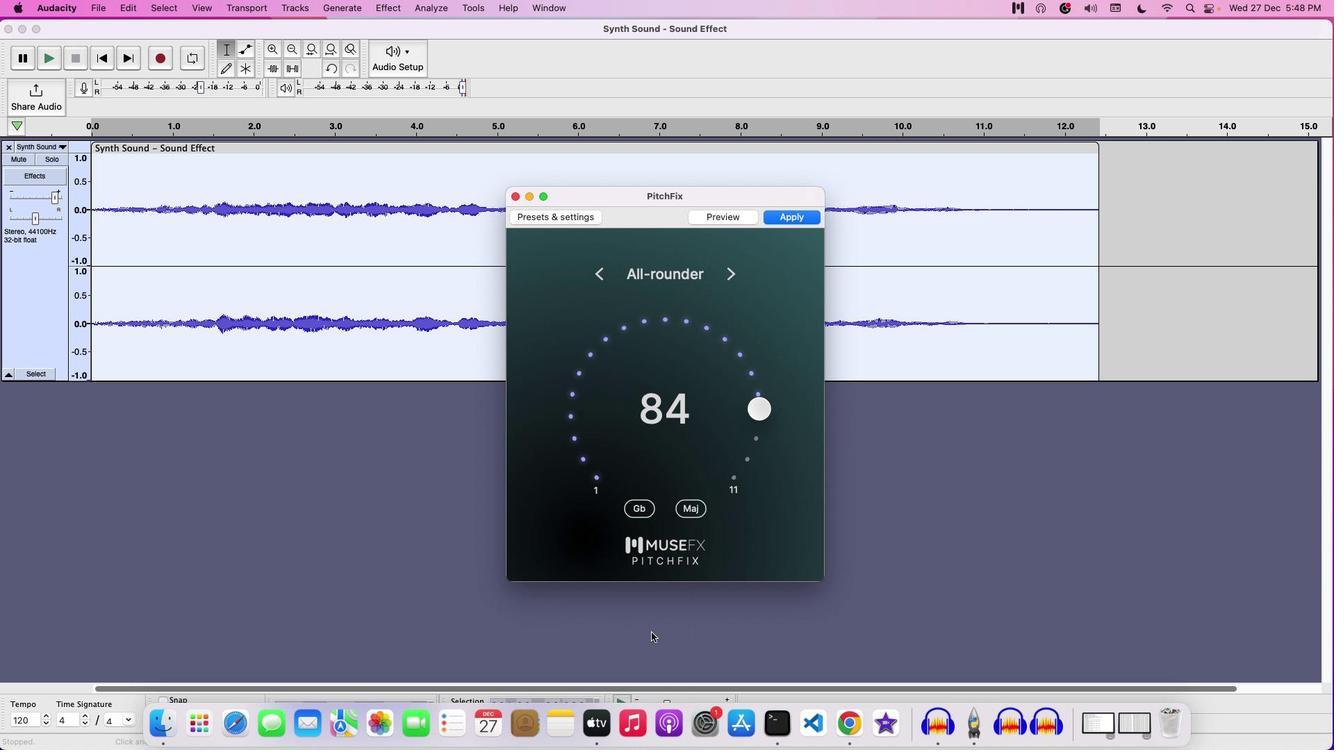 
Action: Key pressed Key.enter
Screenshot: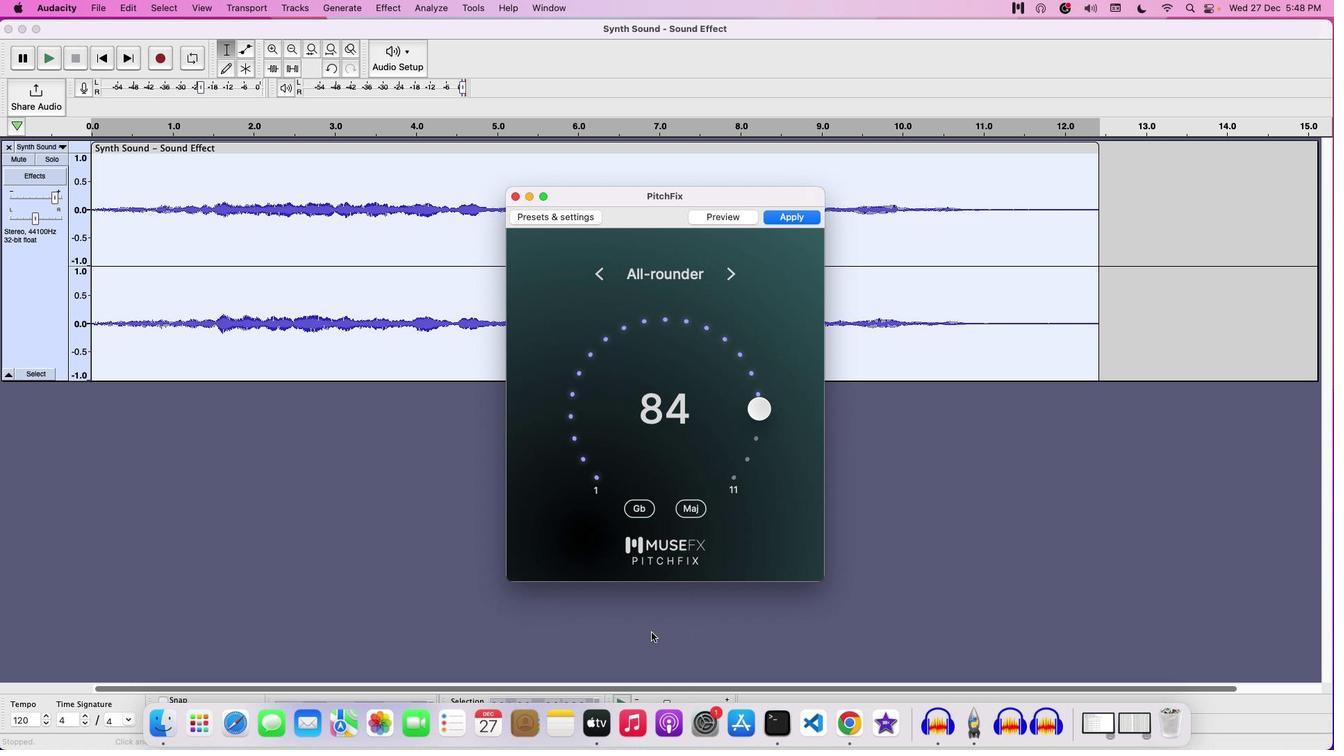 
Action: Mouse moved to (649, 505)
Screenshot: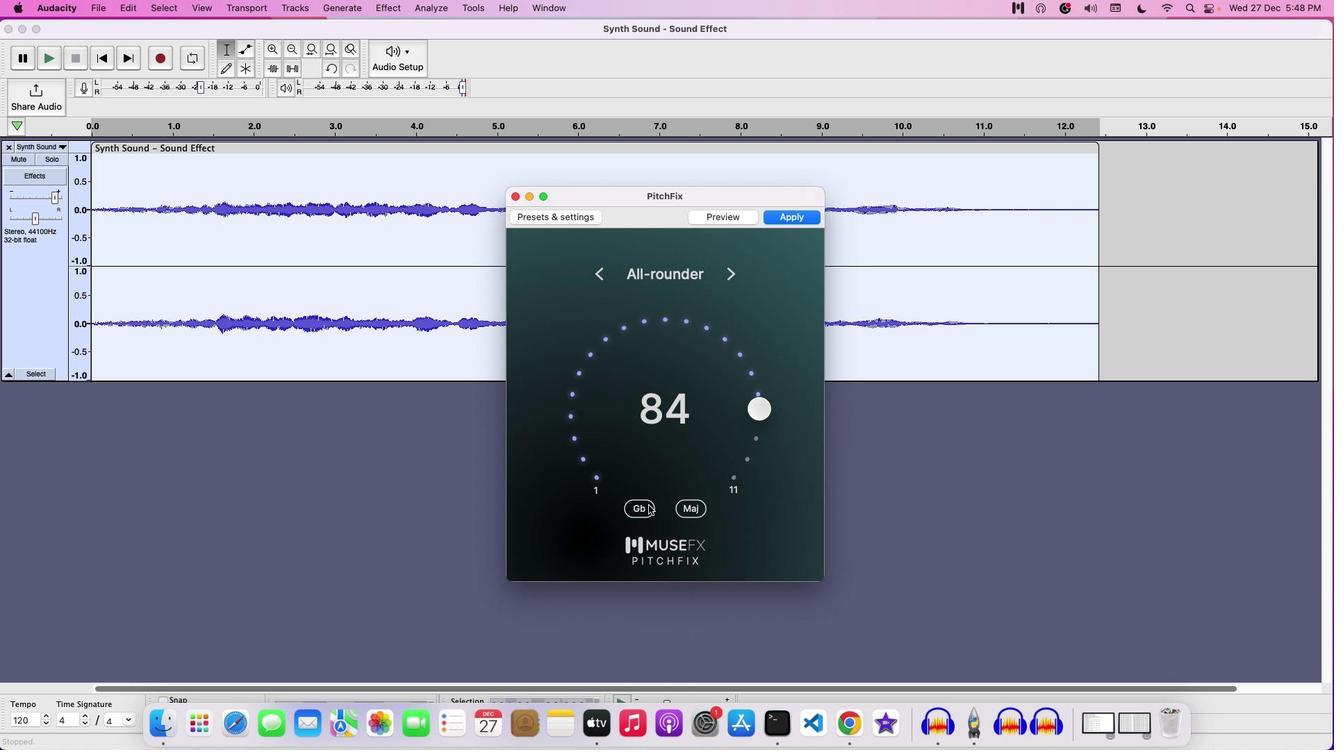 
Action: Mouse pressed left at (649, 505)
Screenshot: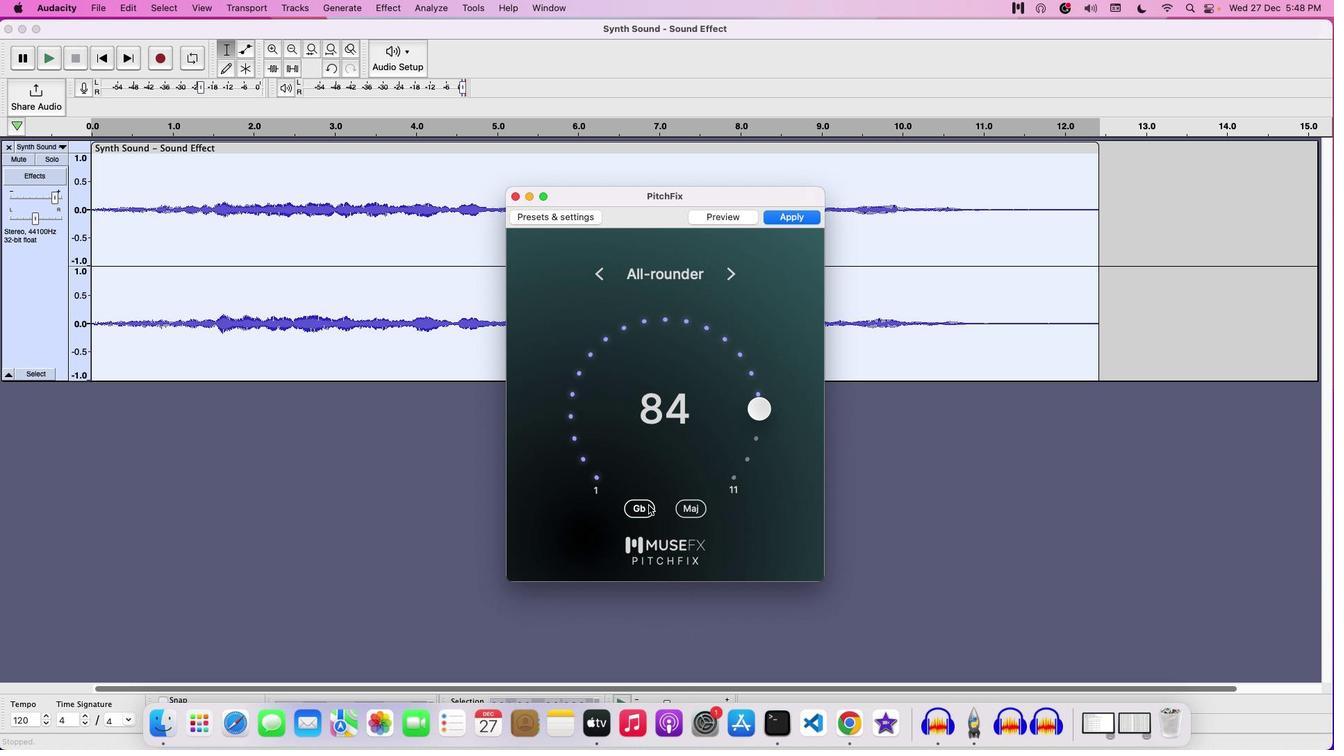 
Action: Mouse moved to (651, 584)
Screenshot: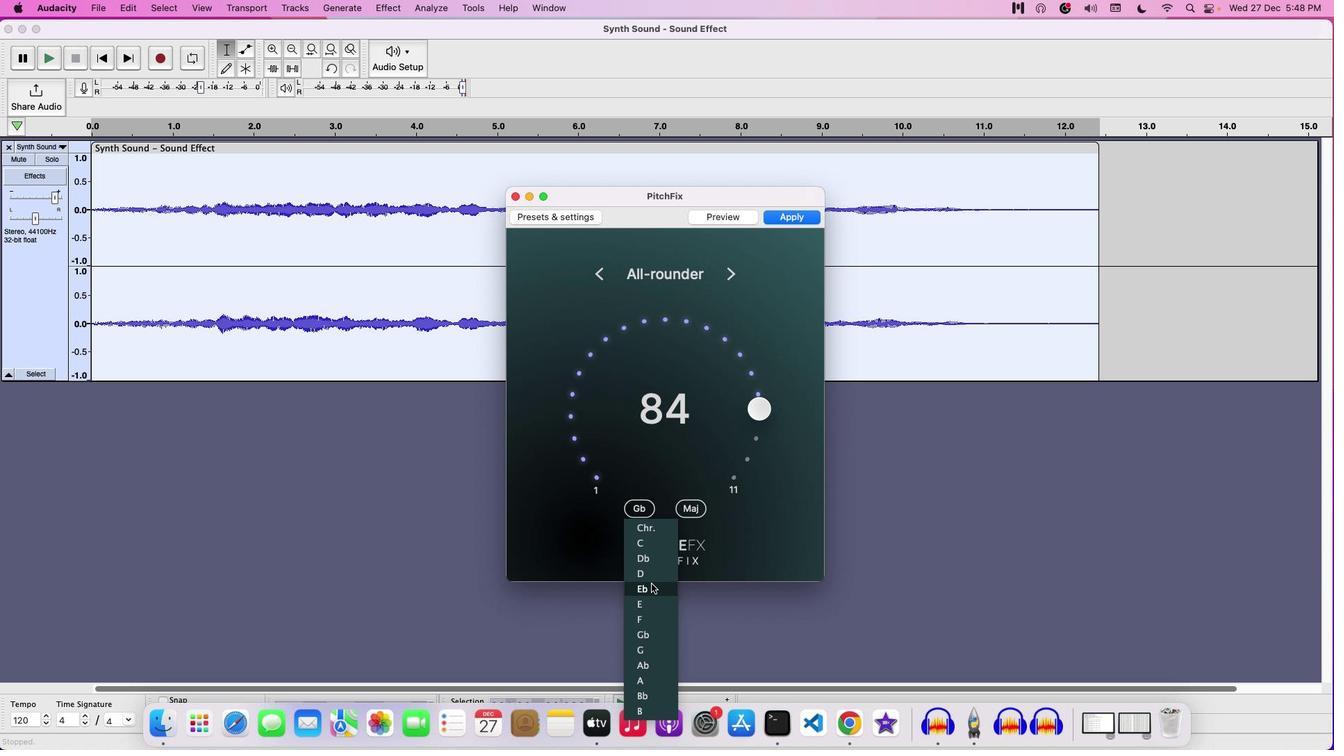 
Action: Key pressed Key.enter
Screenshot: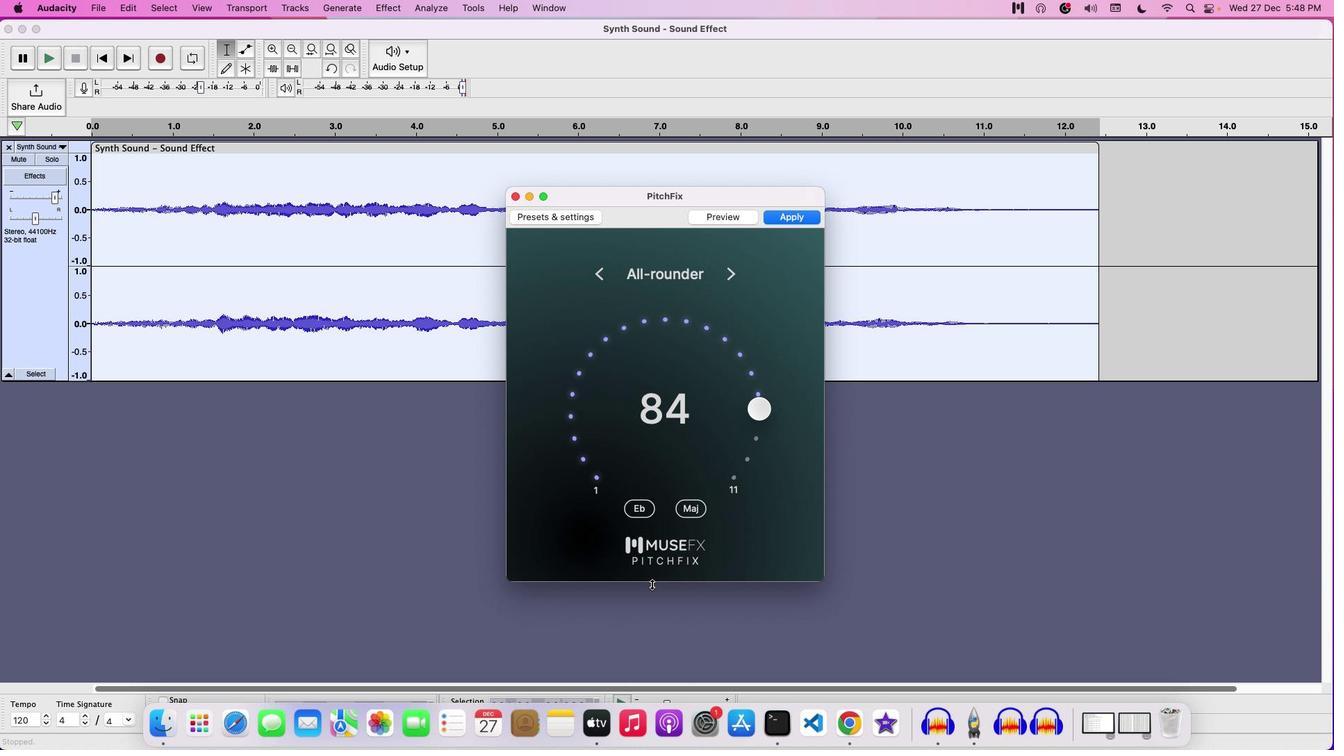 
Action: Mouse moved to (688, 504)
Screenshot: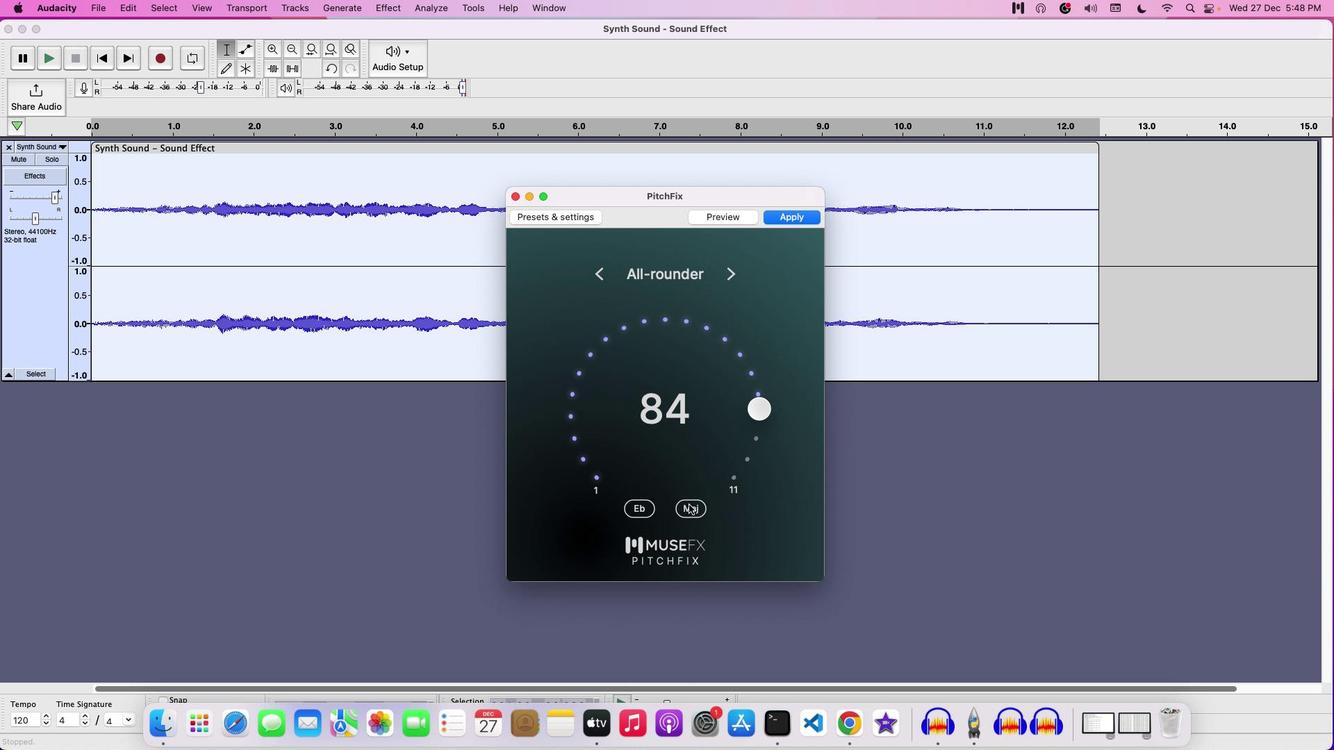 
Action: Mouse pressed left at (688, 504)
Screenshot: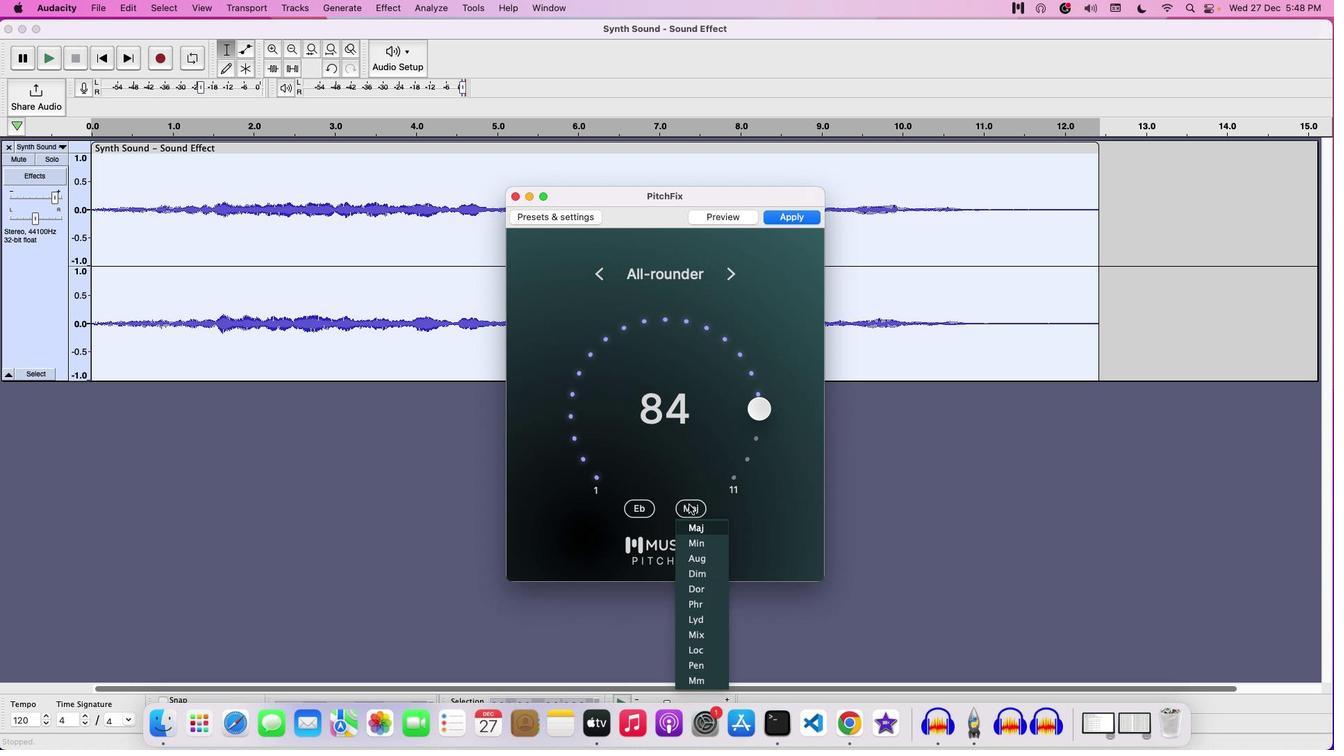 
Action: Mouse moved to (699, 543)
Screenshot: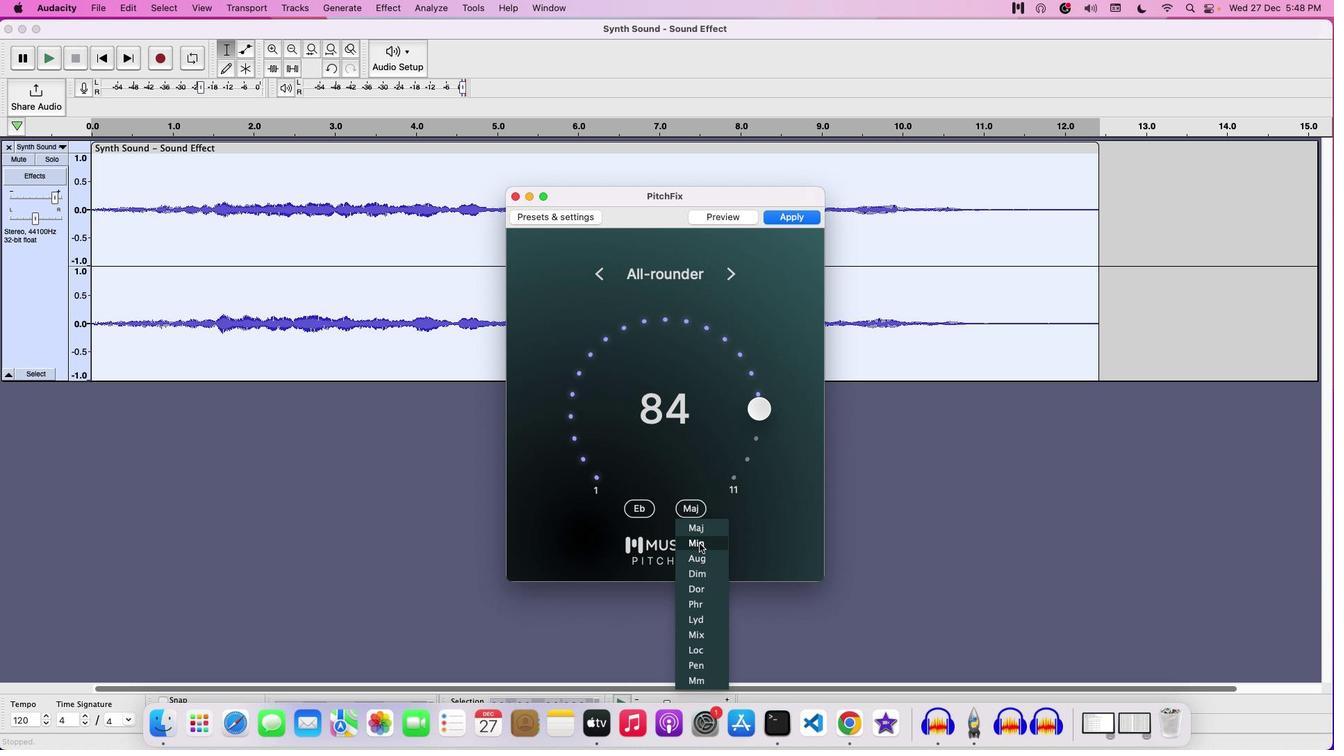 
Action: Key pressed Key.enter
Screenshot: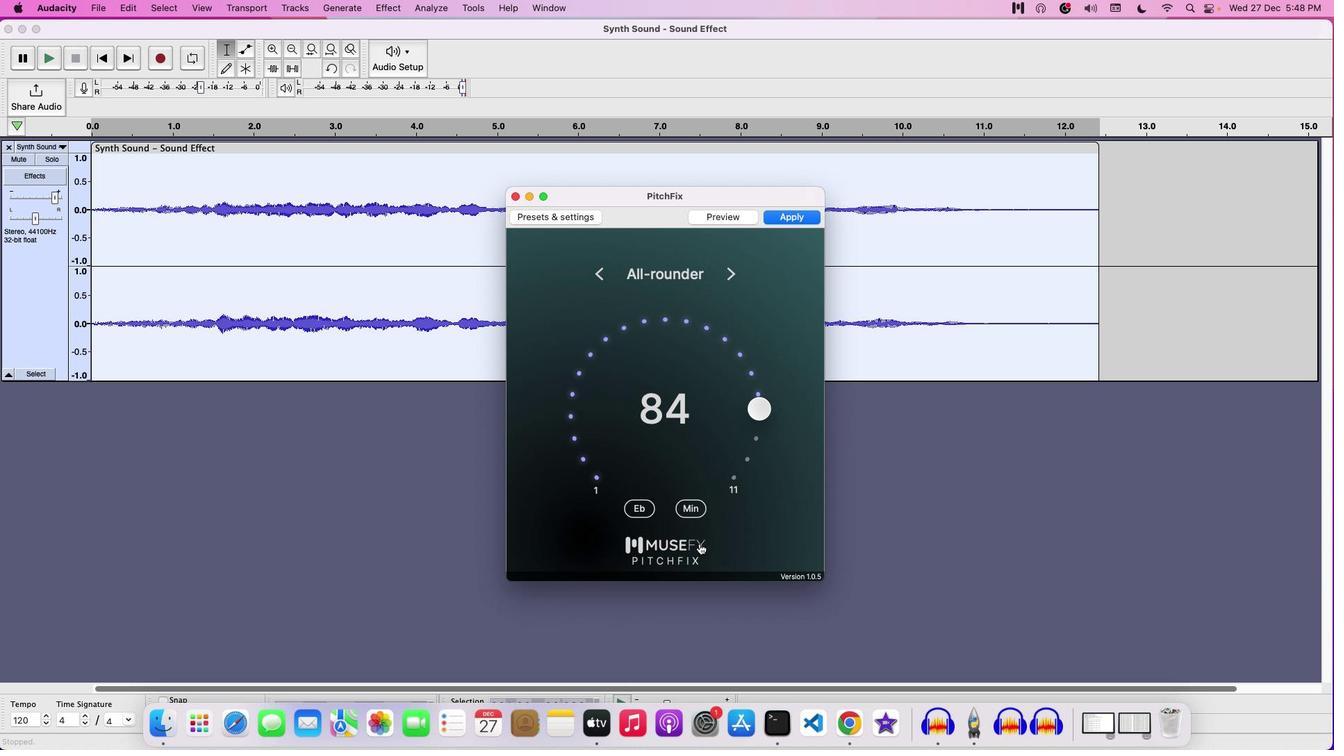 
Action: Mouse moved to (733, 223)
Screenshot: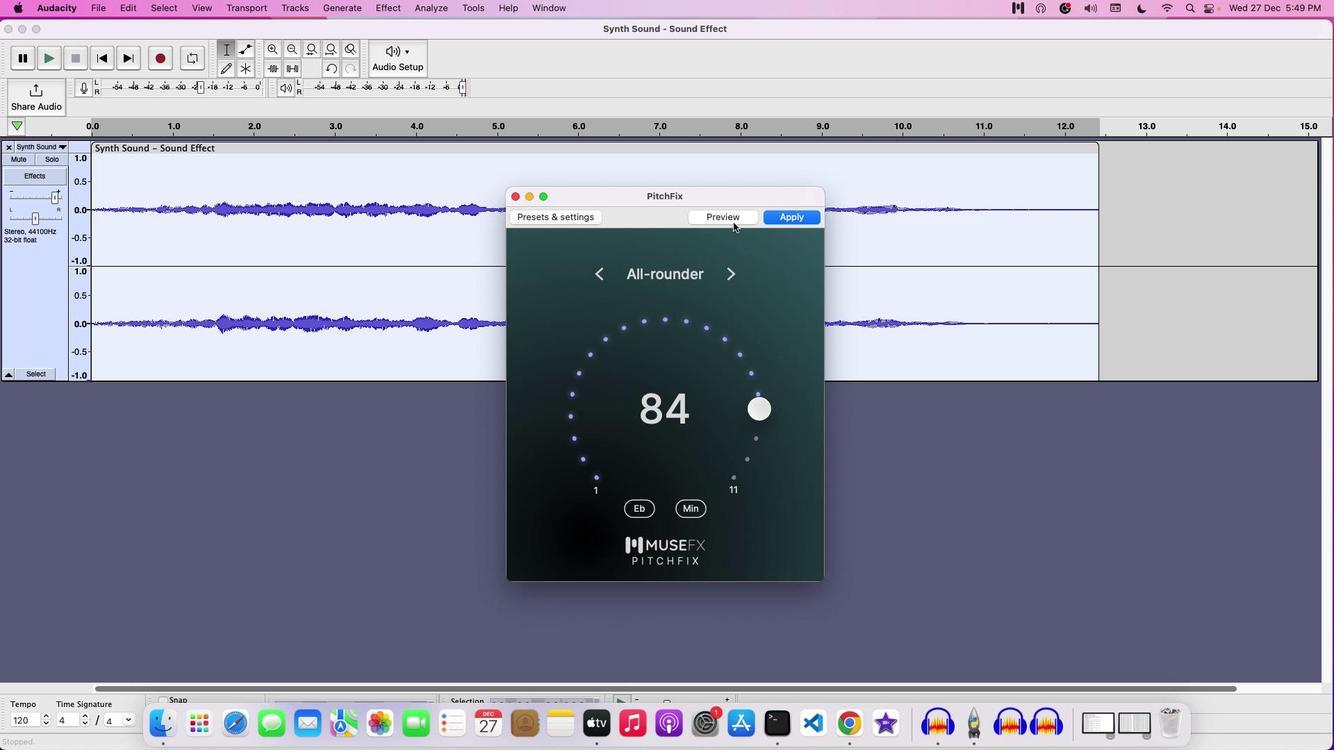 
Action: Mouse pressed left at (733, 223)
Screenshot: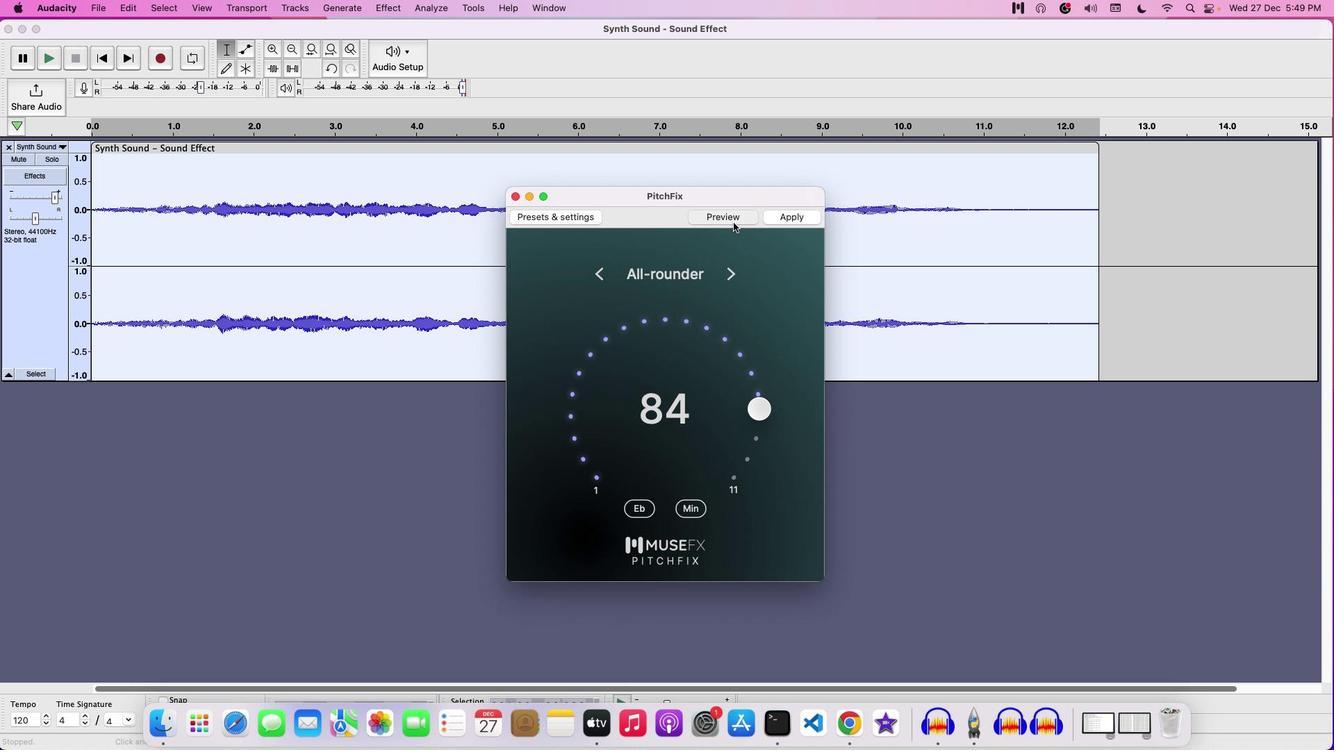 
Action: Mouse moved to (763, 410)
Screenshot: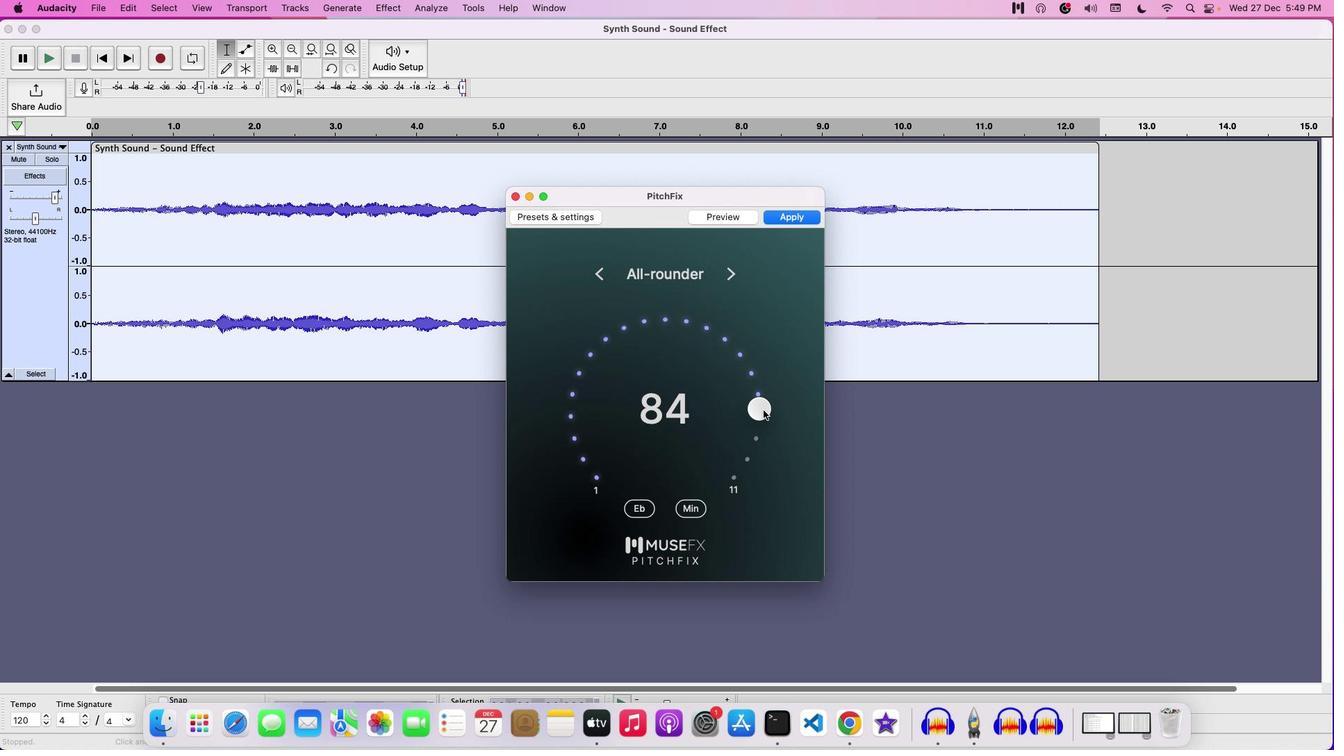 
Action: Mouse pressed left at (763, 410)
Screenshot: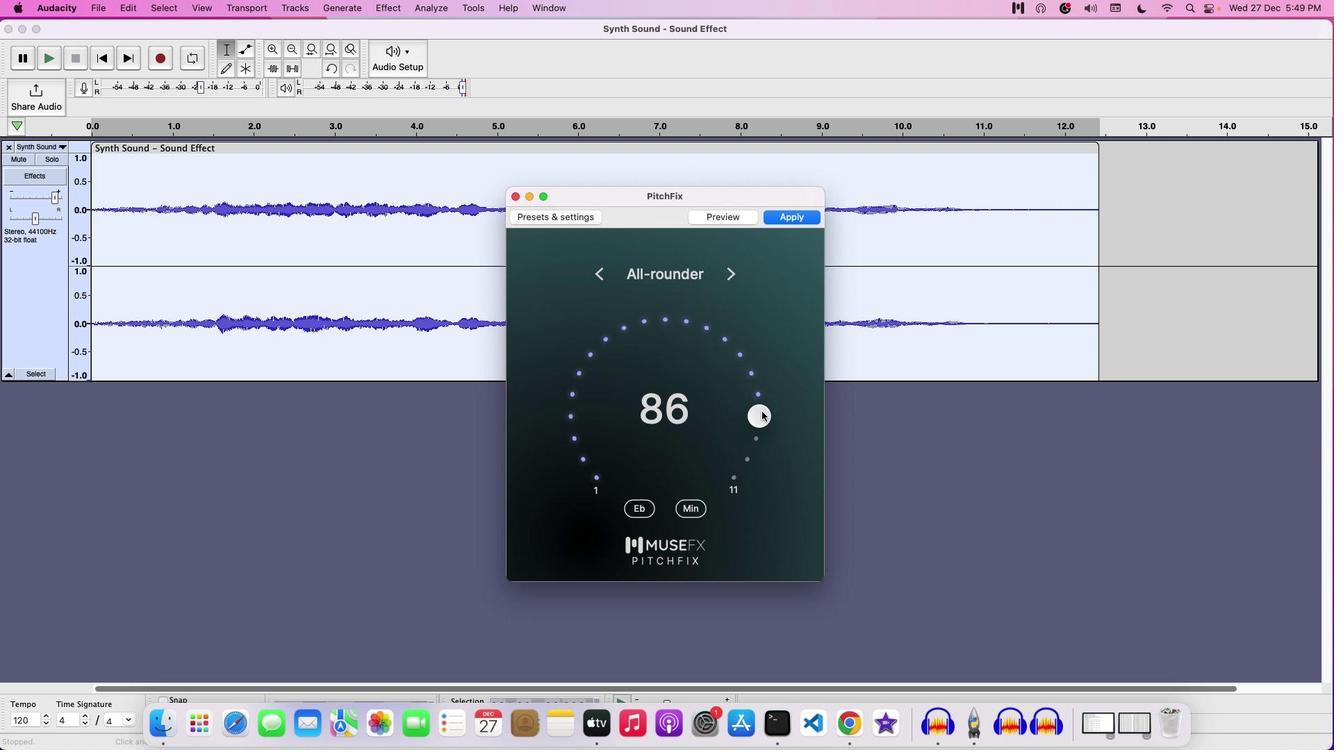 
Action: Mouse moved to (792, 217)
Screenshot: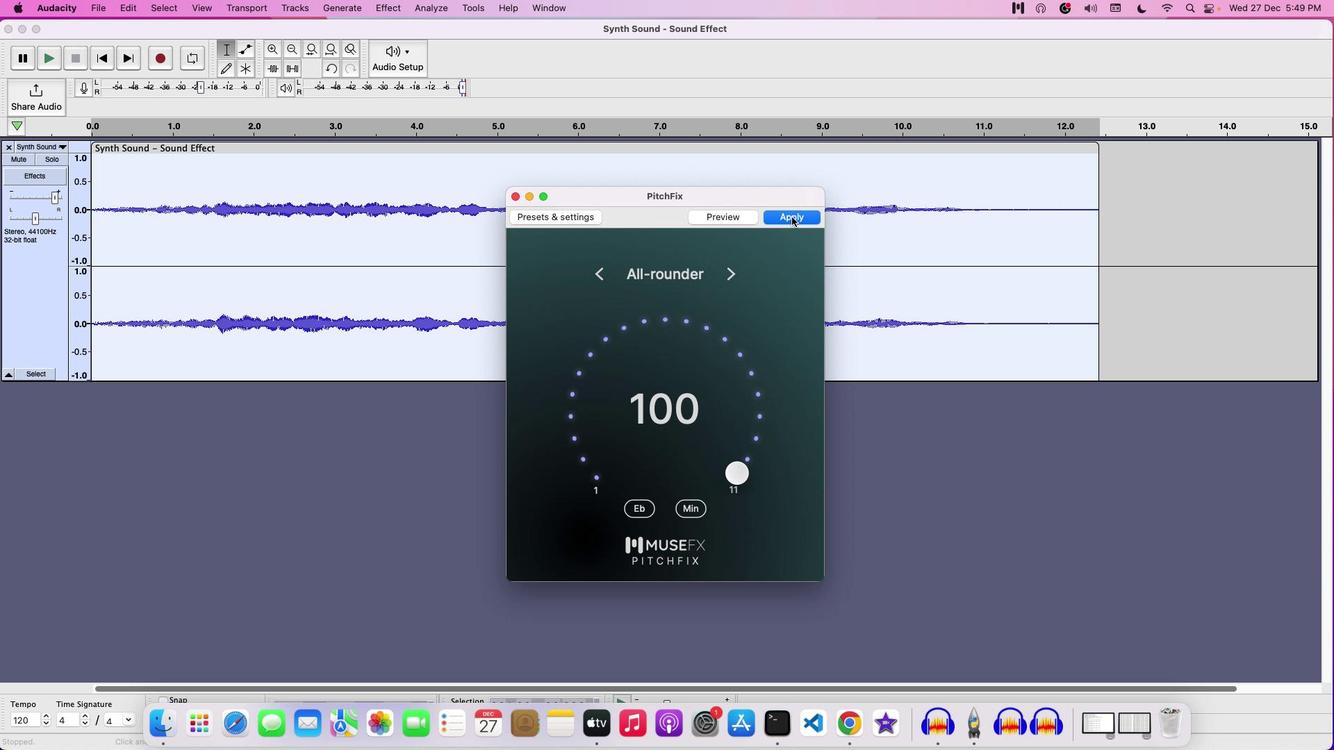 
Action: Mouse pressed left at (792, 217)
Screenshot: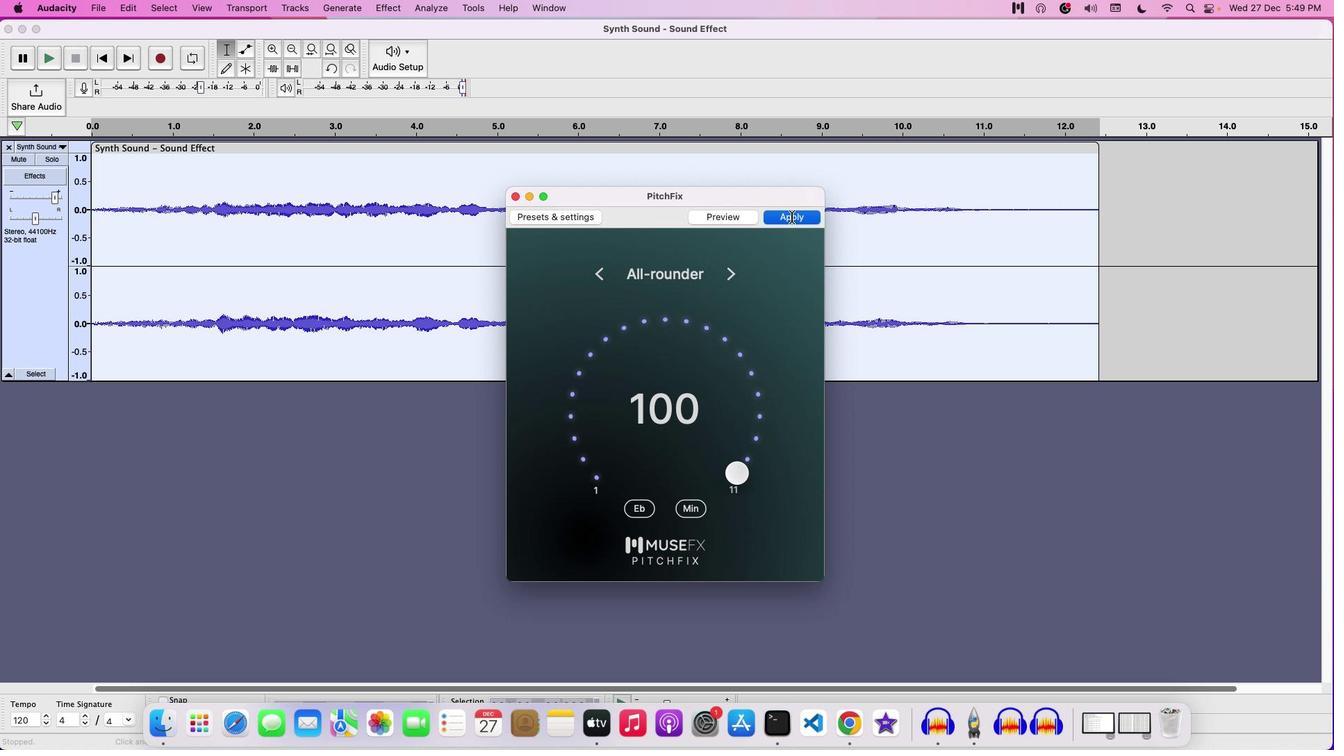 
Action: Mouse moved to (381, 8)
Screenshot: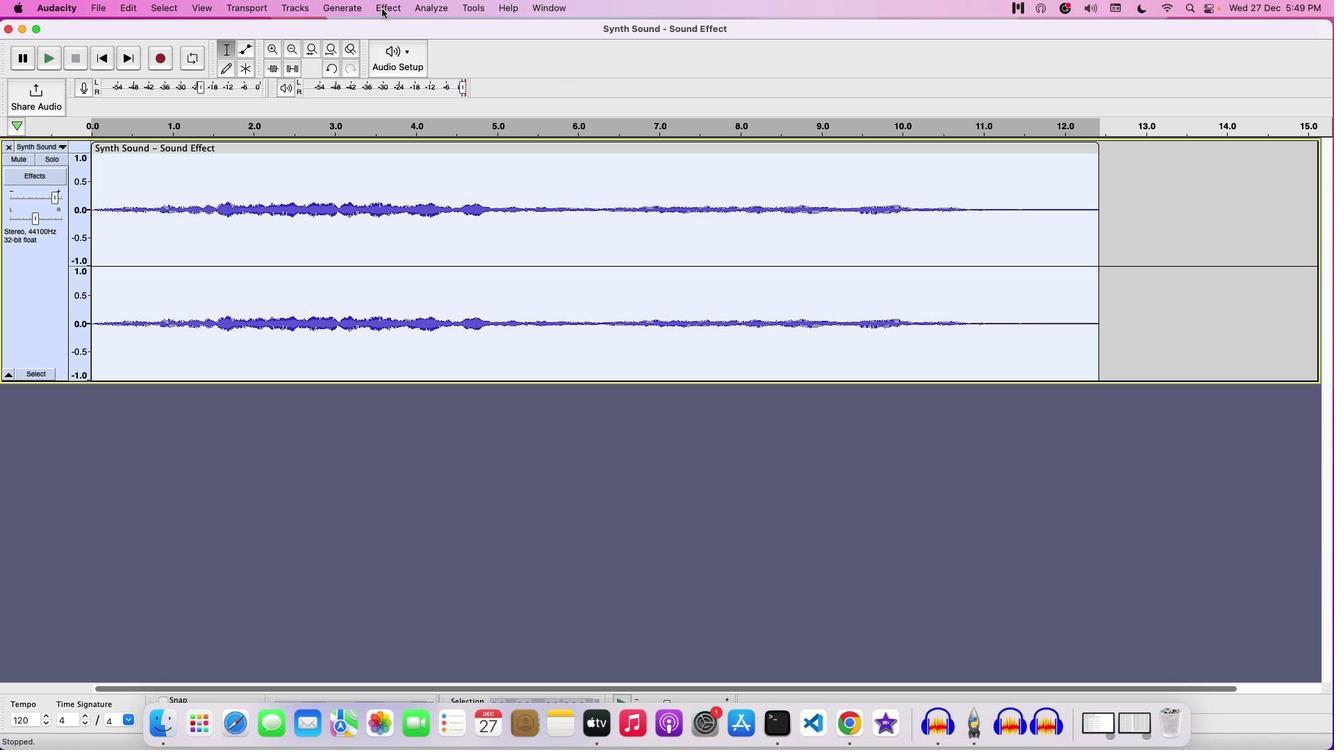
Action: Mouse pressed left at (381, 8)
Screenshot: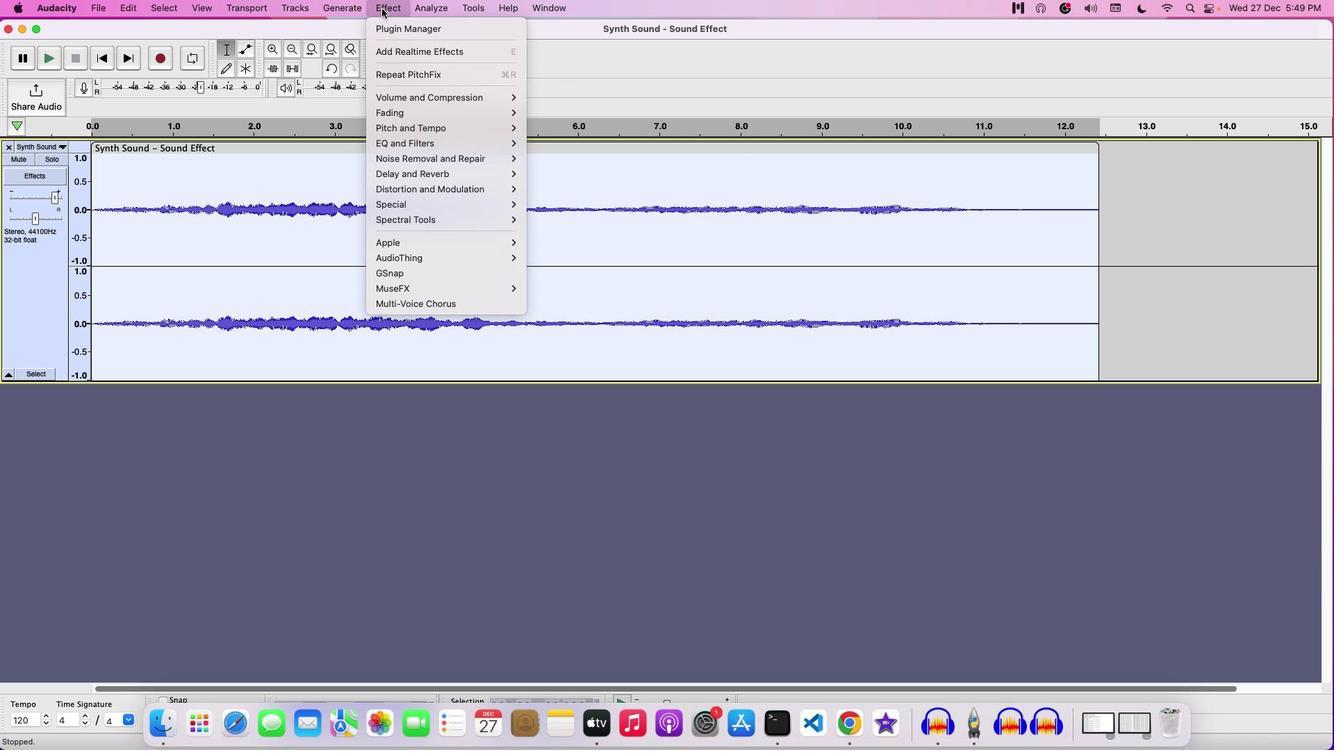 
Action: Mouse moved to (554, 326)
Screenshot: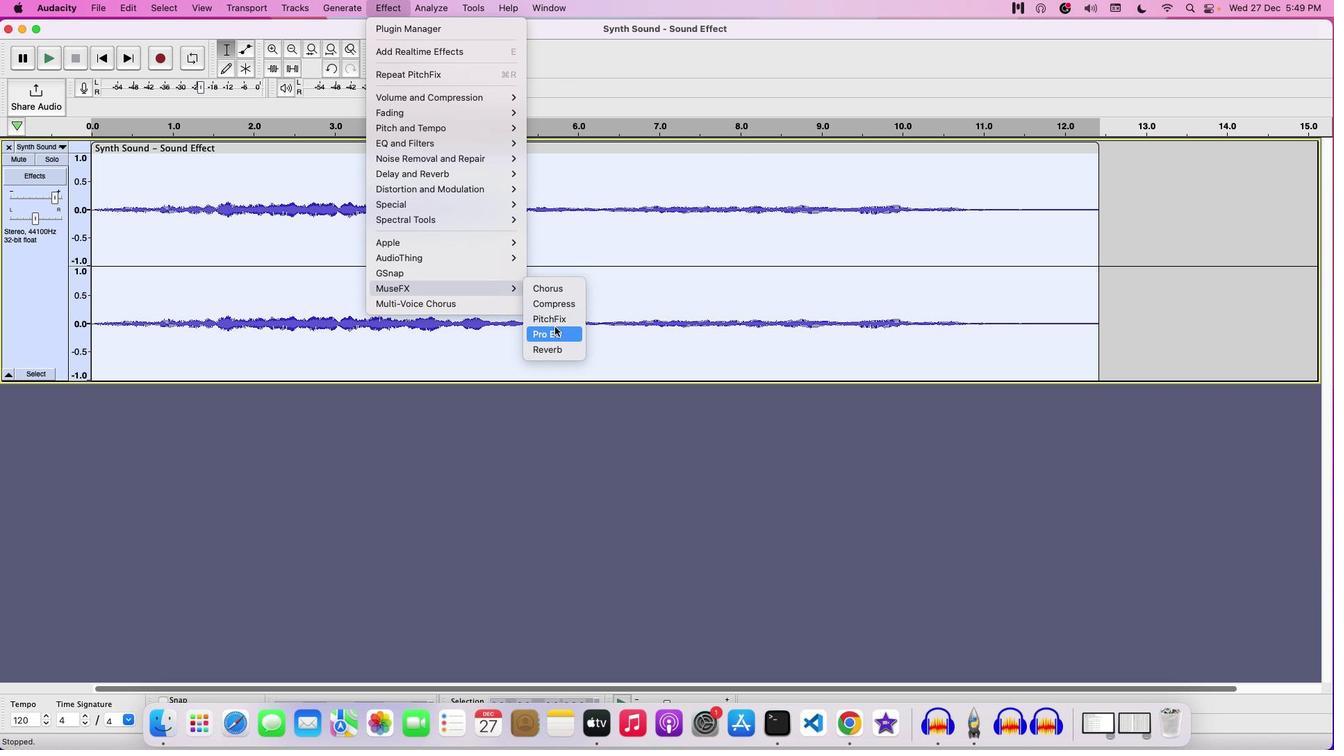 
Action: Mouse pressed left at (554, 326)
Screenshot: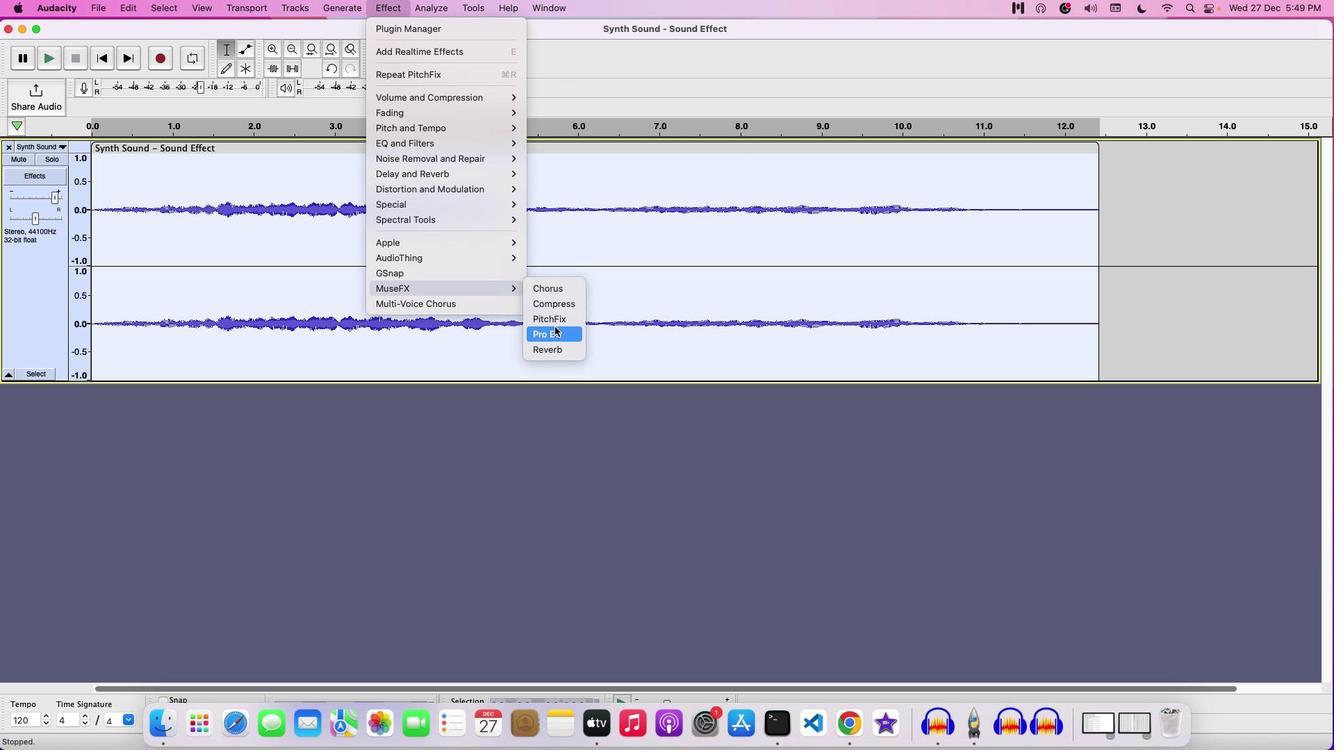 
Action: Mouse moved to (595, 200)
Screenshot: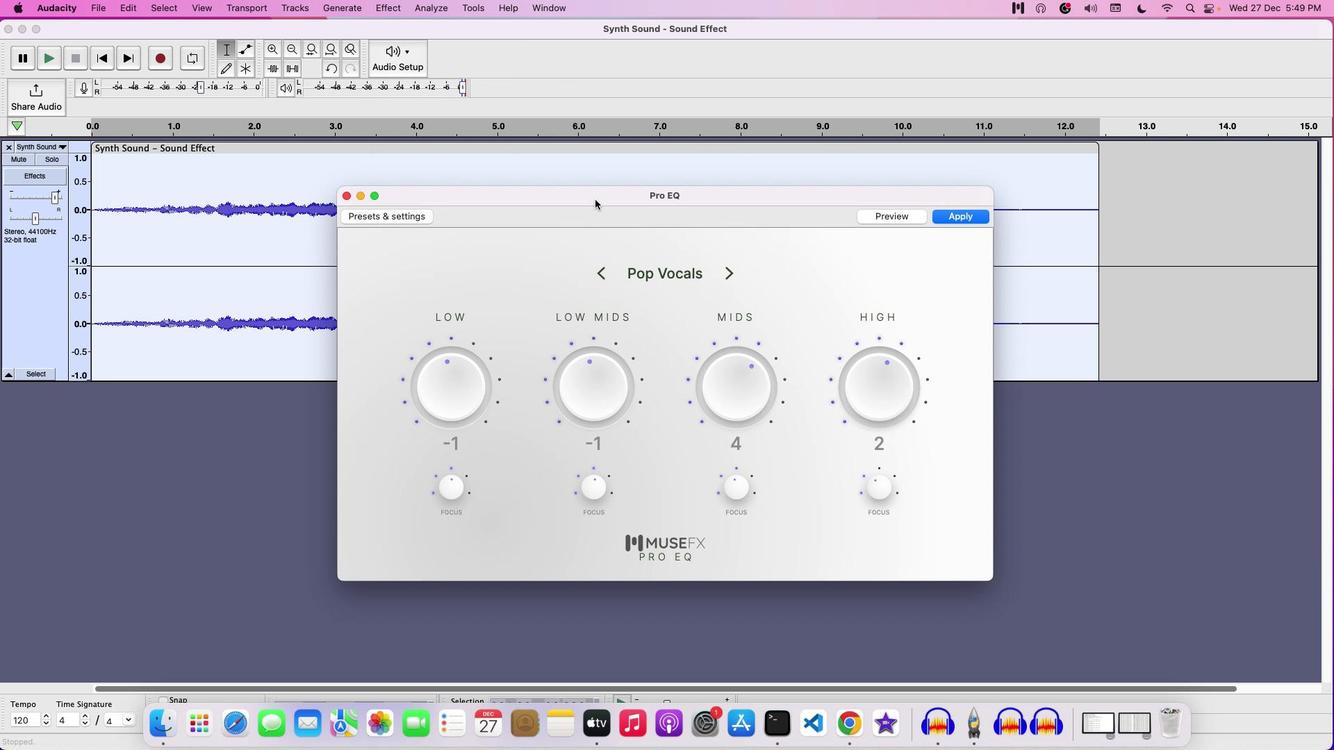 
Action: Mouse pressed left at (595, 200)
Screenshot: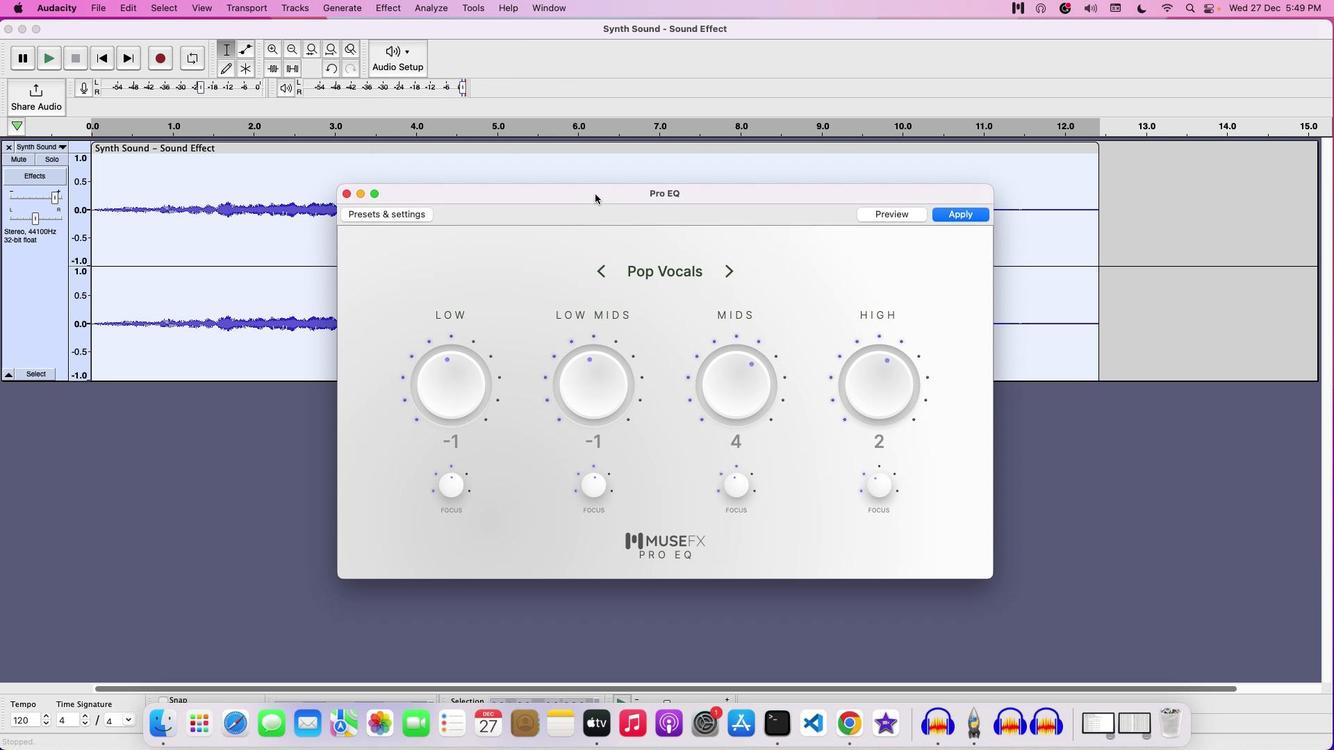 
Action: Mouse moved to (649, 258)
Screenshot: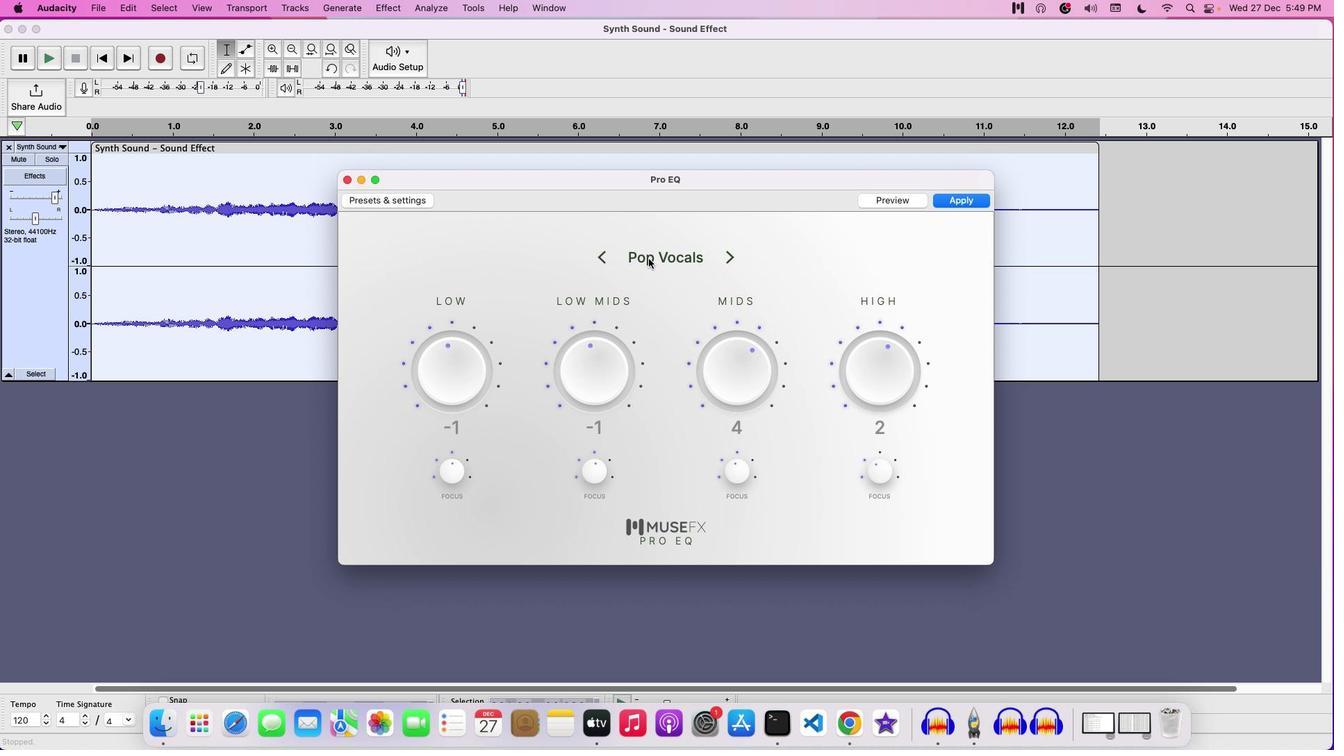 
Action: Mouse pressed left at (649, 258)
Screenshot: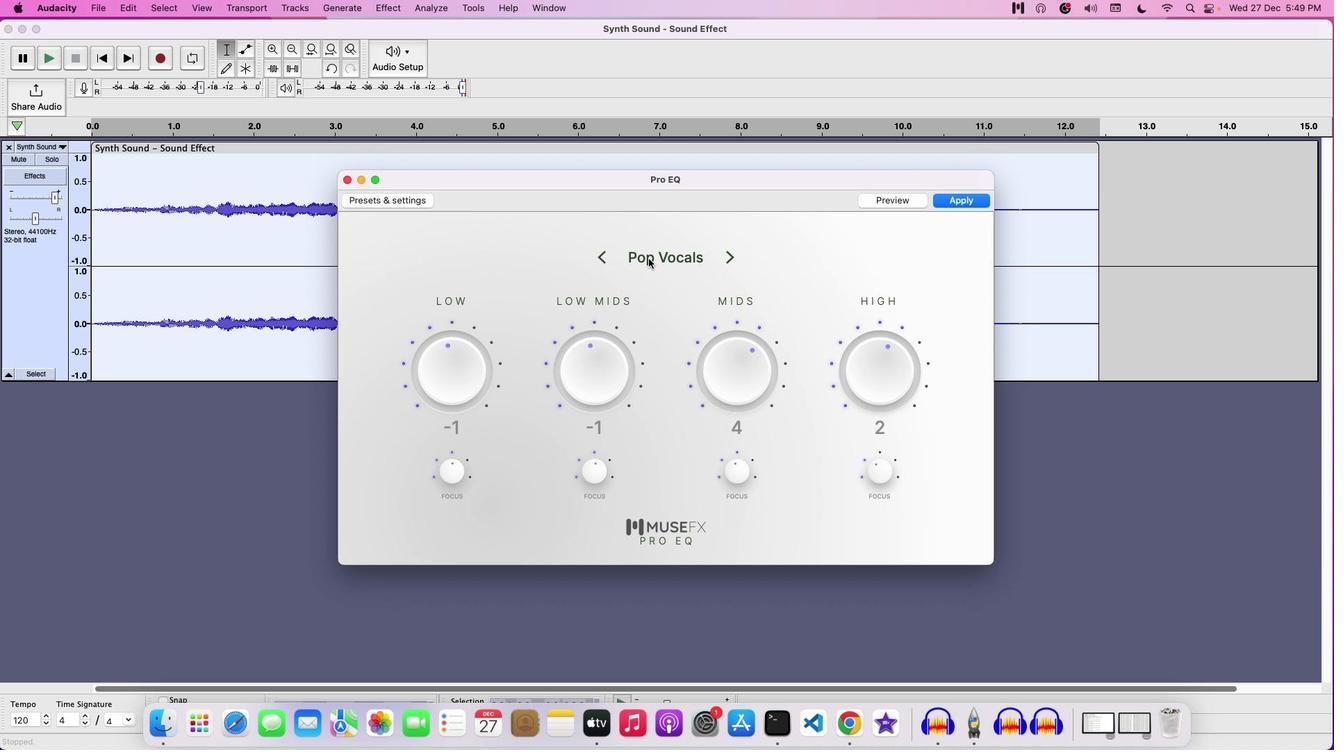 
Action: Mouse moved to (681, 321)
Screenshot: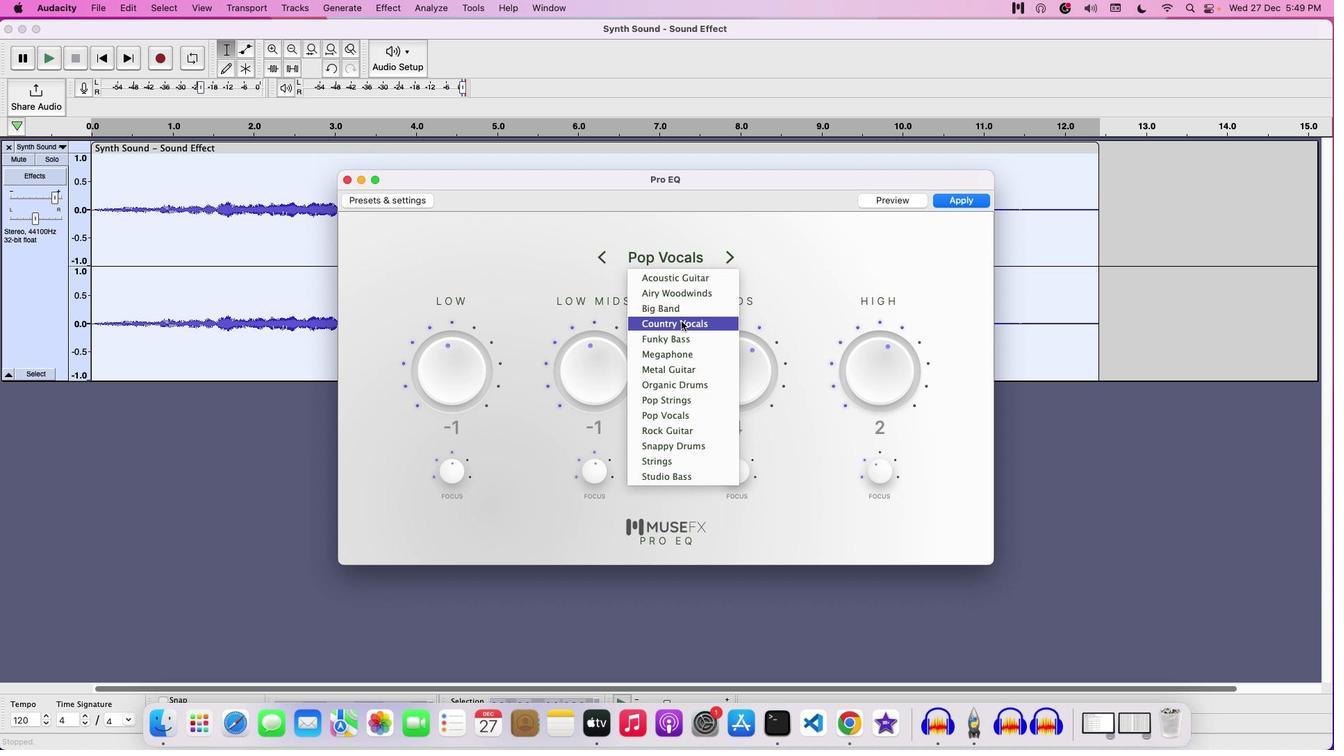 
Action: Mouse scrolled (681, 321) with delta (0, 0)
Screenshot: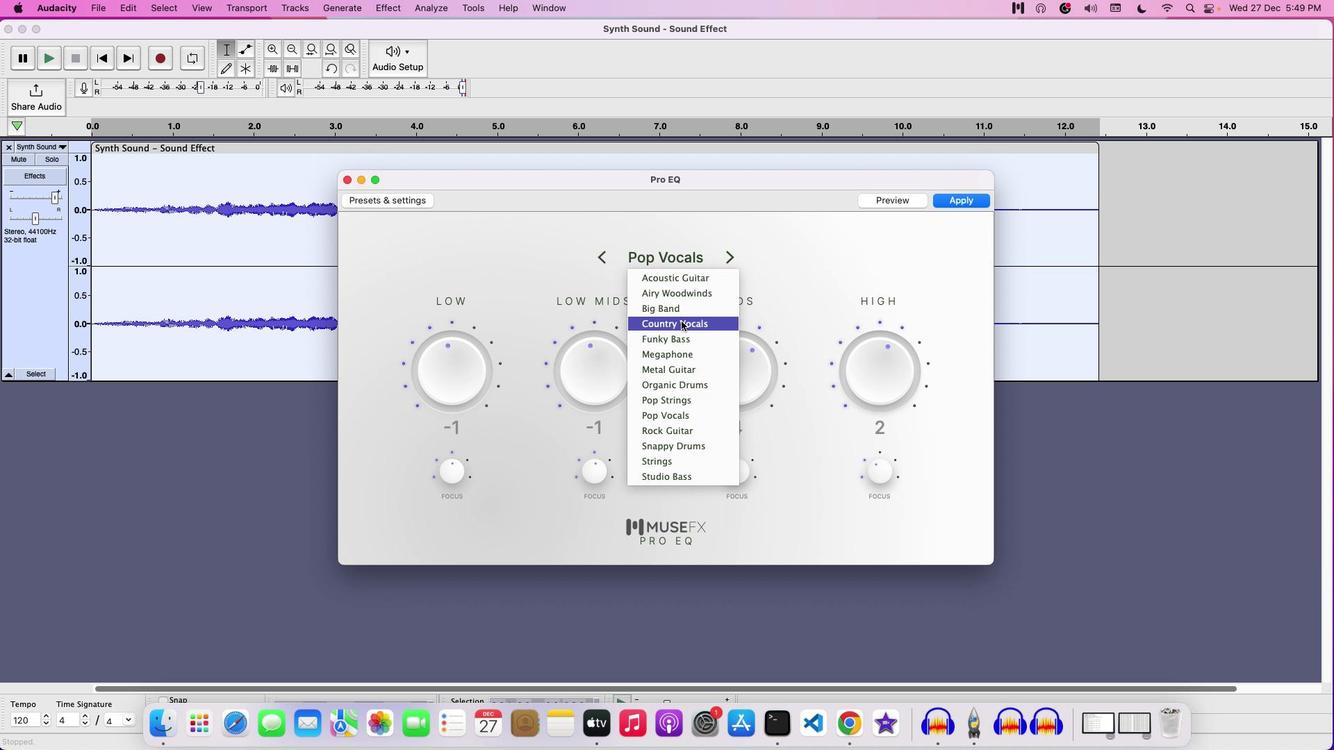 
Action: Mouse scrolled (681, 321) with delta (0, 0)
Screenshot: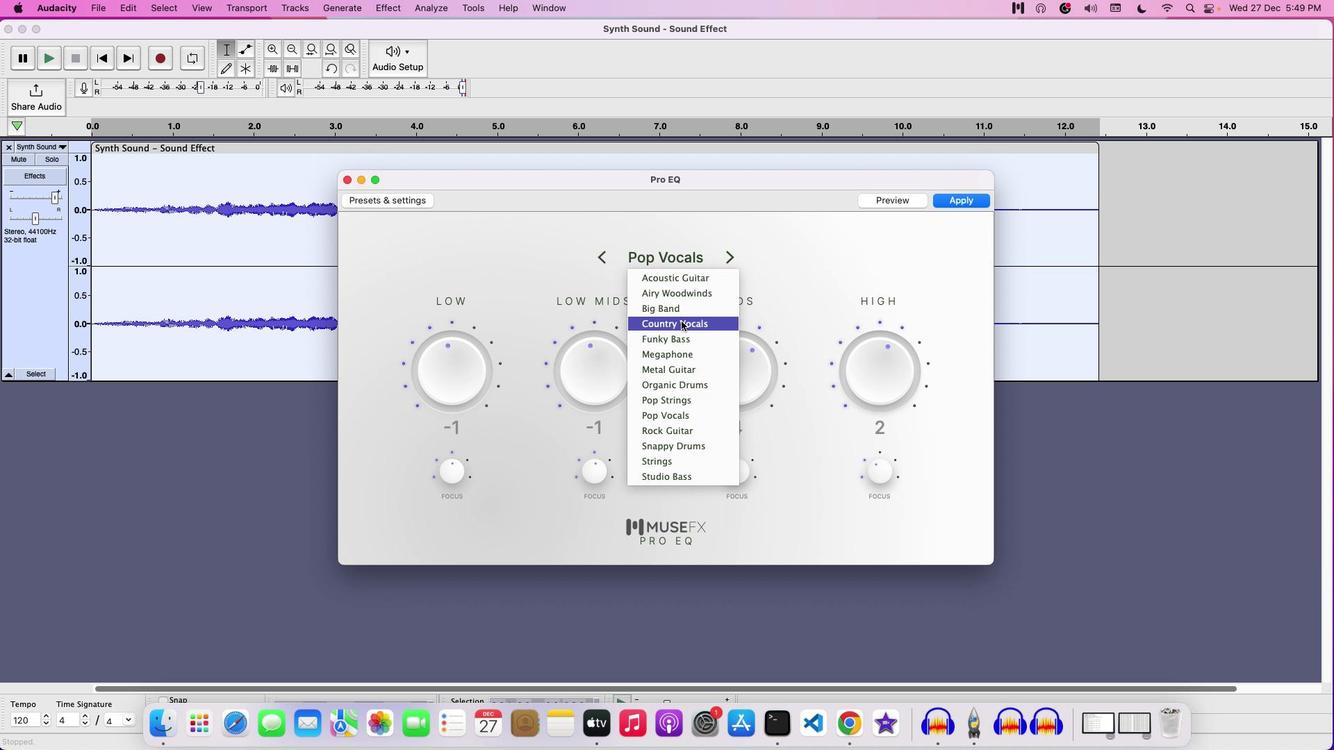 
Action: Mouse scrolled (681, 321) with delta (0, 0)
Screenshot: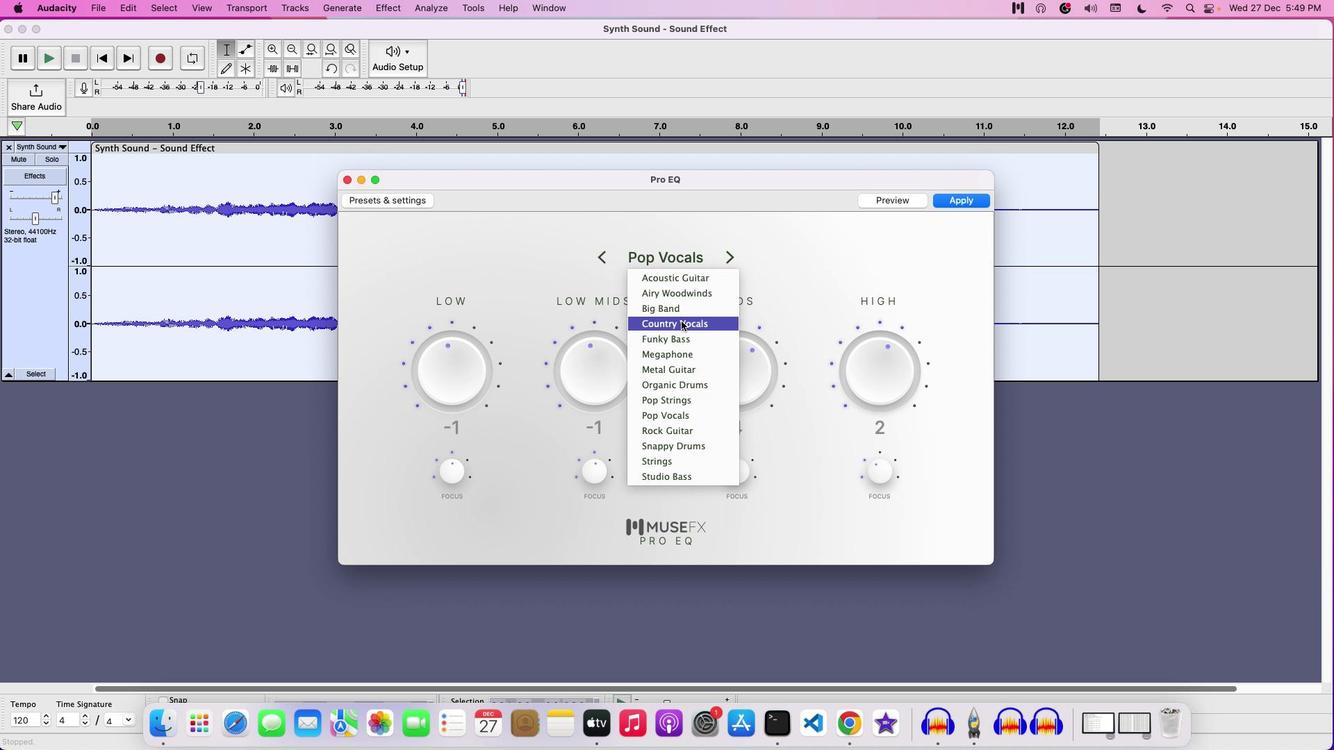 
Action: Mouse scrolled (681, 321) with delta (0, 0)
Screenshot: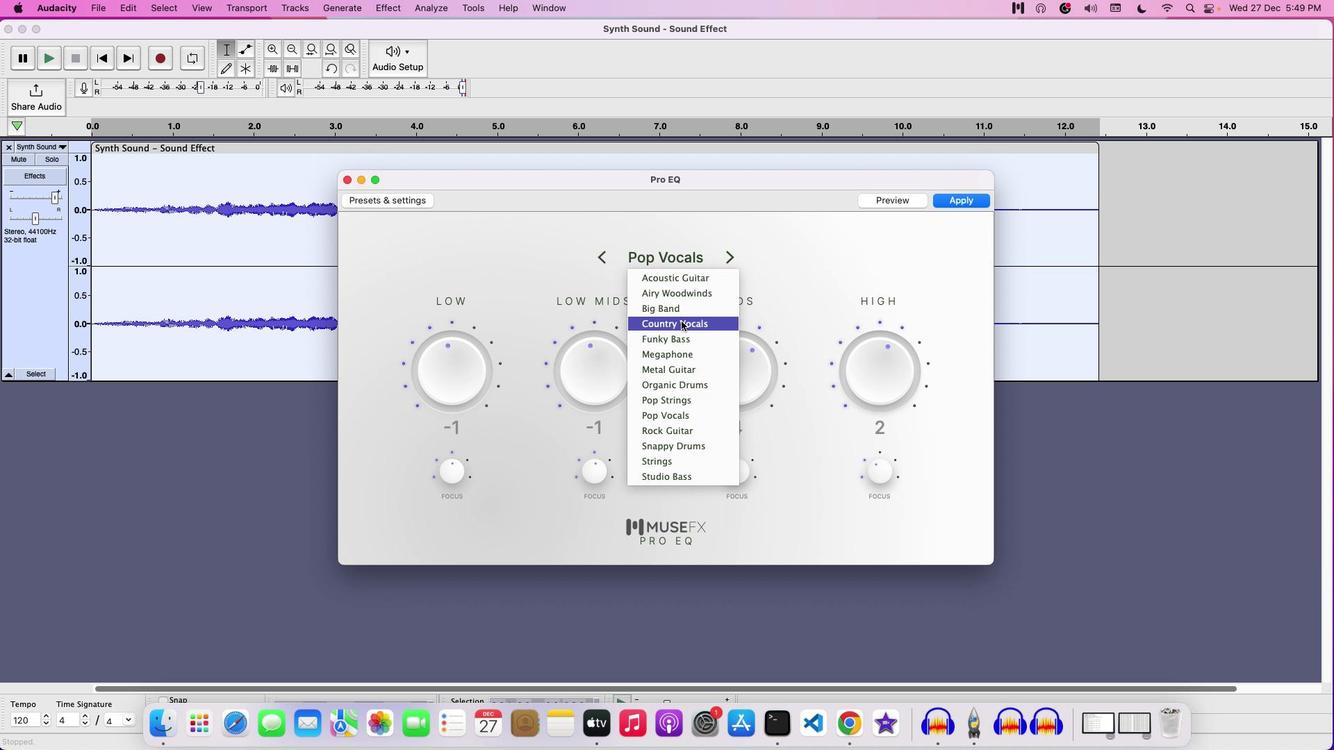 
Action: Mouse scrolled (681, 321) with delta (0, 0)
Screenshot: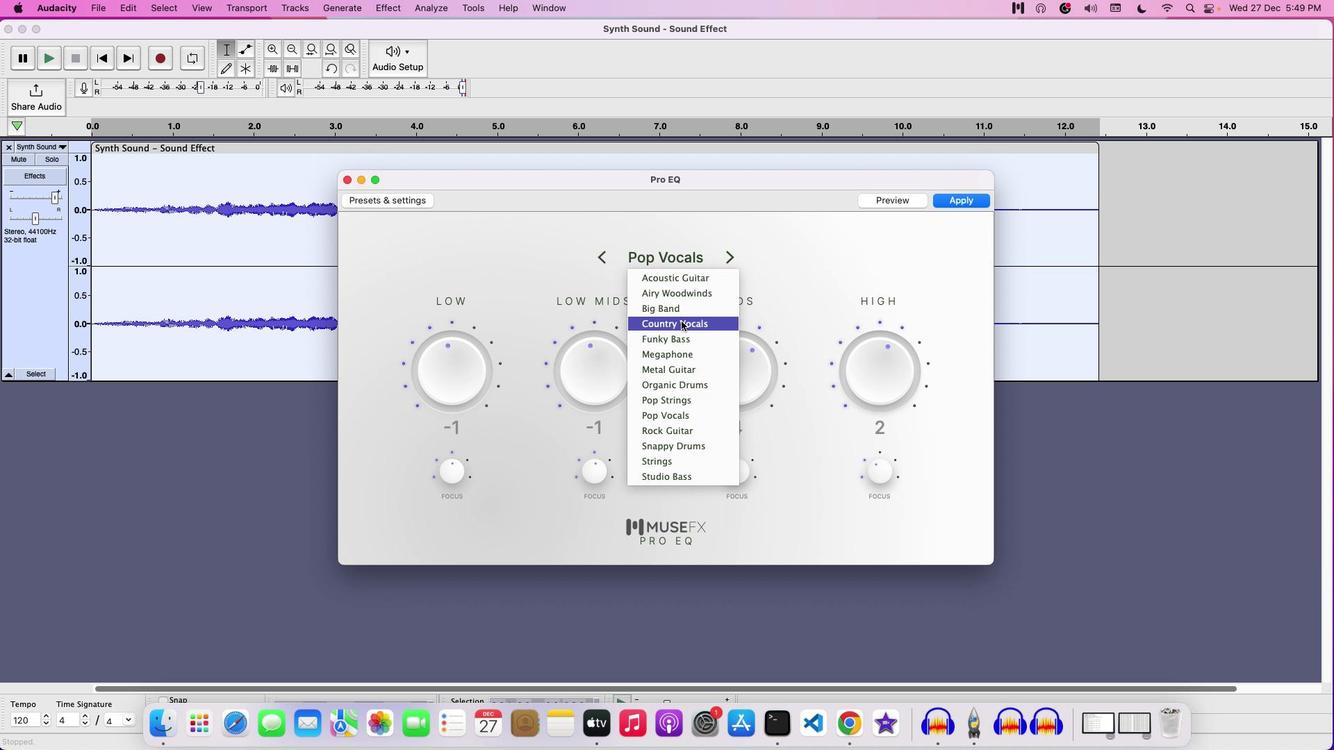 
Action: Mouse scrolled (681, 321) with delta (0, 2)
Screenshot: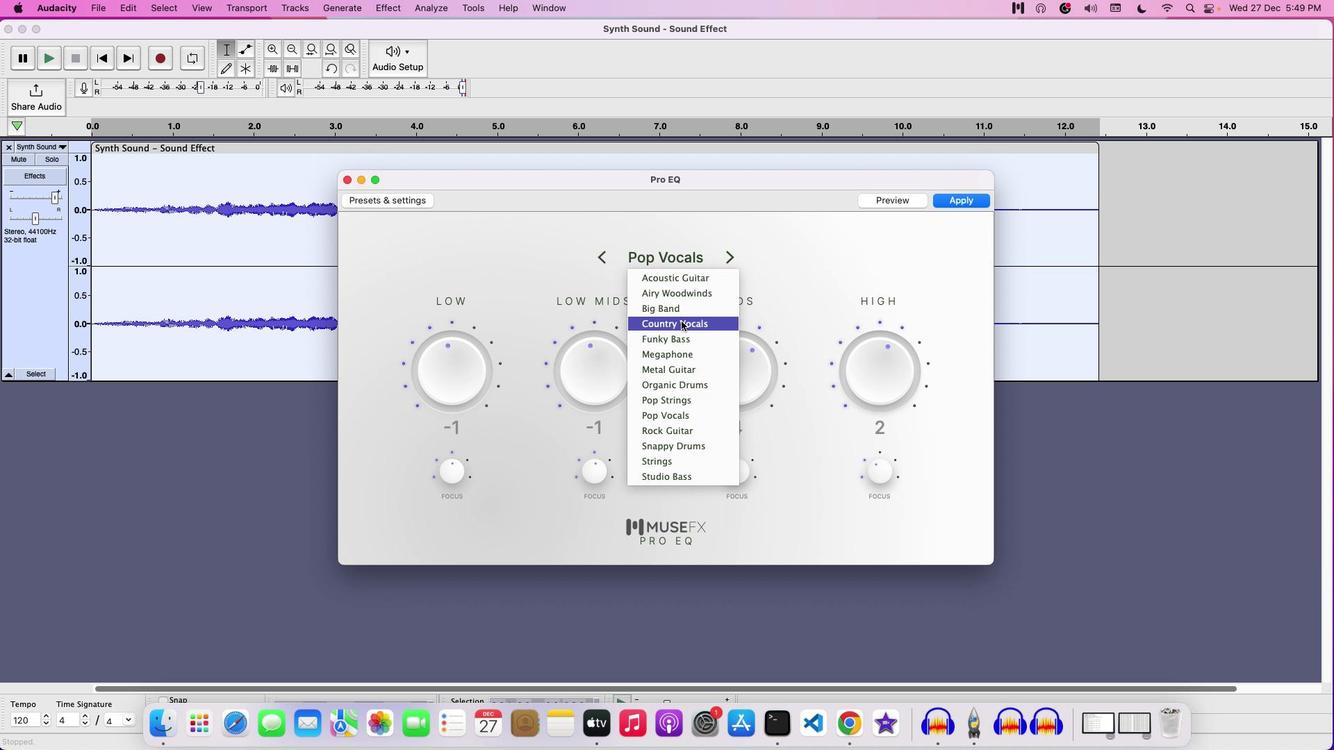 
Action: Mouse moved to (688, 289)
Screenshot: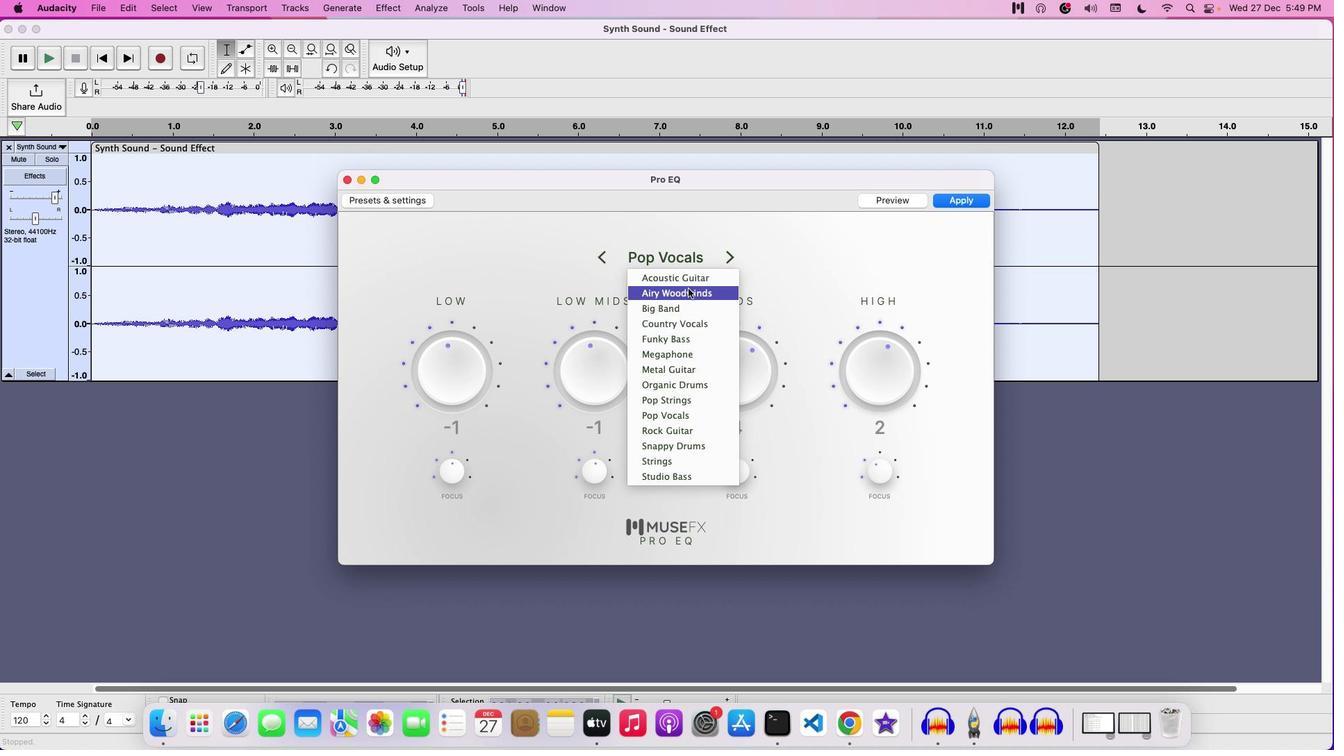 
Action: Key pressed Key.enter
Screenshot: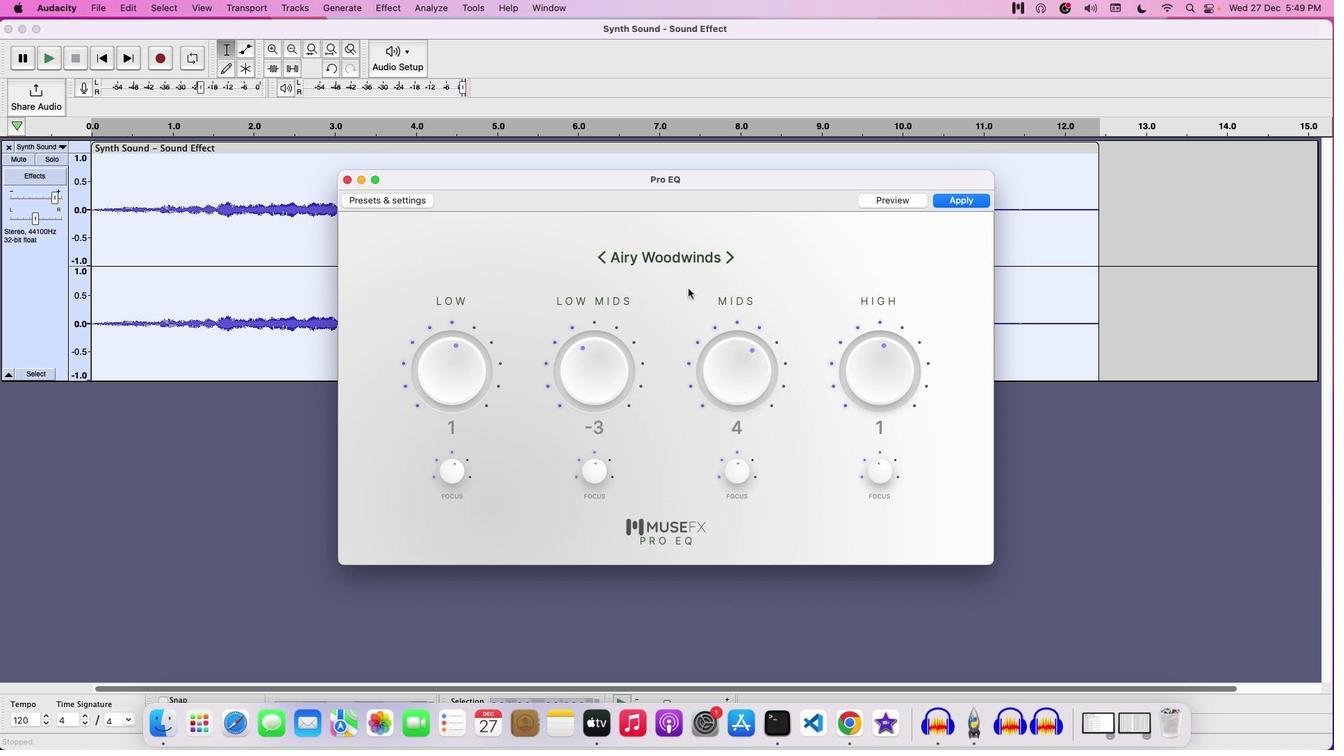 
Action: Mouse moved to (865, 200)
Screenshot: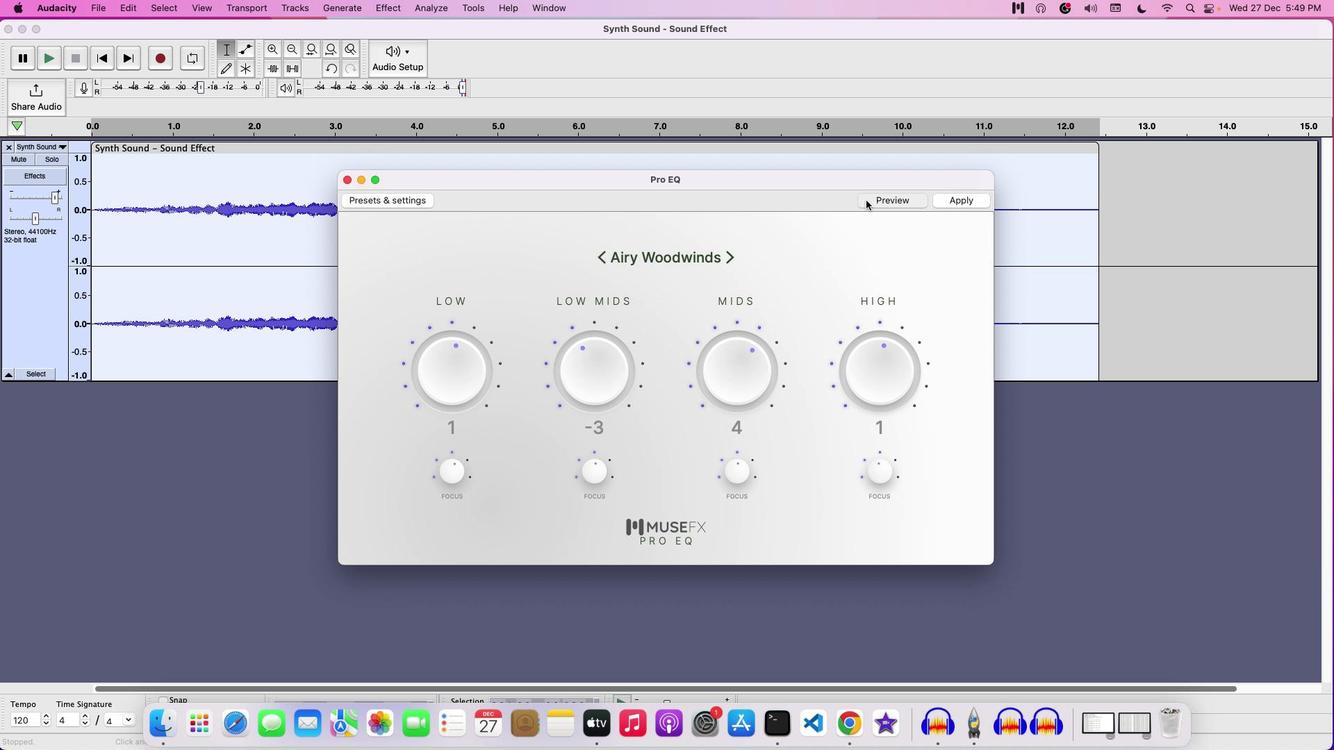 
Action: Mouse pressed left at (865, 200)
Screenshot: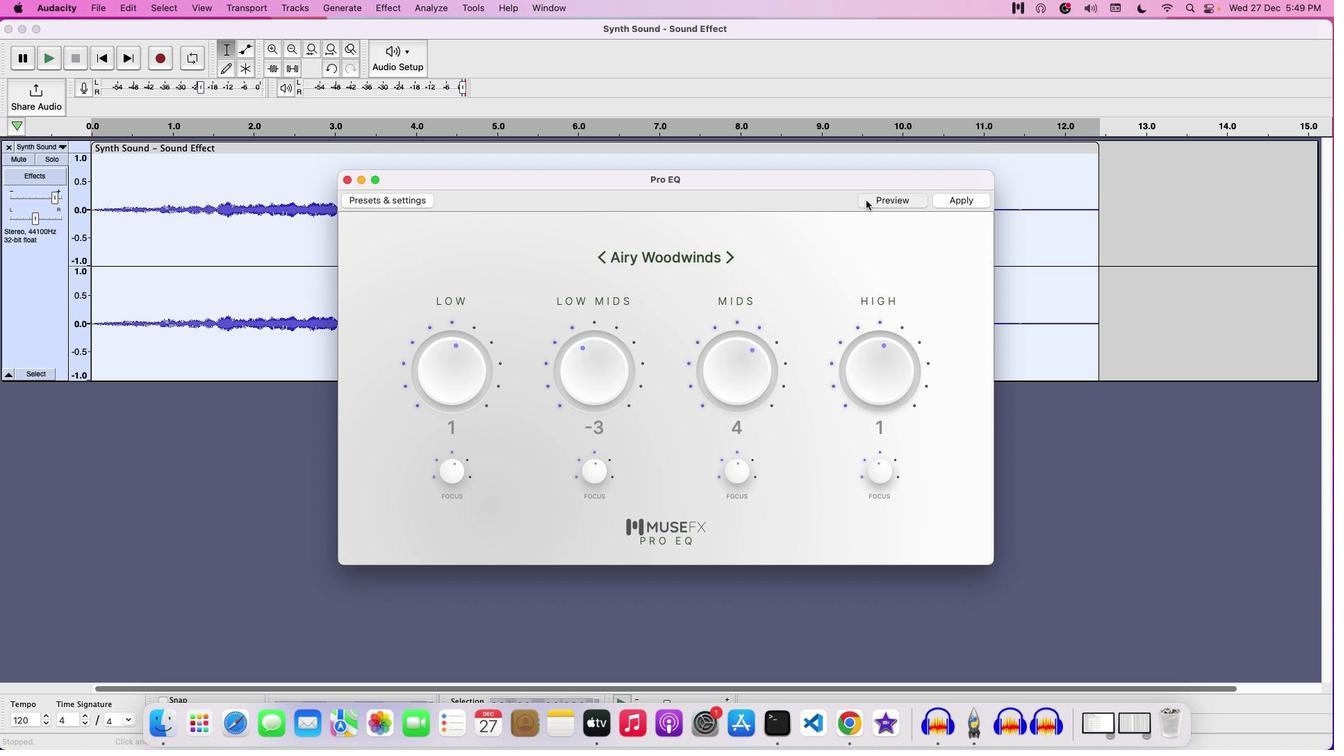 
Action: Mouse moved to (815, 284)
Screenshot: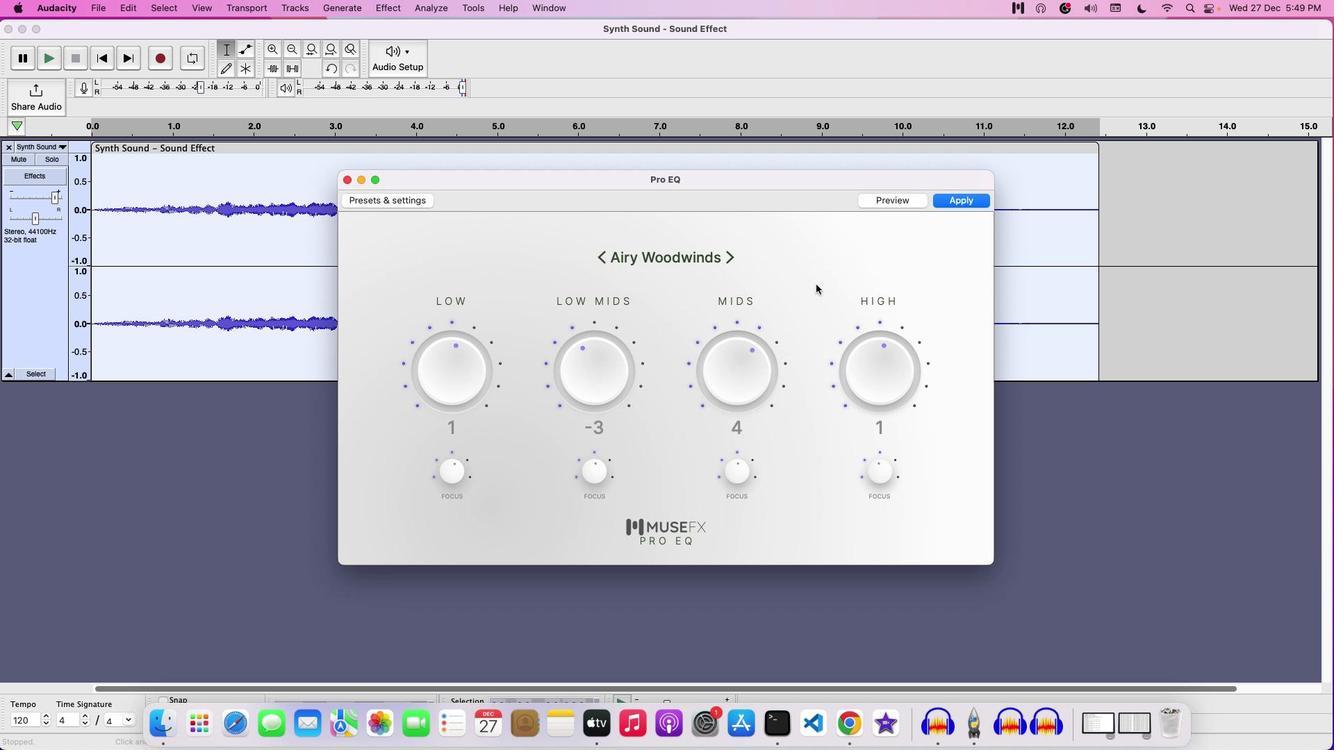 
Action: Mouse pressed left at (815, 284)
Screenshot: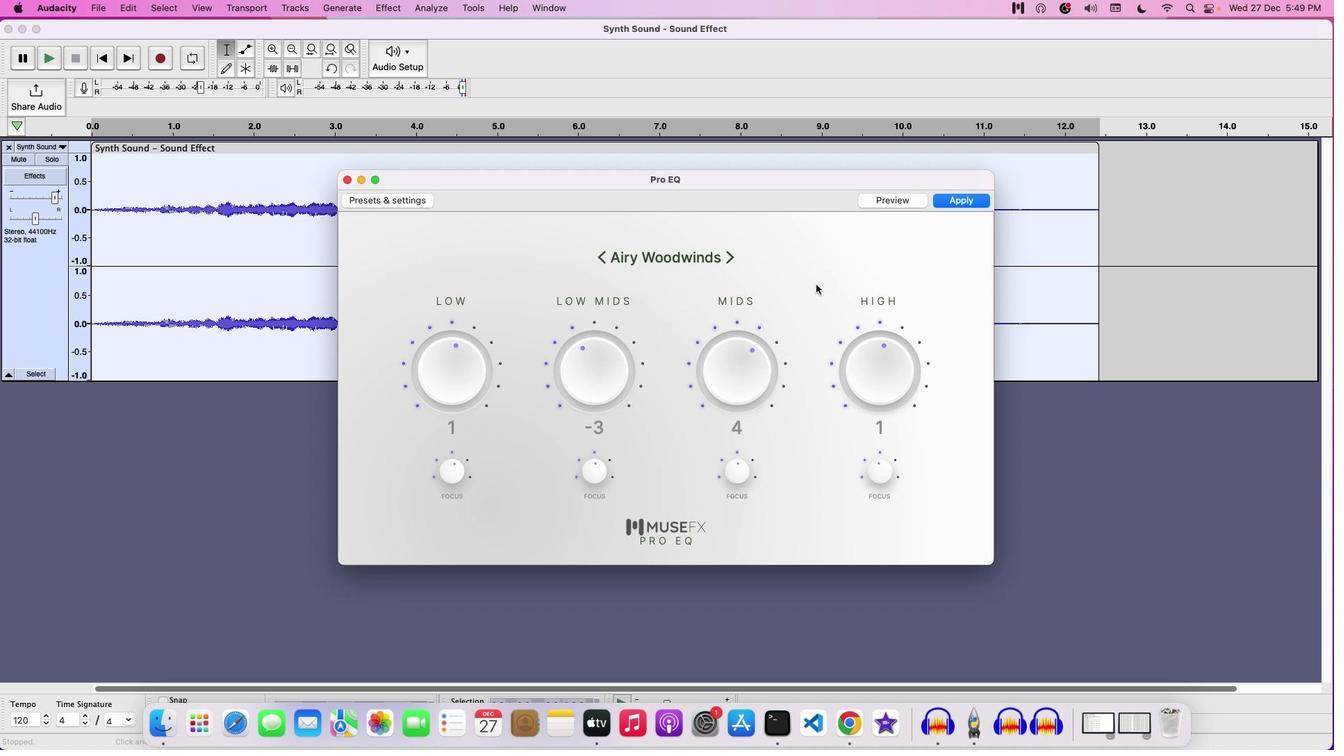 
Action: Mouse moved to (975, 200)
Screenshot: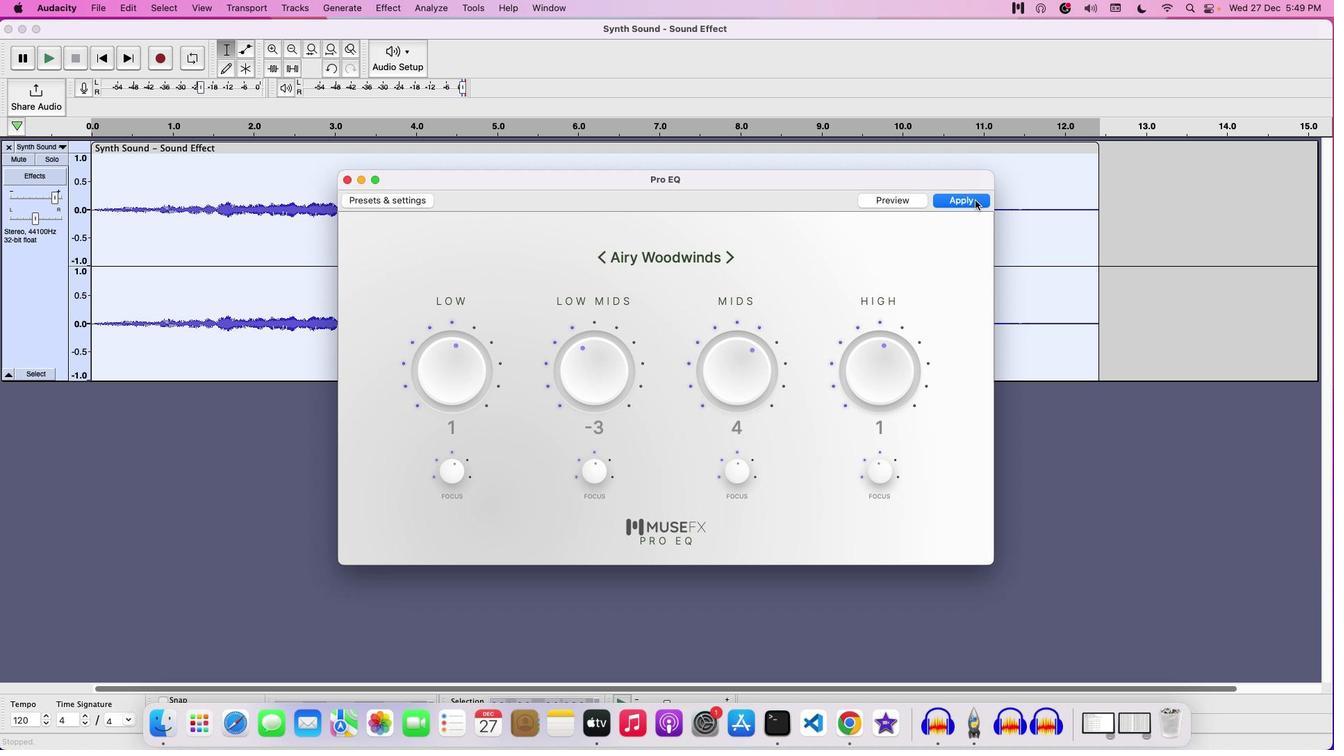 
Action: Mouse pressed left at (975, 200)
Screenshot: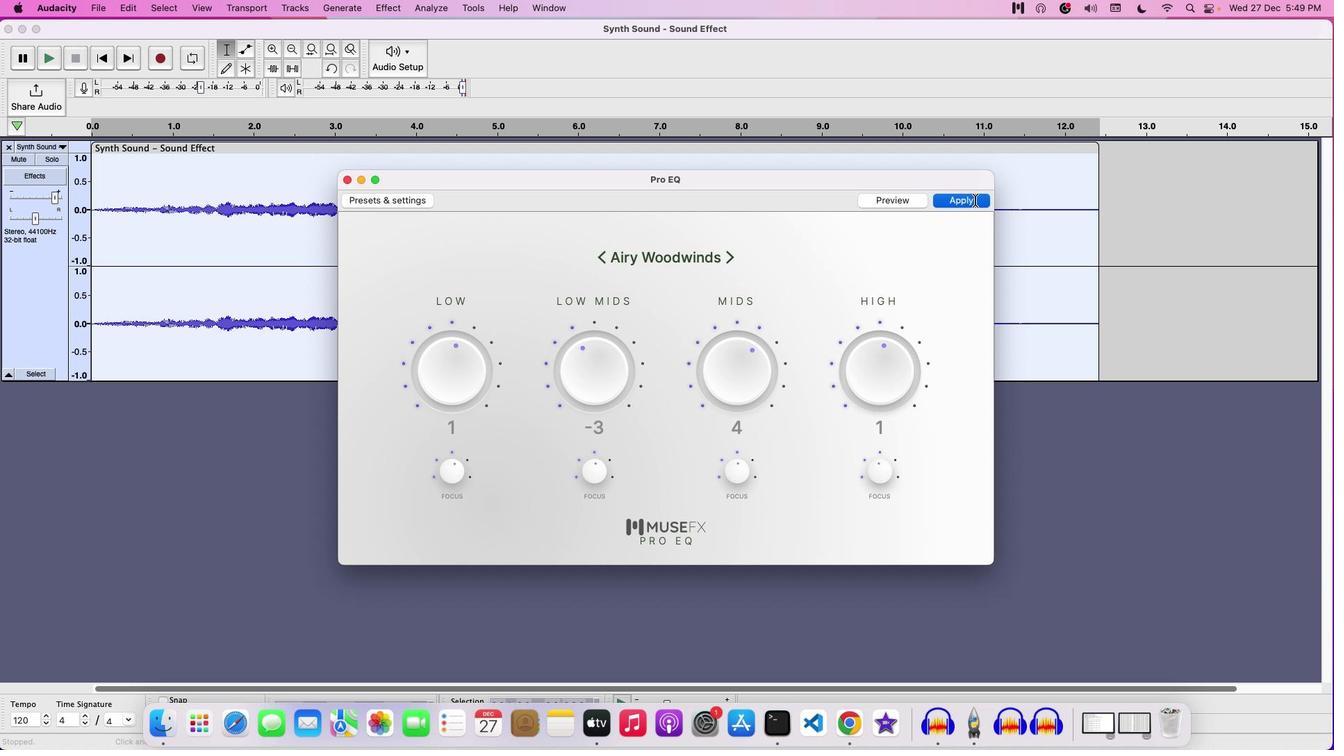 
Action: Mouse moved to (378, 4)
Screenshot: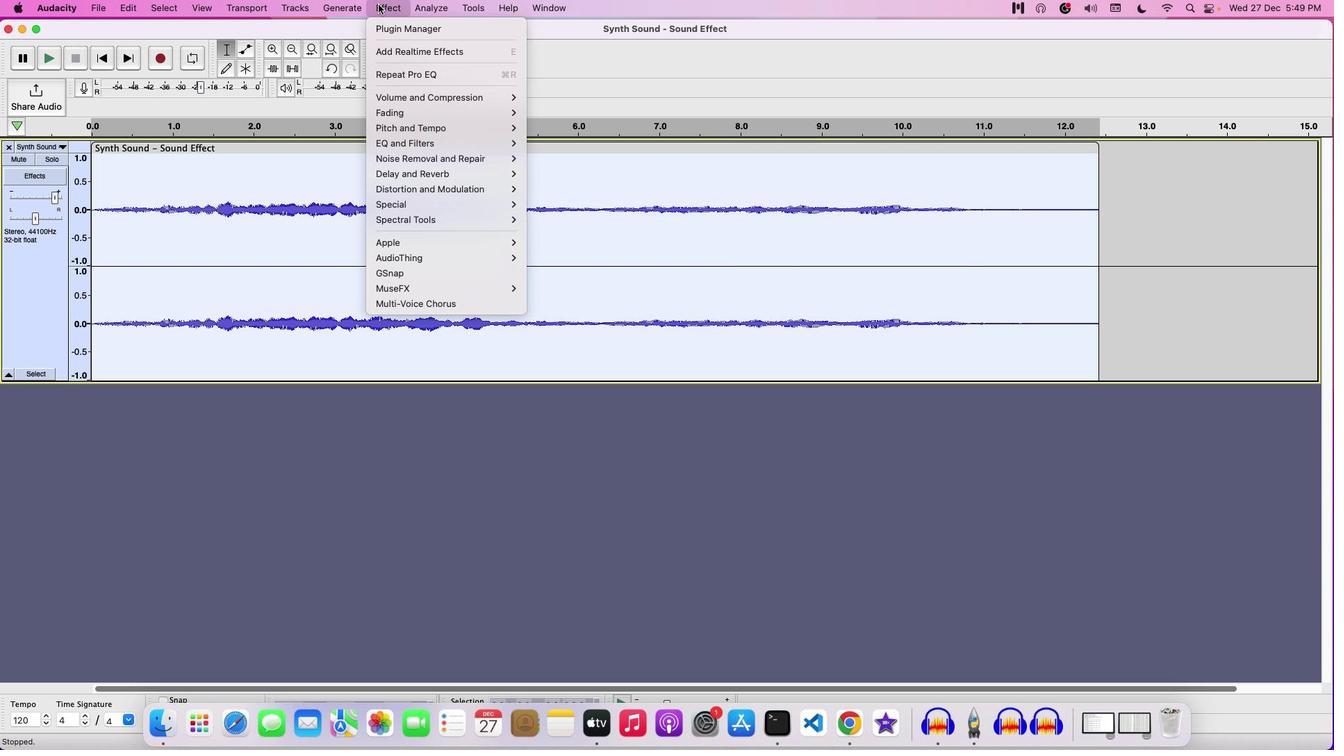 
Action: Mouse pressed left at (378, 4)
Screenshot: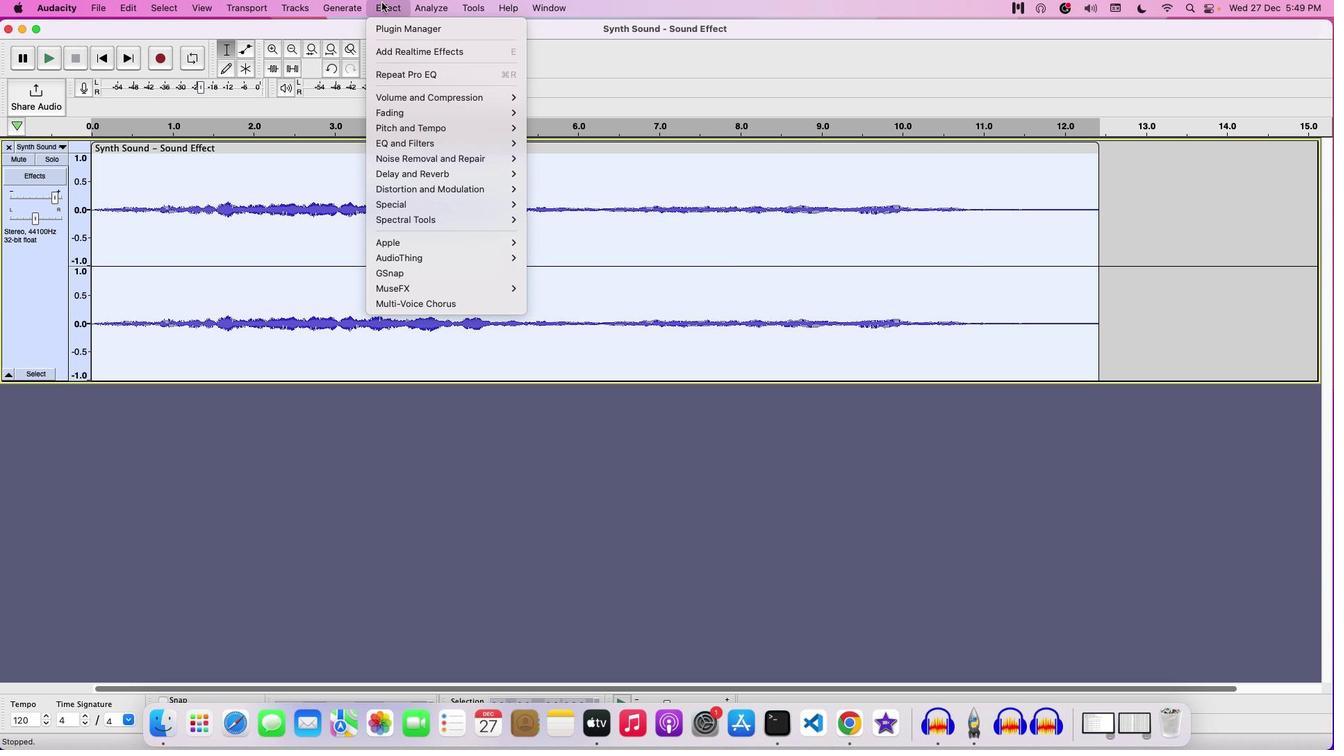 
Action: Mouse moved to (551, 329)
Screenshot: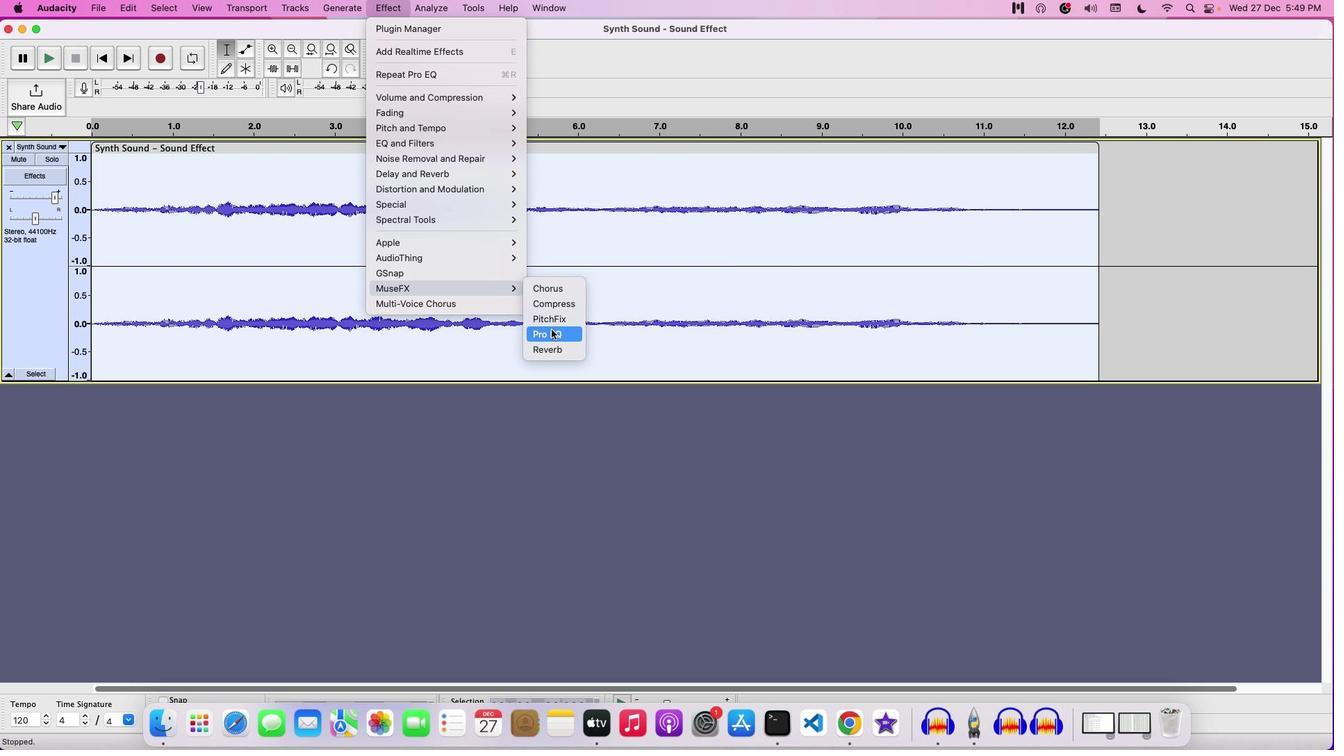 
Action: Mouse pressed left at (551, 329)
Screenshot: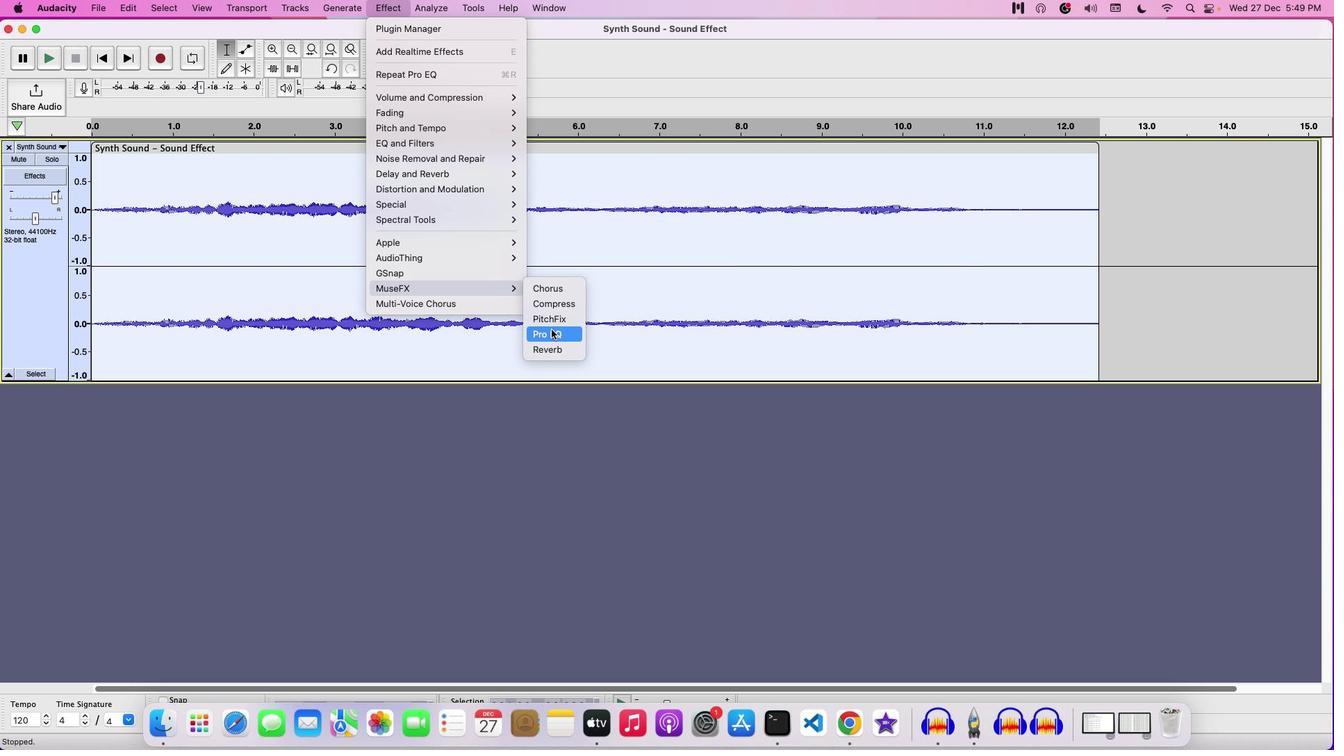 
Action: Mouse moved to (348, 196)
Screenshot: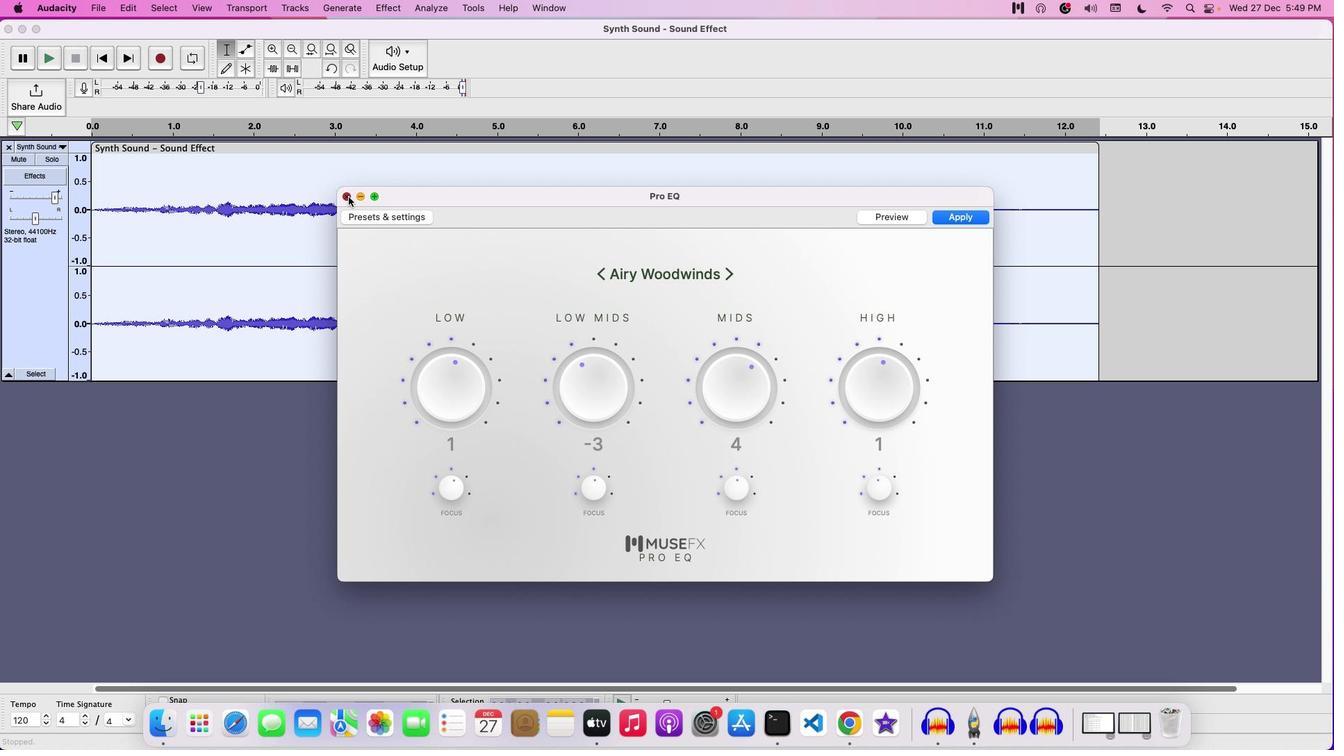 
Action: Mouse pressed left at (348, 196)
Screenshot: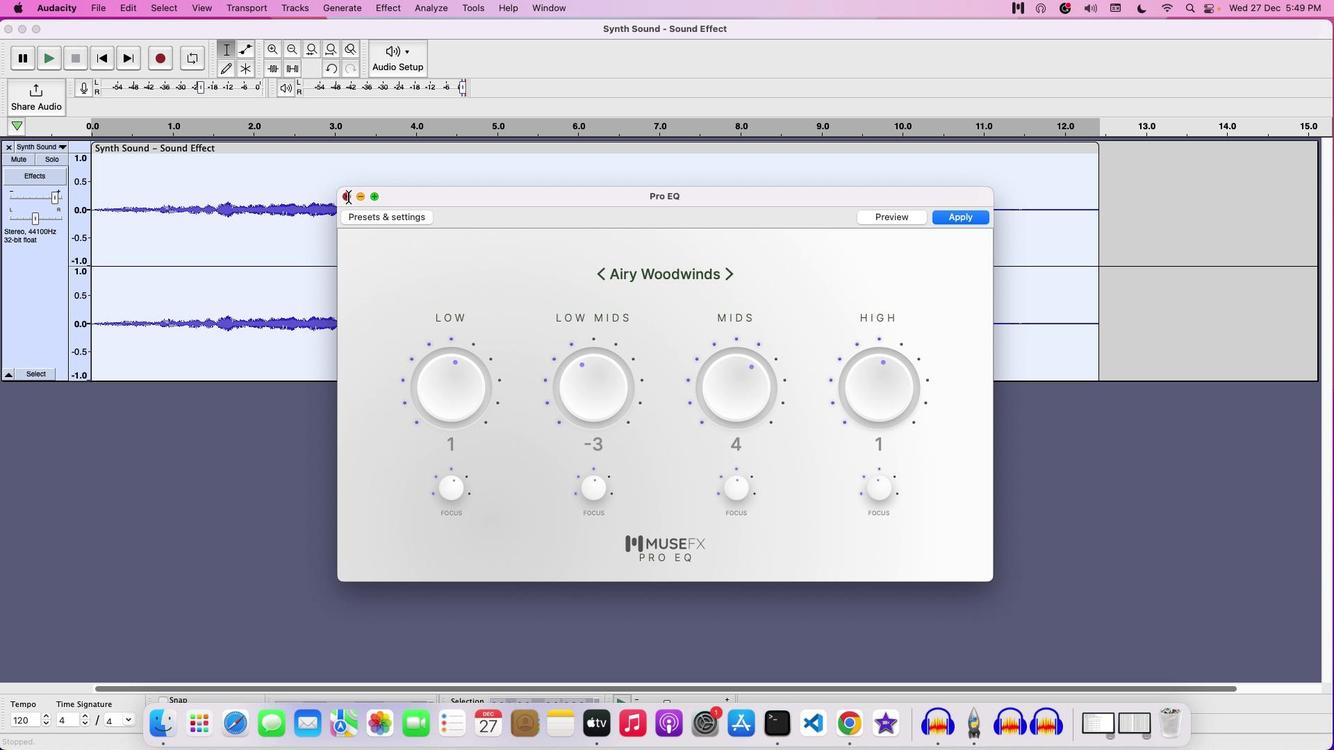 
Action: Mouse moved to (396, 11)
Screenshot: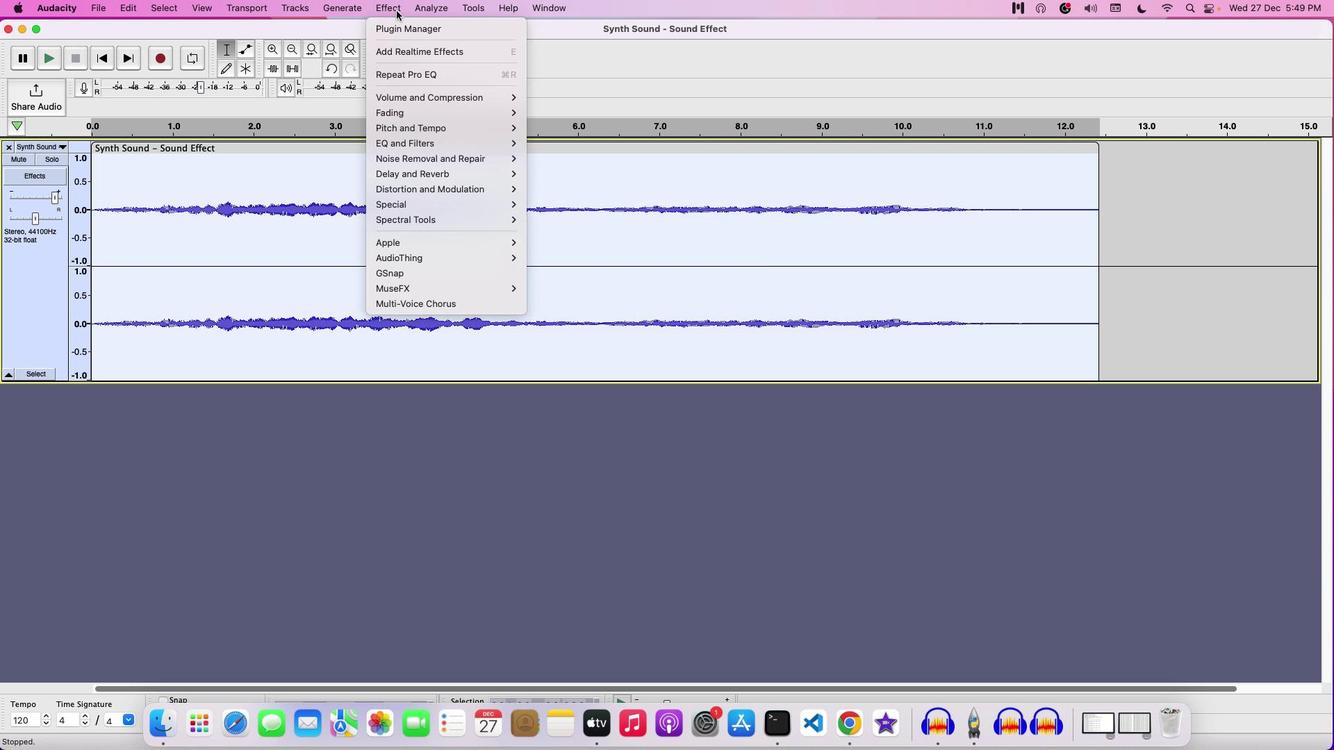 
Action: Mouse pressed left at (396, 11)
Screenshot: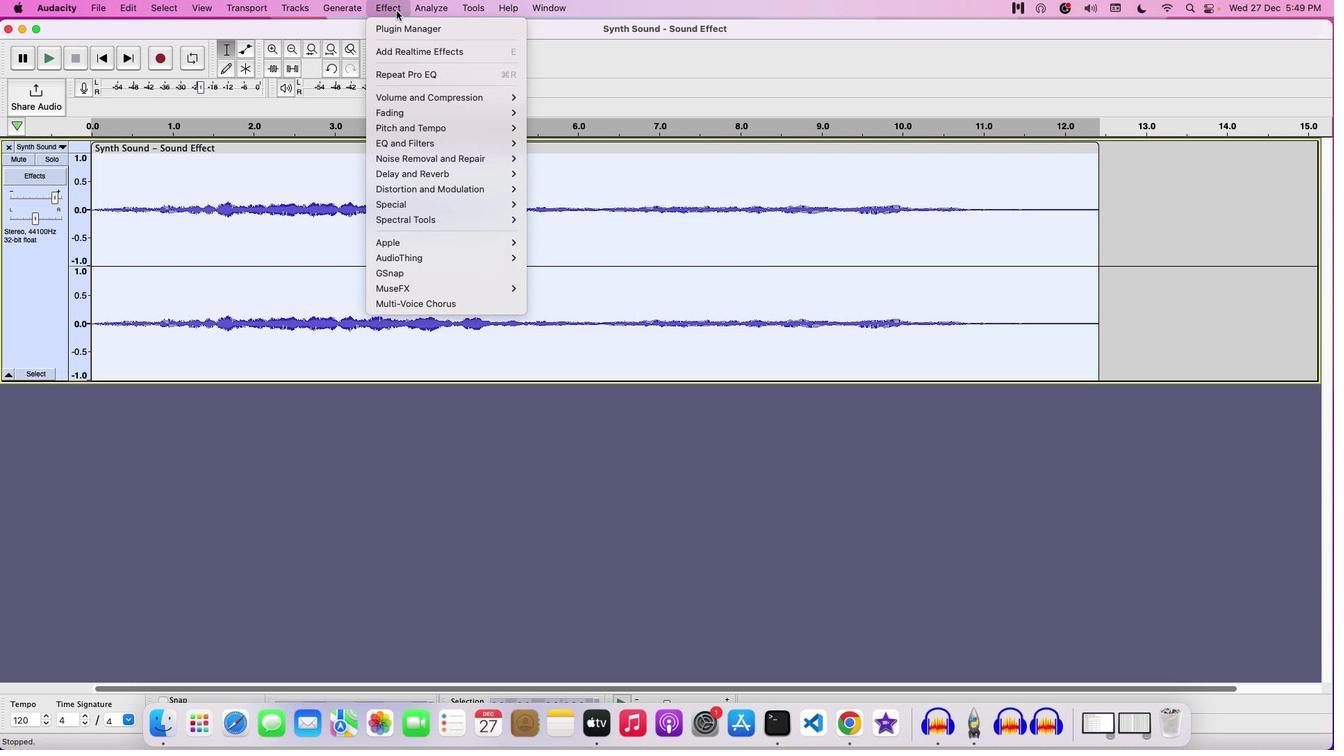
Action: Mouse moved to (434, 300)
Screenshot: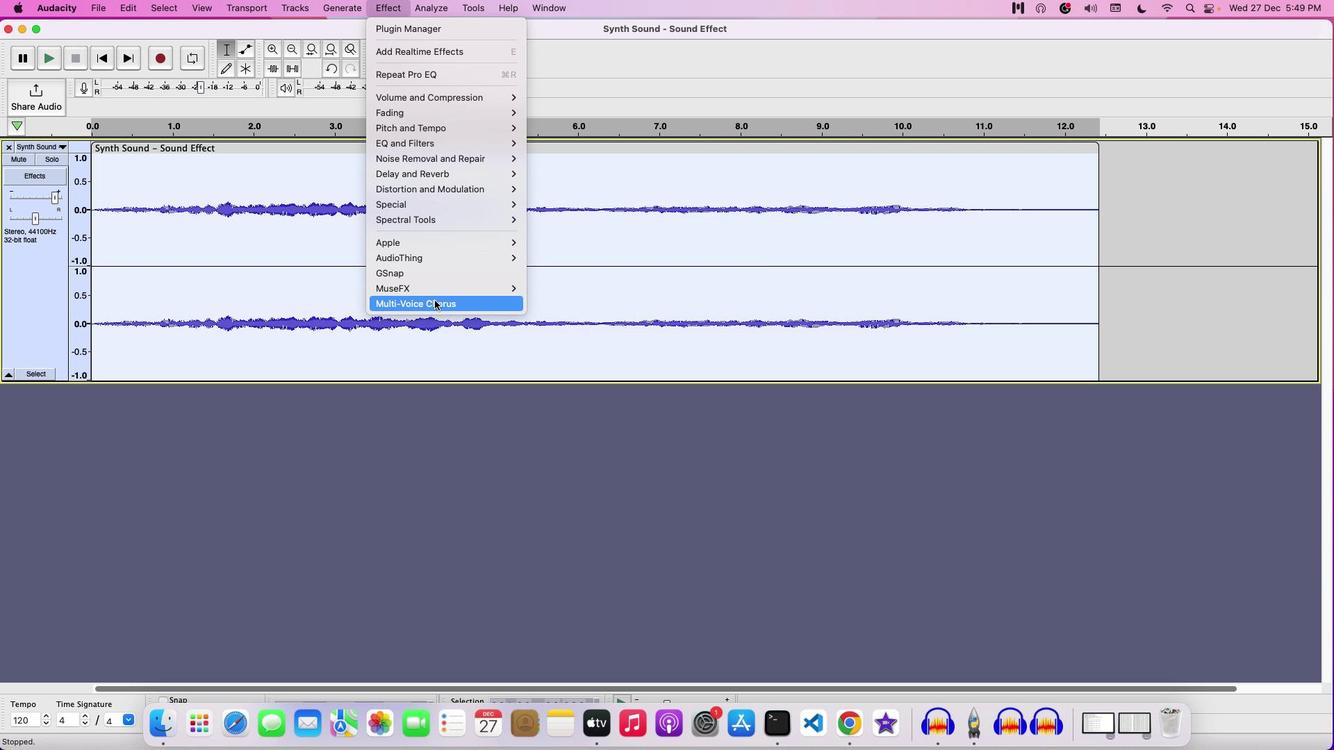 
Action: Mouse pressed left at (434, 300)
Screenshot: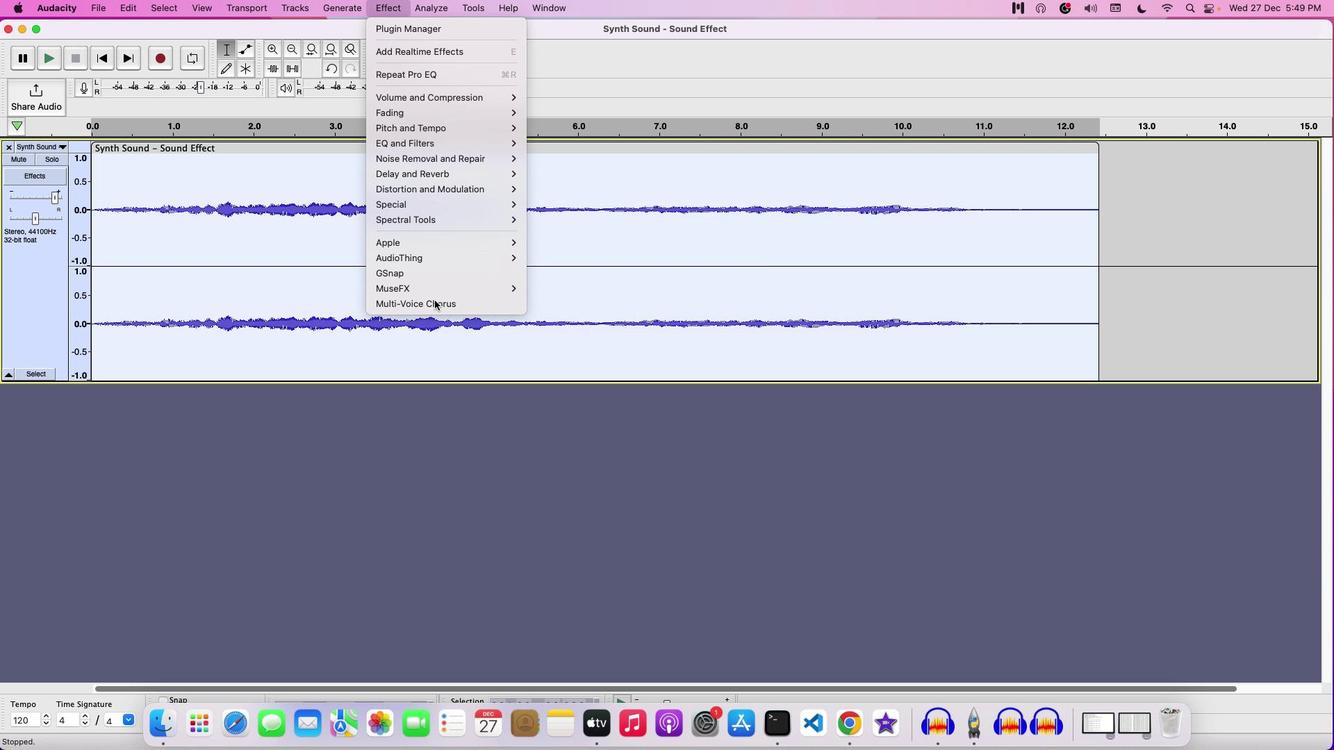 
Action: Mouse moved to (713, 339)
Screenshot: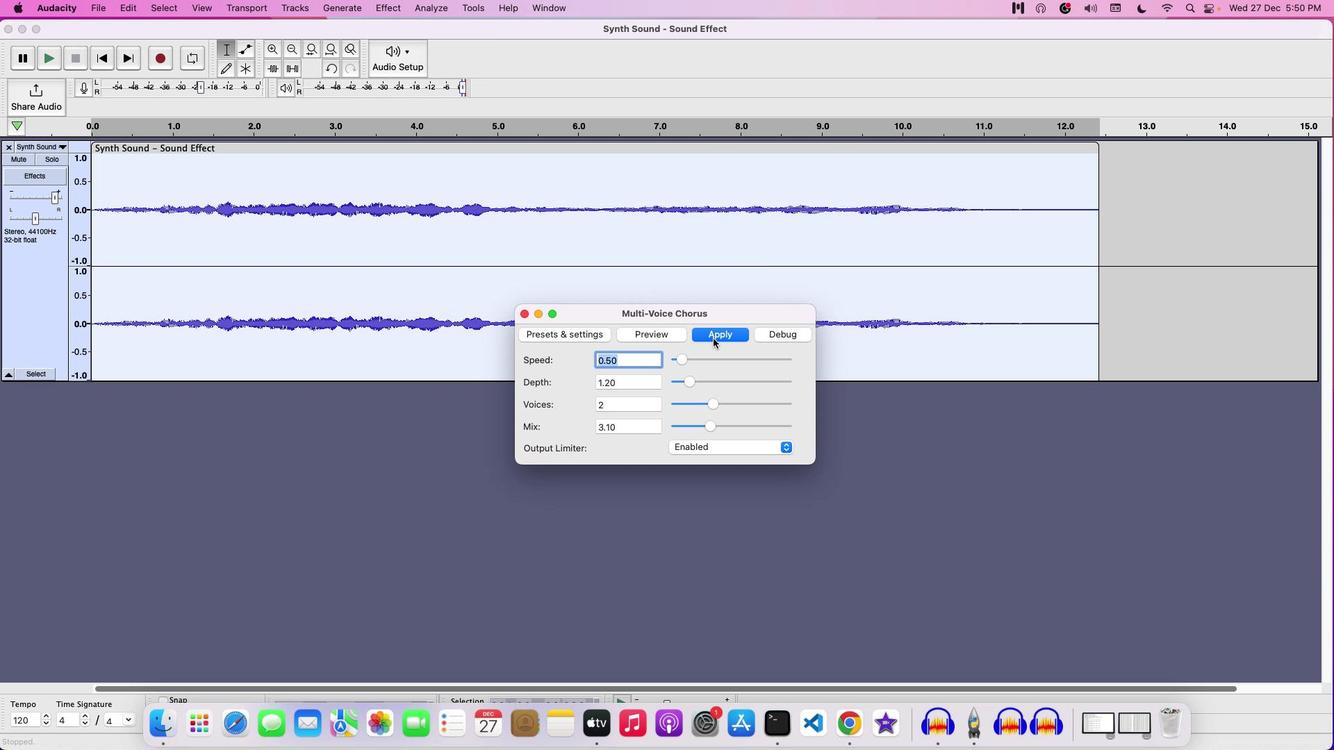 
Action: Mouse pressed left at (713, 339)
Screenshot: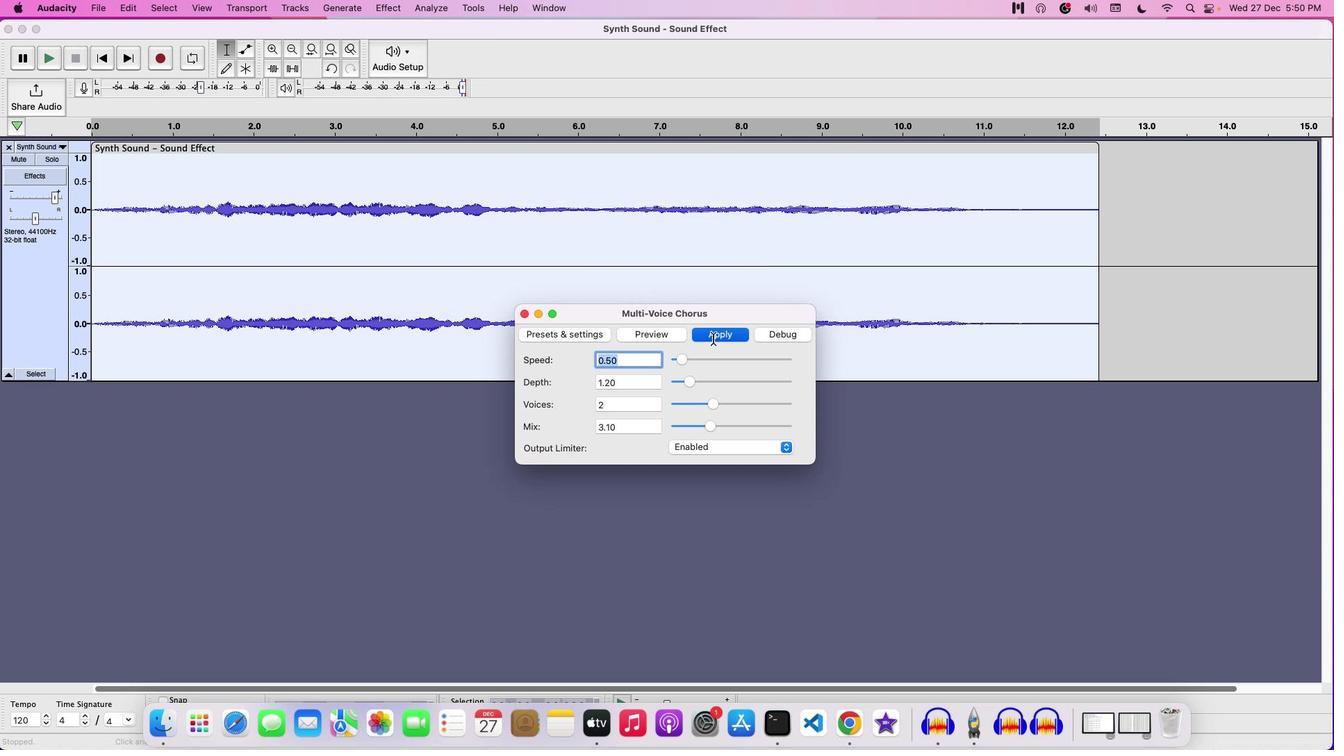 
Action: Mouse moved to (372, 239)
Screenshot: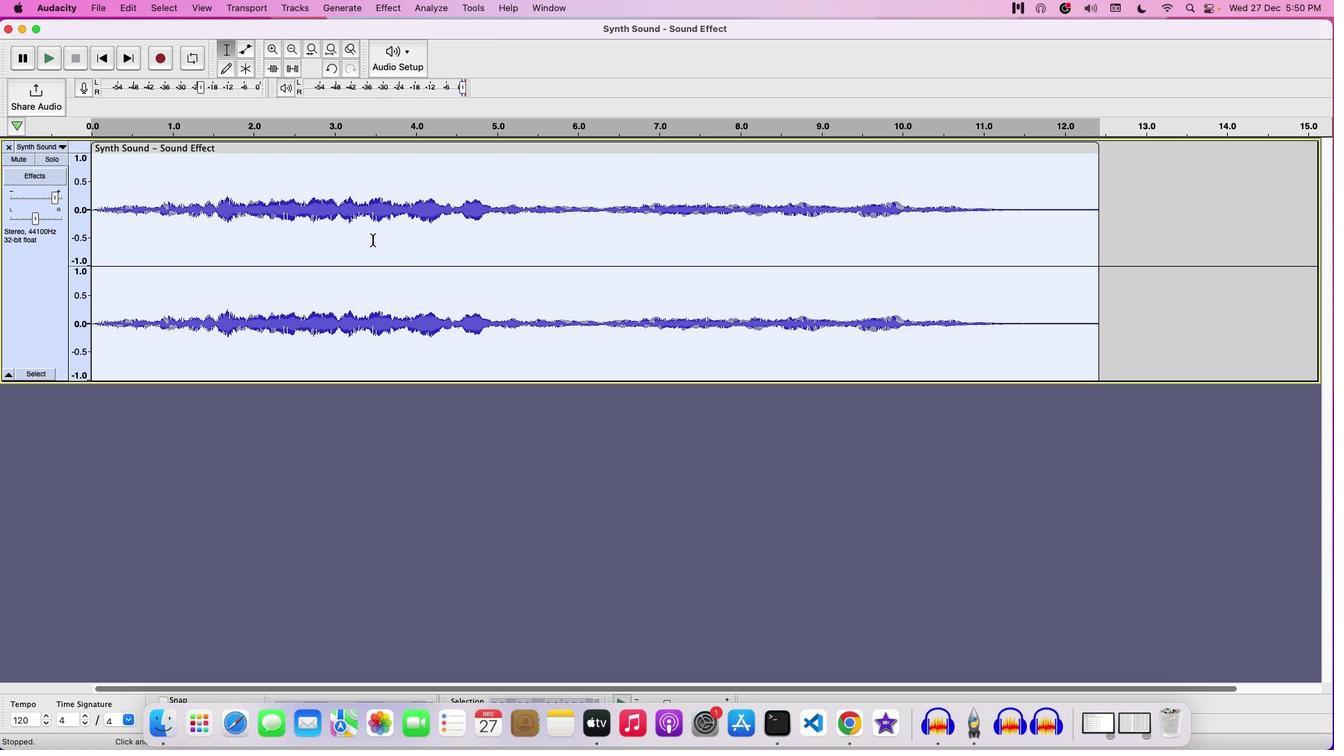 
Action: Key pressed Key.space
Screenshot: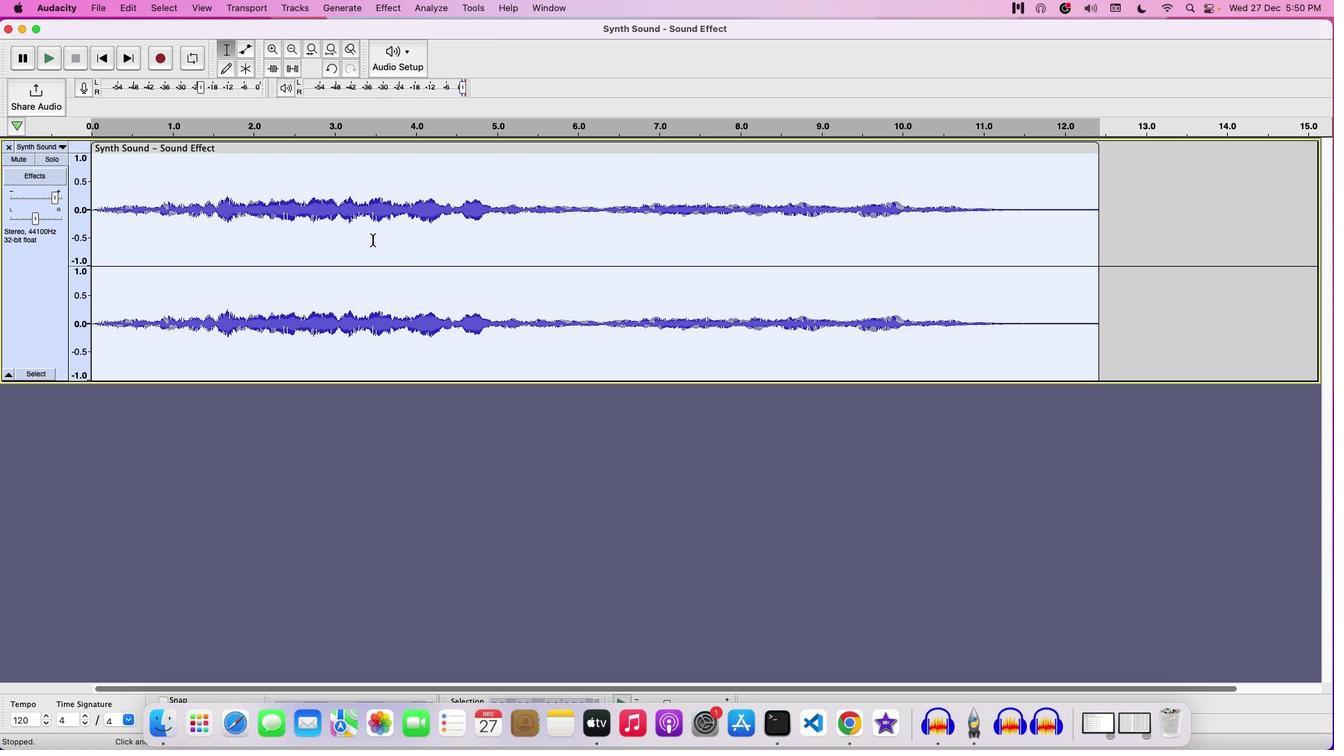 
Action: Mouse moved to (473, 174)
Screenshot: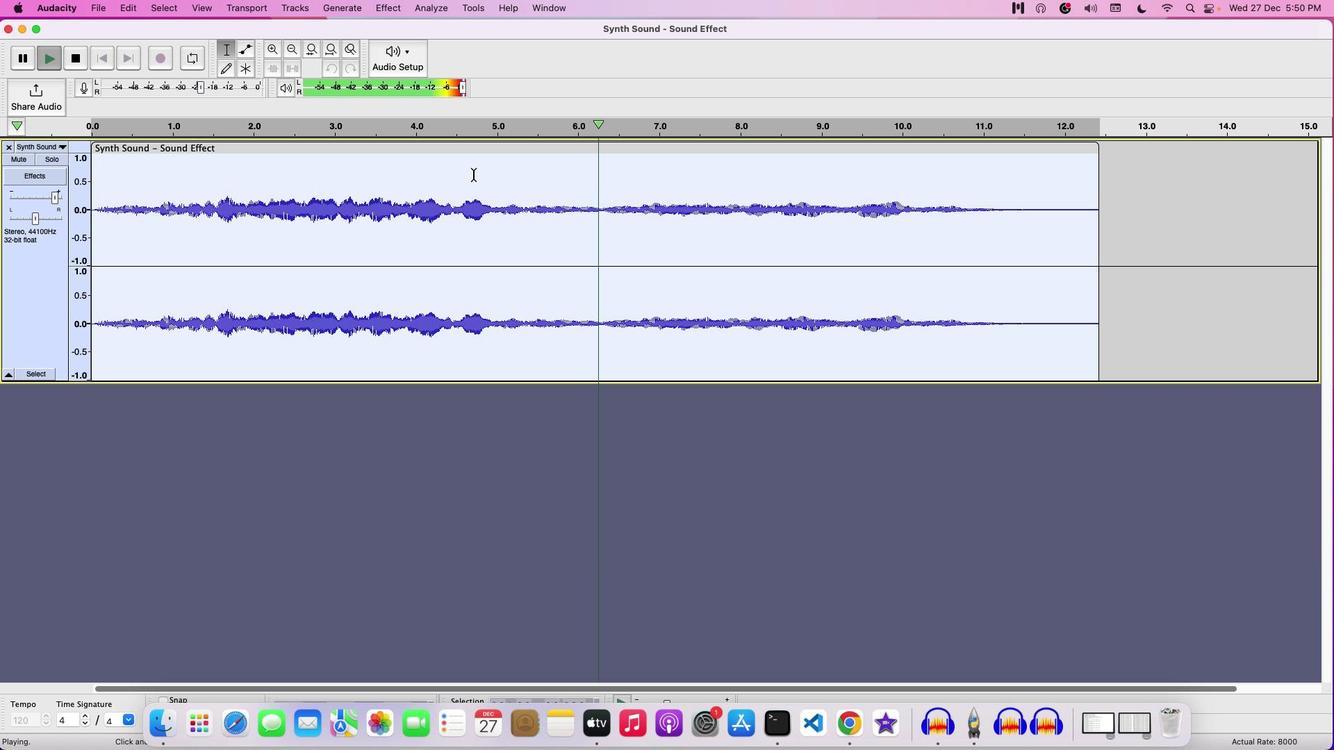 
Action: Key pressed Key.space
Screenshot: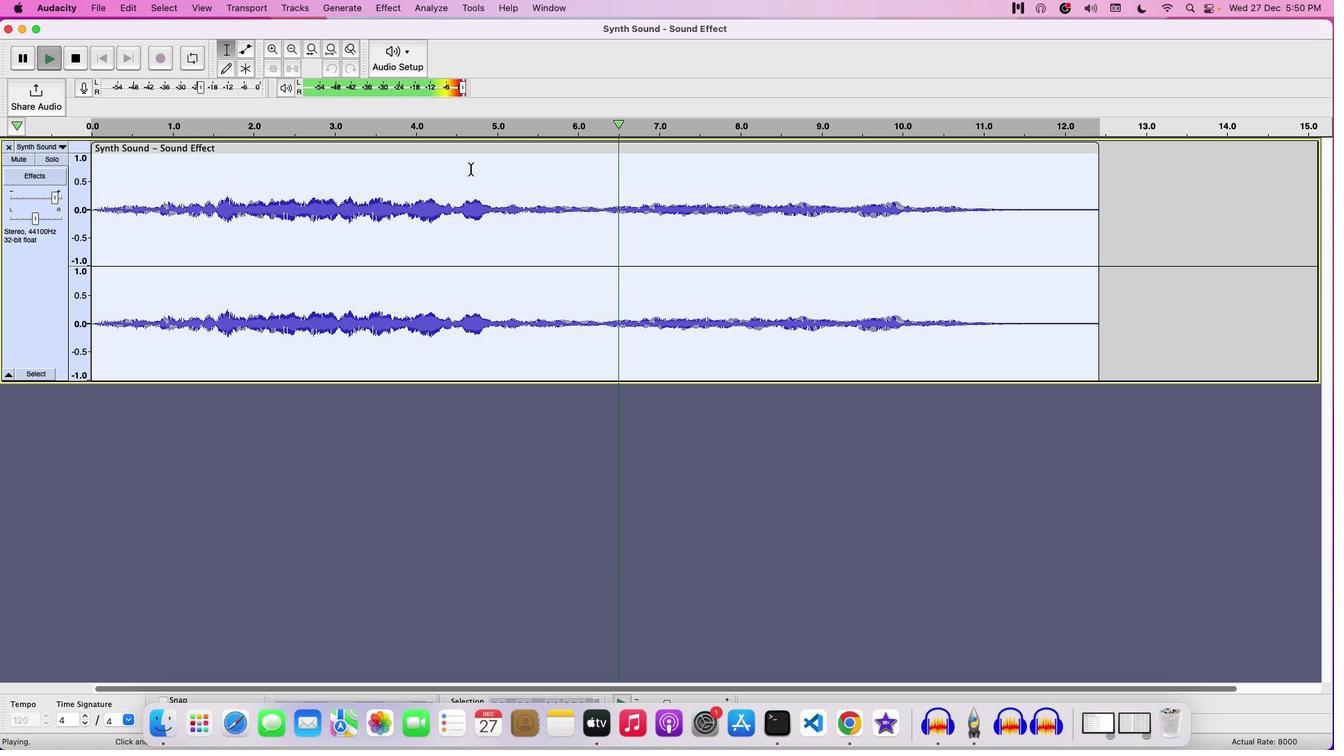 
Action: Mouse moved to (385, 0)
Screenshot: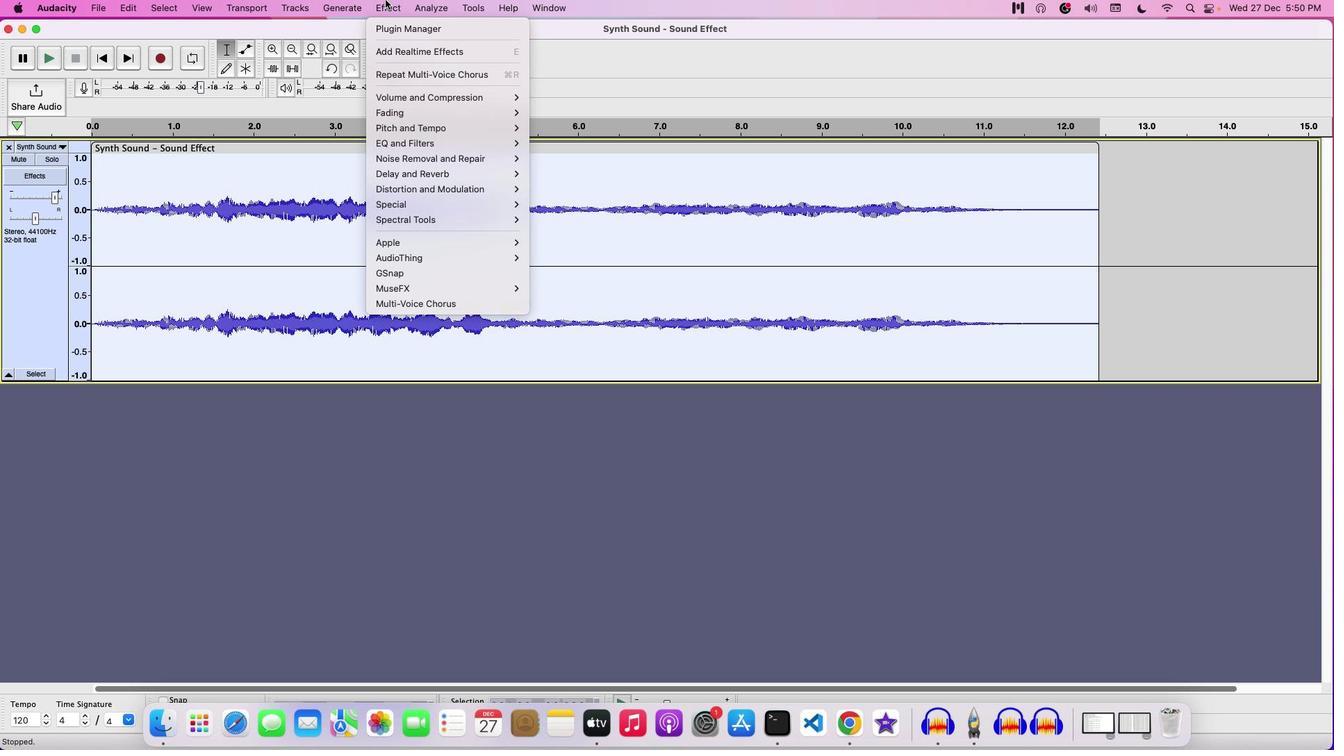 
Action: Mouse pressed left at (385, 0)
Screenshot: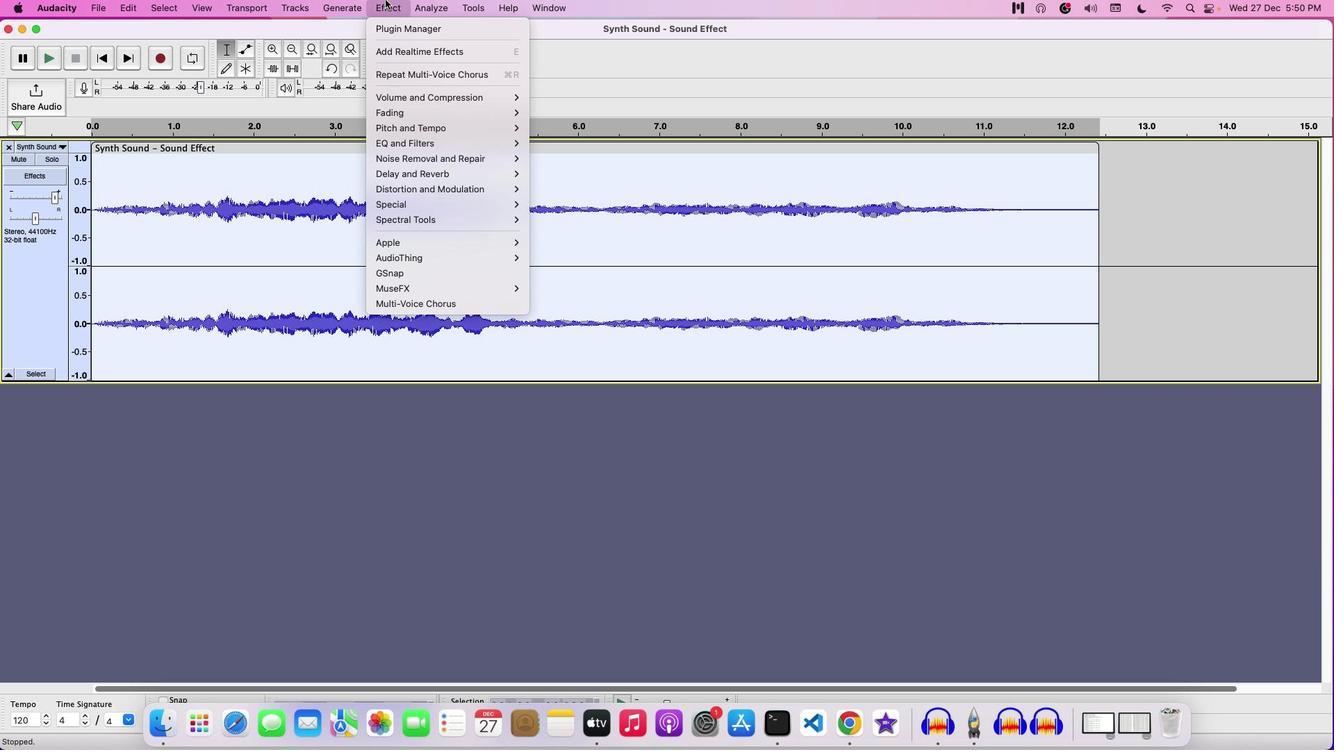 
Action: Mouse moved to (544, 351)
Screenshot: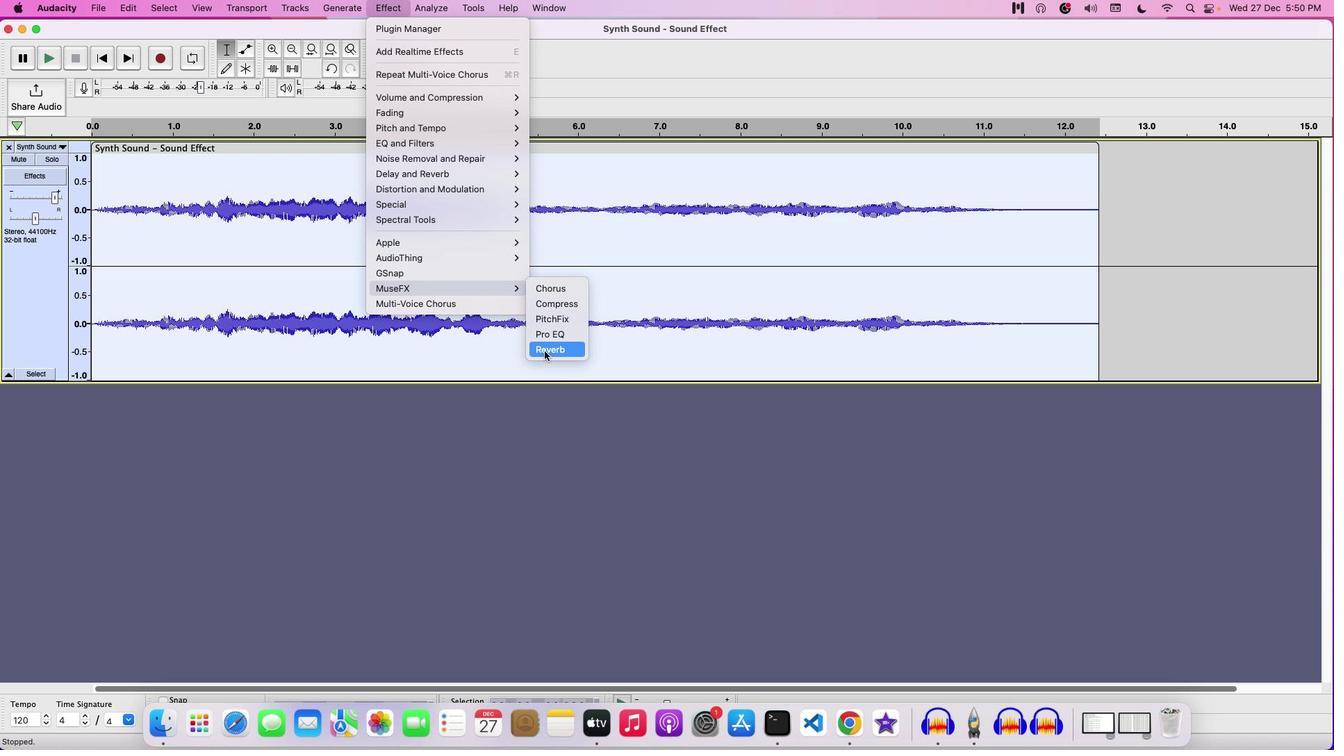 
Action: Mouse pressed left at (544, 351)
Screenshot: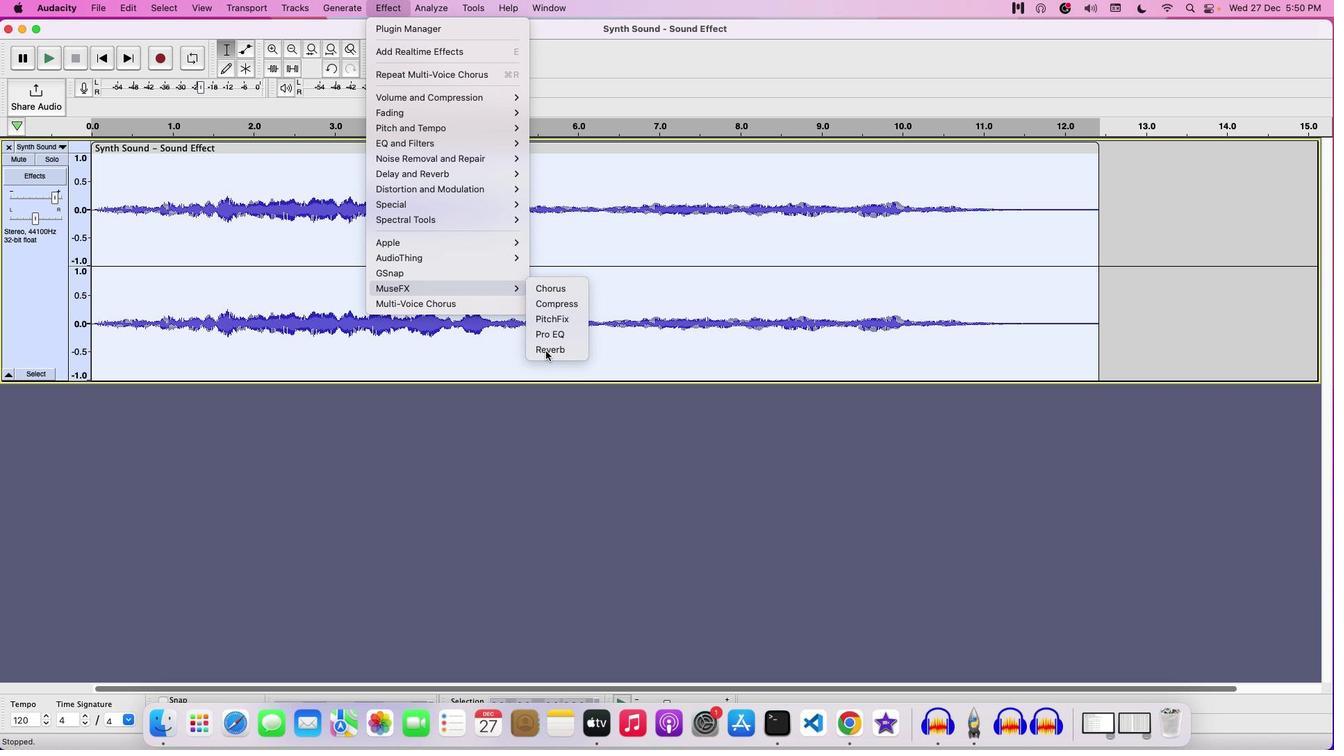 
Action: Mouse moved to (663, 281)
Screenshot: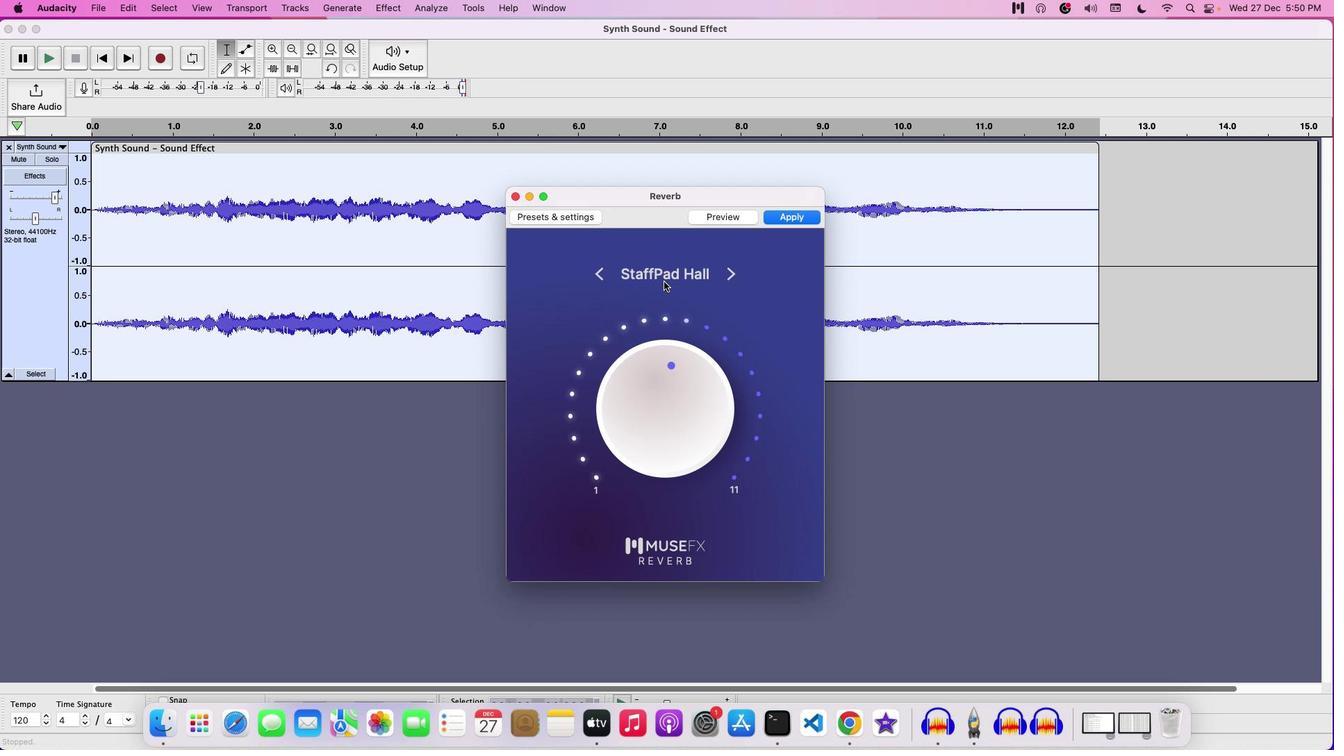 
Action: Mouse pressed left at (663, 281)
Screenshot: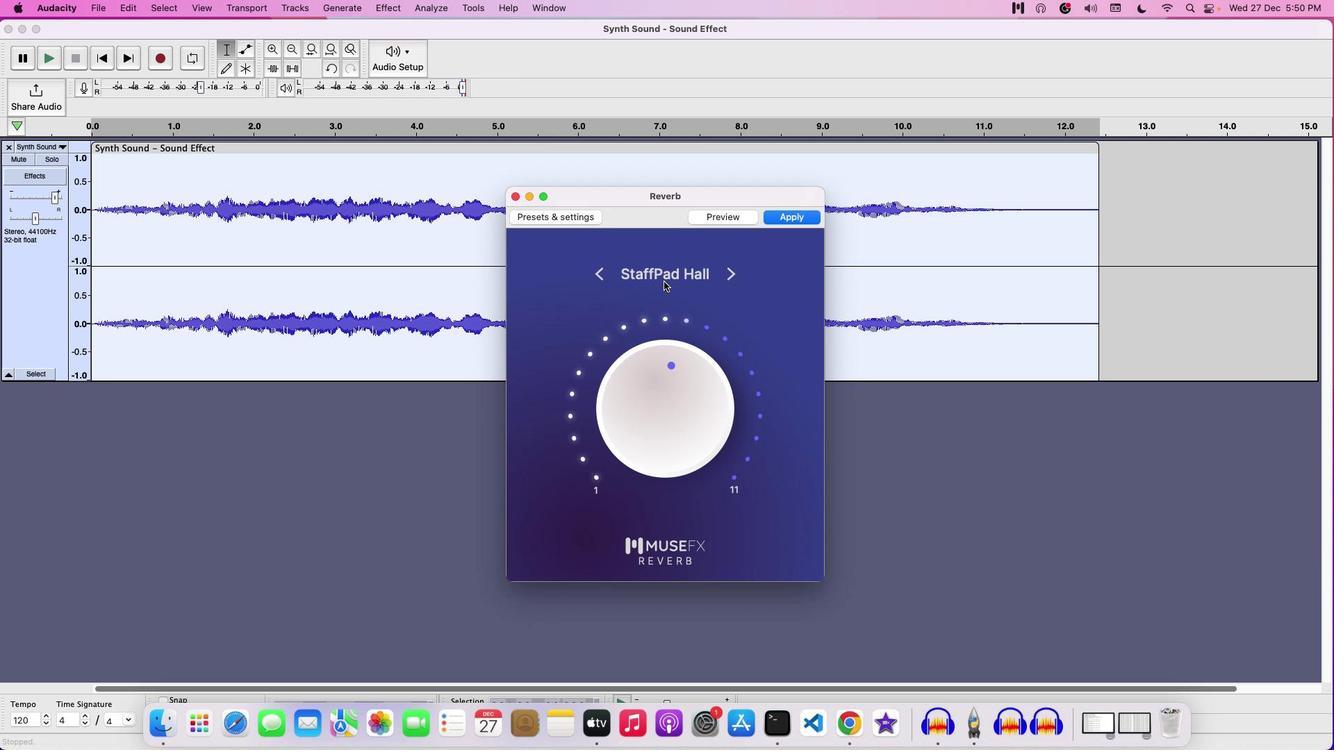 
Action: Mouse moved to (672, 293)
Screenshot: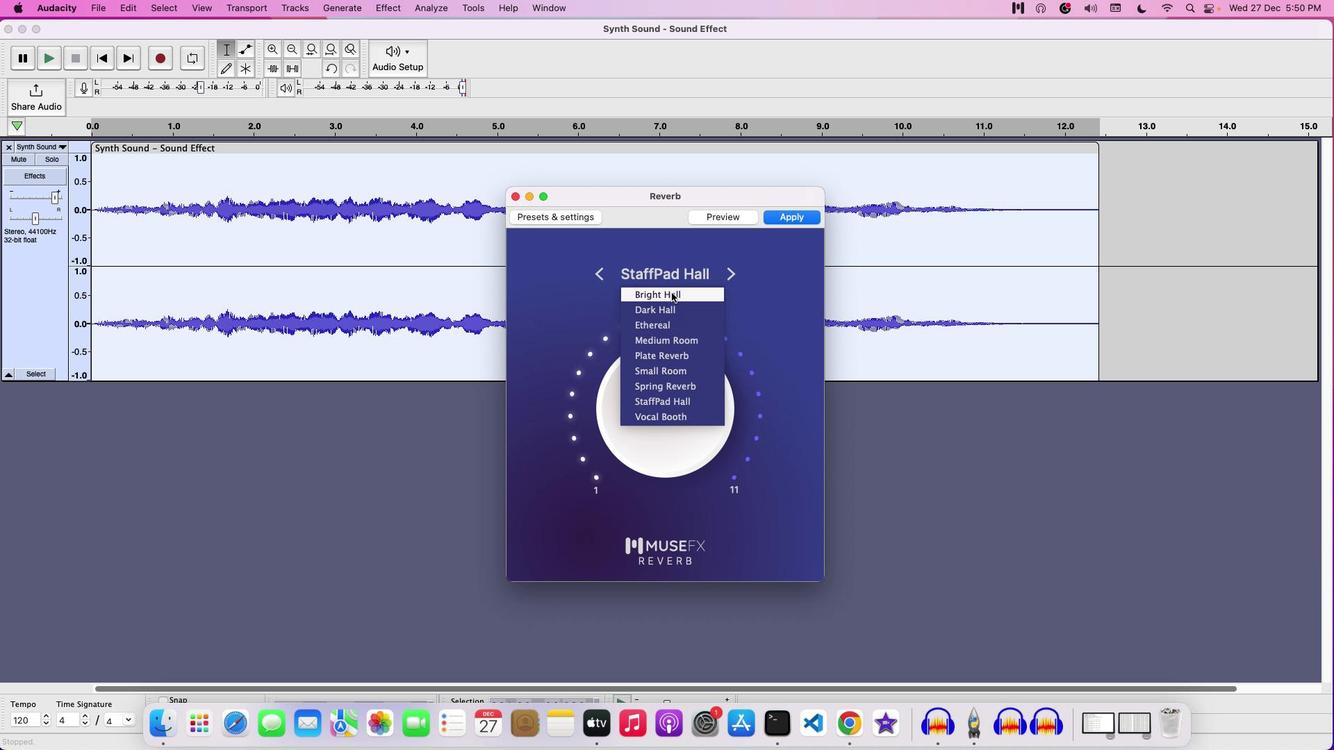 
Action: Key pressed Key.enter
Screenshot: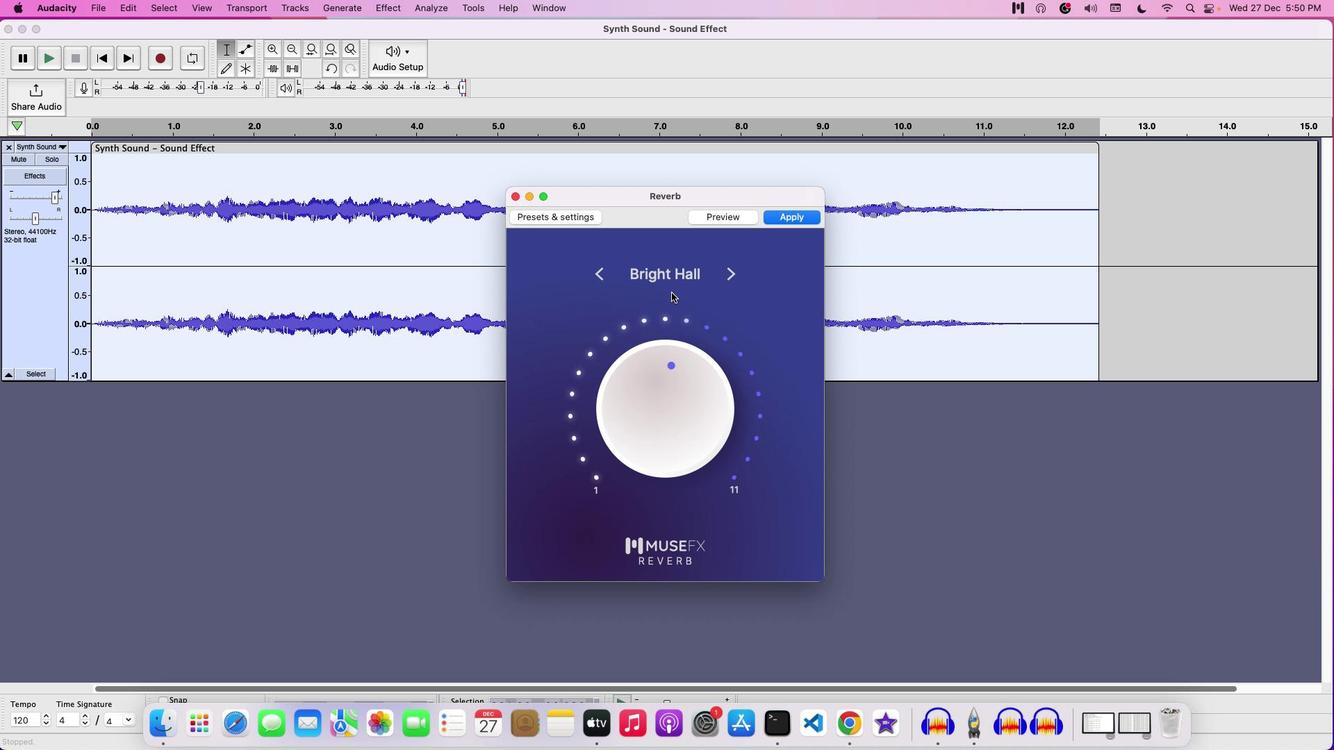 
Action: Mouse moved to (694, 355)
Screenshot: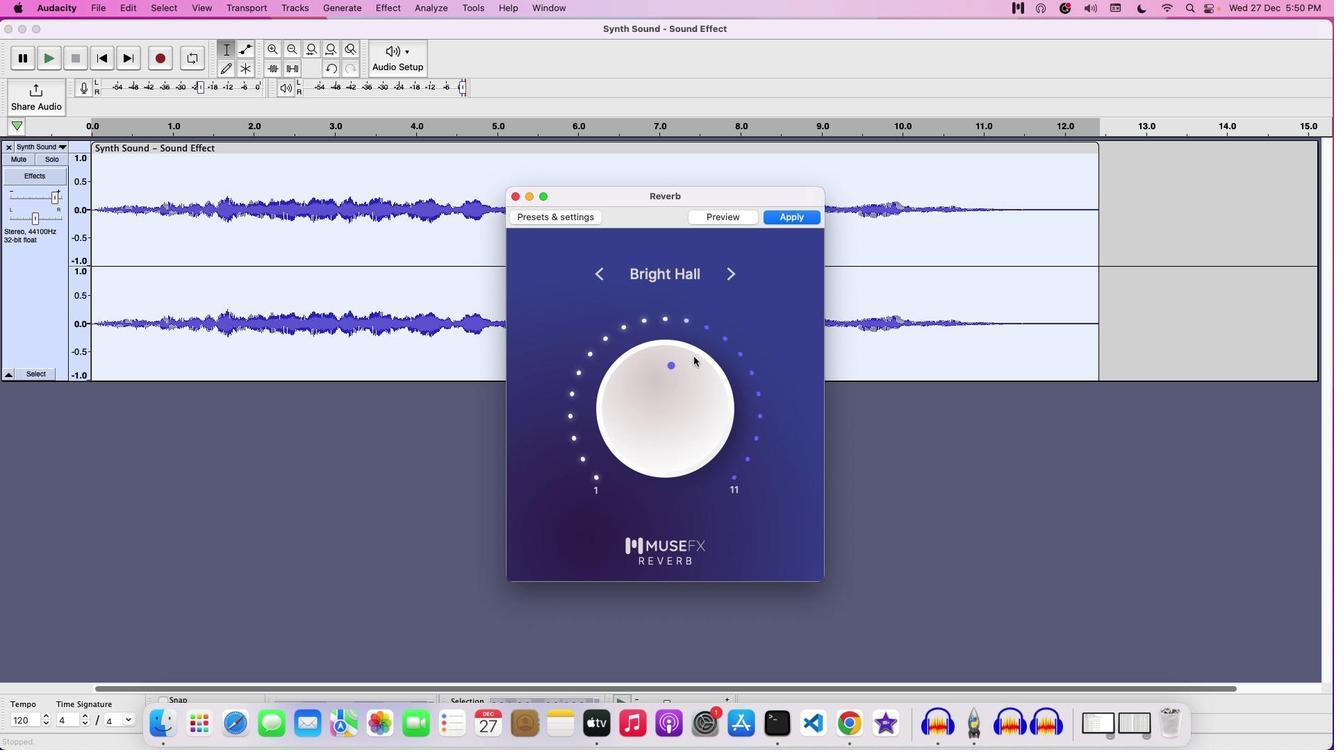 
Action: Mouse pressed left at (694, 355)
Screenshot: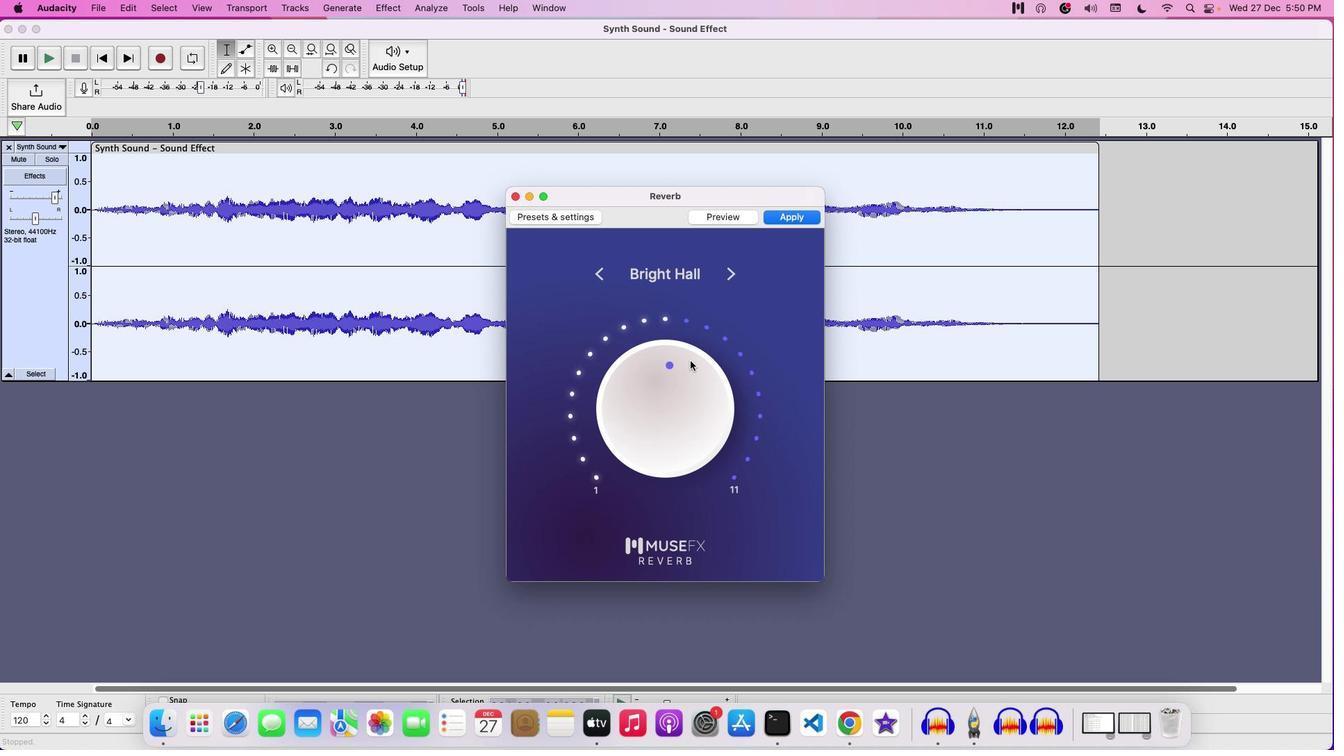 
Action: Mouse moved to (794, 220)
Screenshot: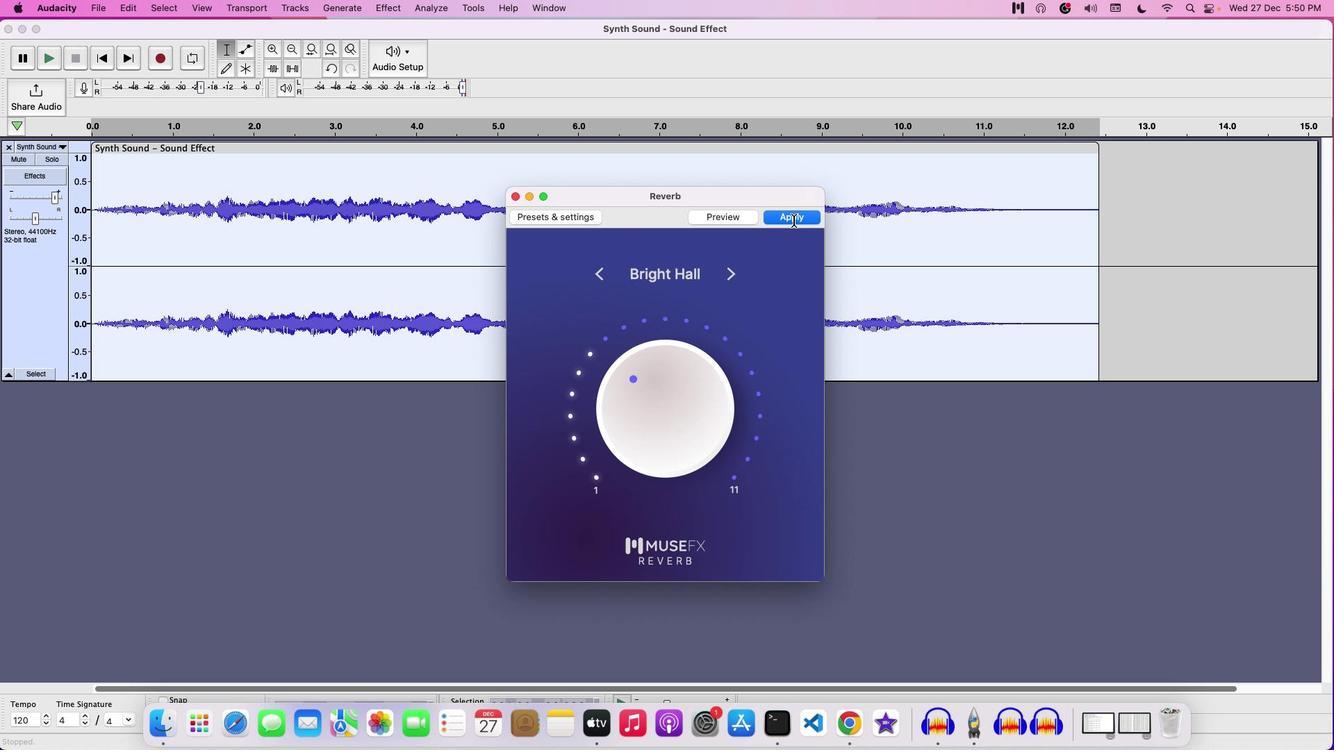 
Action: Mouse pressed left at (794, 220)
Screenshot: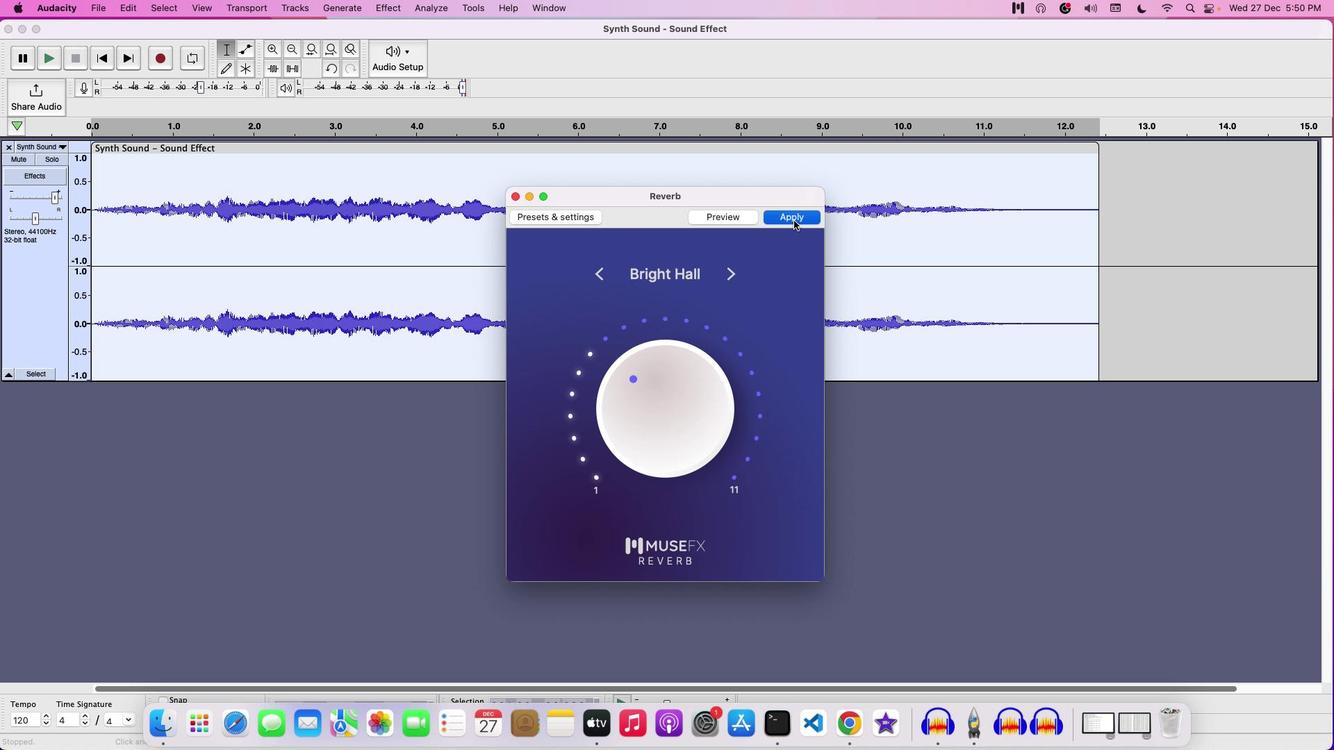 
Action: Mouse moved to (531, 250)
Screenshot: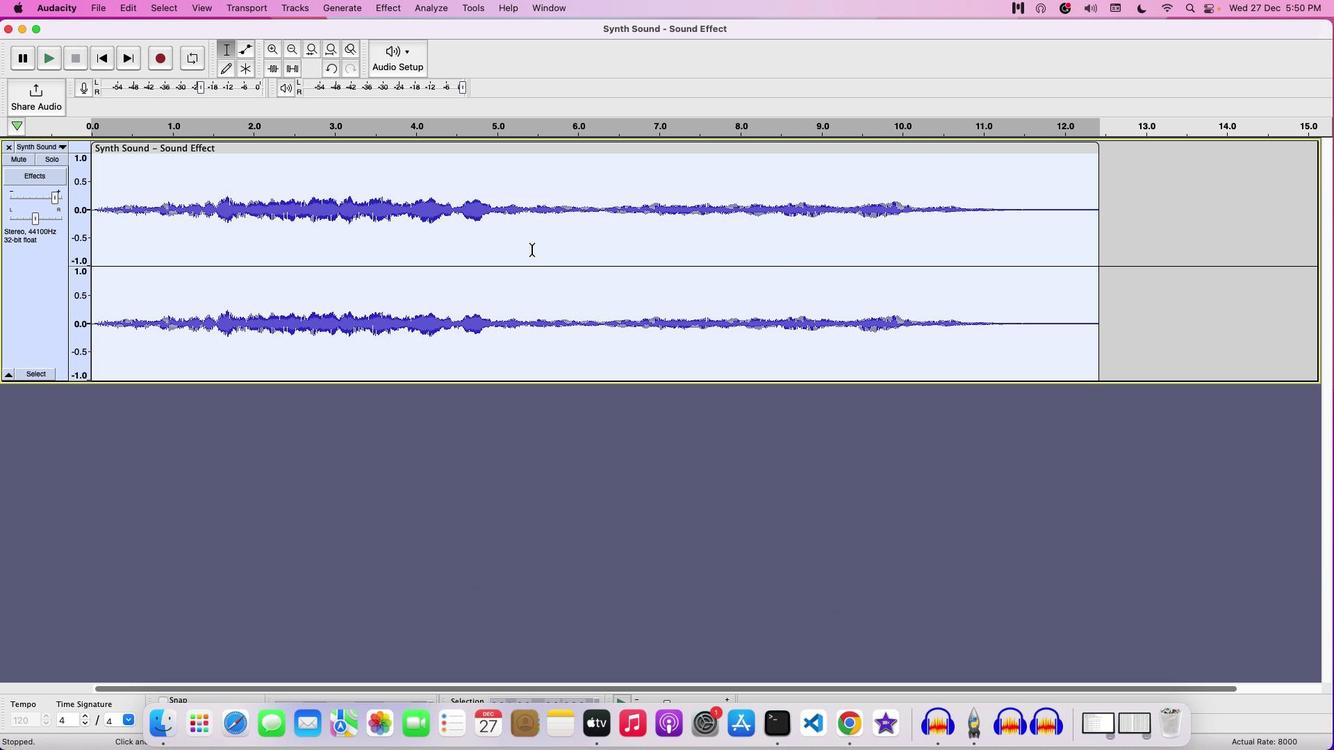 
Action: Key pressed Key.space
Screenshot: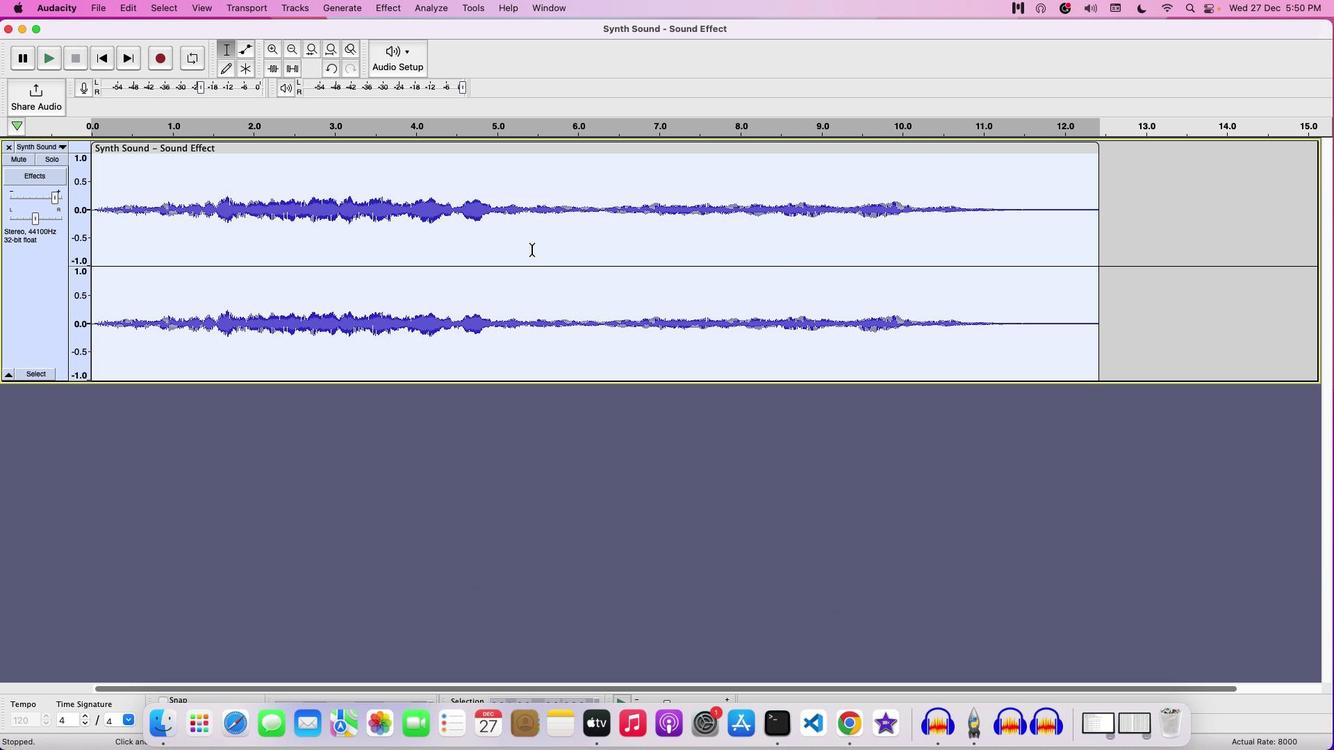 
Action: Mouse moved to (51, 198)
Screenshot: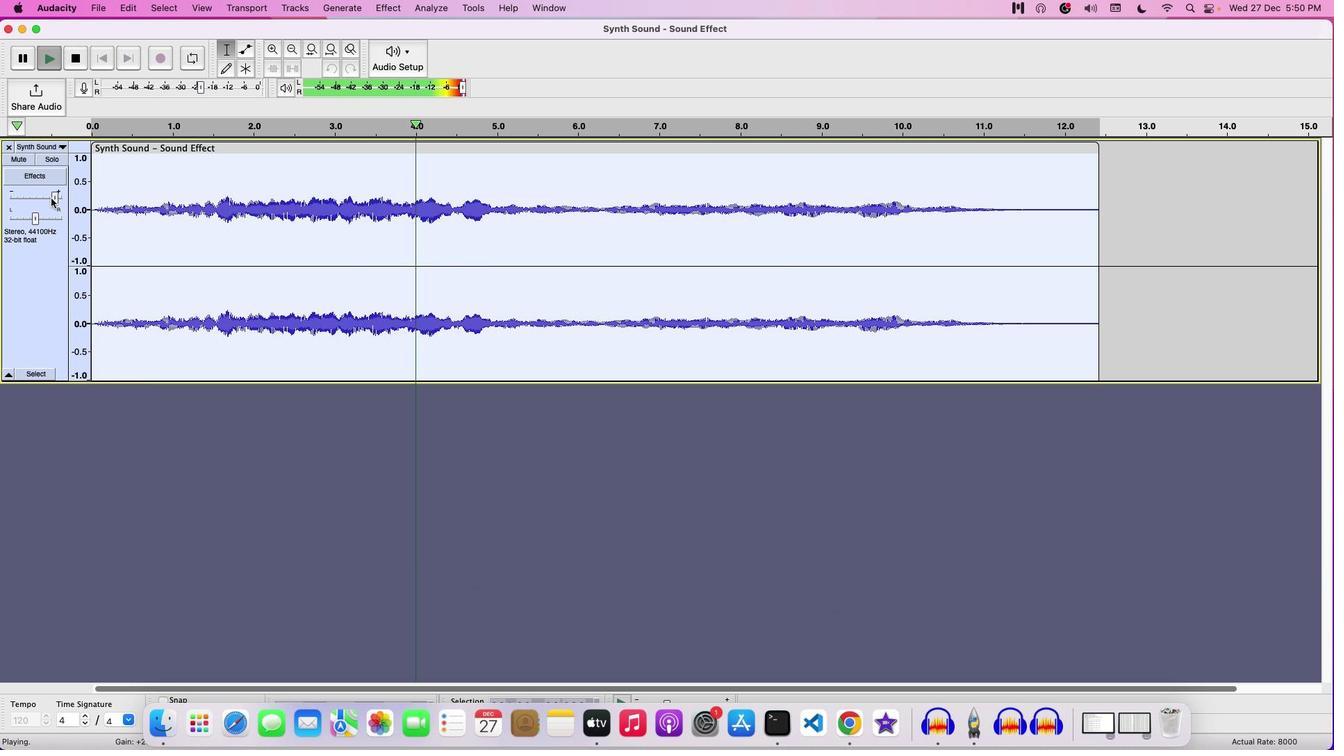 
Action: Mouse pressed left at (51, 198)
Screenshot: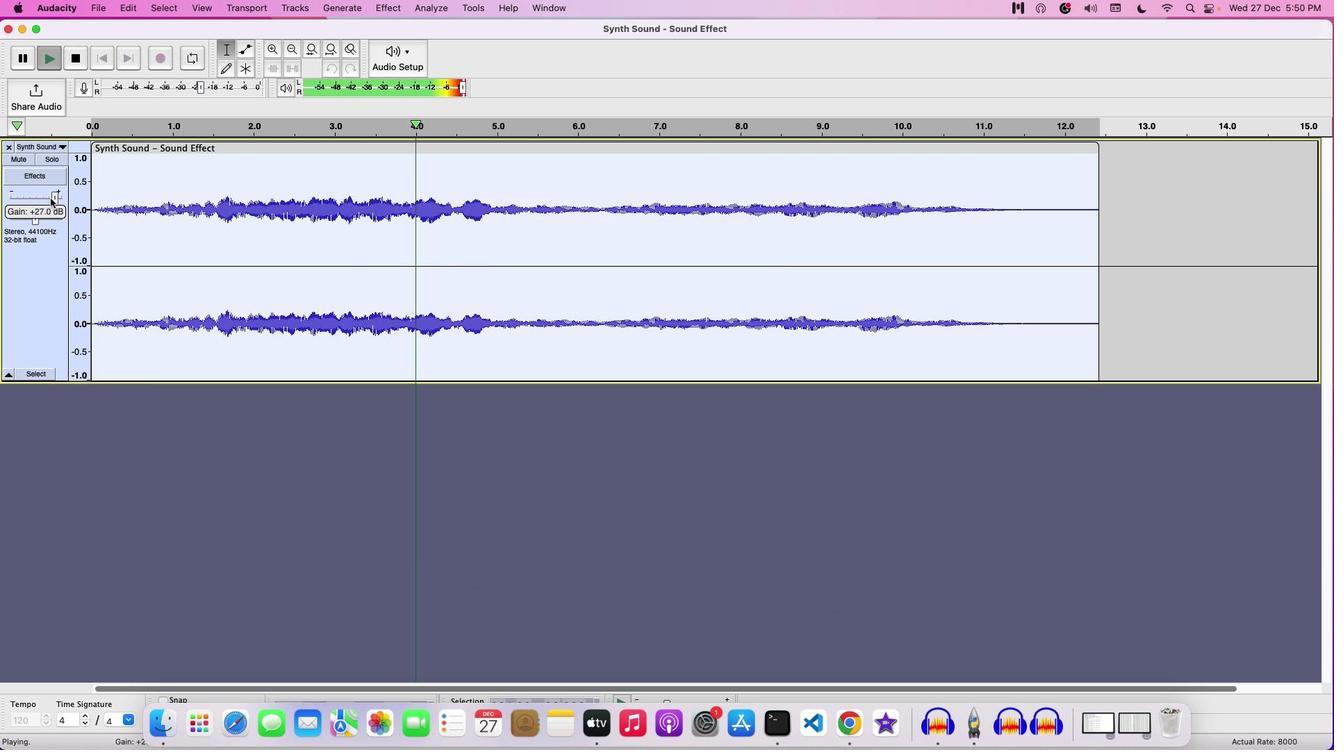 
Action: Mouse moved to (111, 41)
Screenshot: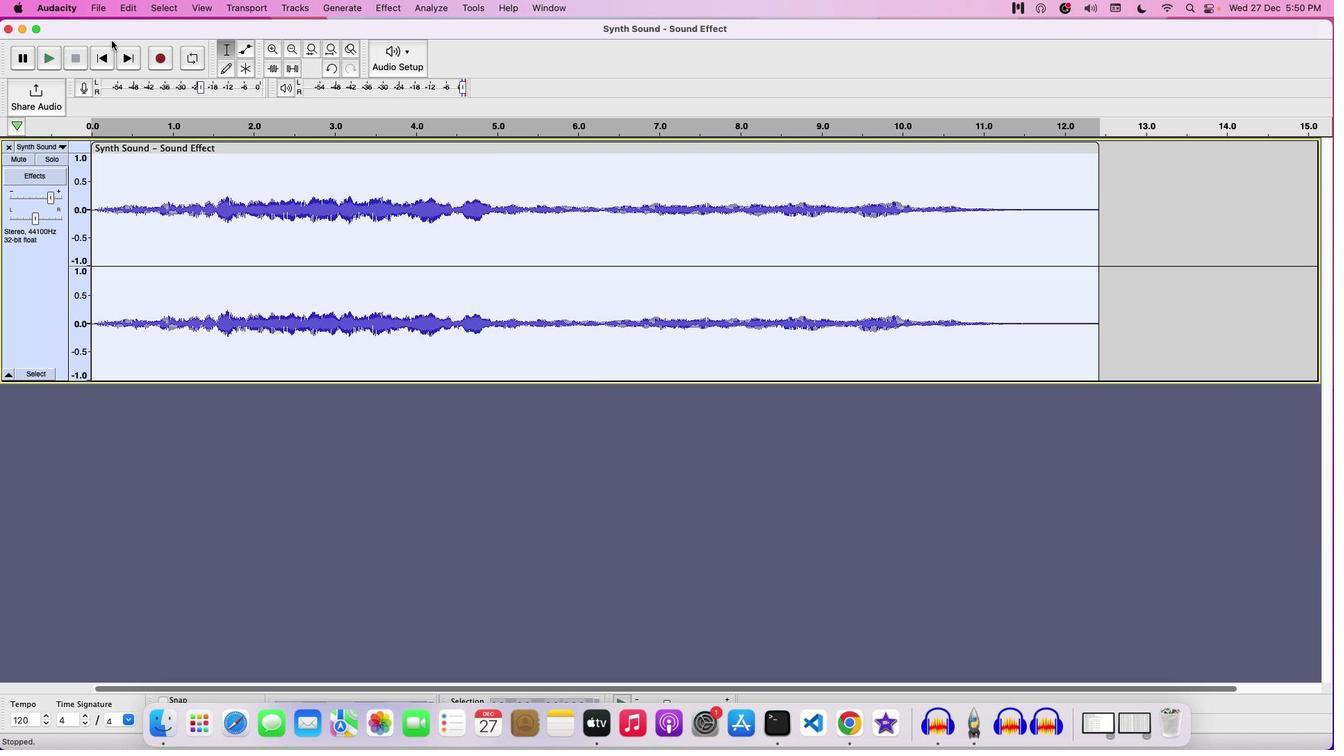 
Action: Key pressed Key.space
Screenshot: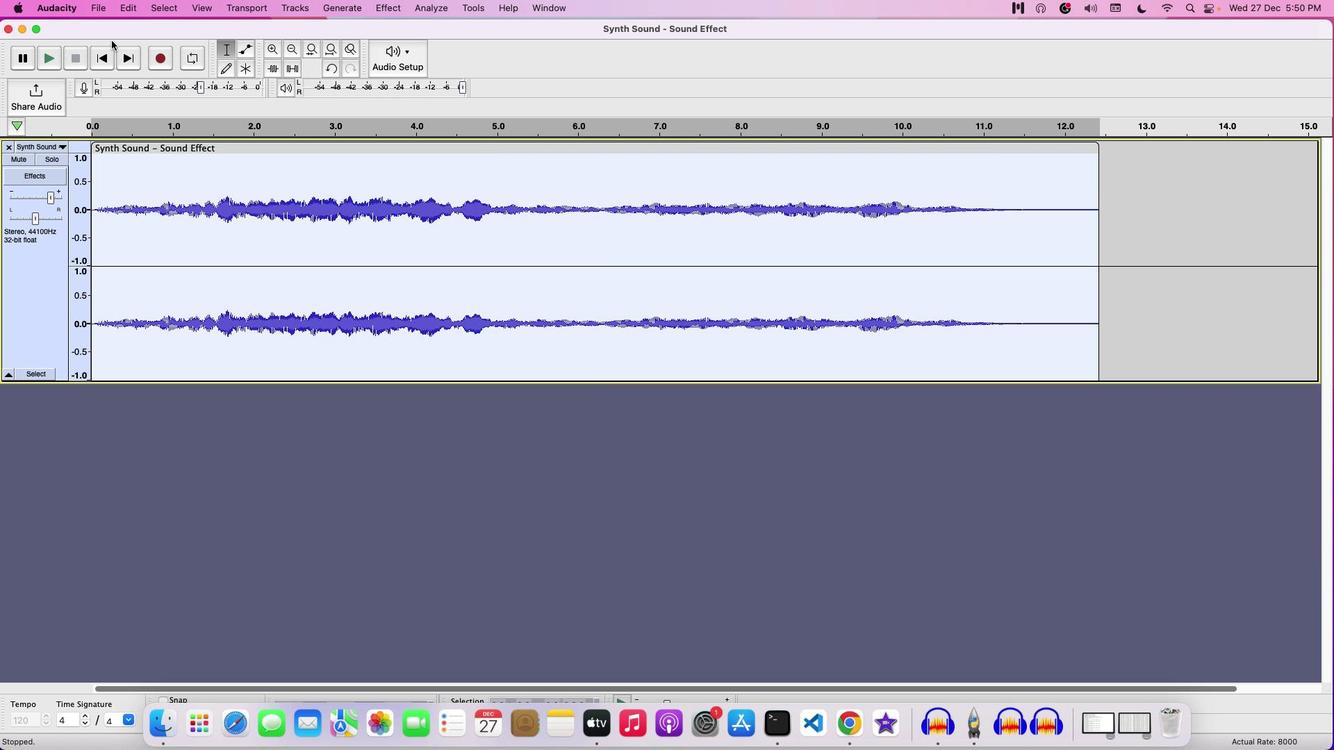
Action: Mouse moved to (387, 9)
Screenshot: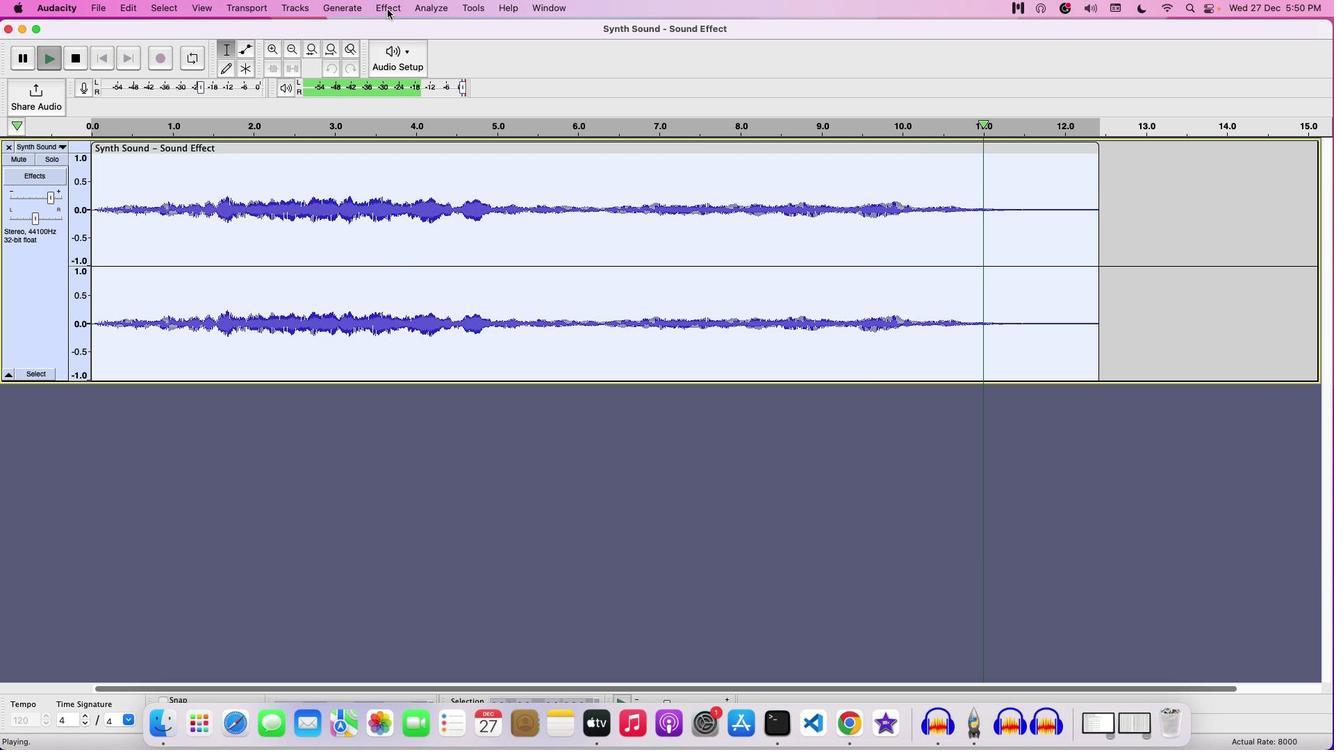 
Action: Mouse pressed left at (387, 9)
Screenshot: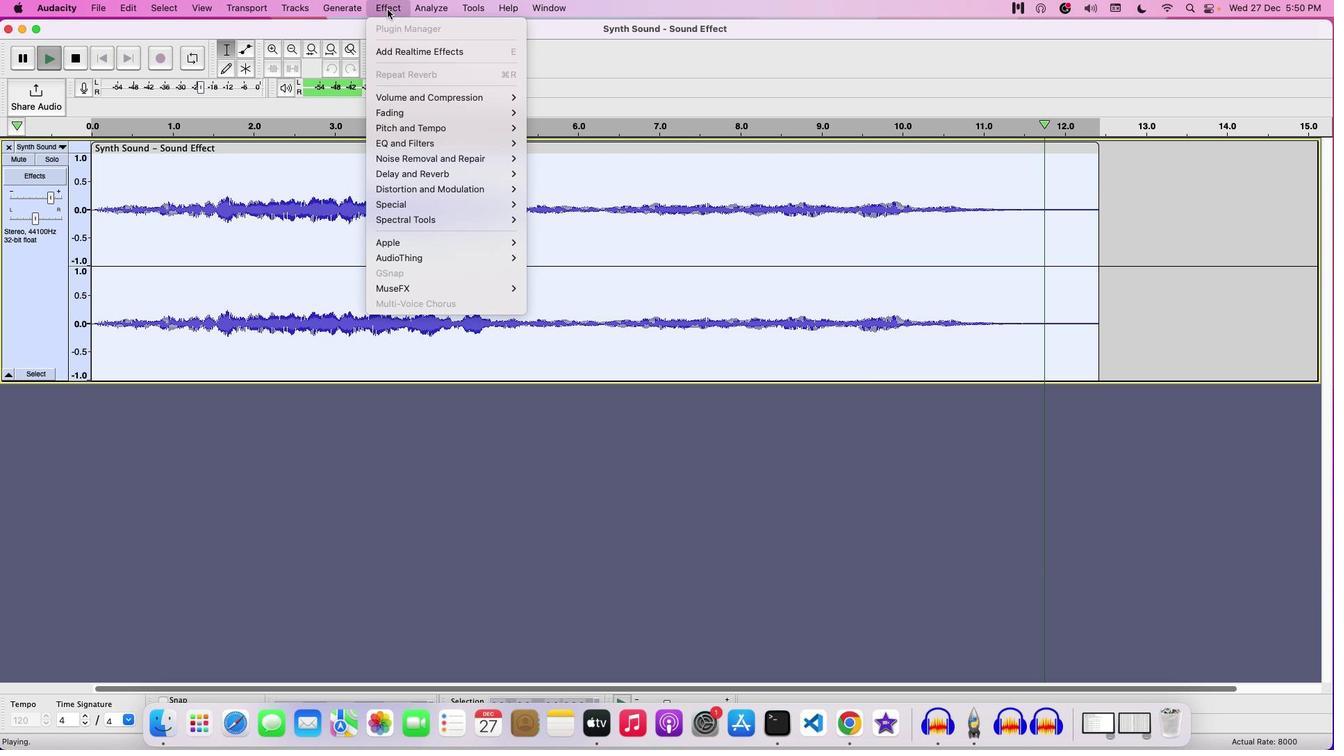 
Action: Mouse moved to (591, 354)
Screenshot: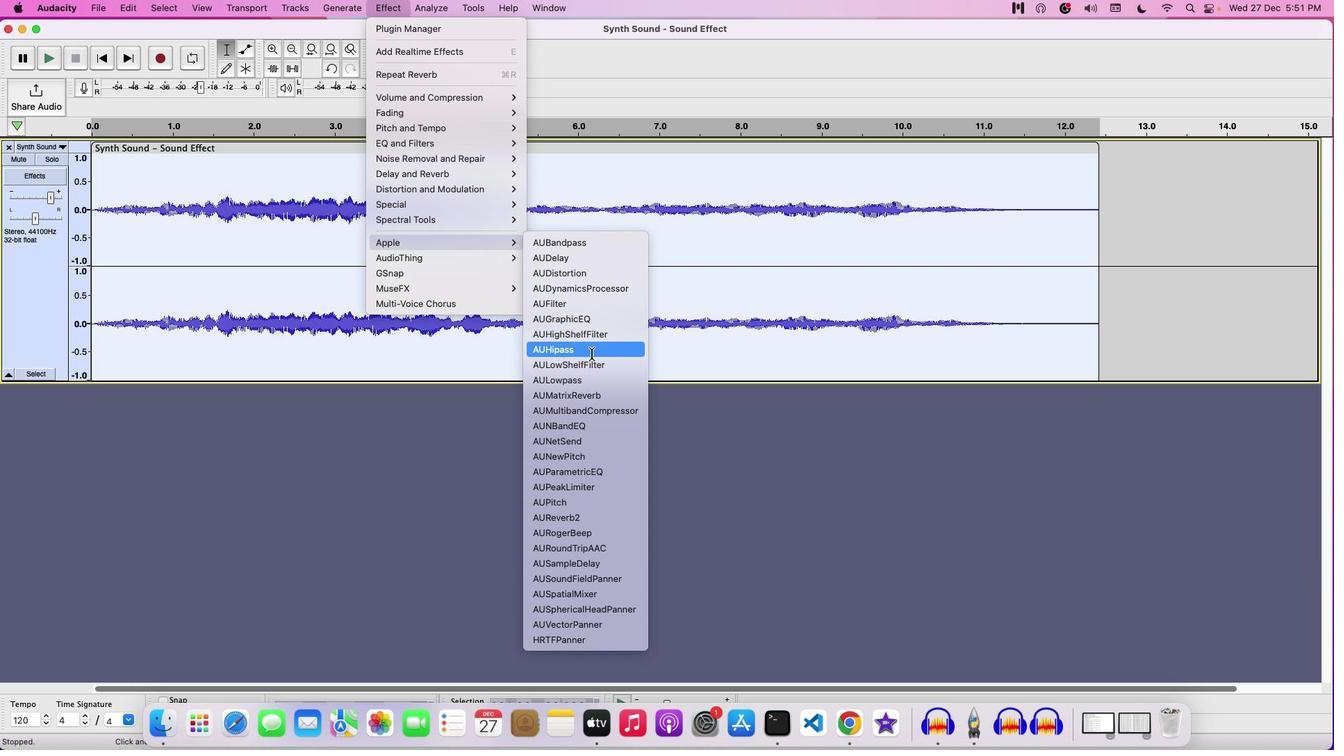 
Action: Mouse pressed left at (591, 354)
Screenshot: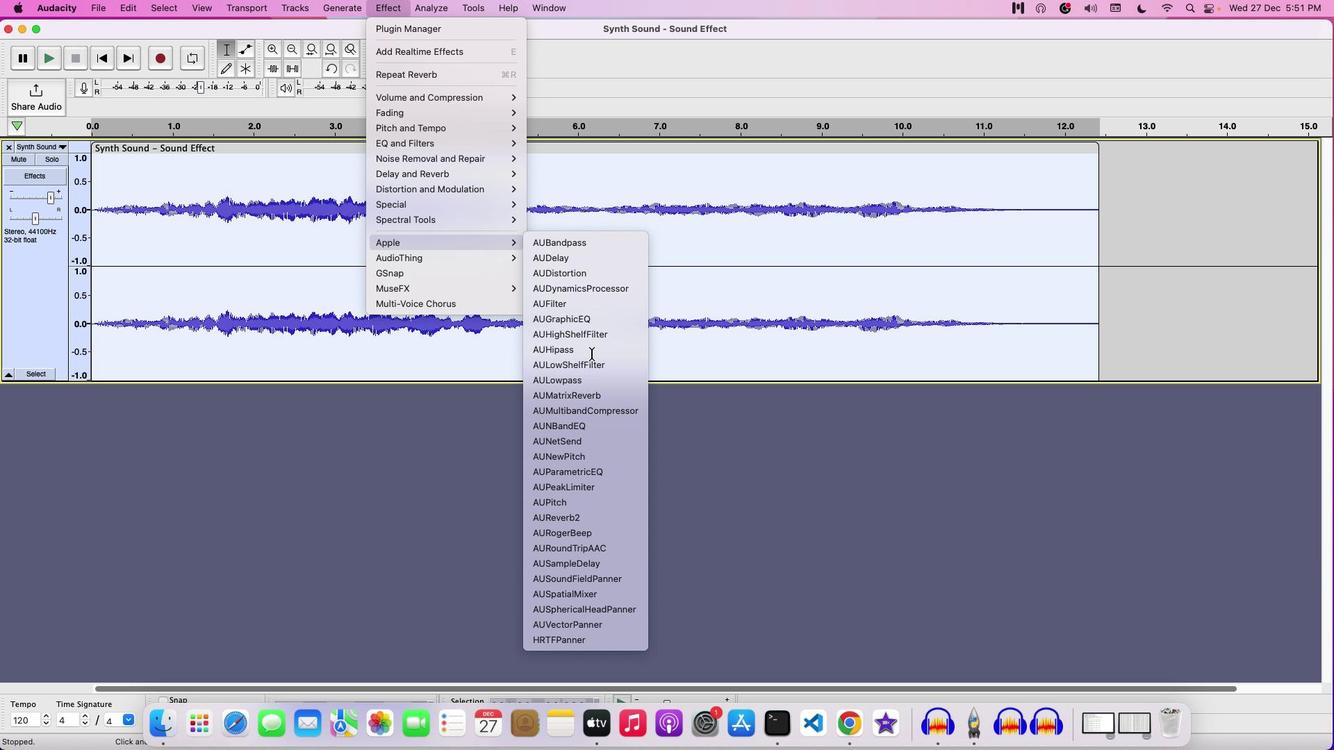 
Action: Mouse moved to (774, 420)
Screenshot: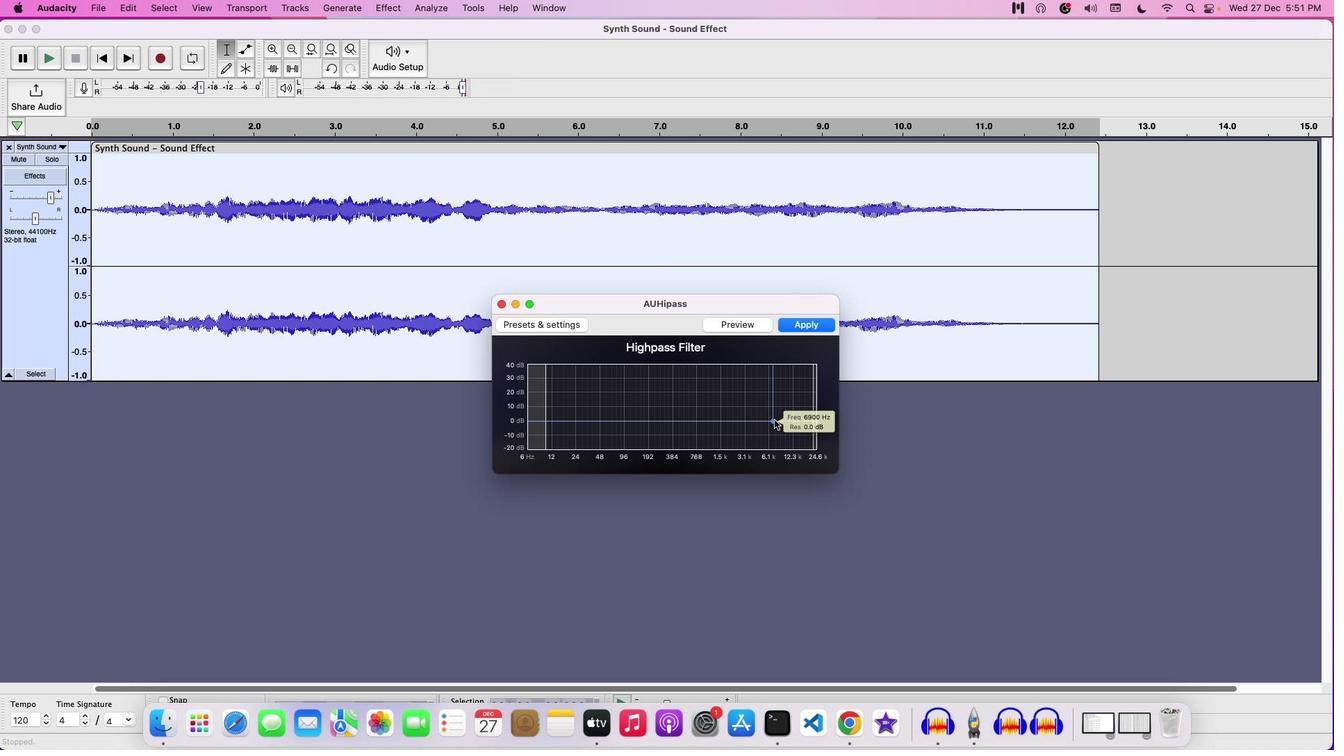 
Action: Mouse pressed left at (774, 420)
Screenshot: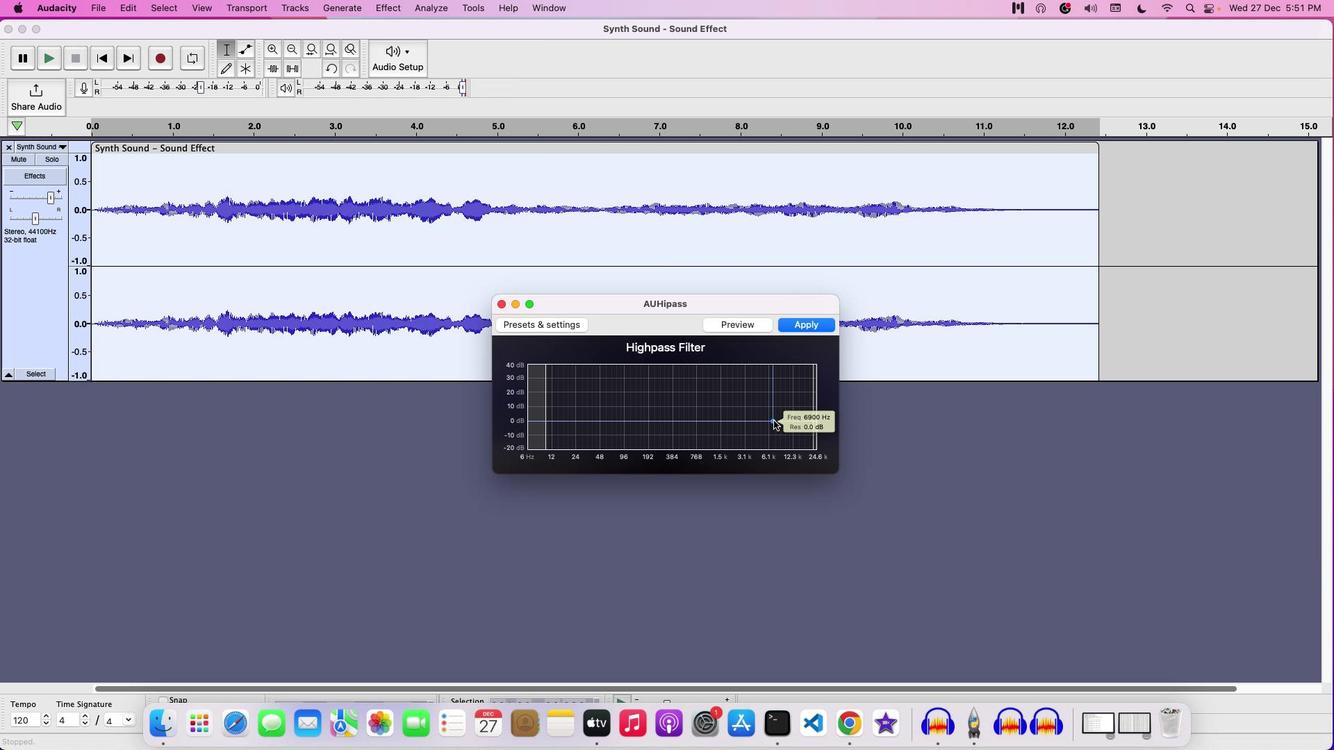 
Action: Mouse moved to (672, 415)
Screenshot: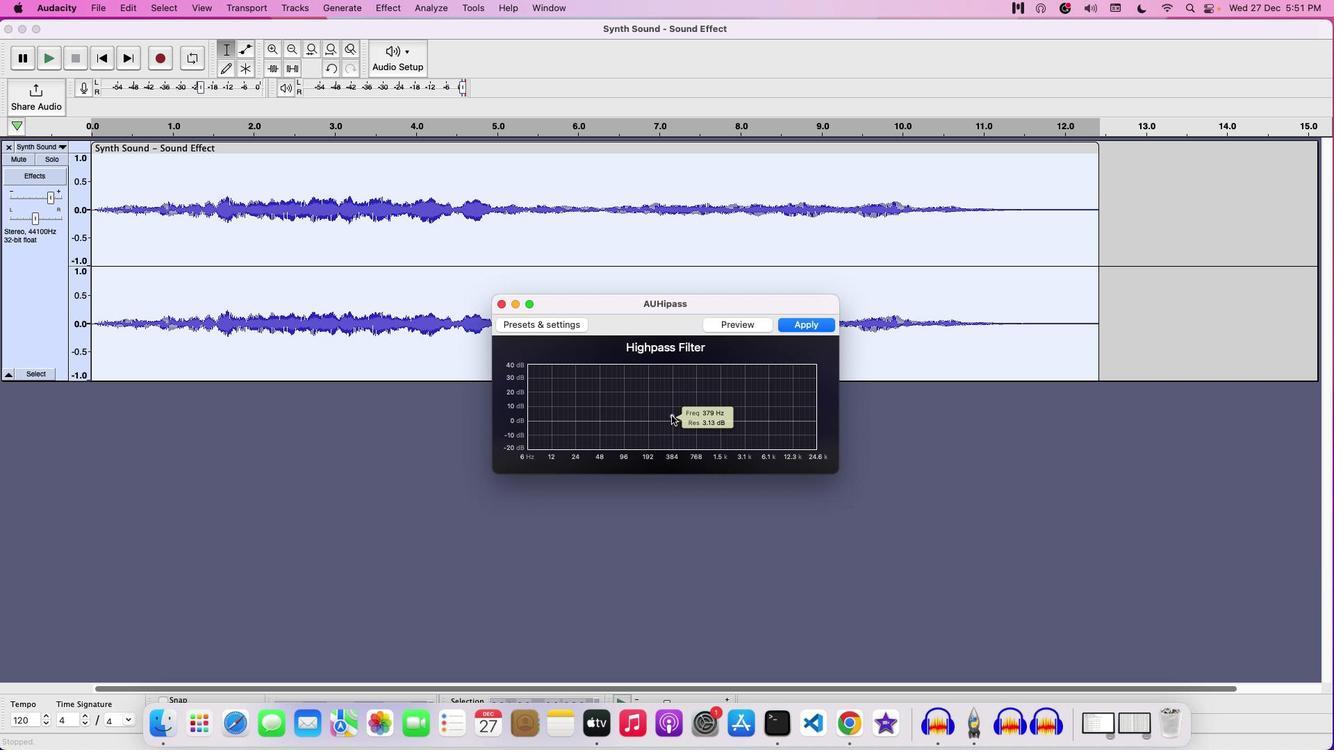 
Action: Mouse pressed left at (672, 415)
Screenshot: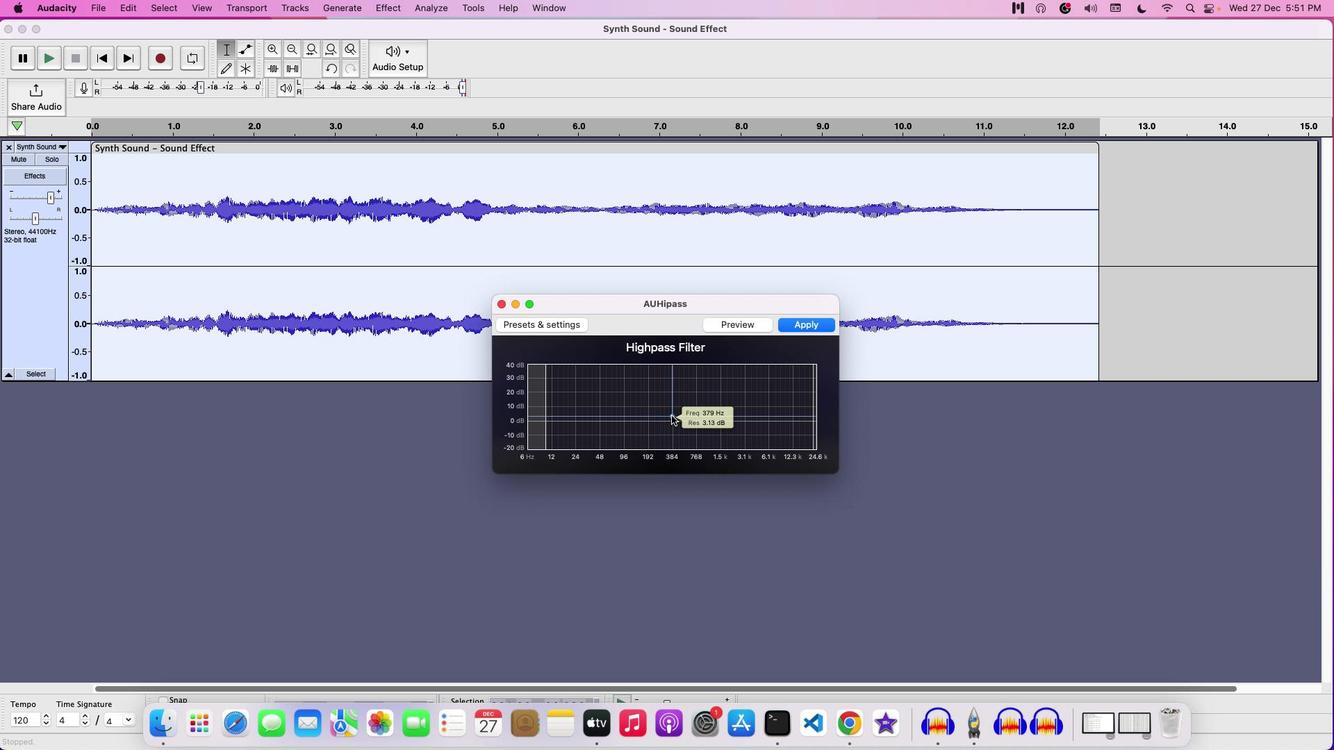 
Action: Mouse moved to (550, 435)
Screenshot: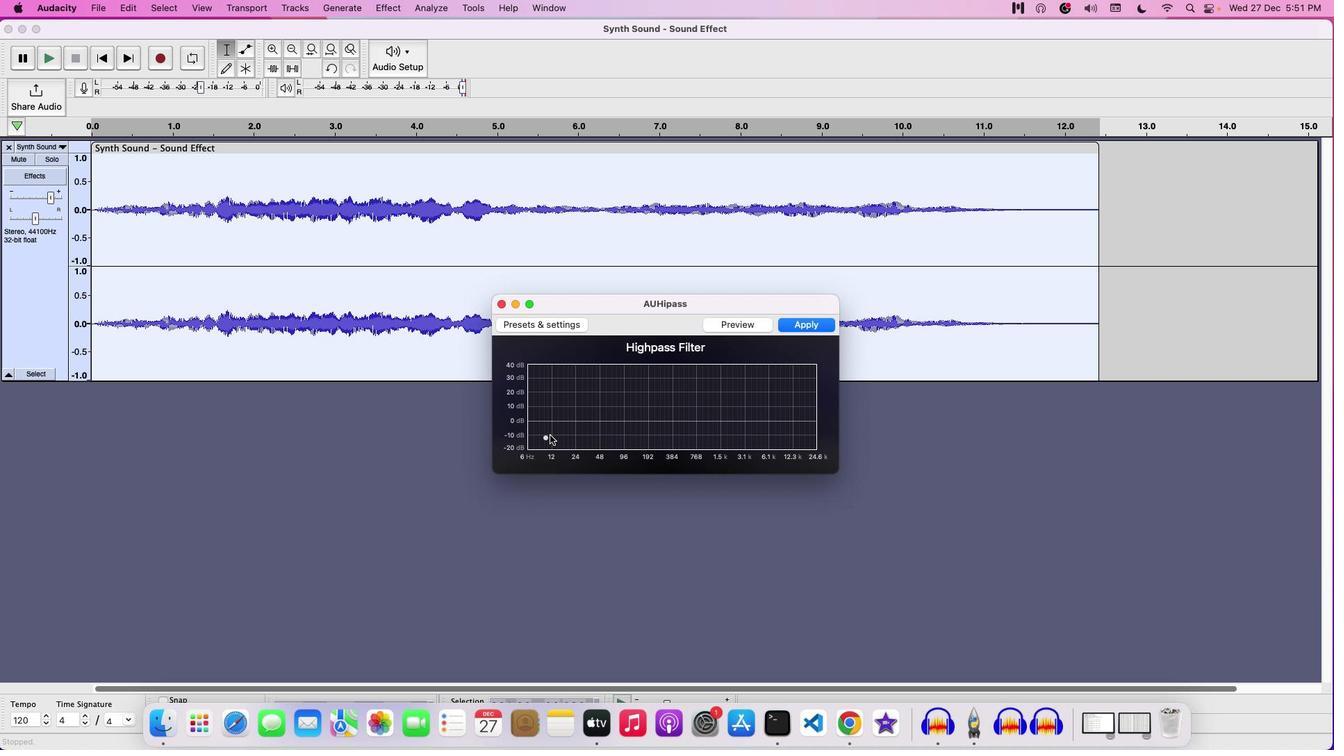 
Action: Mouse pressed left at (550, 435)
Screenshot: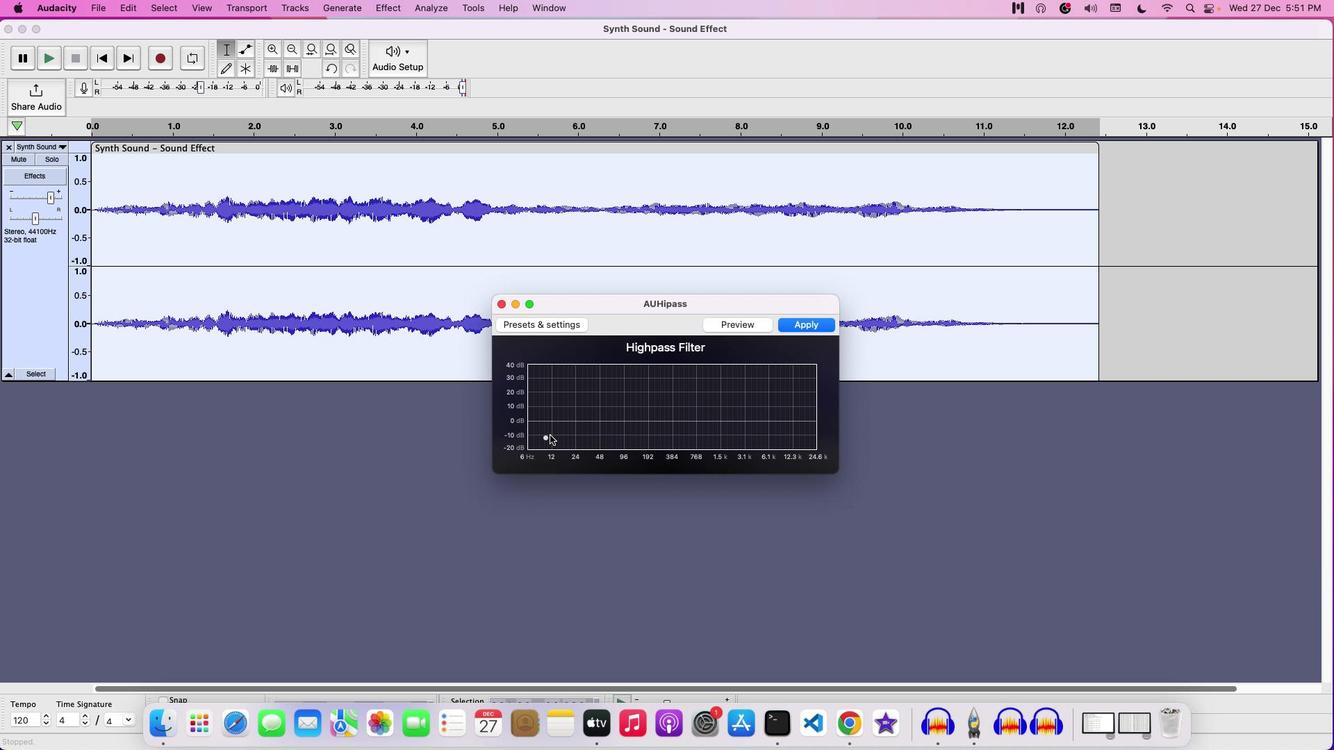 
Action: Mouse moved to (547, 438)
Screenshot: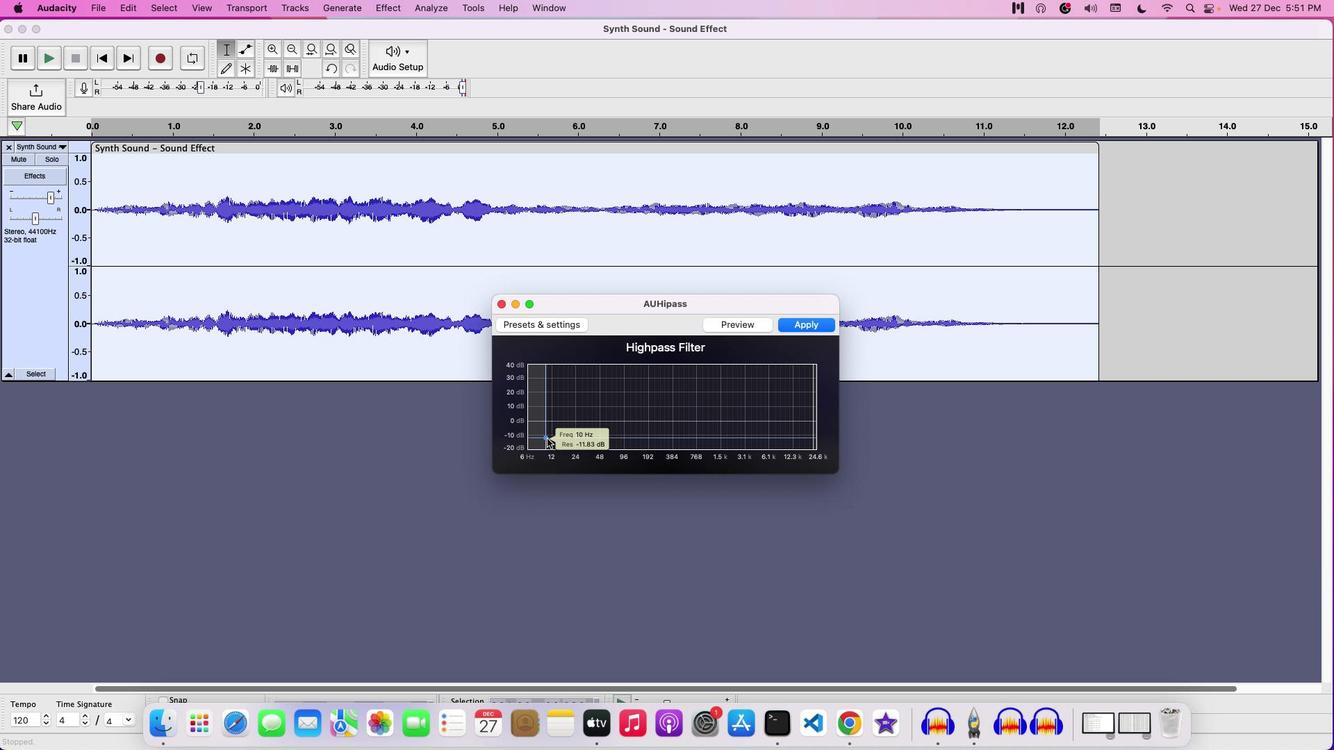 
Action: Mouse pressed left at (547, 438)
Screenshot: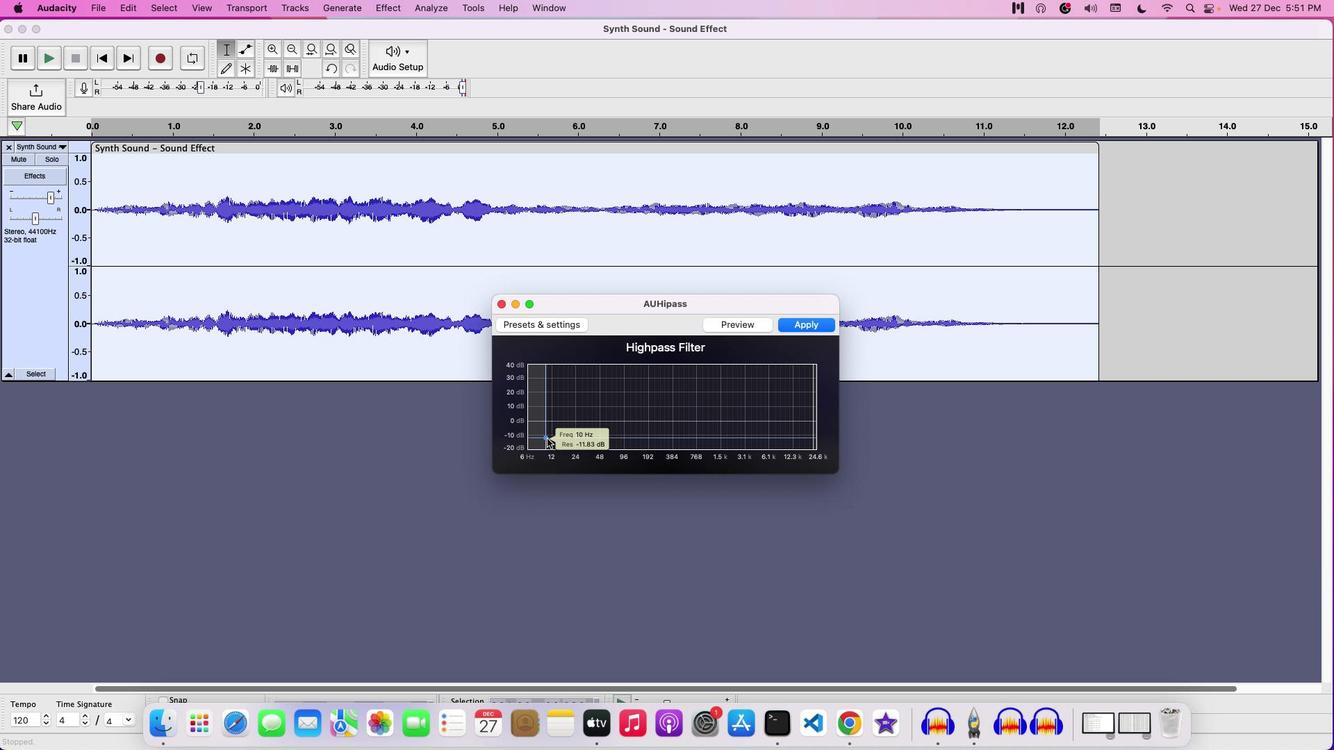 
Action: Mouse moved to (552, 434)
Screenshot: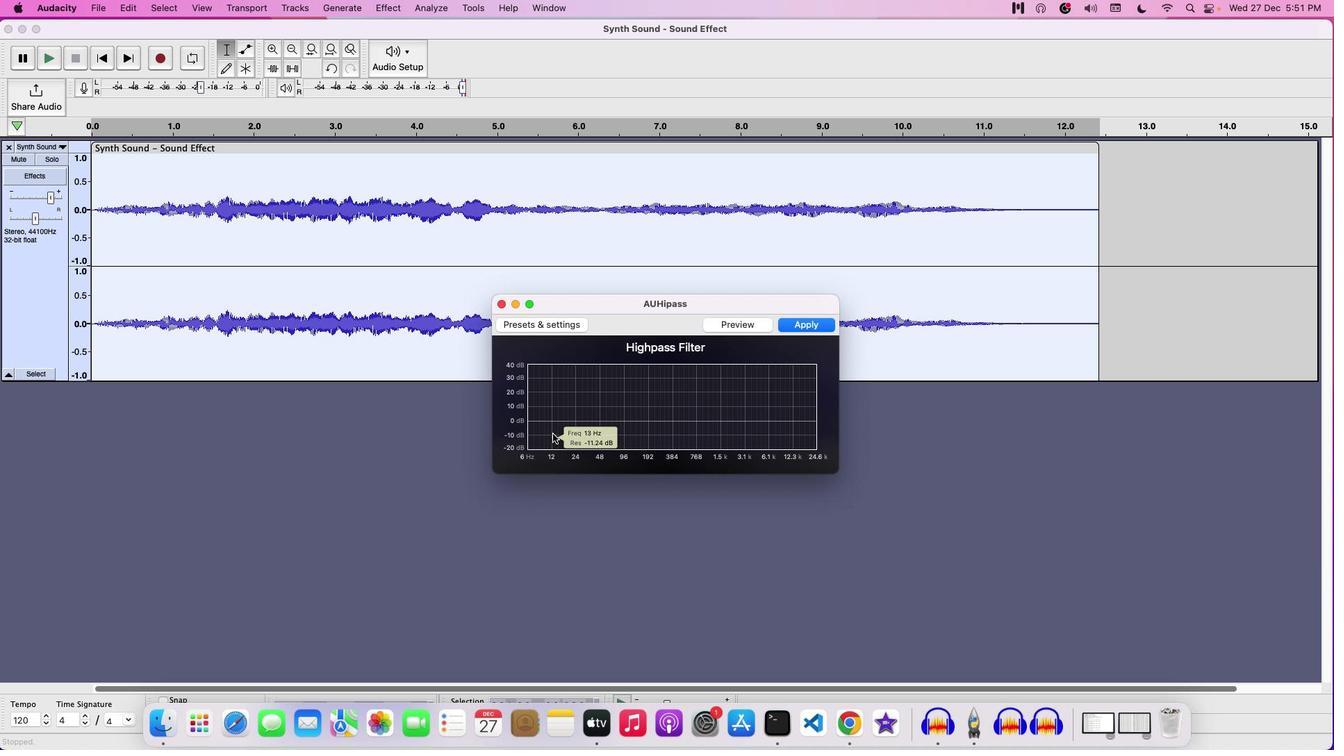 
Action: Mouse pressed left at (552, 434)
Screenshot: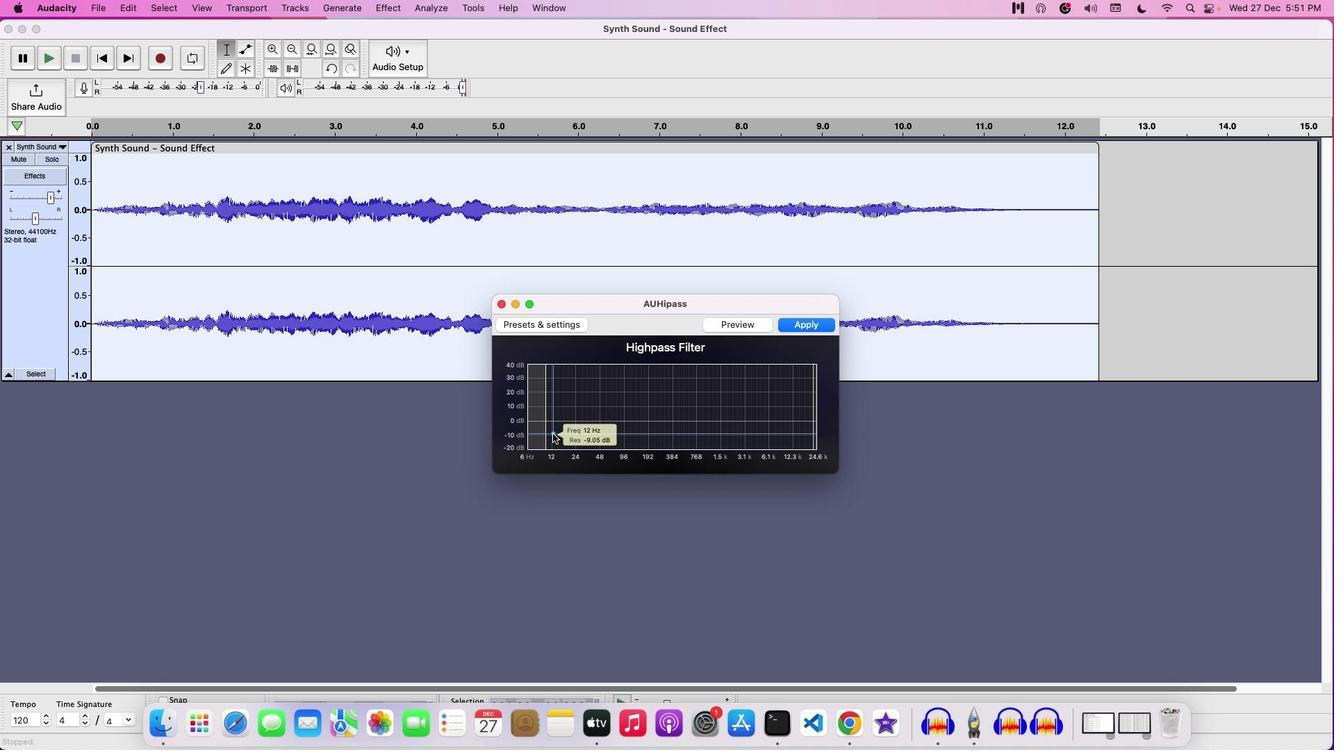 
Action: Mouse moved to (552, 434)
Screenshot: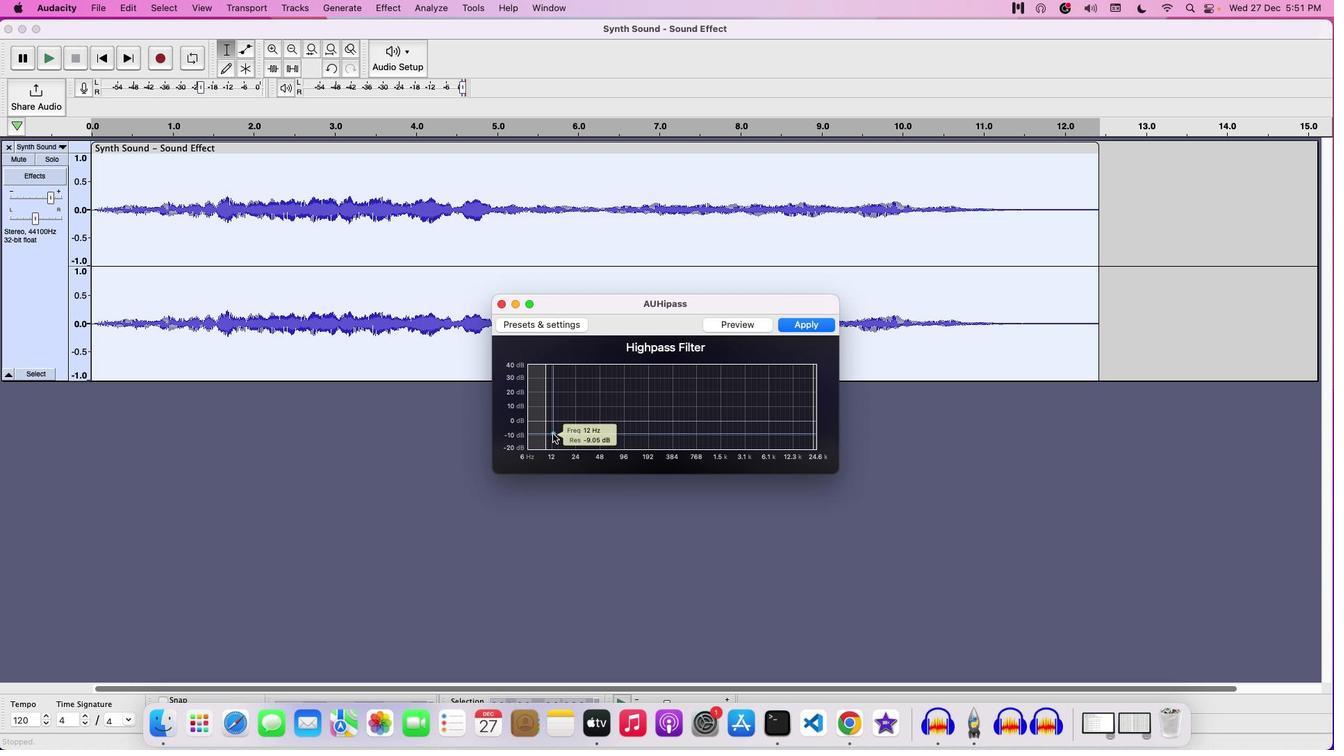 
Action: Mouse pressed left at (552, 434)
Screenshot: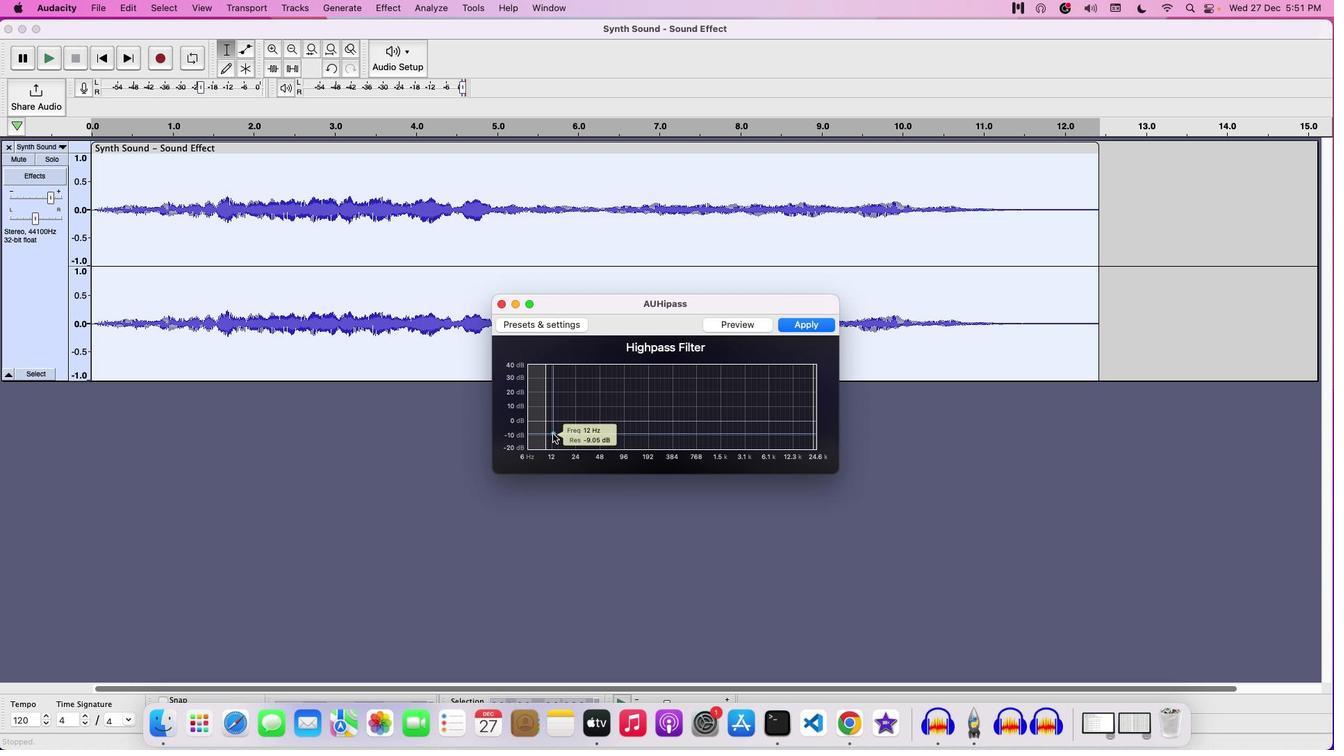 
Action: Mouse moved to (563, 430)
Screenshot: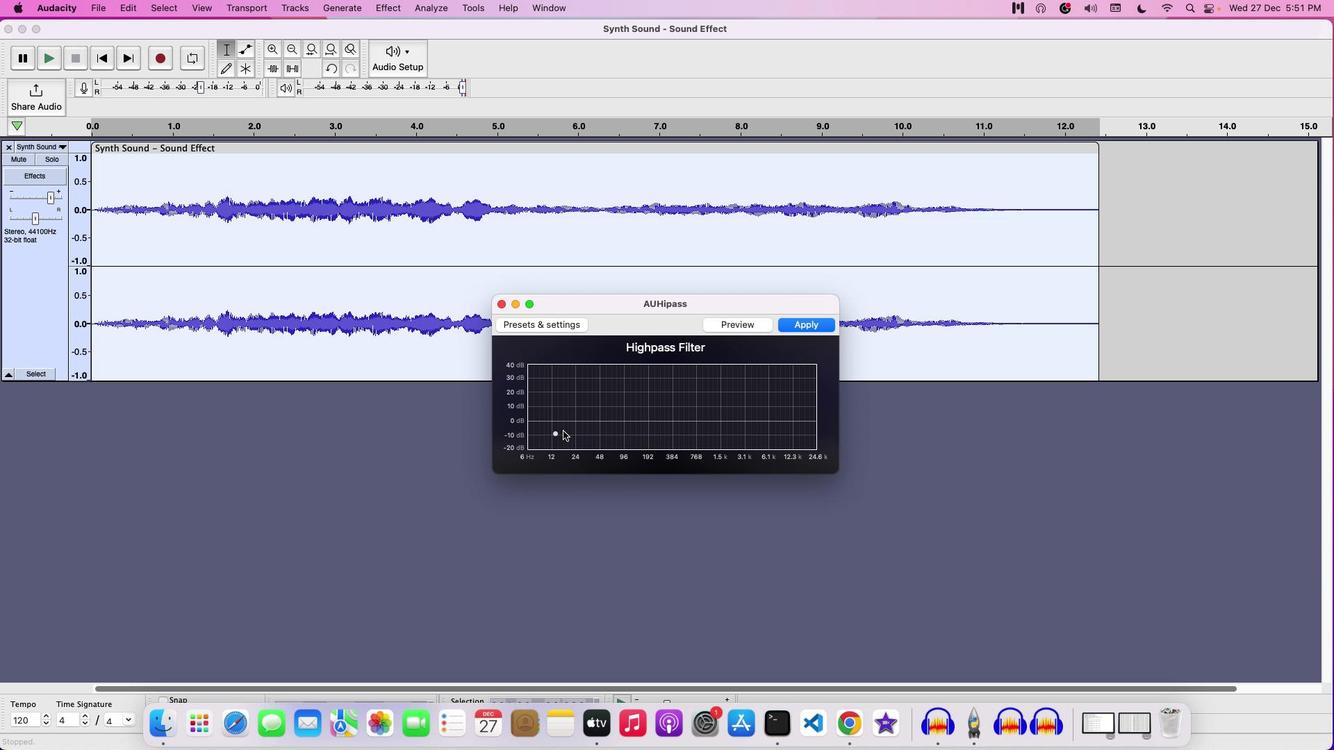 
Action: Mouse pressed left at (563, 430)
Screenshot: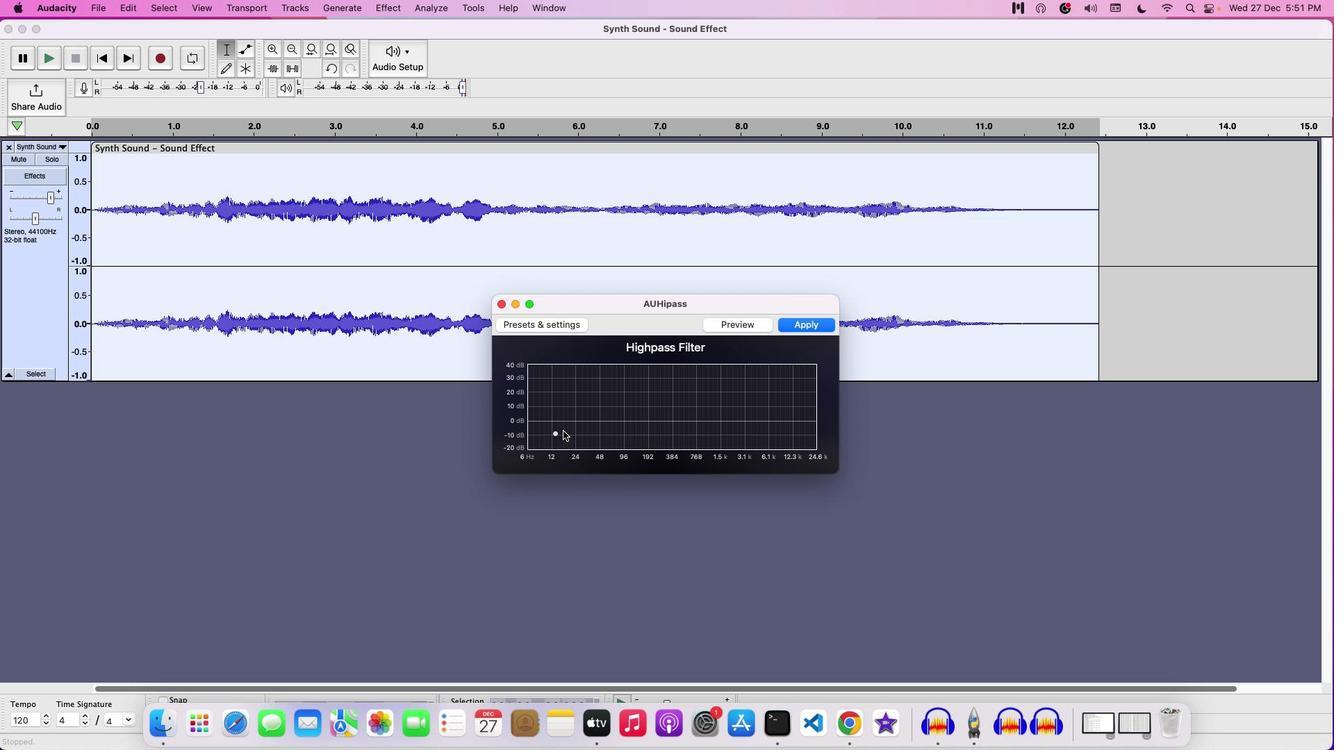 
Action: Mouse moved to (562, 432)
Screenshot: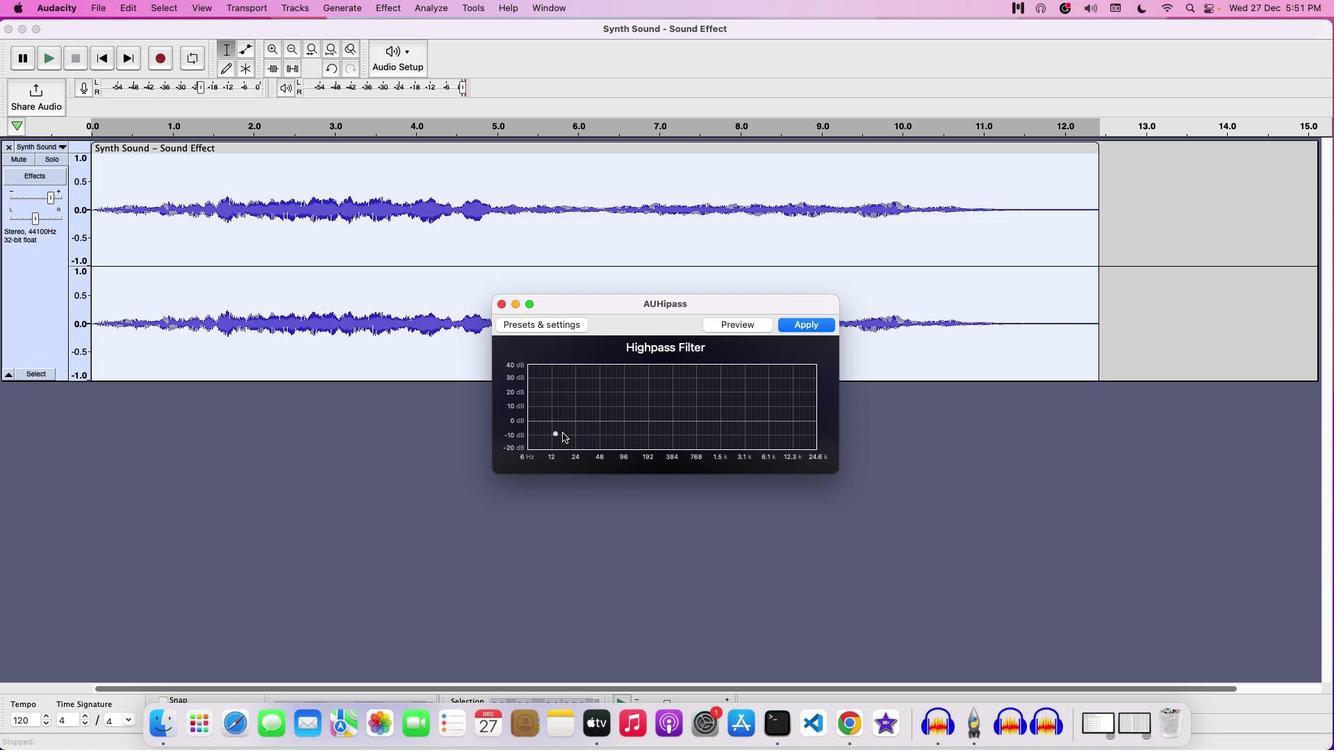 
Action: Mouse pressed left at (562, 432)
Screenshot: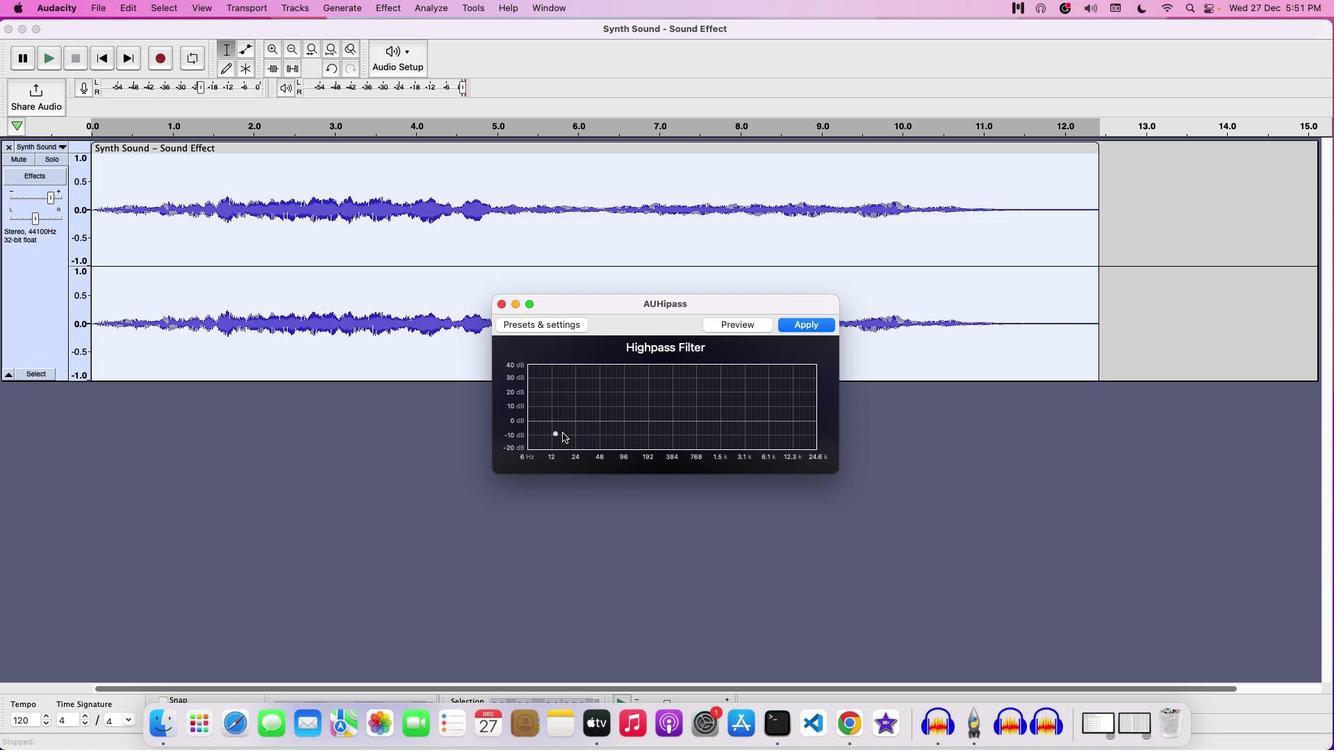 
Action: Mouse moved to (563, 435)
Screenshot: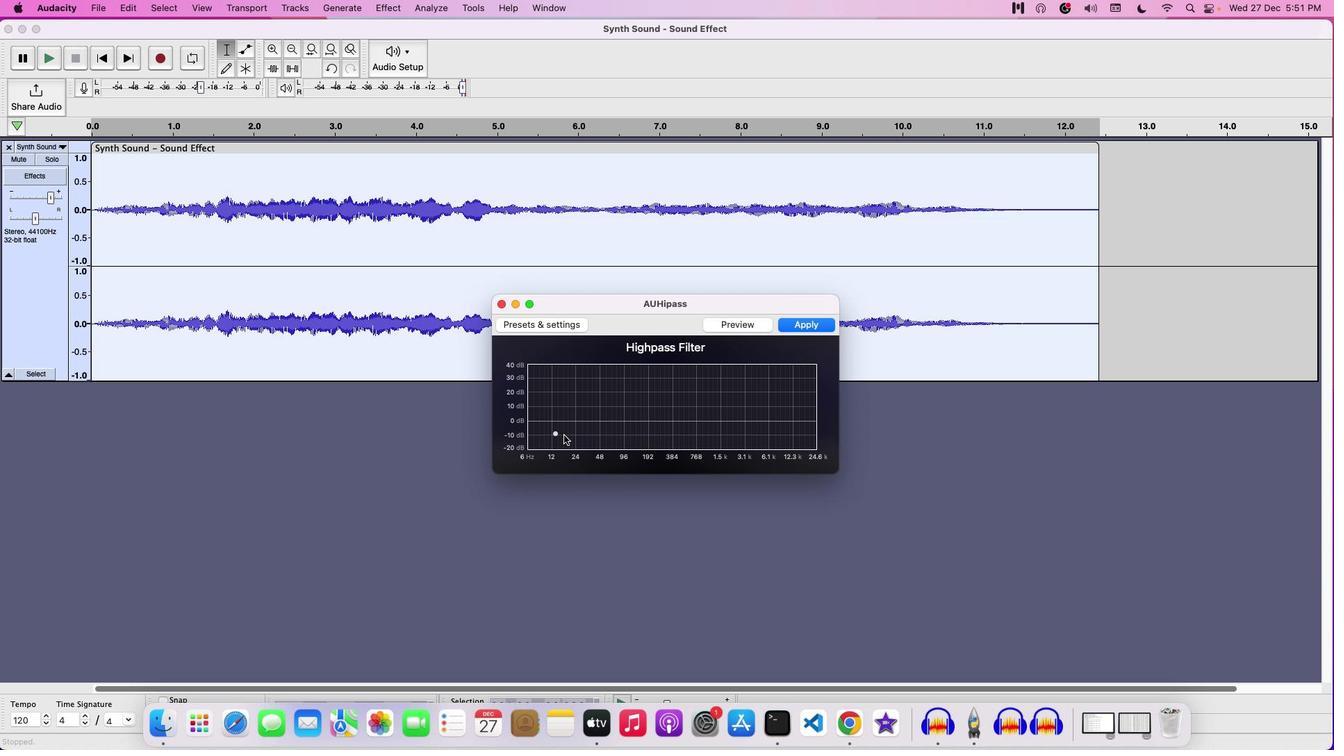 
Action: Mouse pressed left at (563, 435)
Screenshot: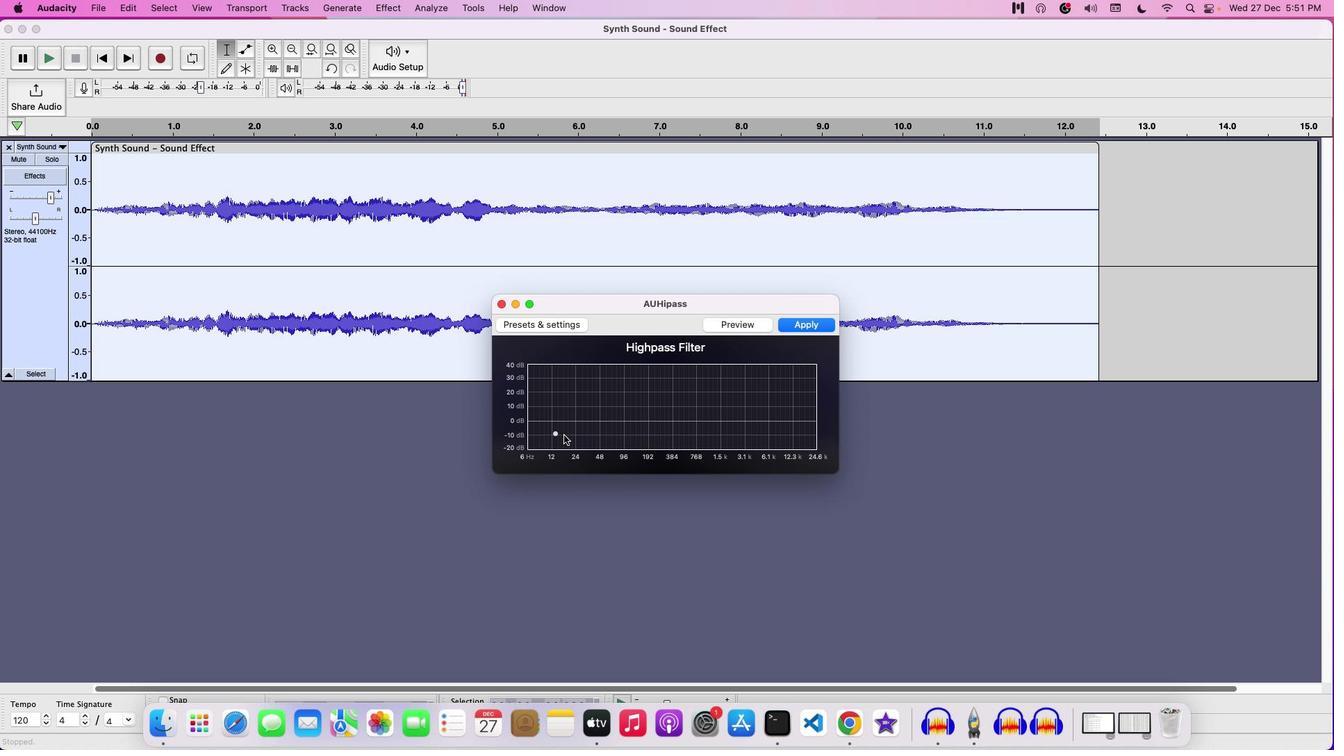
Action: Mouse moved to (555, 435)
Screenshot: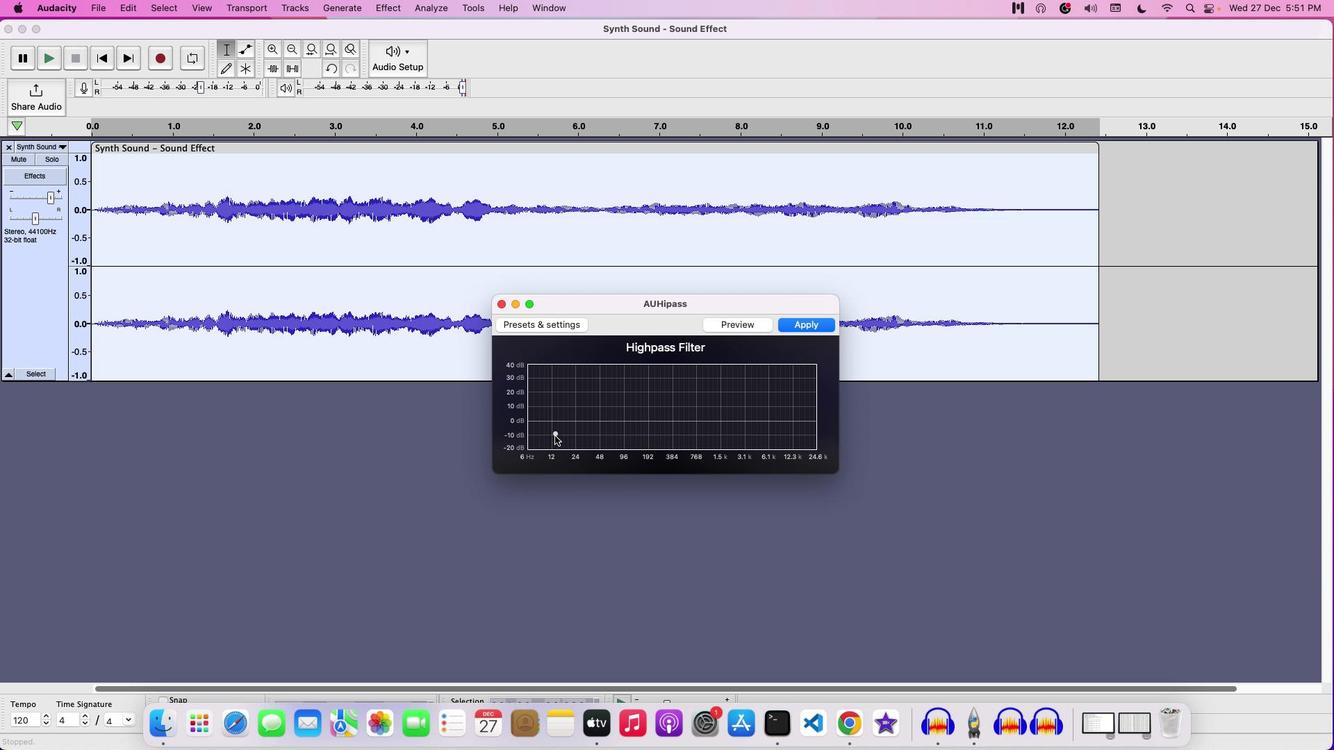 
Action: Mouse pressed left at (555, 435)
Screenshot: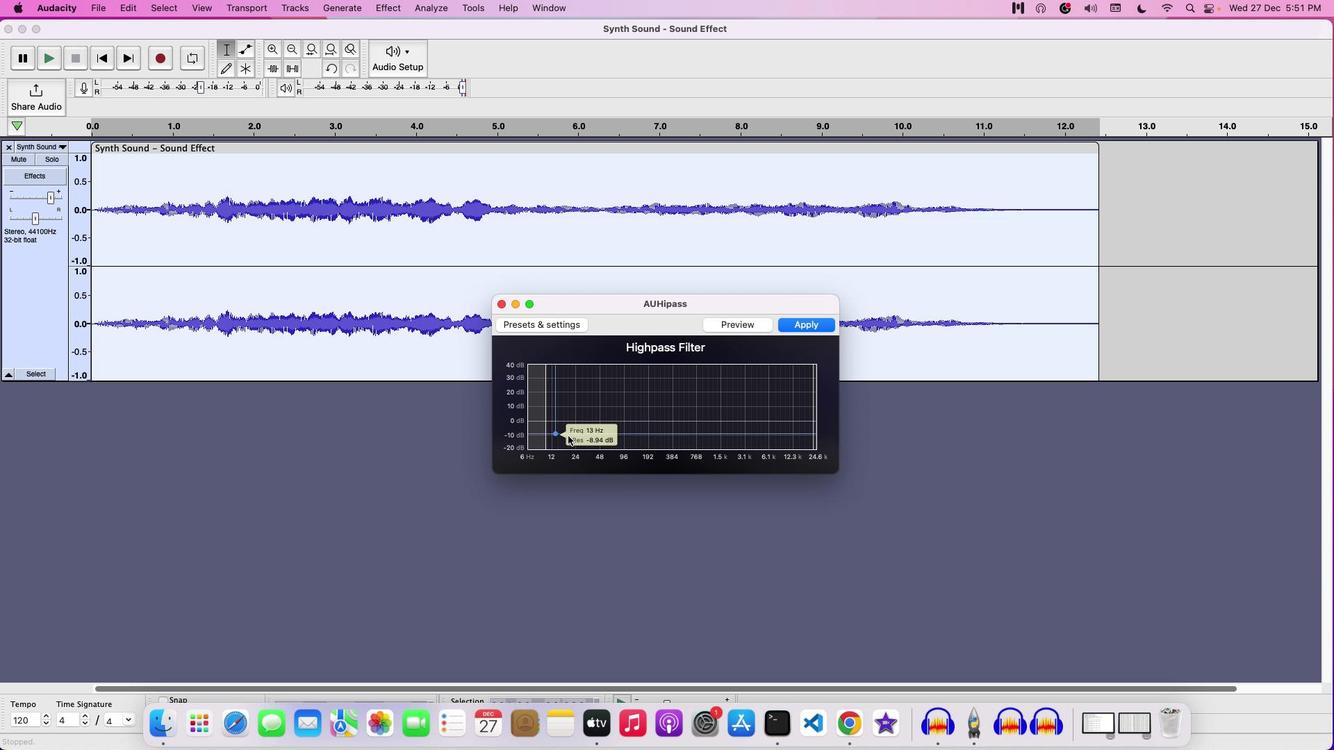 
Action: Mouse moved to (754, 323)
Screenshot: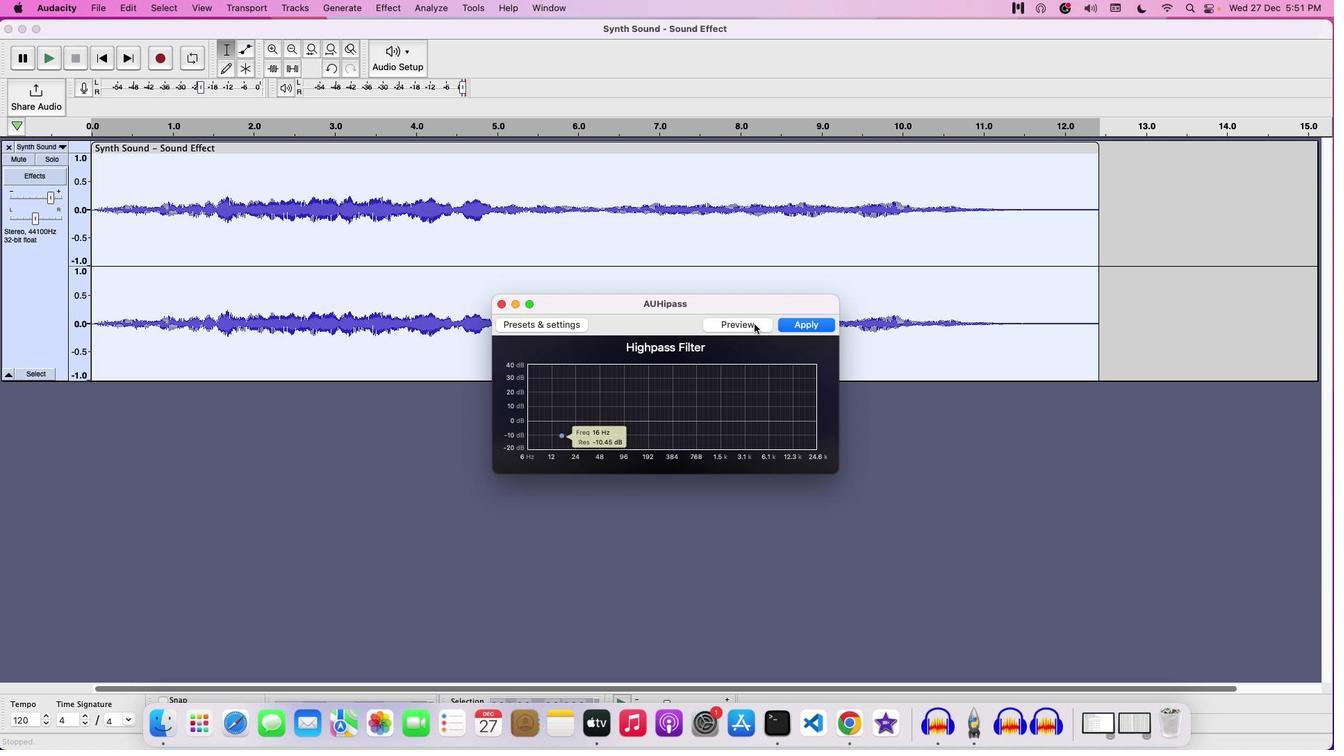 
Action: Mouse pressed left at (754, 323)
Screenshot: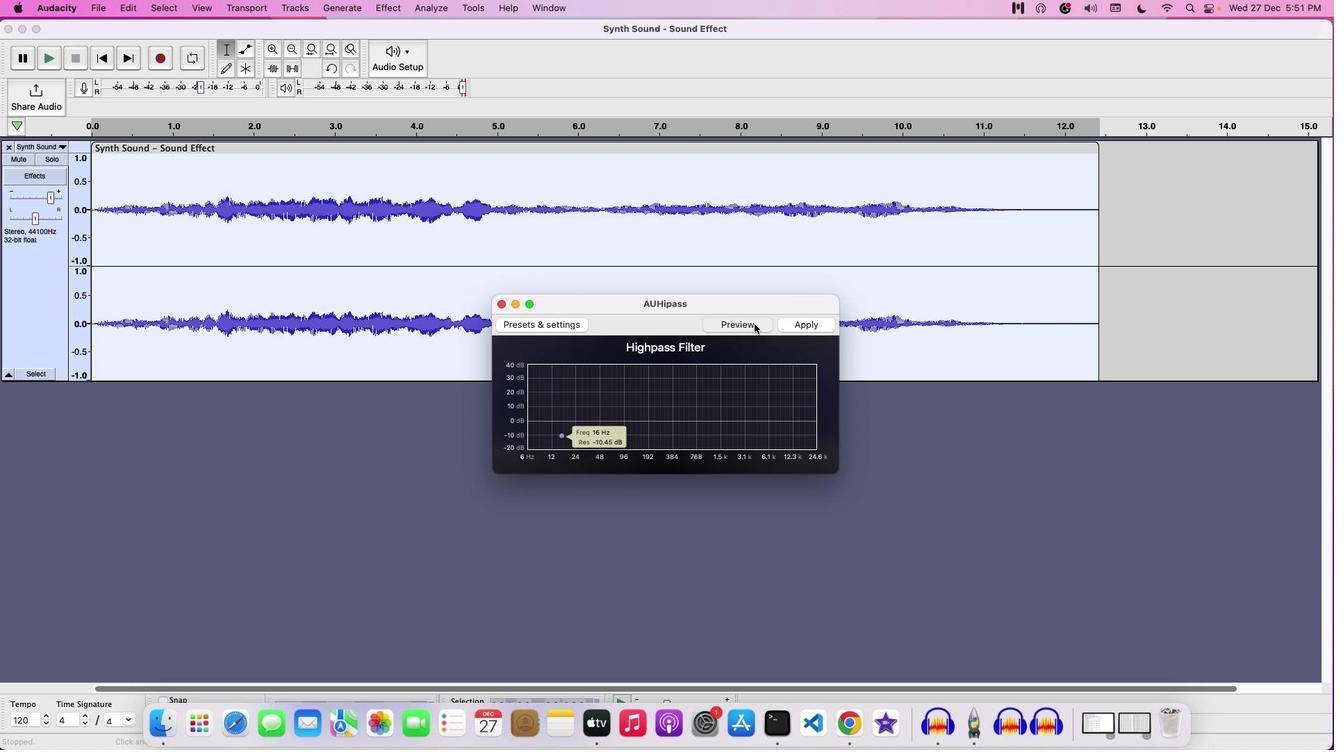 
Action: Mouse moved to (797, 324)
Screenshot: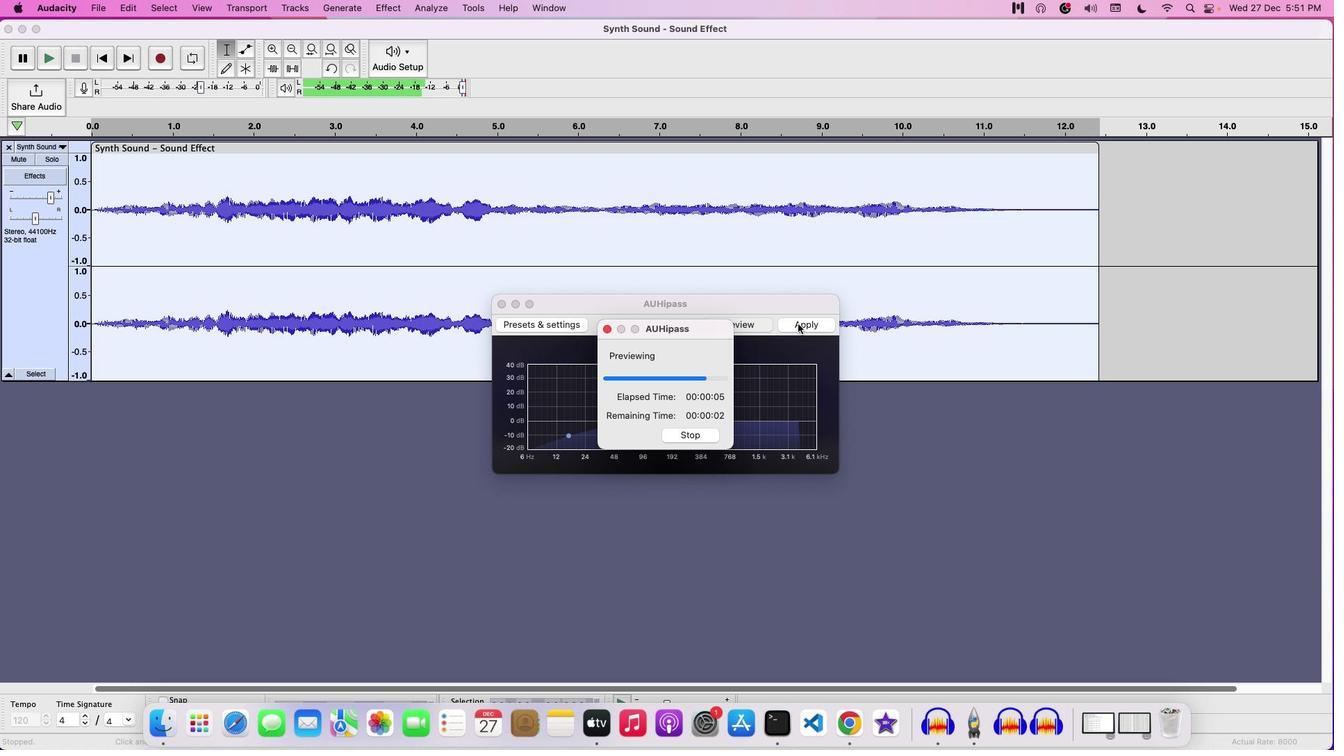 
Action: Mouse pressed left at (797, 324)
Screenshot: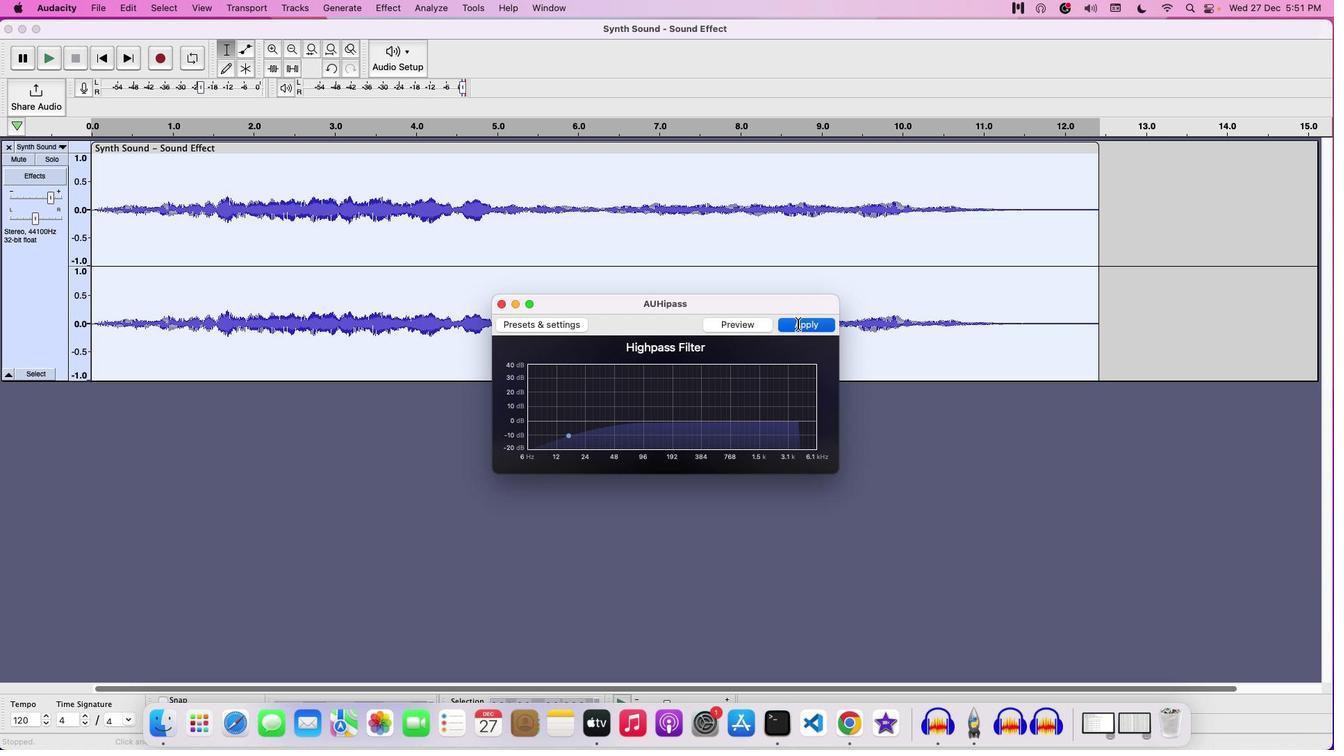 
Action: Mouse moved to (387, 11)
Screenshot: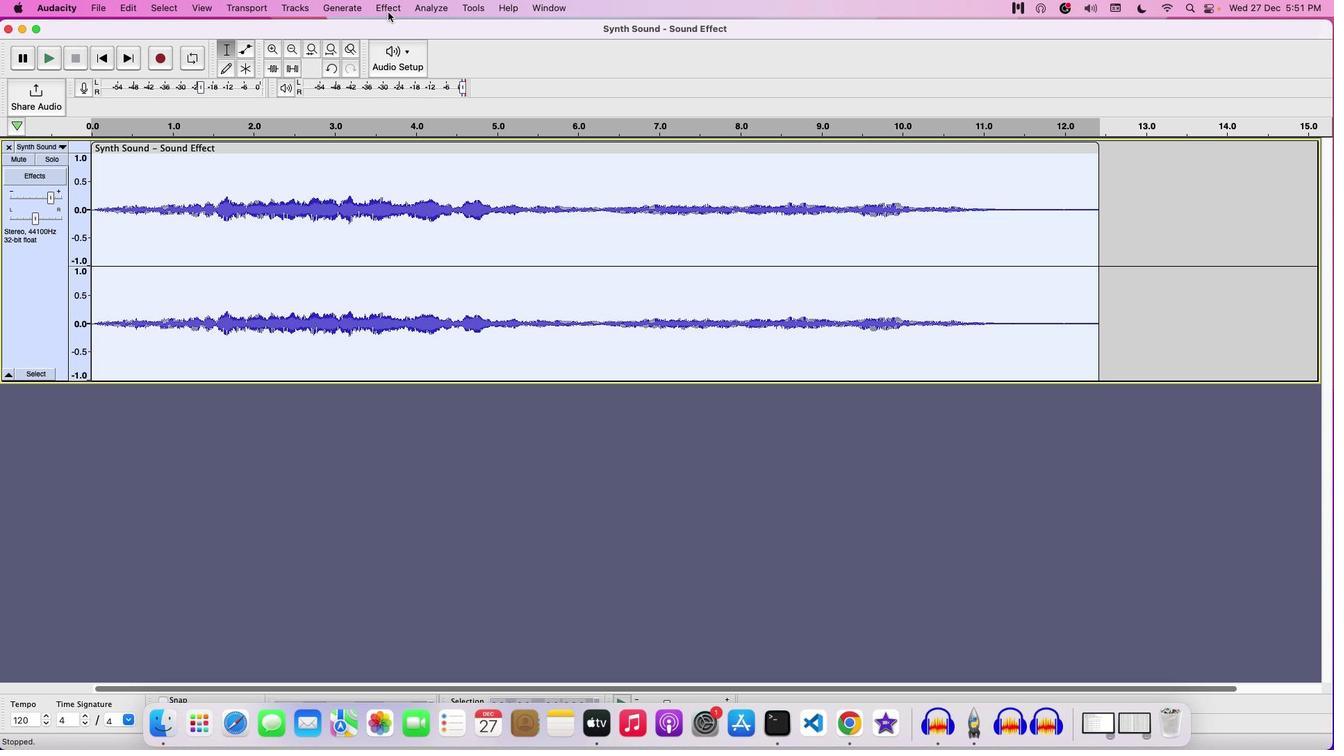 
Action: Mouse pressed left at (387, 11)
Screenshot: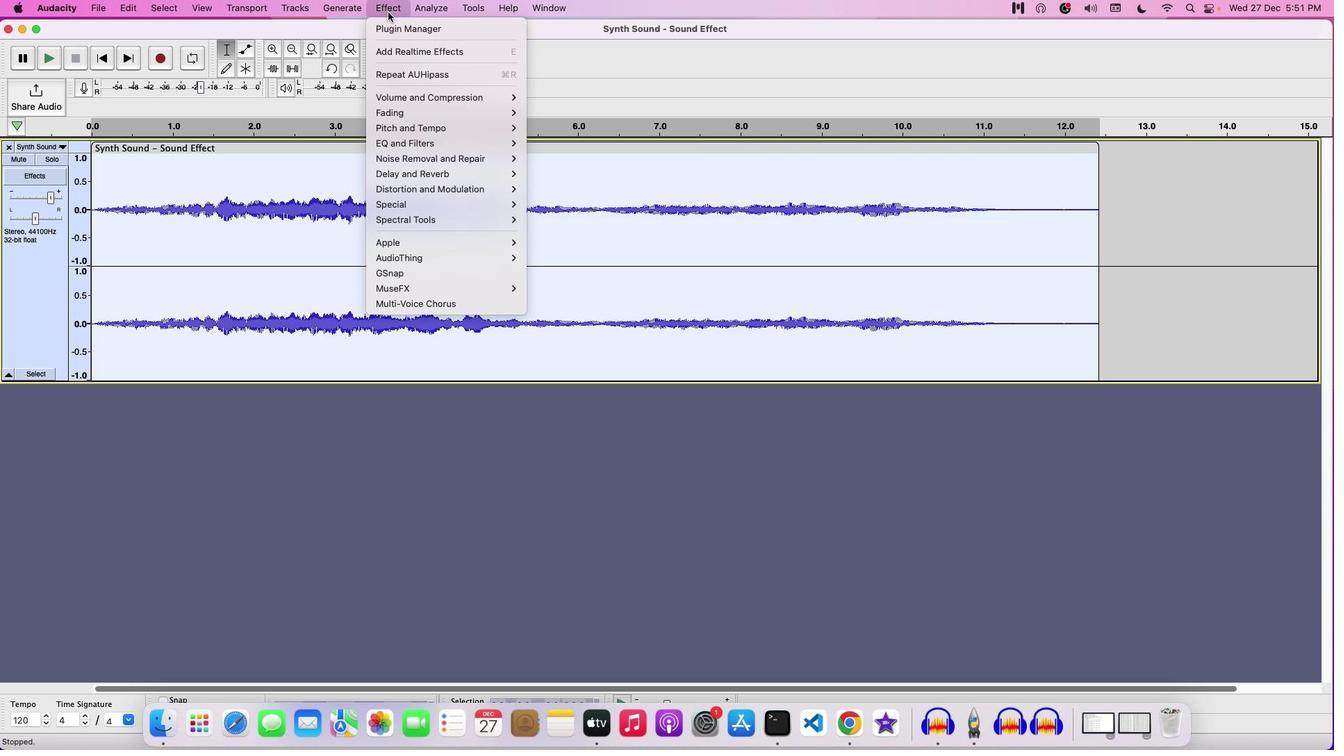 
Action: Mouse moved to (562, 290)
Screenshot: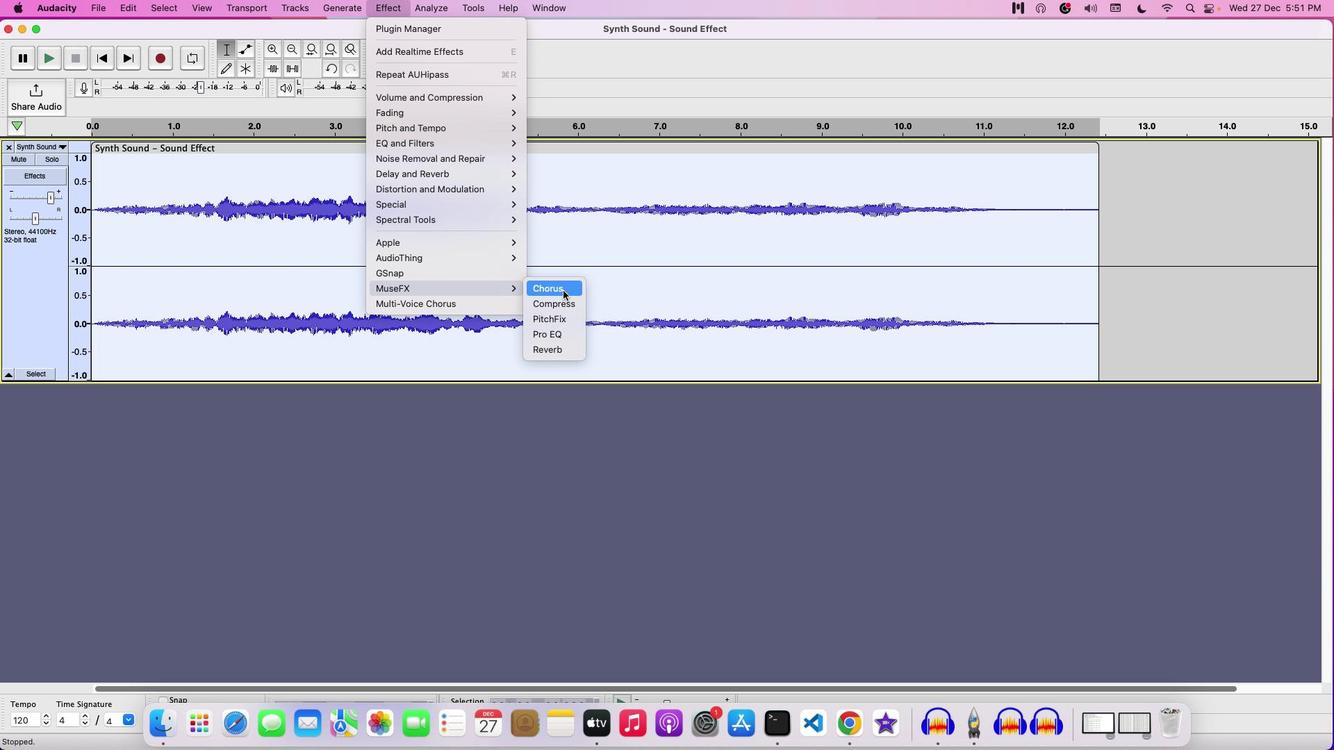 
Action: Mouse pressed left at (562, 290)
Screenshot: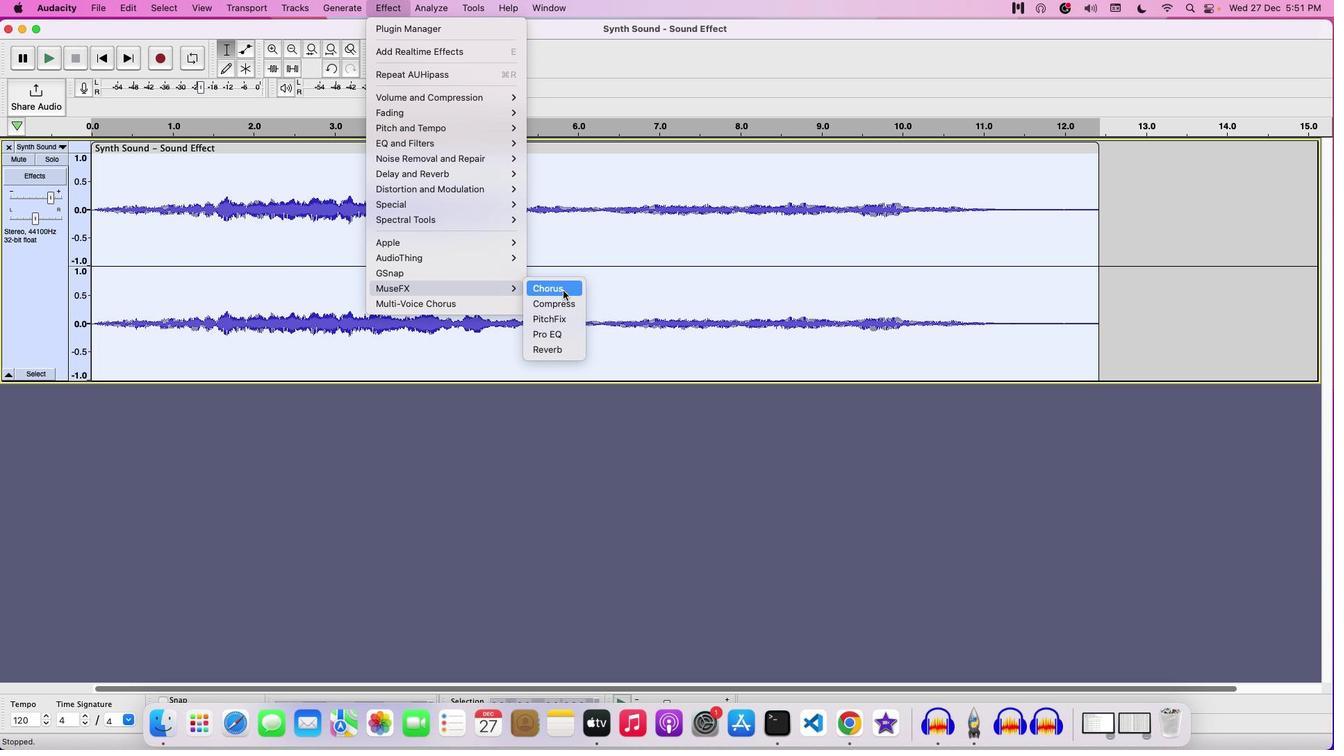 
Action: Mouse moved to (660, 274)
Screenshot: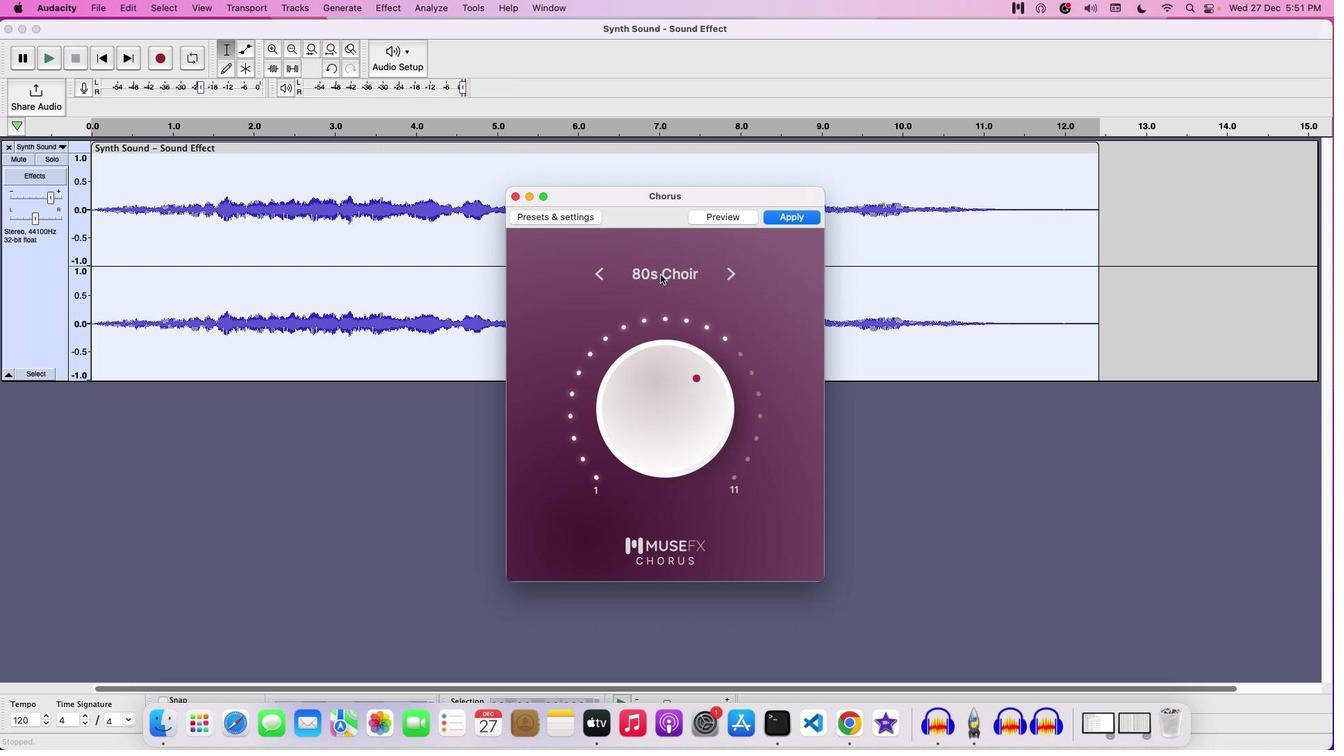 
Action: Mouse pressed left at (660, 274)
Screenshot: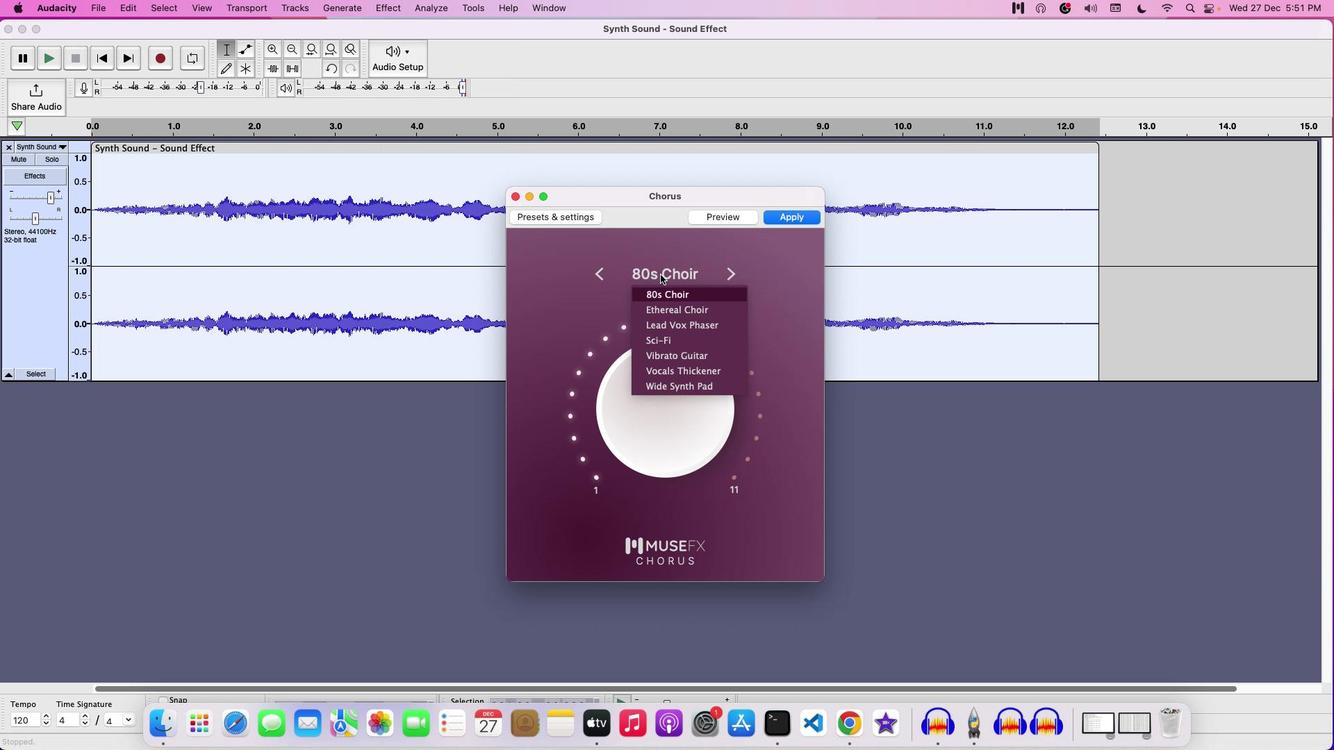 
Action: Mouse moved to (689, 388)
Screenshot: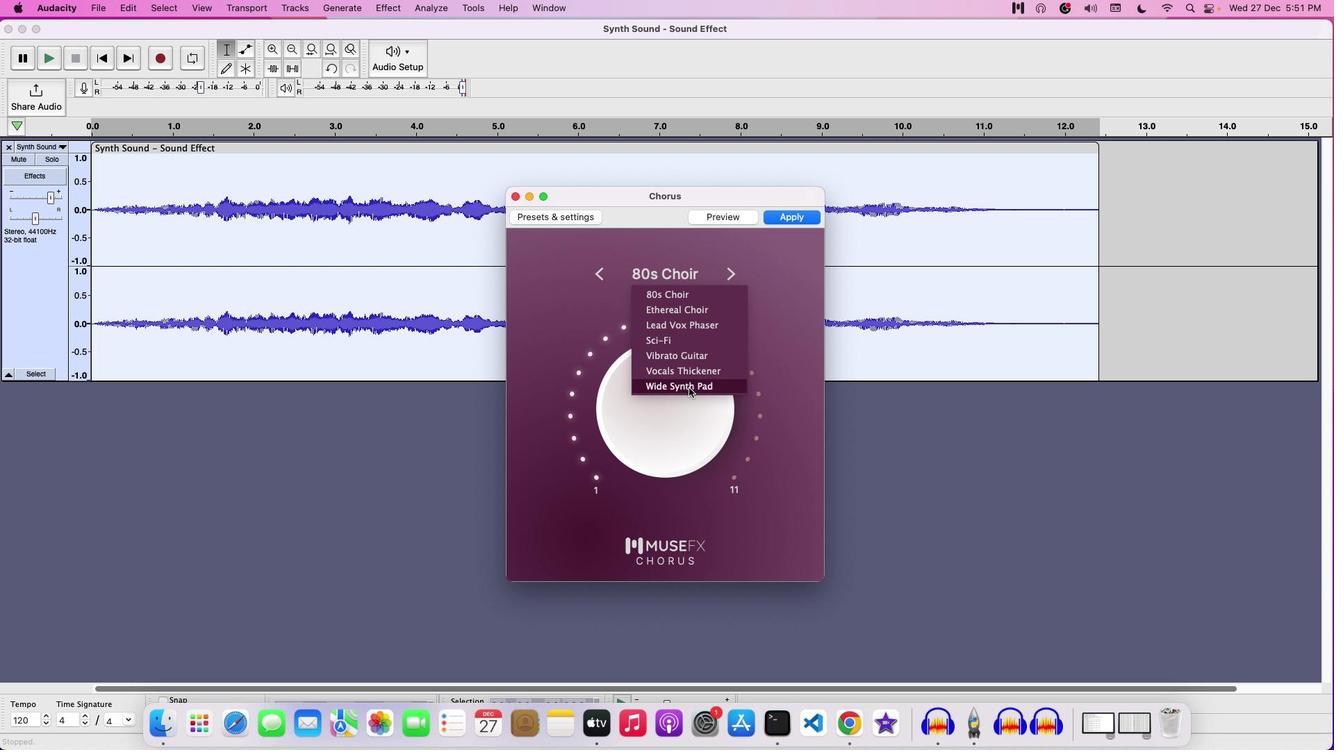 
Action: Mouse pressed left at (689, 388)
Screenshot: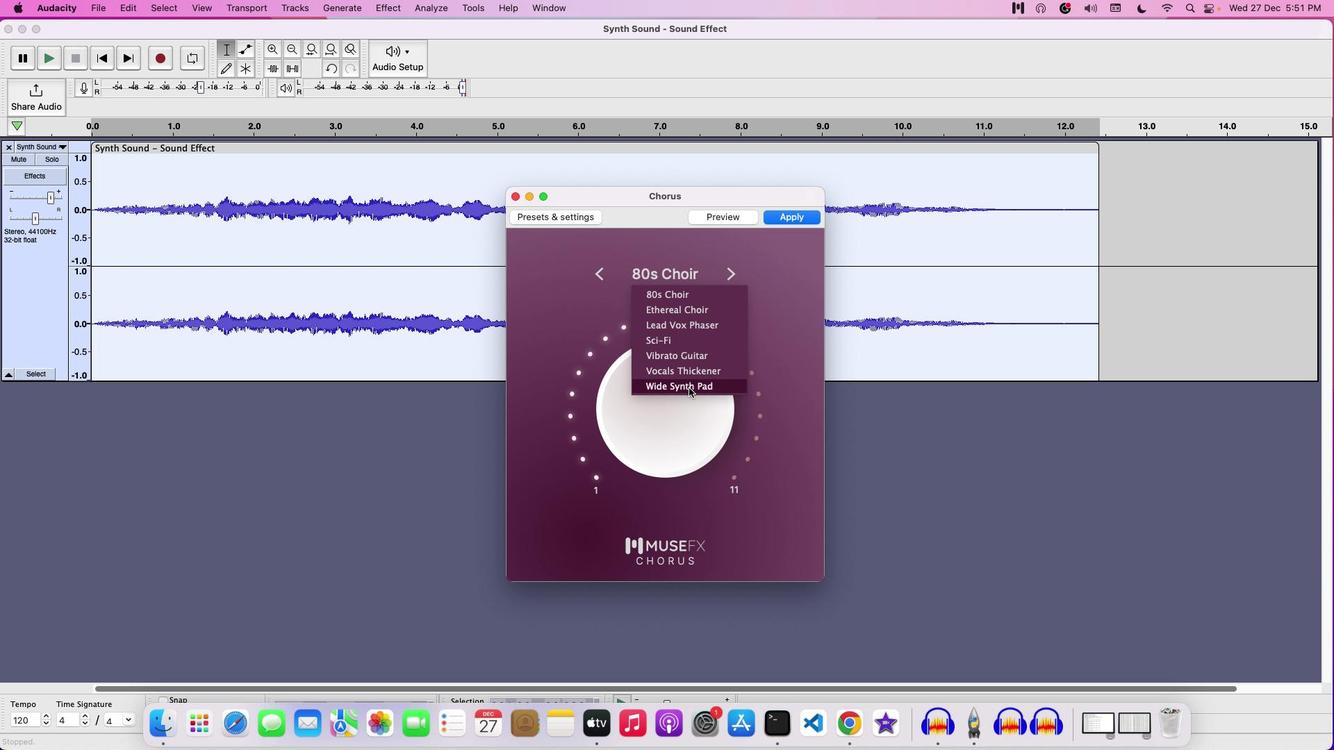 
Action: Mouse moved to (687, 386)
Screenshot: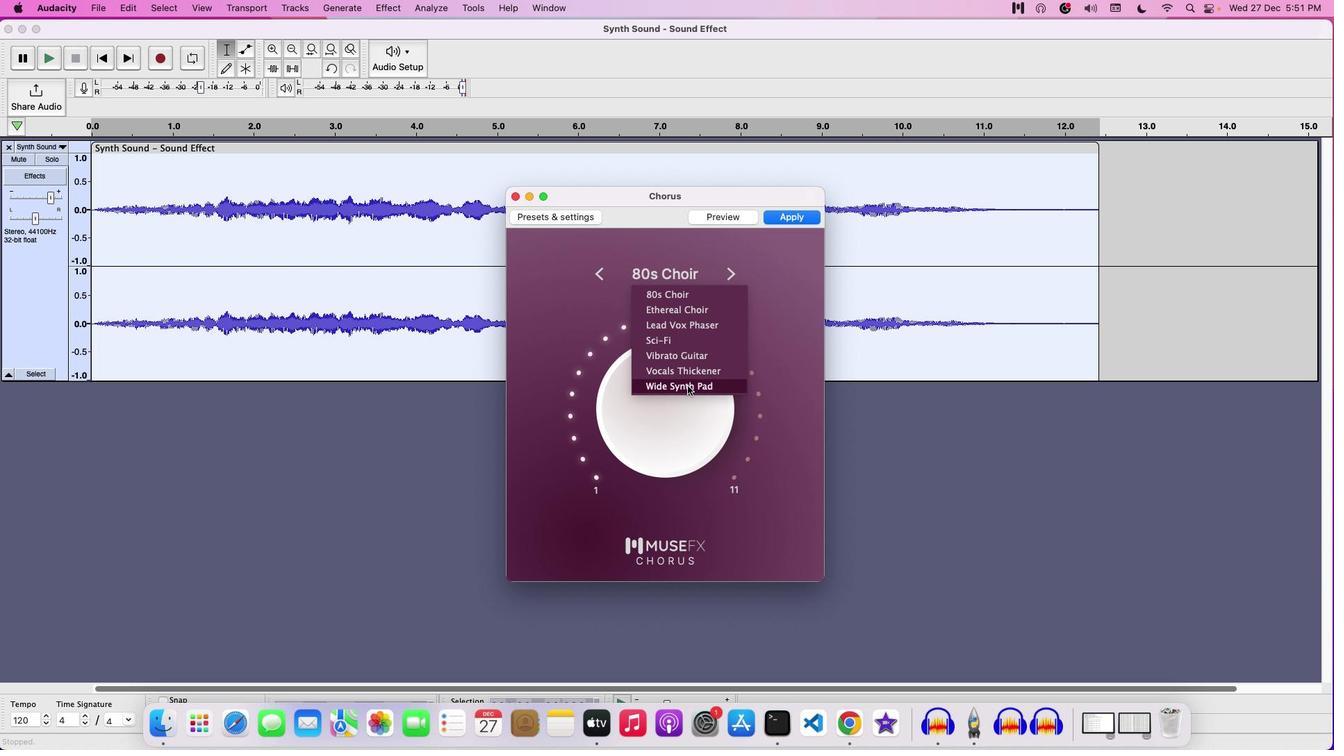 
Action: Mouse pressed left at (687, 386)
Screenshot: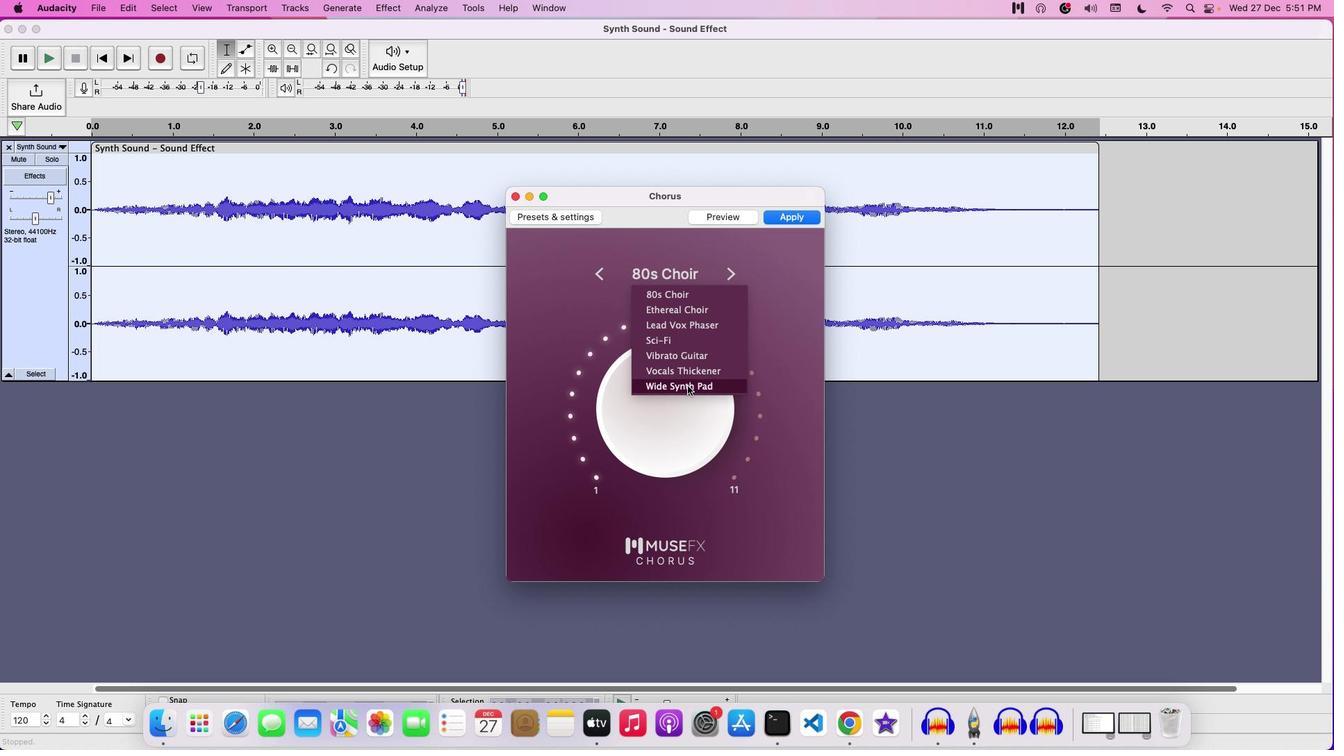 
Action: Mouse moved to (687, 385)
Screenshot: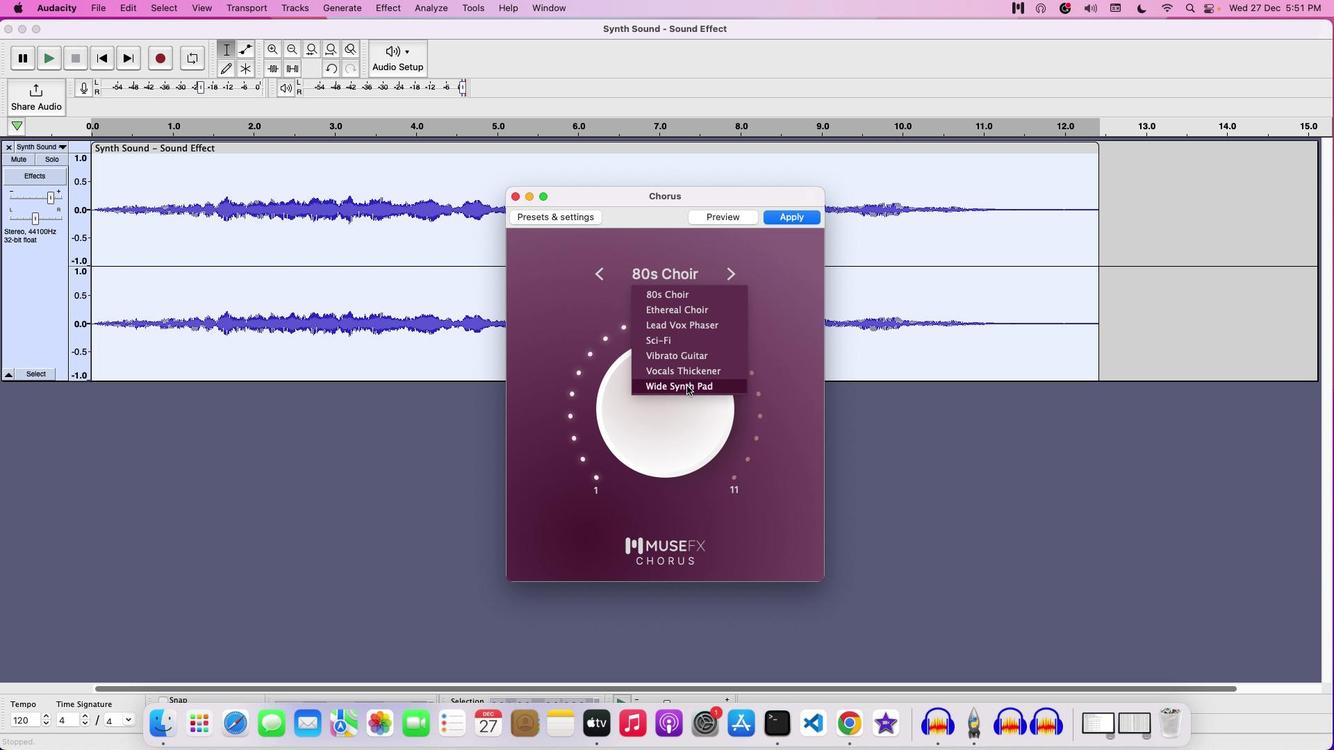 
Action: Key pressed Key.enter
Screenshot: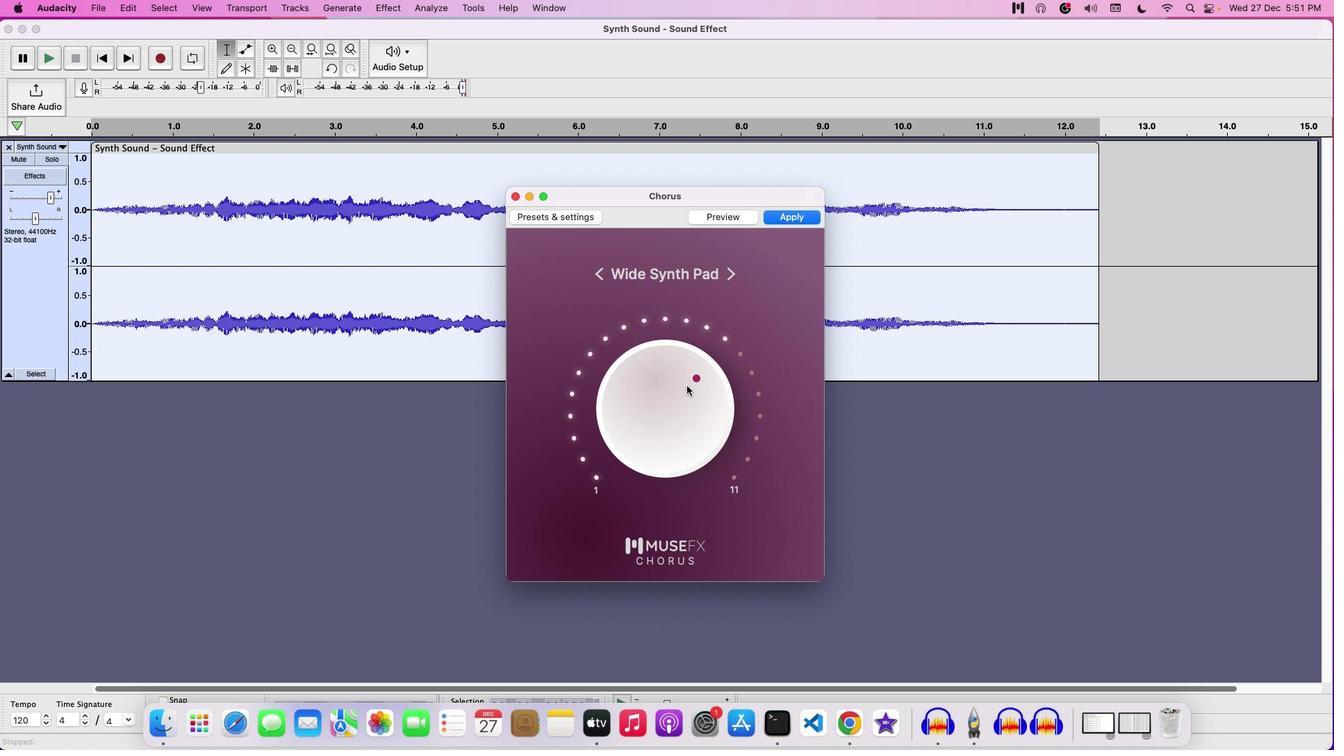 
Action: Mouse moved to (674, 394)
